Task: Organize and update the Employee Onboarding project tasks, ensuring all descriptions are complete and tasks are sorted by creation date.
Action: Mouse moved to (1095, 520)
Screenshot: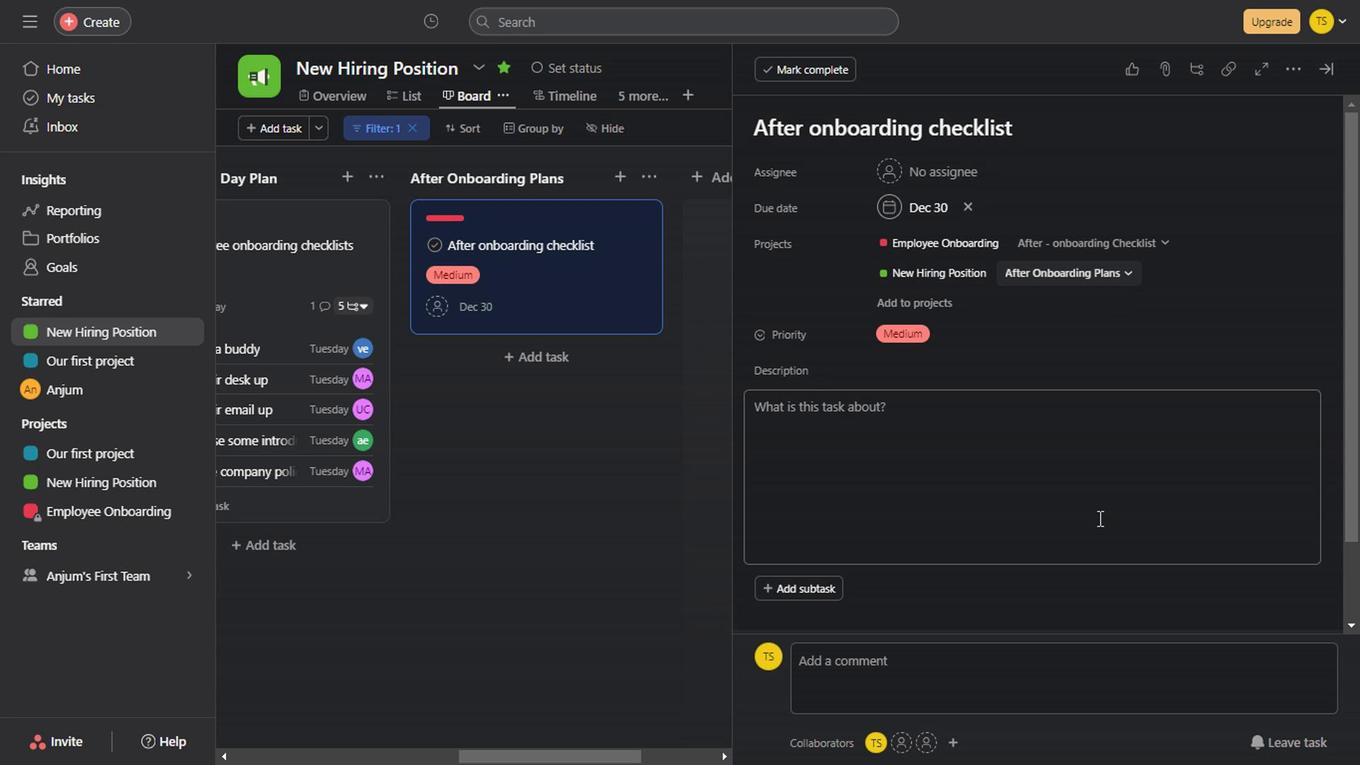 
Action: Mouse scrolled (1095, 520) with delta (0, 0)
Screenshot: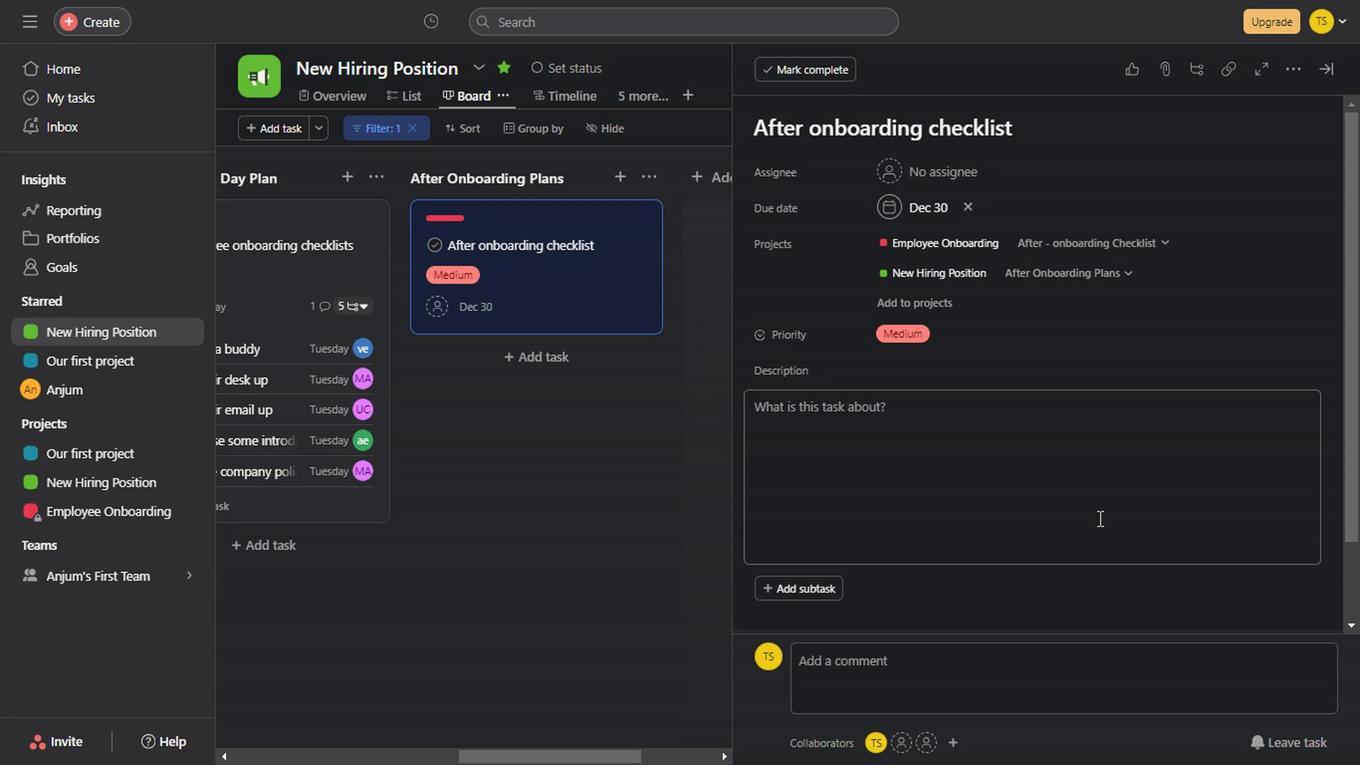 
Action: Mouse scrolled (1095, 520) with delta (0, 0)
Screenshot: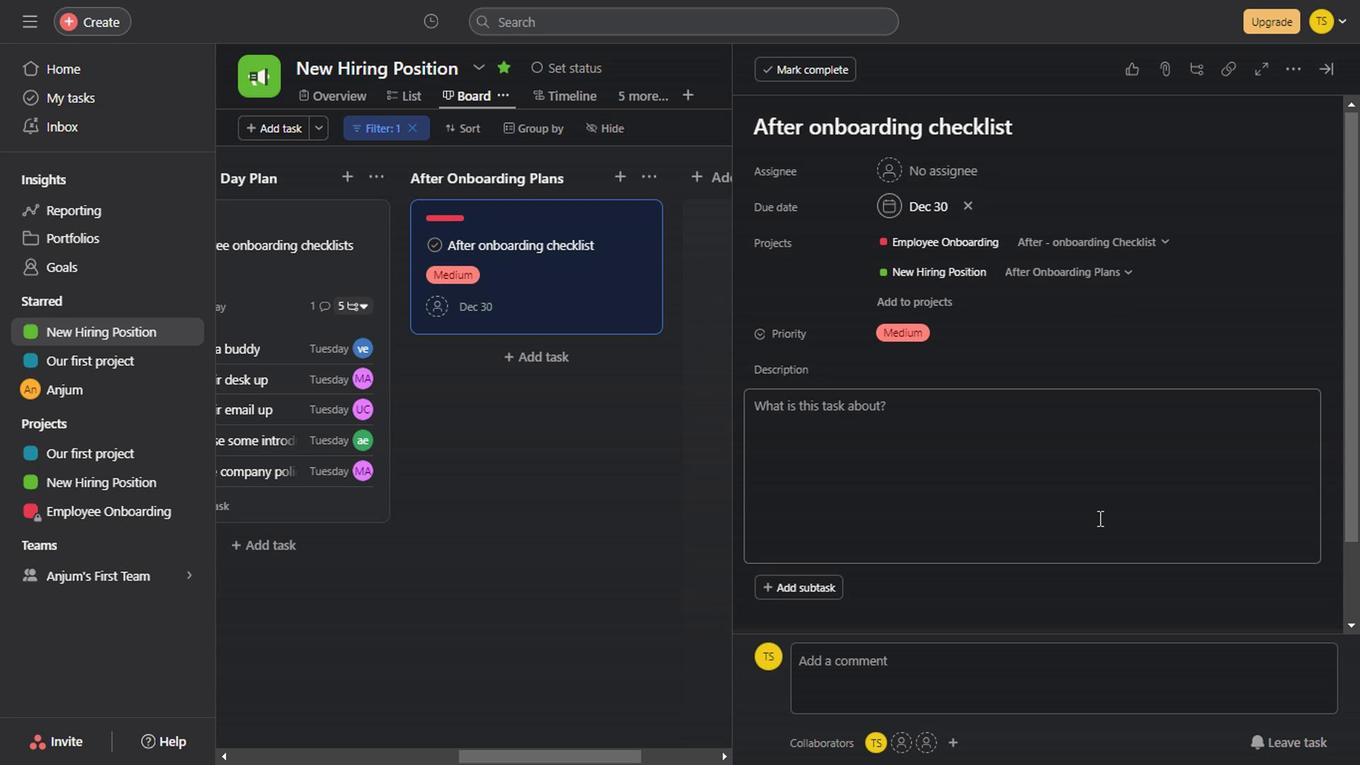
Action: Mouse scrolled (1095, 520) with delta (0, 0)
Screenshot: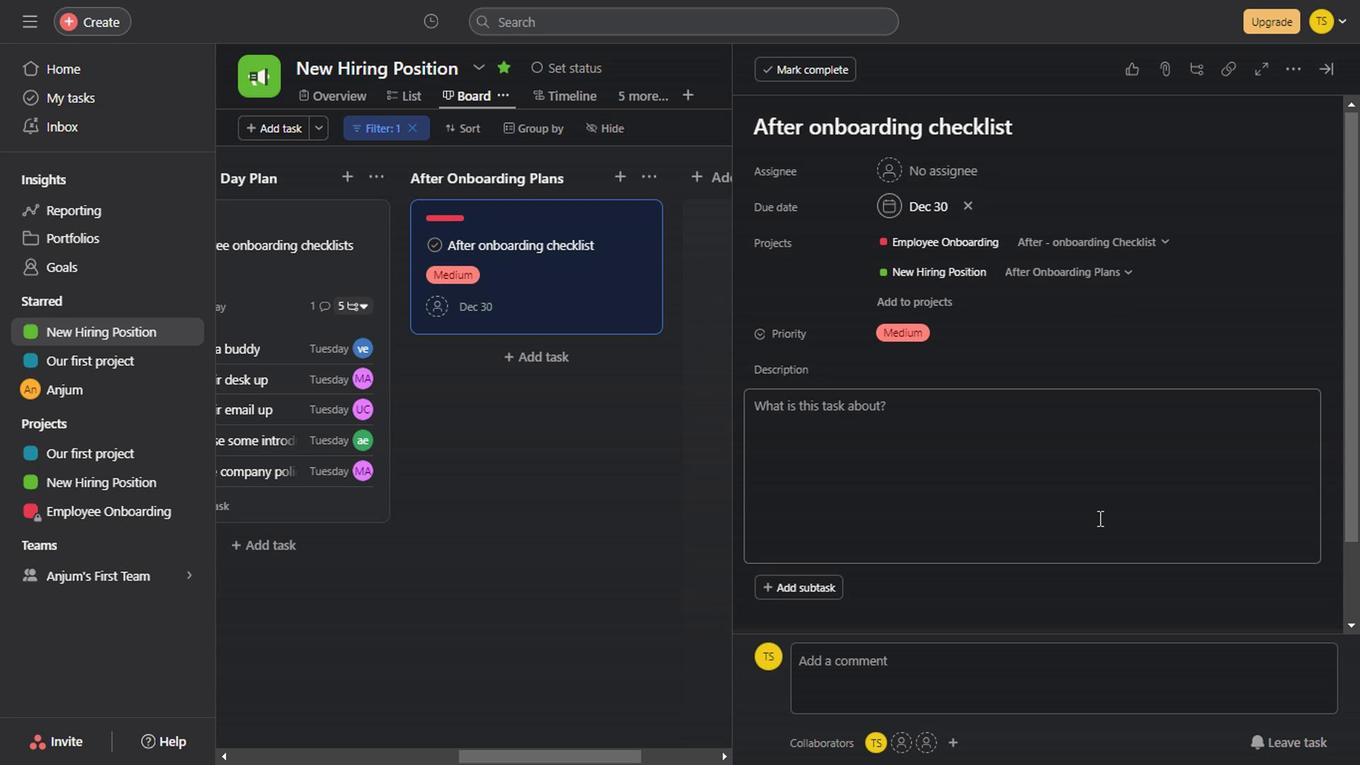 
Action: Mouse scrolled (1095, 520) with delta (0, 0)
Screenshot: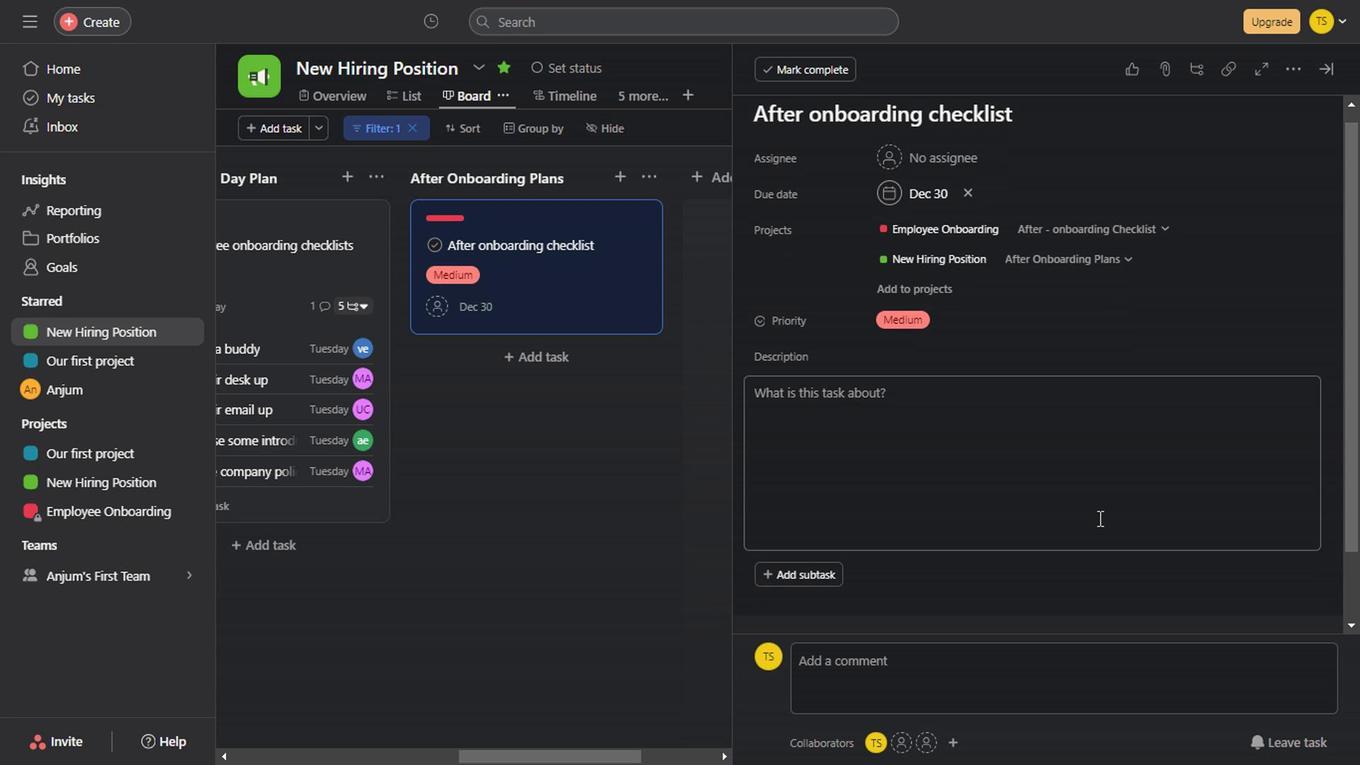 
Action: Mouse scrolled (1095, 520) with delta (0, 0)
Screenshot: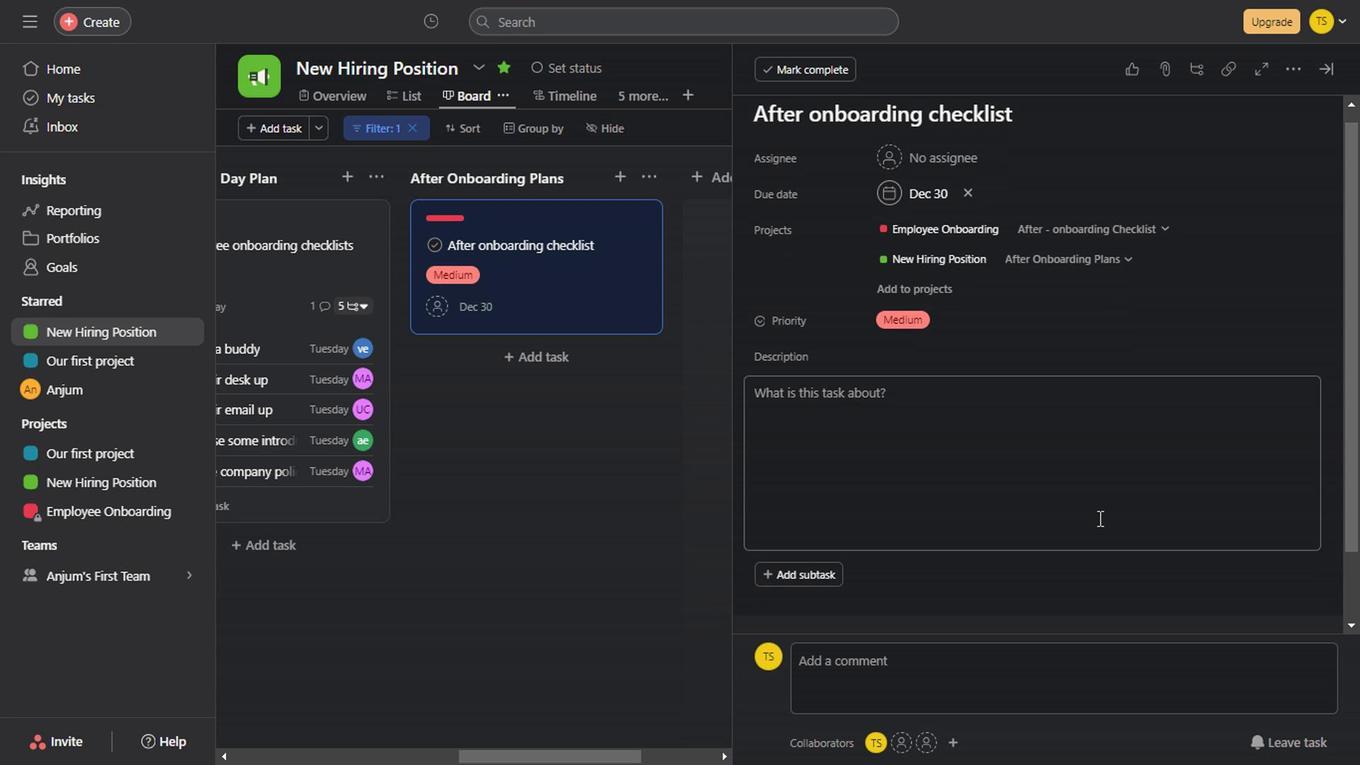 
Action: Mouse scrolled (1095, 520) with delta (0, 0)
Screenshot: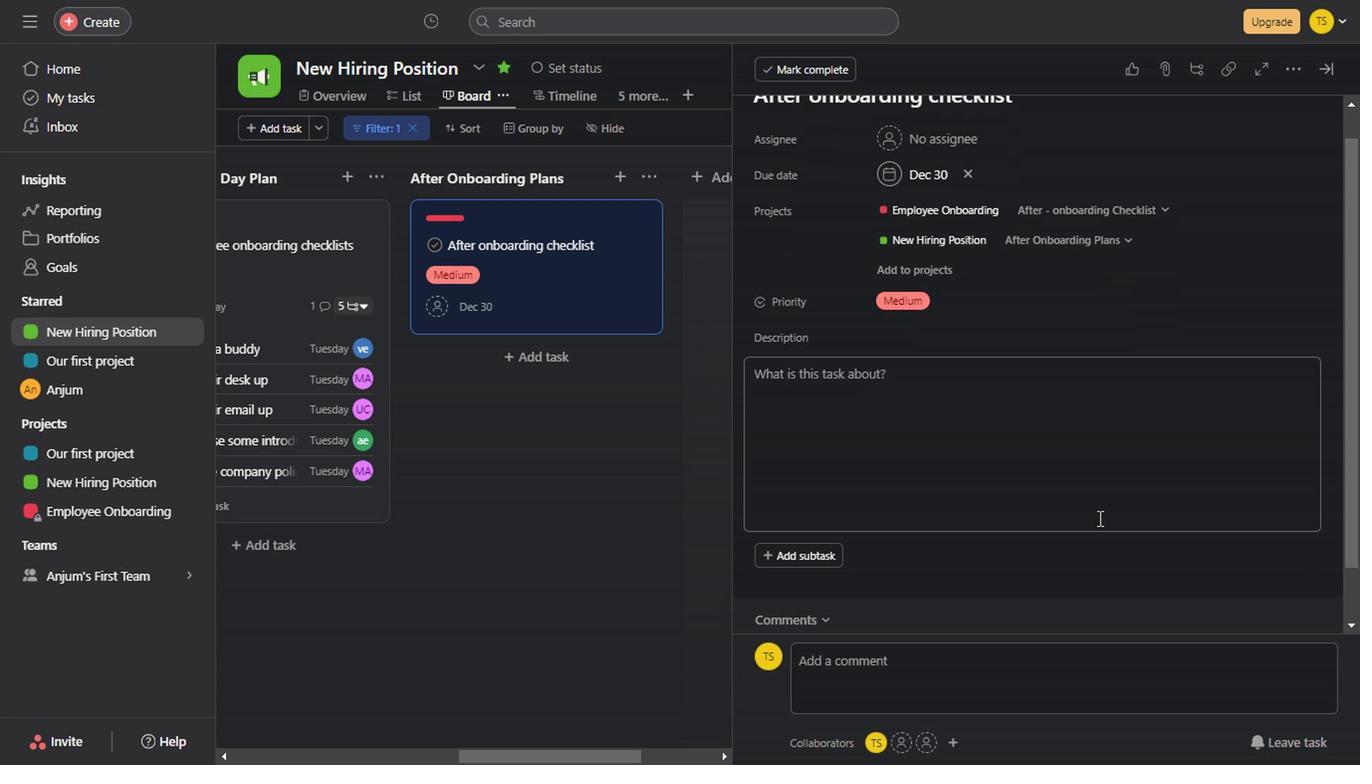 
Action: Mouse scrolled (1095, 520) with delta (0, 0)
Screenshot: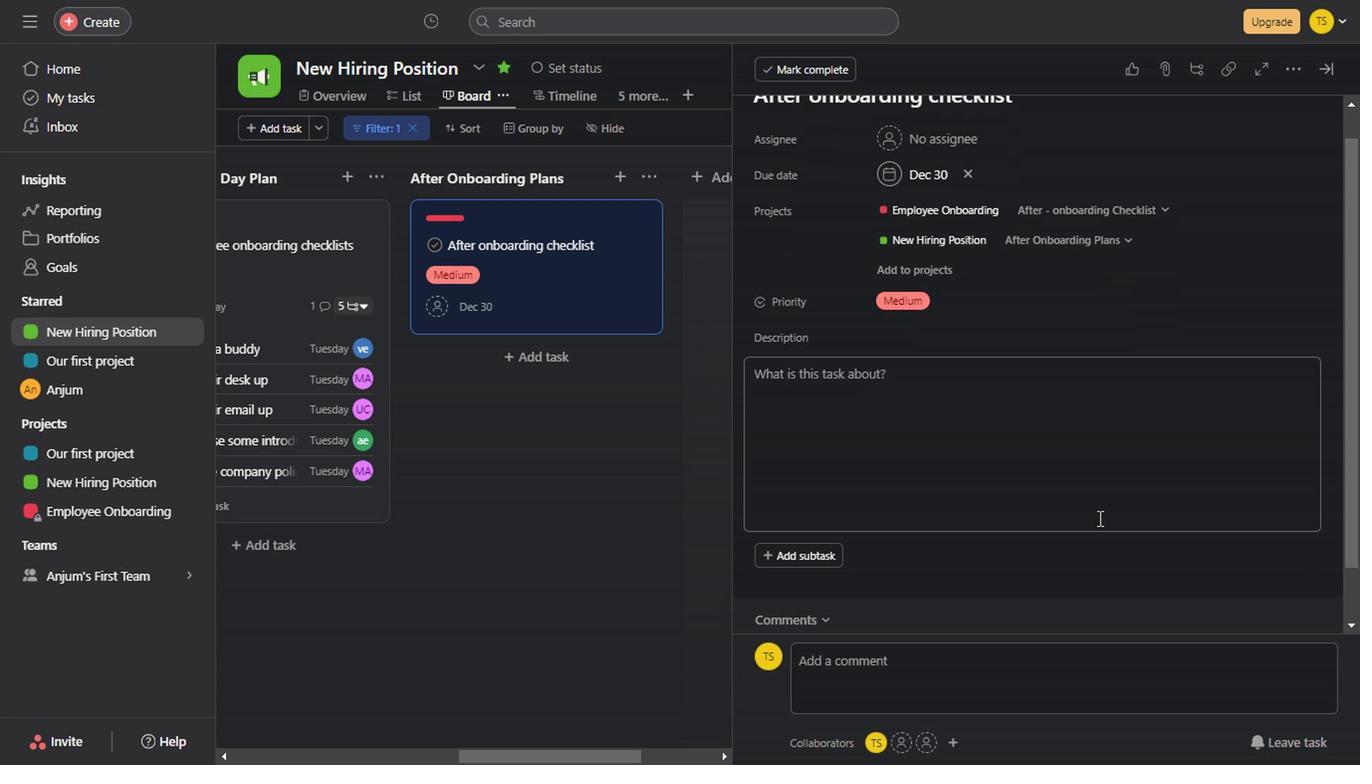 
Action: Mouse scrolled (1095, 520) with delta (0, 0)
Screenshot: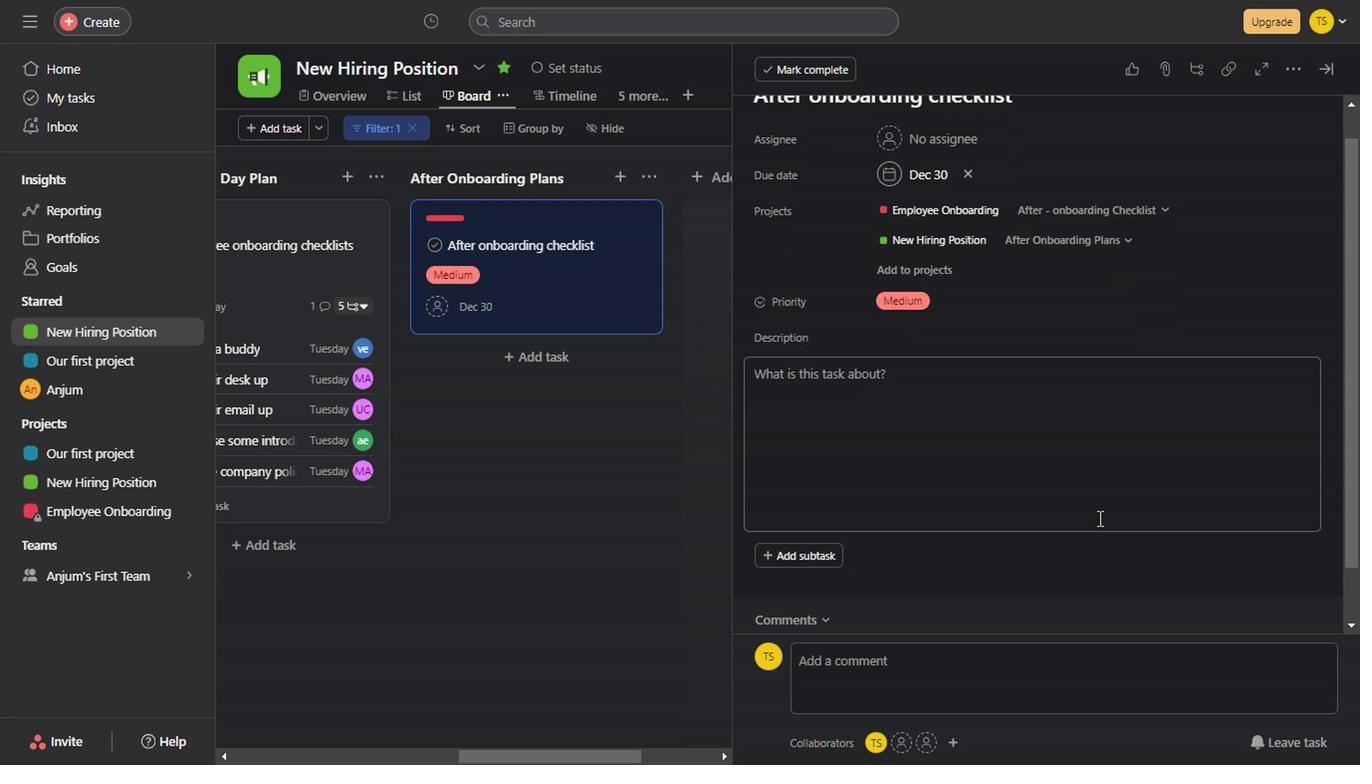 
Action: Mouse scrolled (1095, 520) with delta (0, 0)
Screenshot: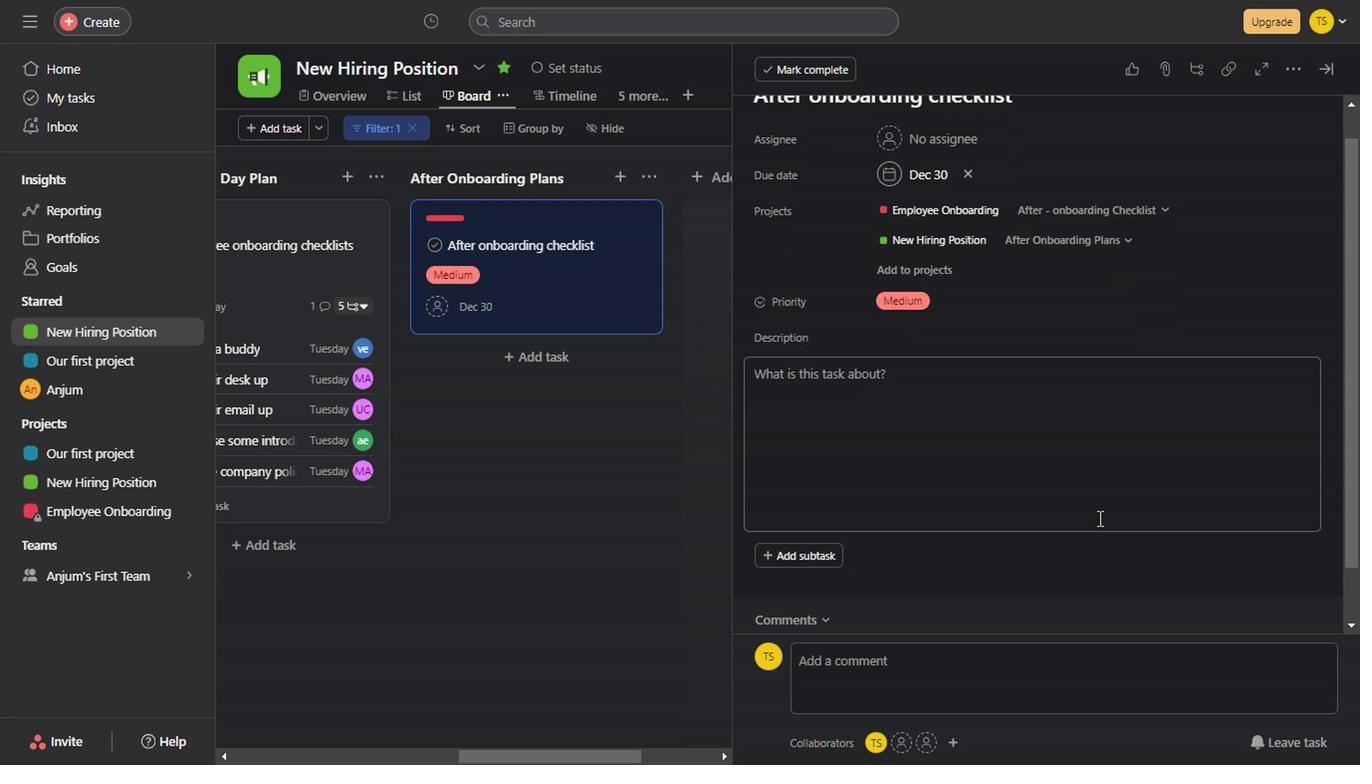 
Action: Mouse moved to (1256, 77)
Screenshot: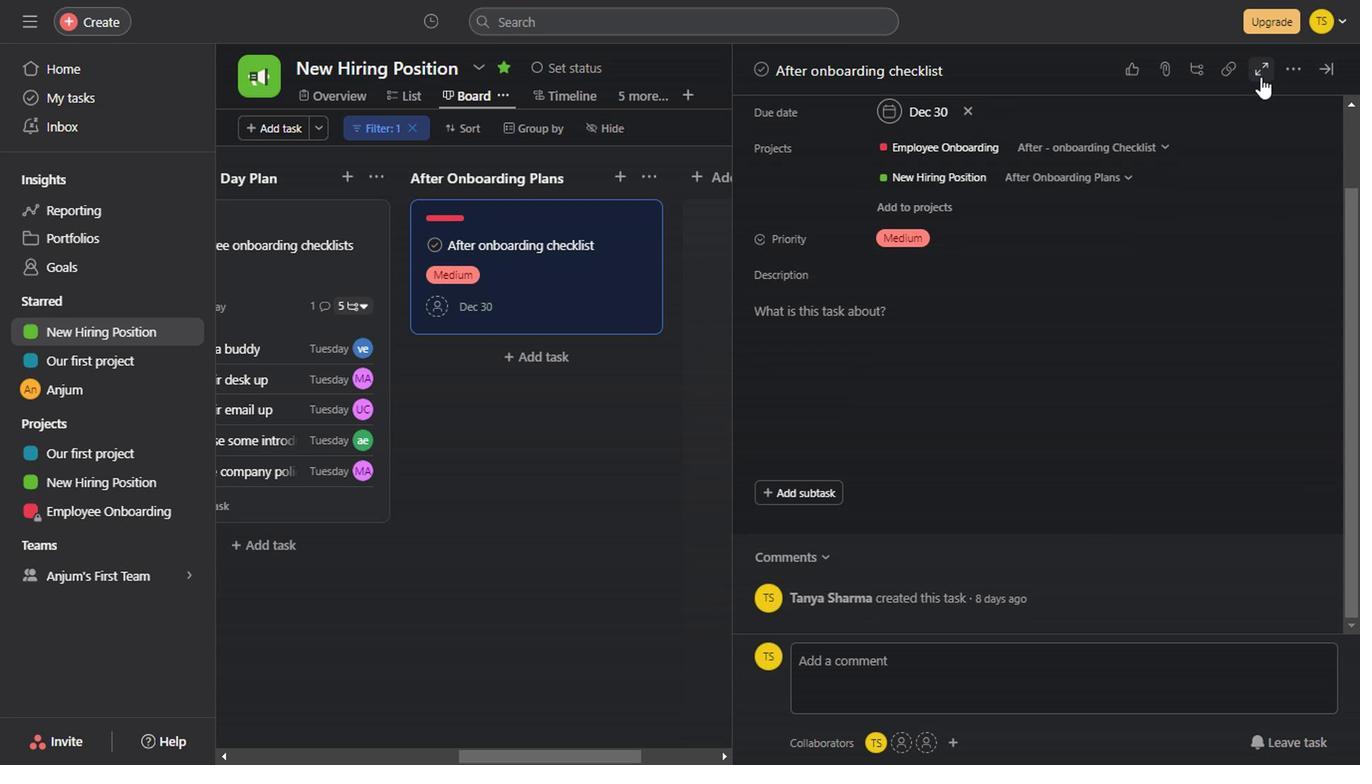 
Action: Mouse pressed left at (1256, 77)
Screenshot: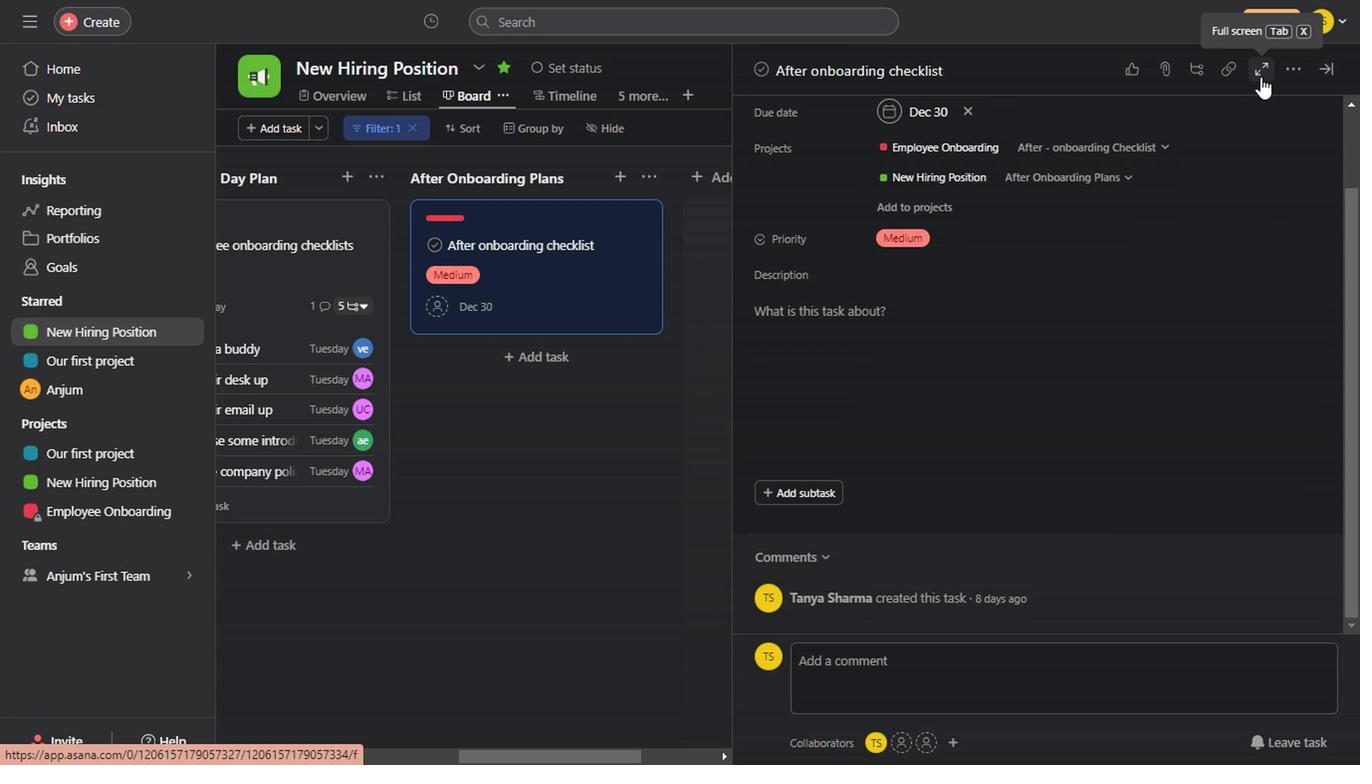 
Action: Mouse moved to (484, 438)
Screenshot: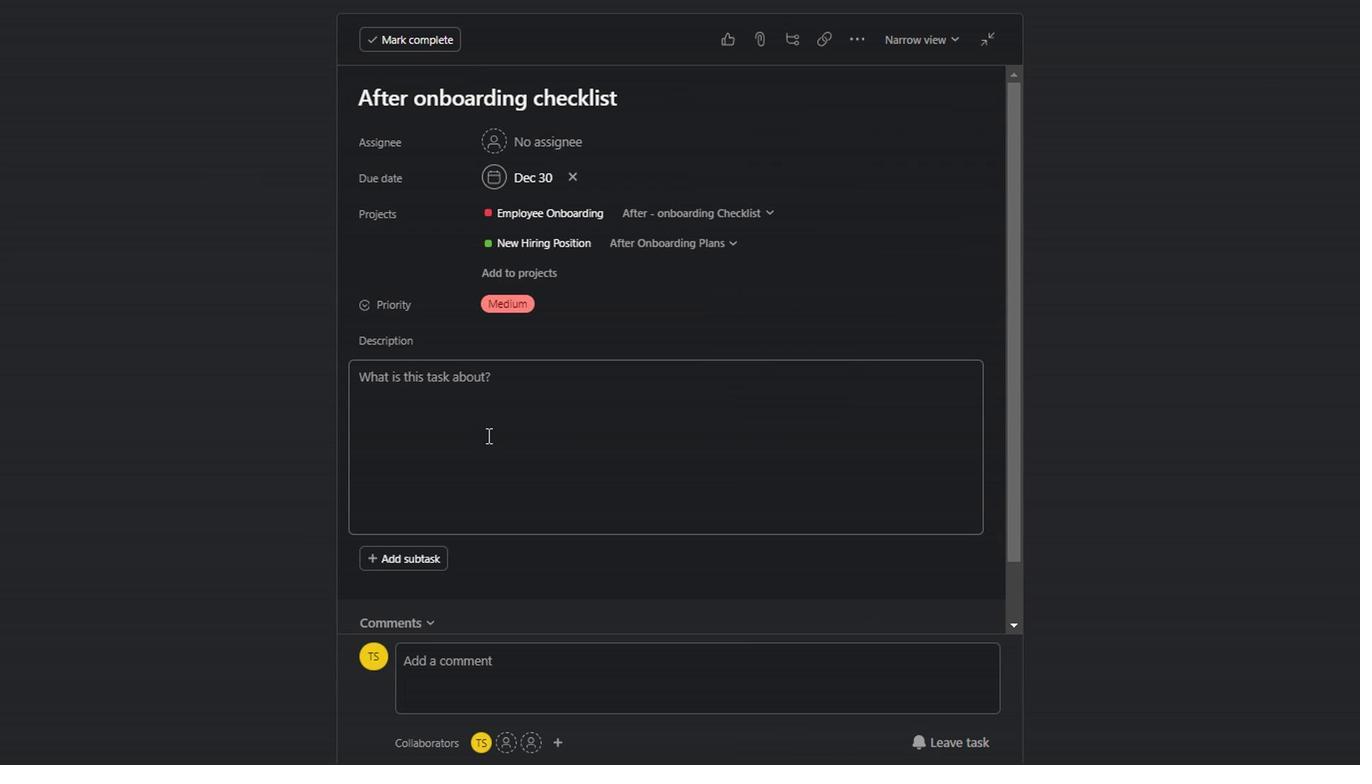 
Action: Mouse pressed left at (484, 438)
Screenshot: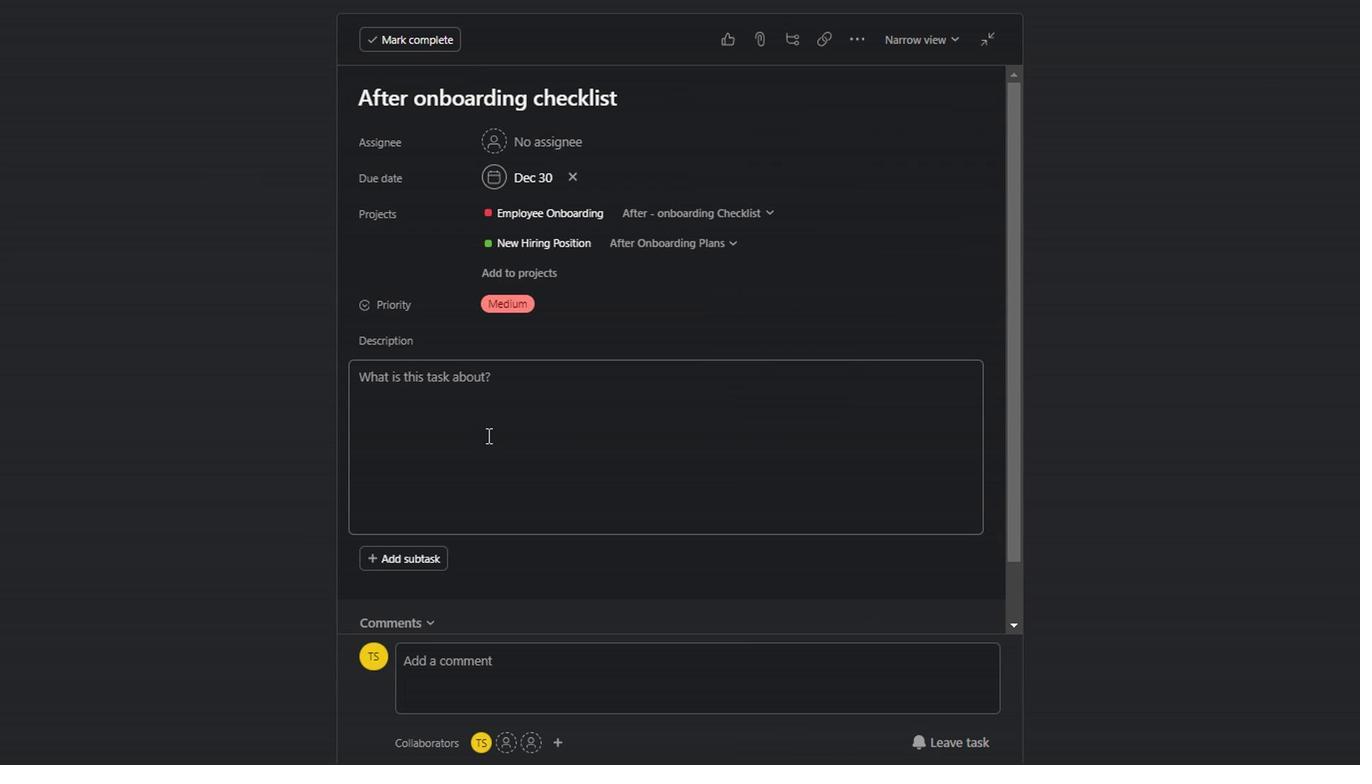 
Action: Mouse moved to (591, 94)
Screenshot: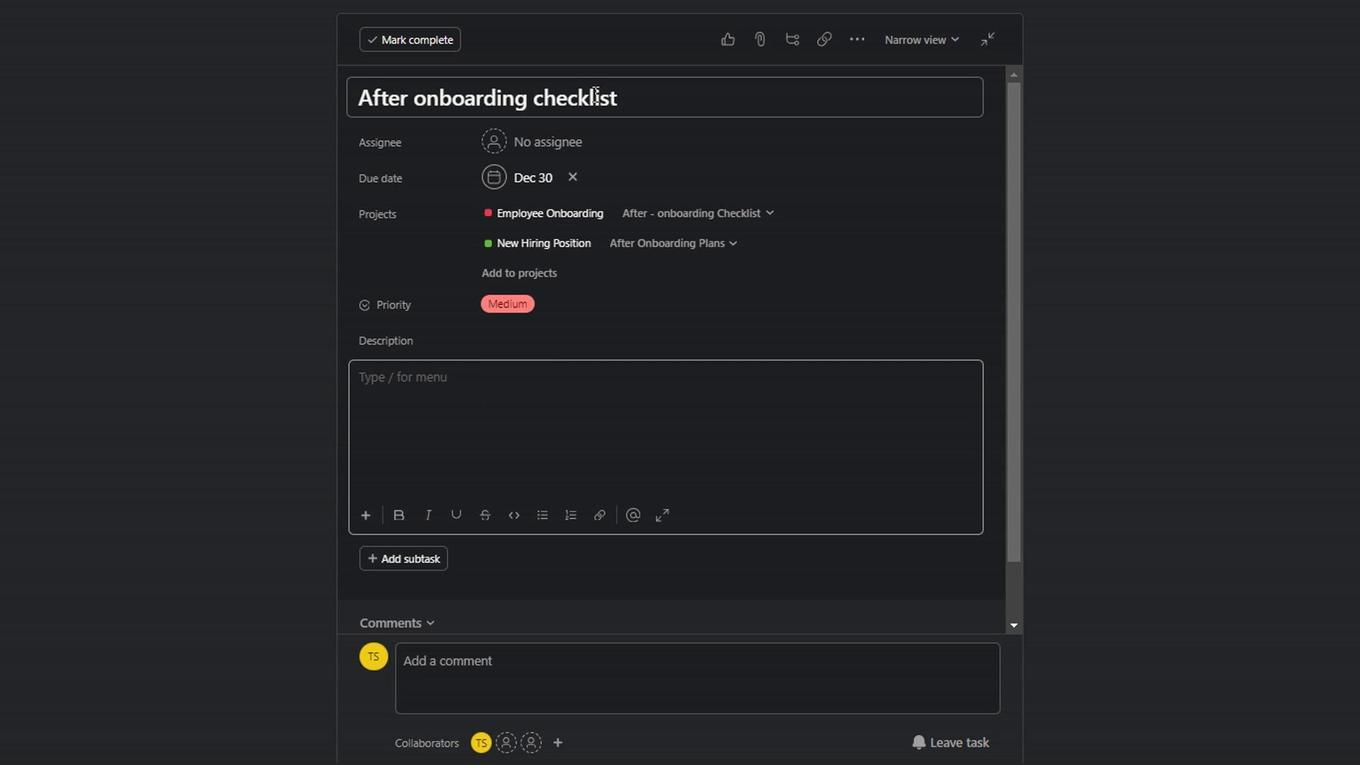 
Action: Mouse pressed left at (591, 94)
Screenshot: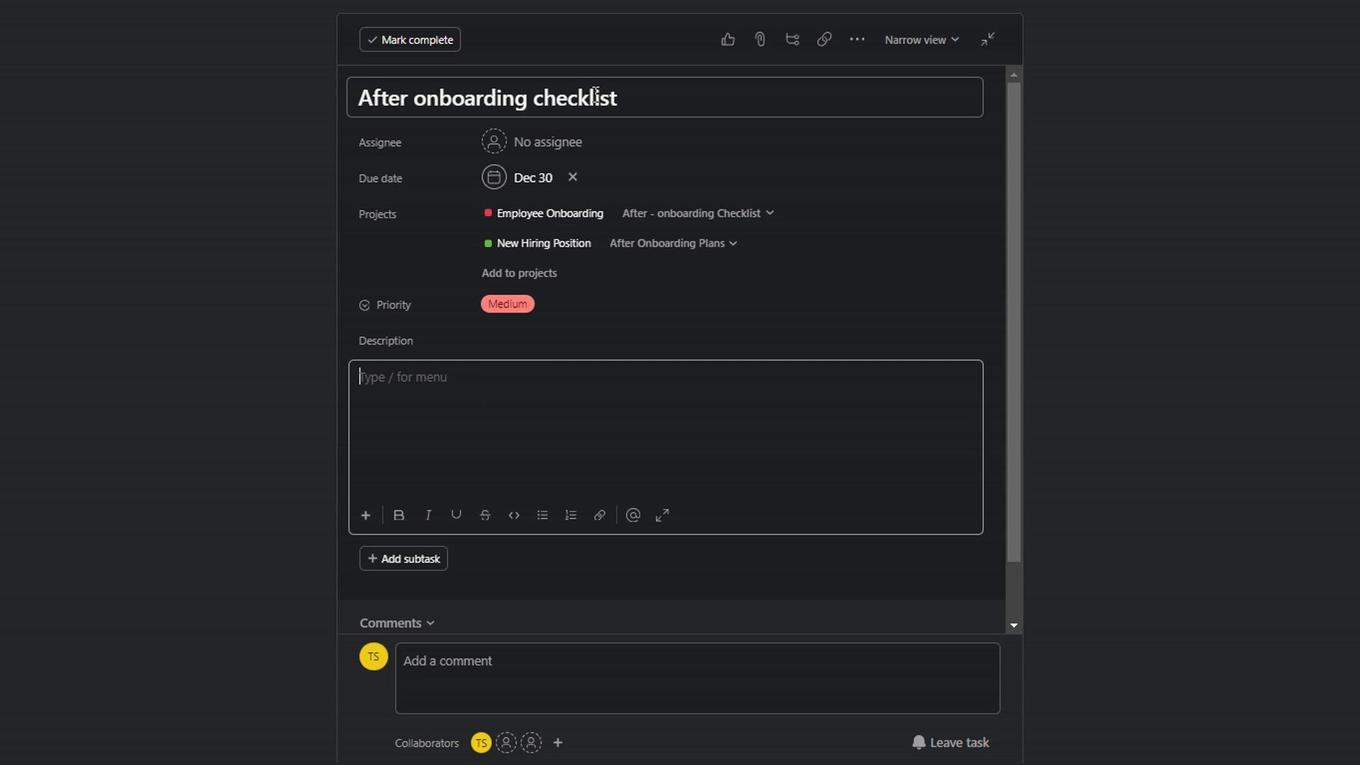 
Action: Mouse moved to (424, 99)
Screenshot: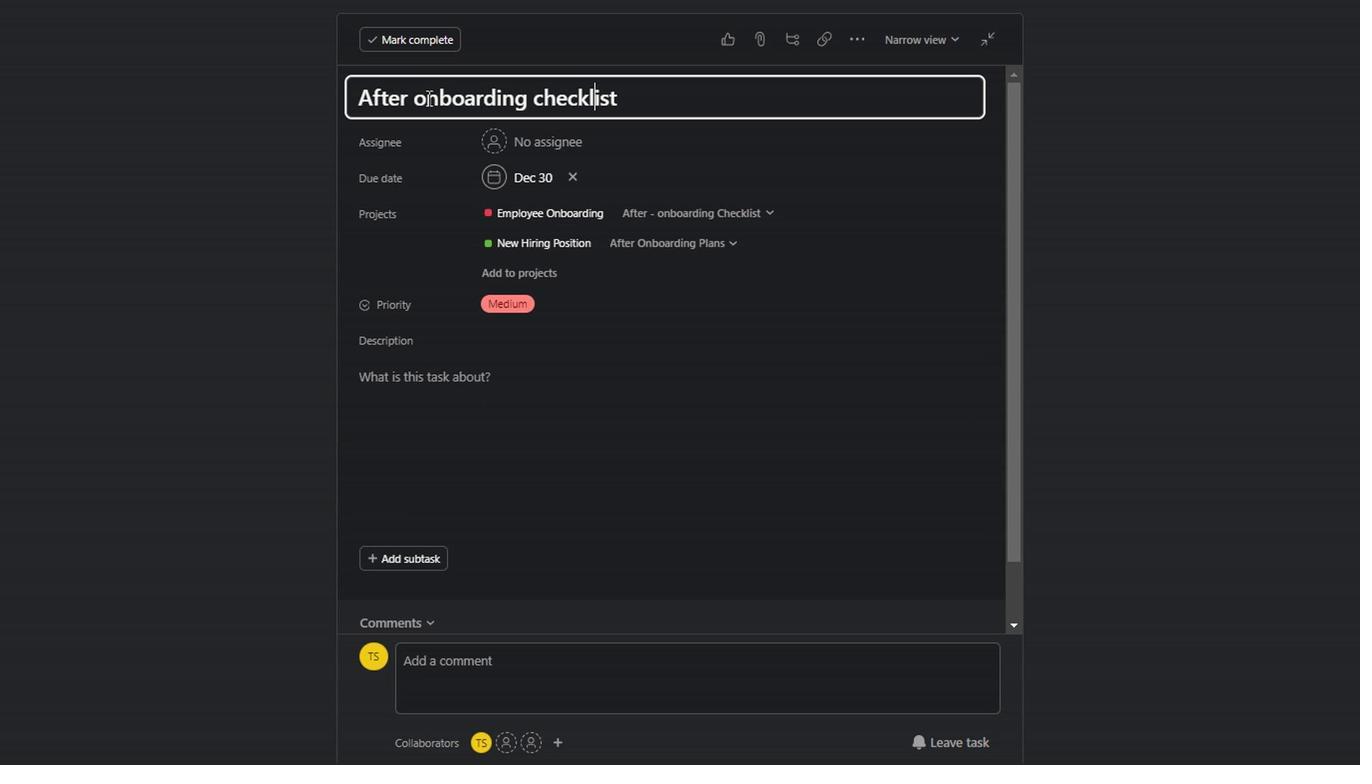 
Action: Mouse pressed left at (424, 99)
Screenshot: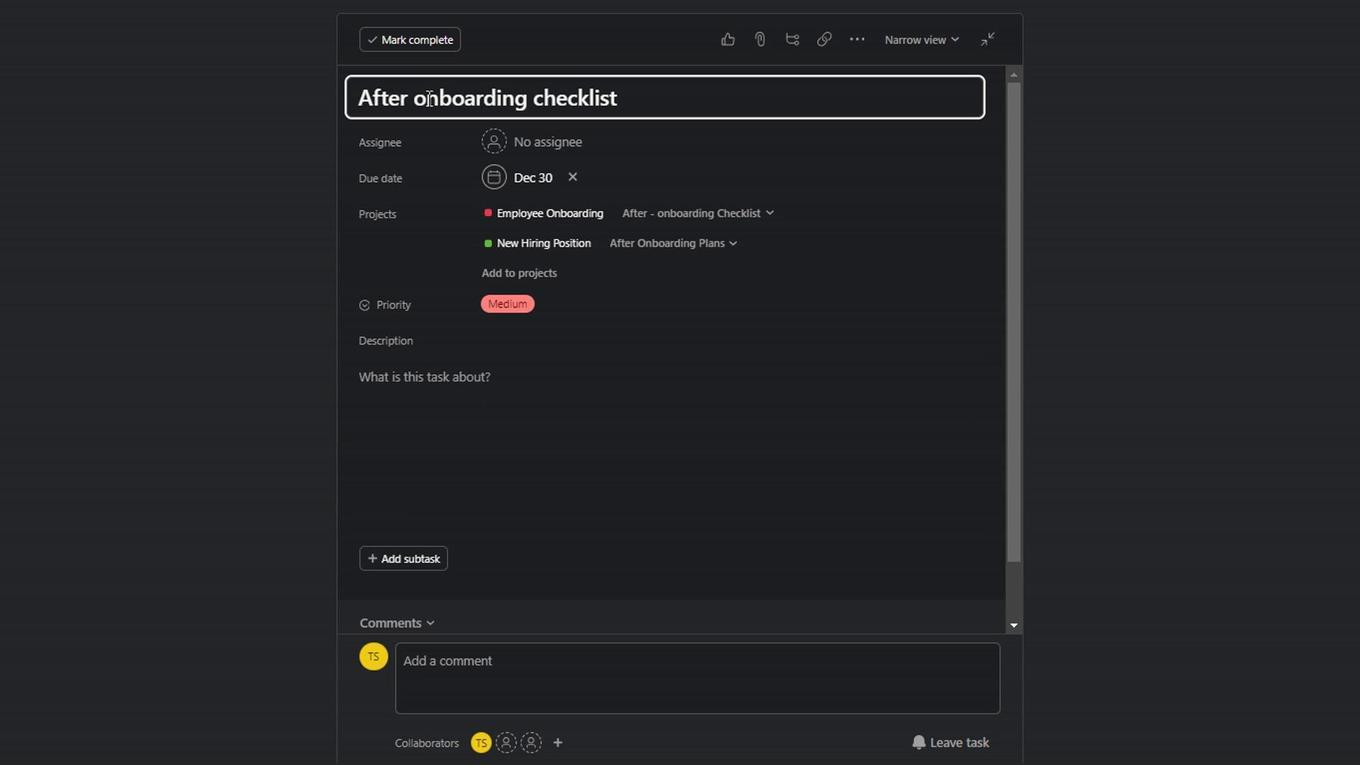 
Action: Key pressed <Key.backspace><Key.shift_r><Key.shift_r>O<Key.right><Key.right><Key.right><Key.right><Key.right><Key.right><Key.right><Key.right><Key.right><Key.right><Key.right>
Screenshot: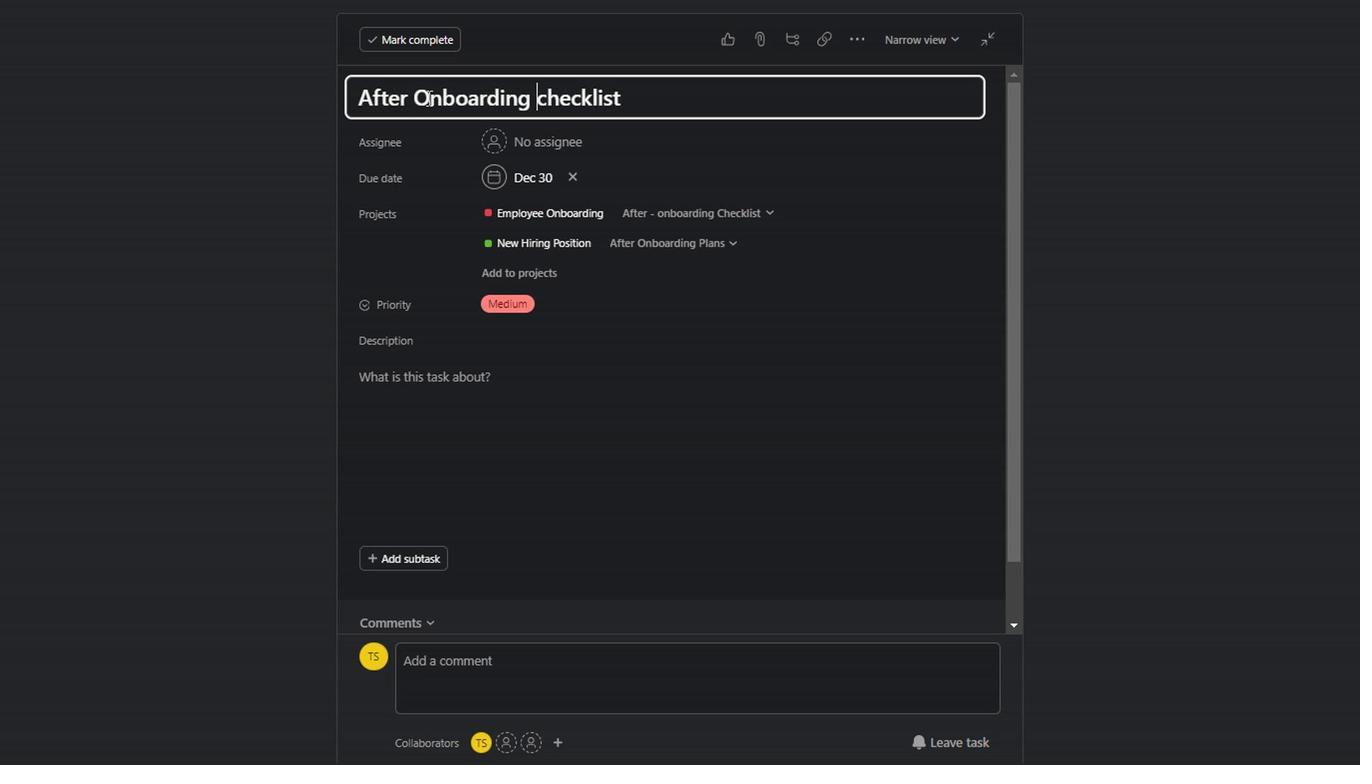
Action: Mouse moved to (477, 430)
Screenshot: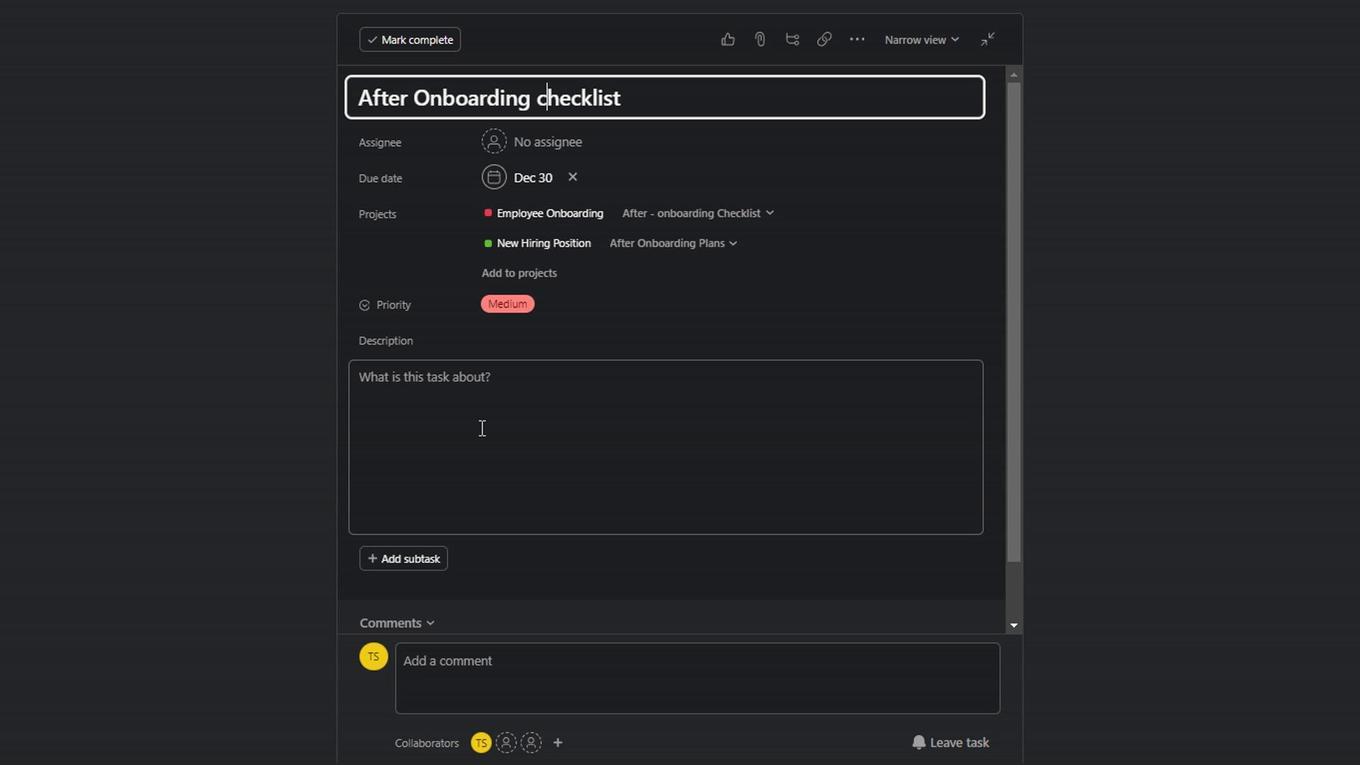 
Action: Mouse pressed left at (477, 430)
Screenshot: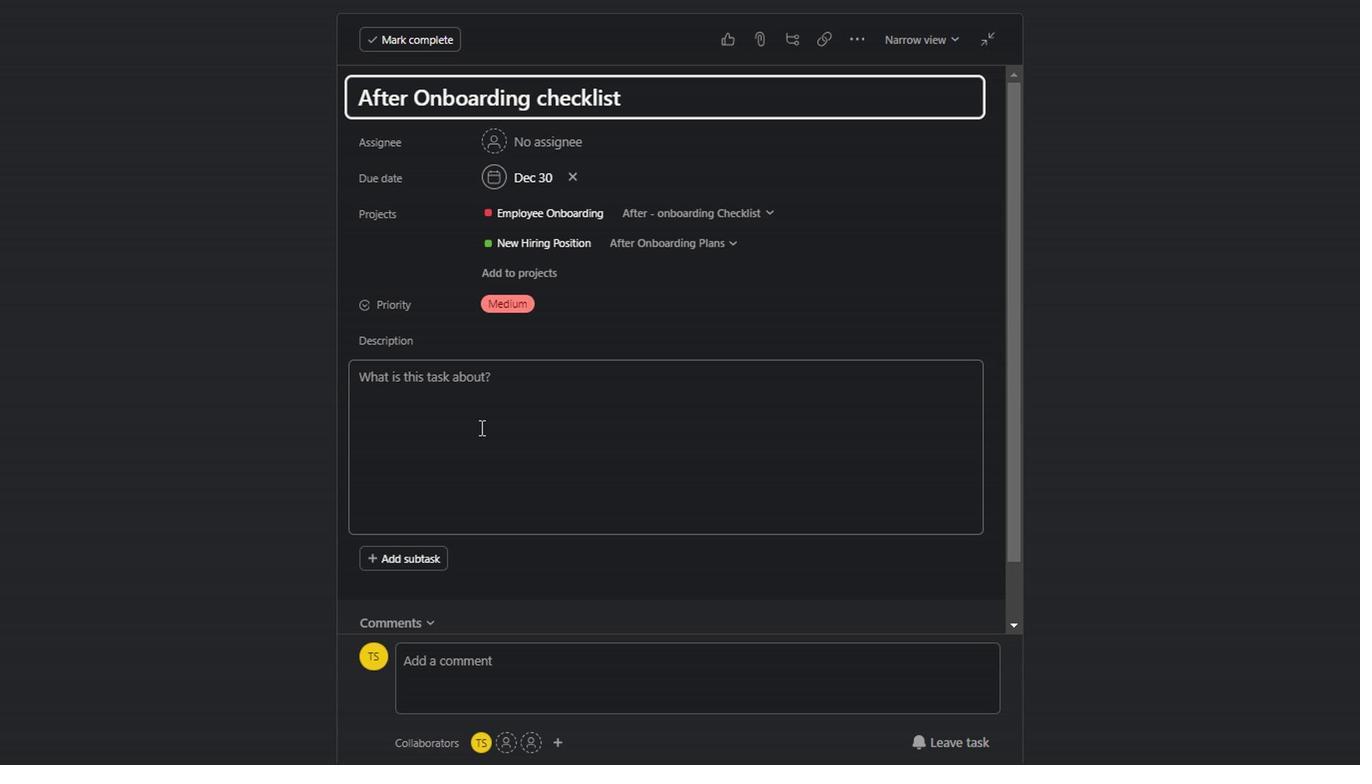 
Action: Mouse moved to (520, 306)
Screenshot: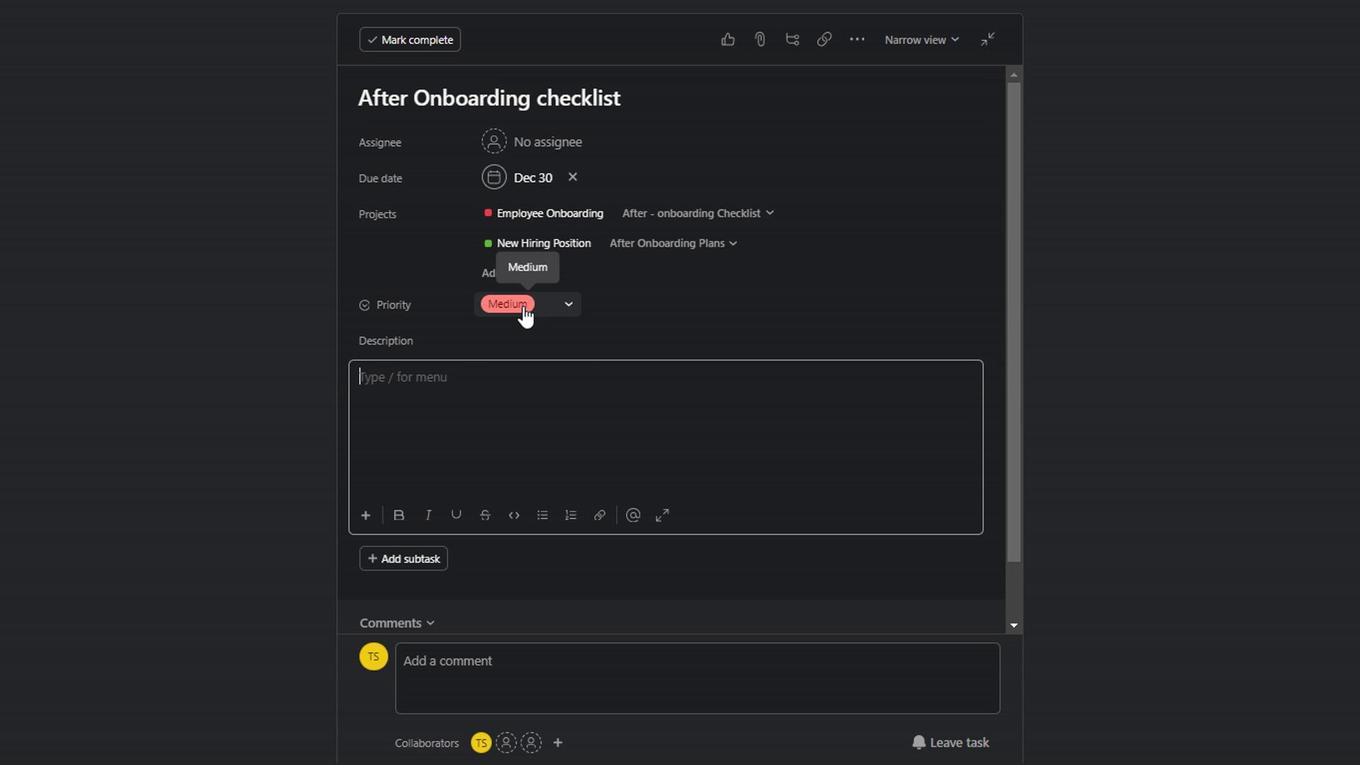 
Action: Mouse pressed left at (520, 306)
Screenshot: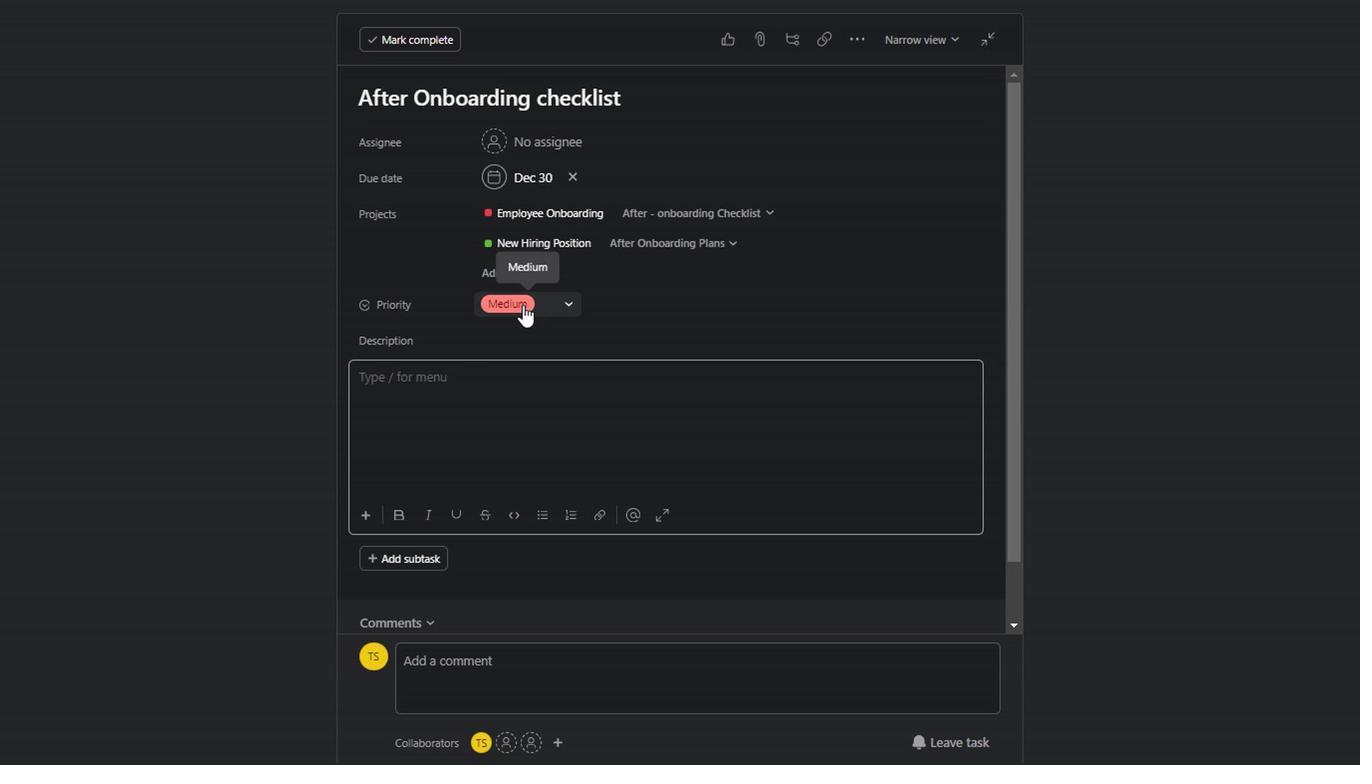 
Action: Mouse moved to (525, 428)
Screenshot: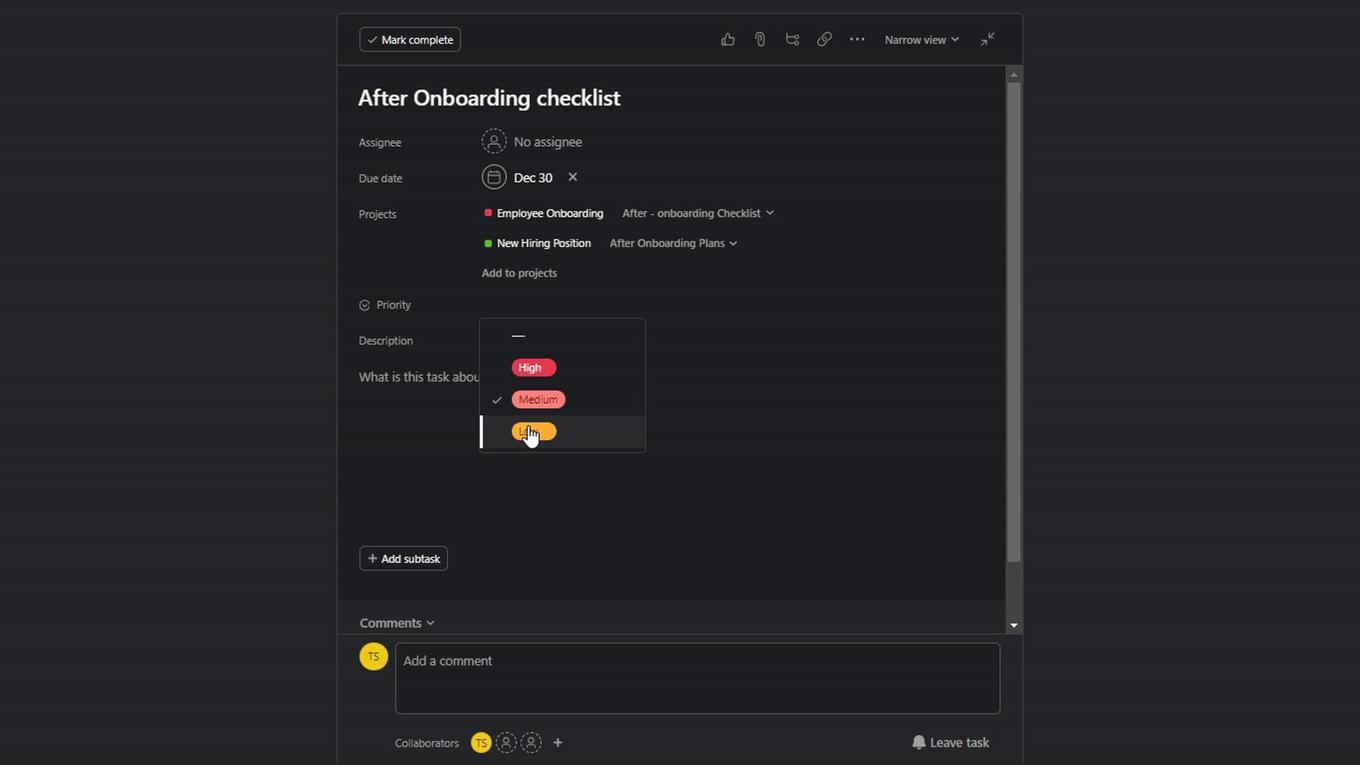 
Action: Mouse pressed left at (525, 428)
Screenshot: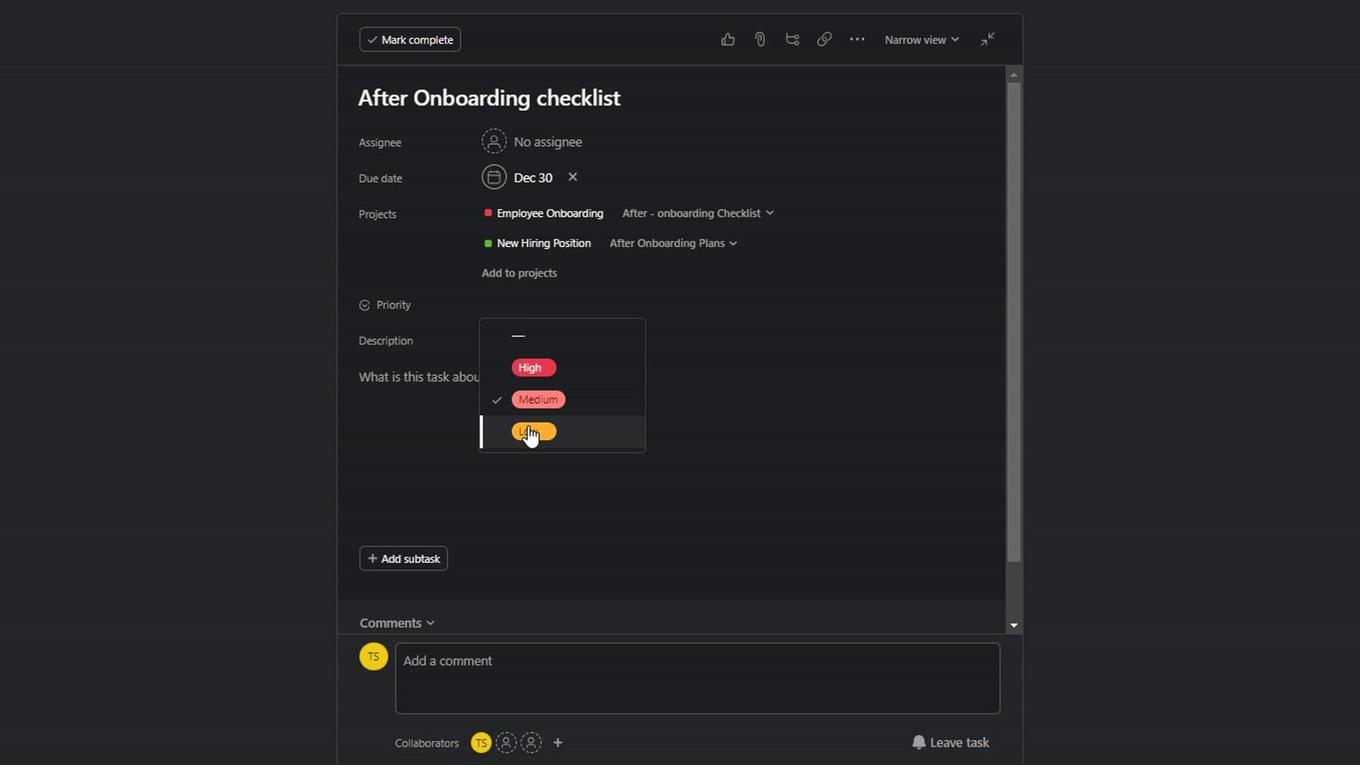
Action: Mouse moved to (444, 401)
Screenshot: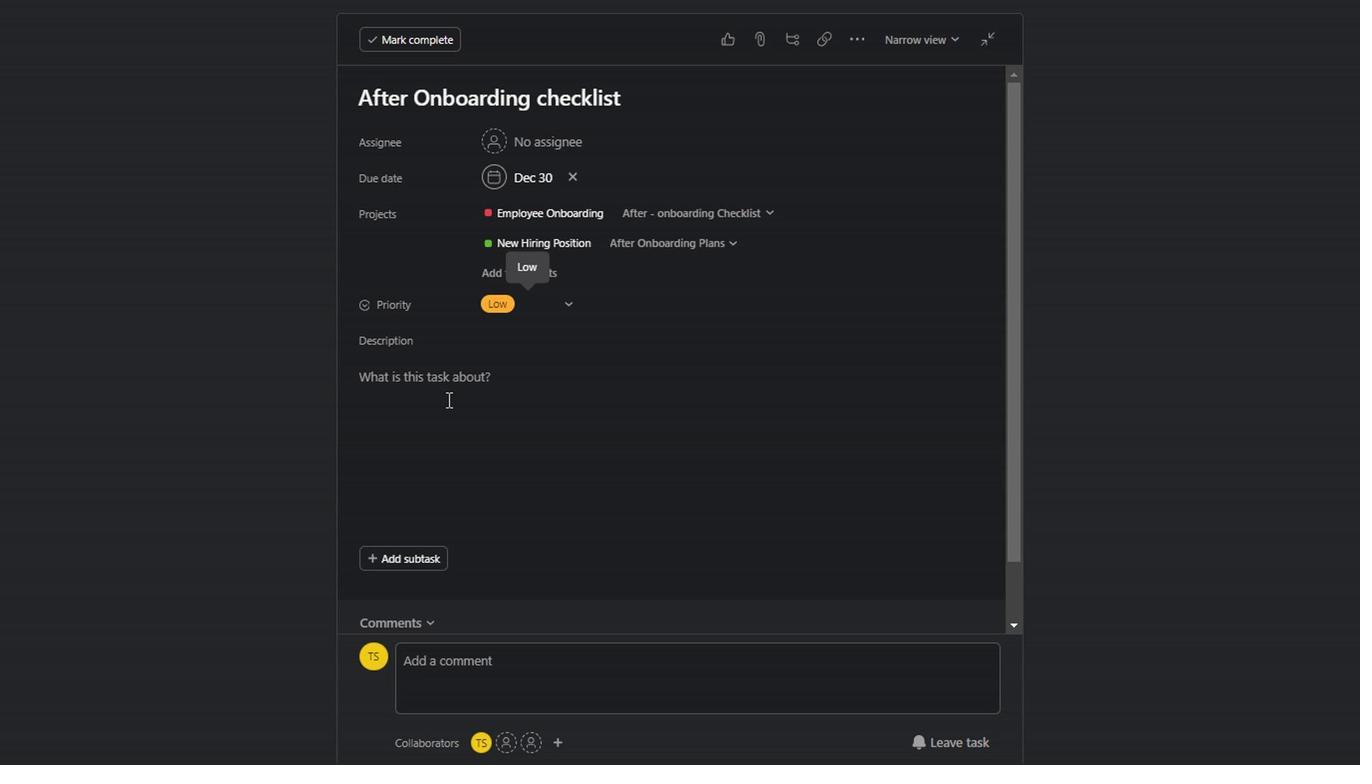 
Action: Mouse pressed left at (444, 401)
Screenshot: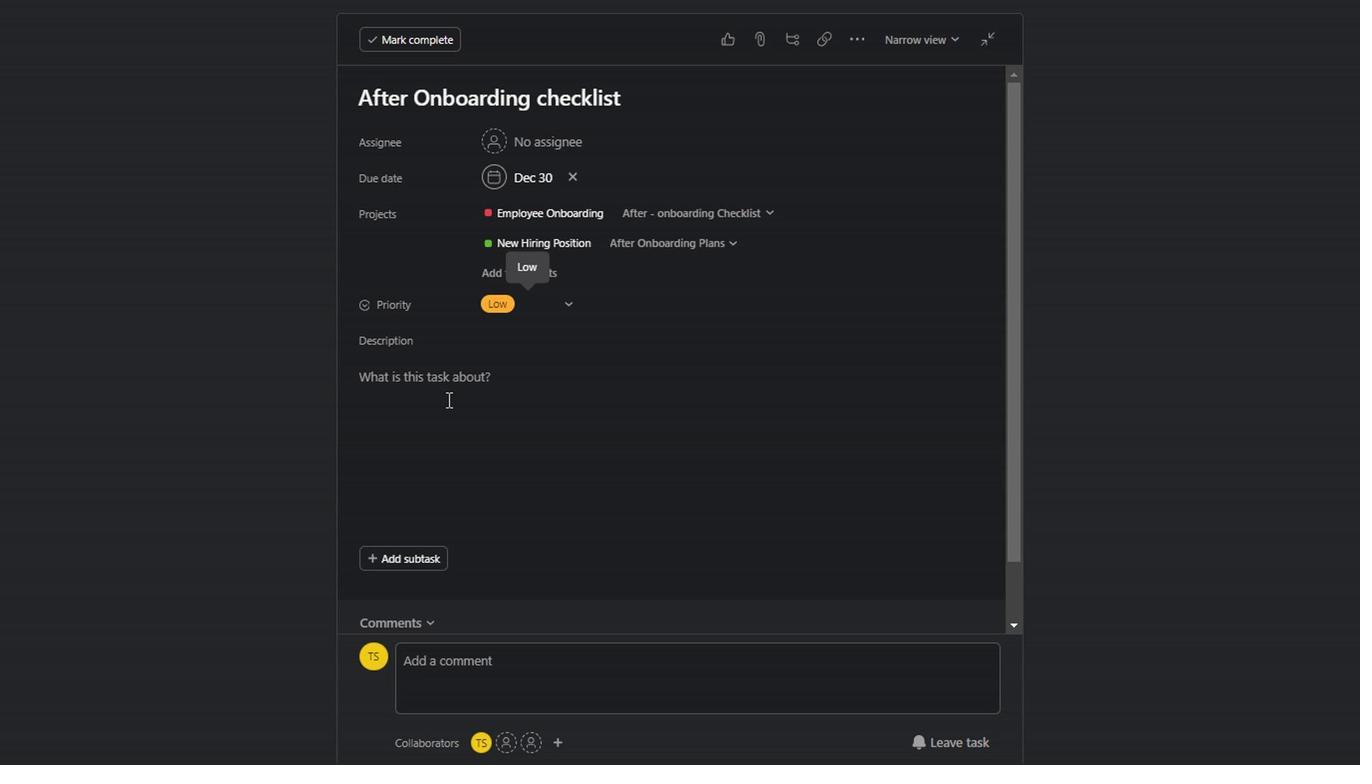 
Action: Mouse moved to (417, 569)
Screenshot: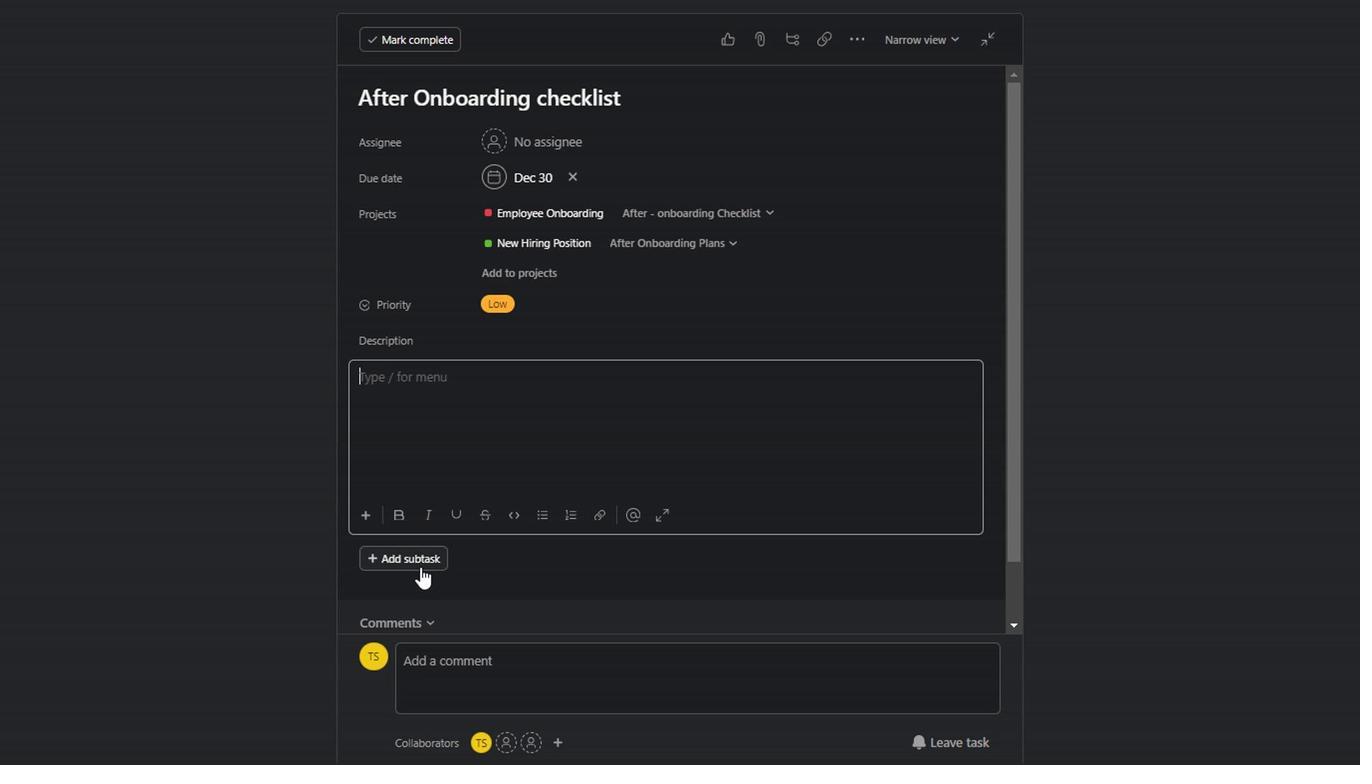 
Action: Mouse pressed left at (417, 569)
Screenshot: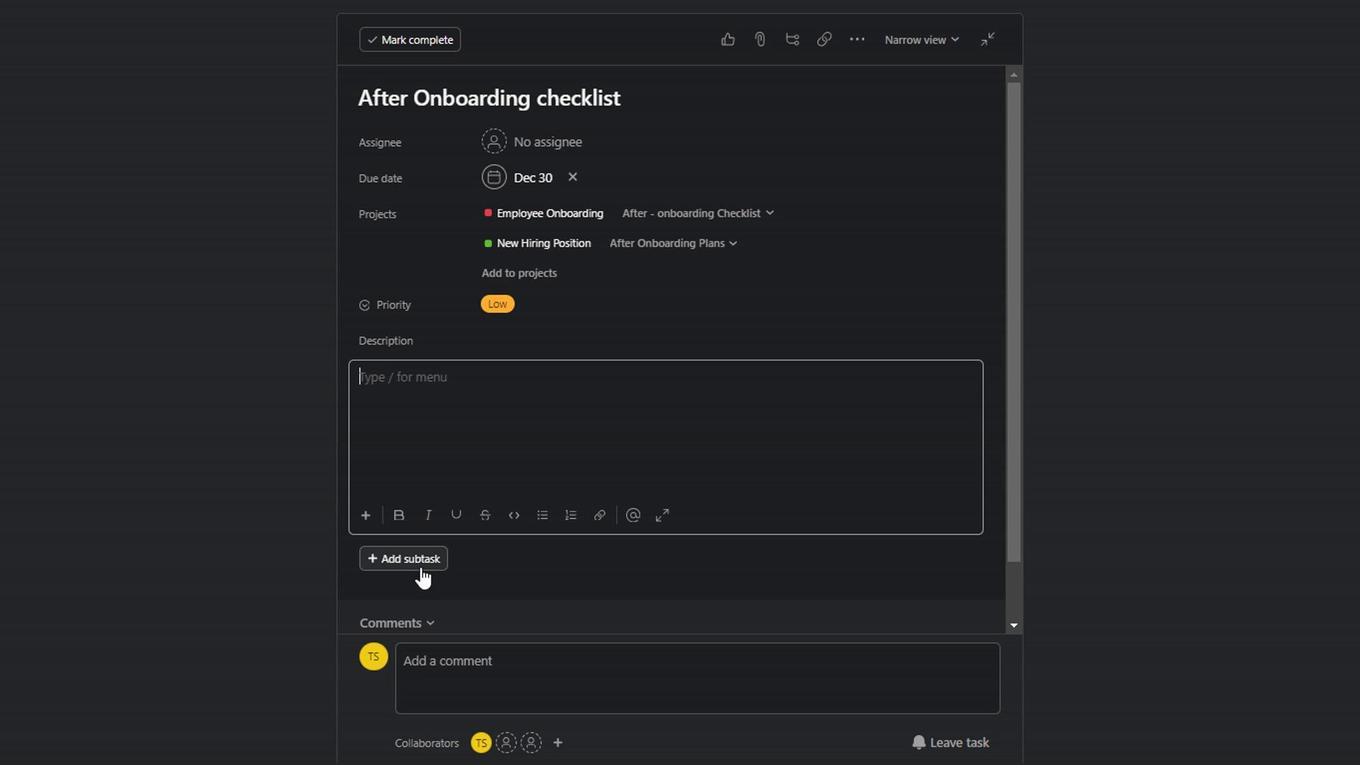 
Action: Mouse moved to (571, 427)
Screenshot: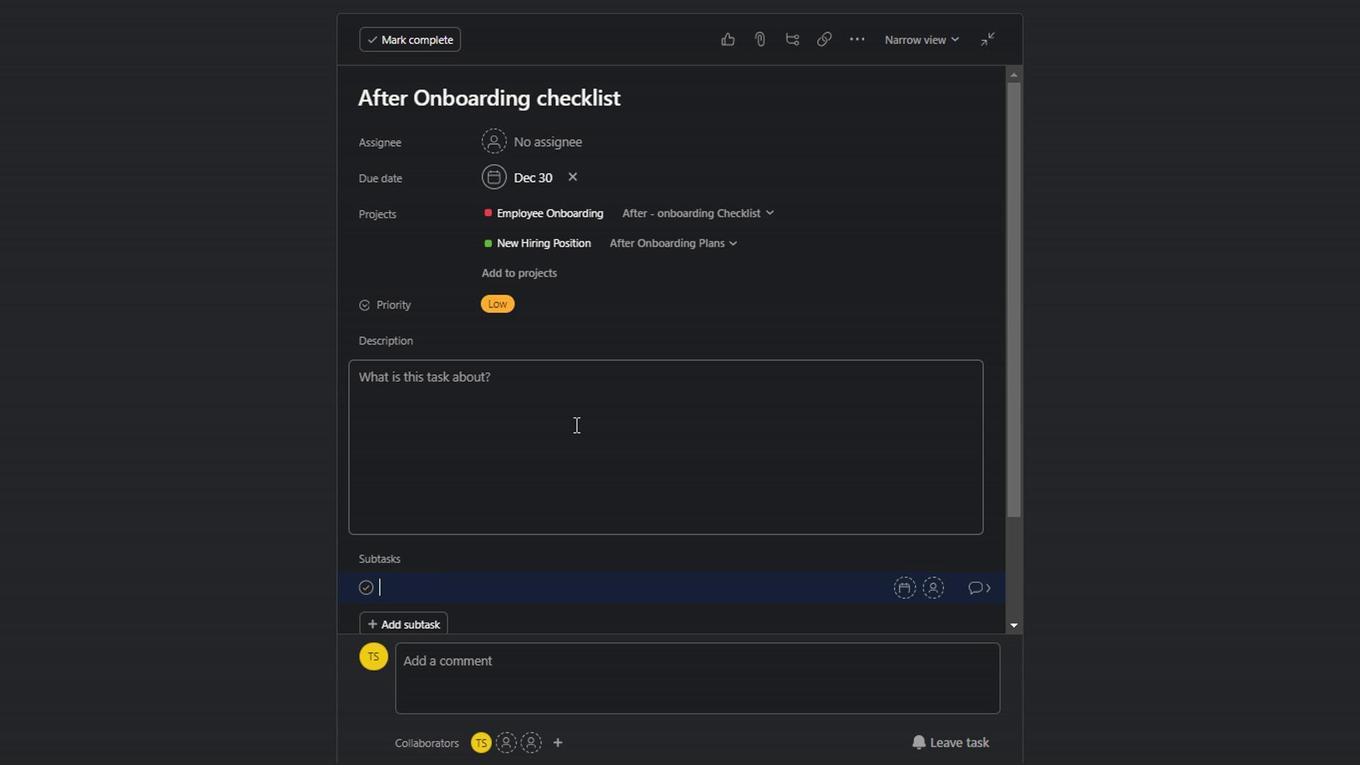 
Action: Mouse scrolled (571, 425) with delta (0, -2)
Screenshot: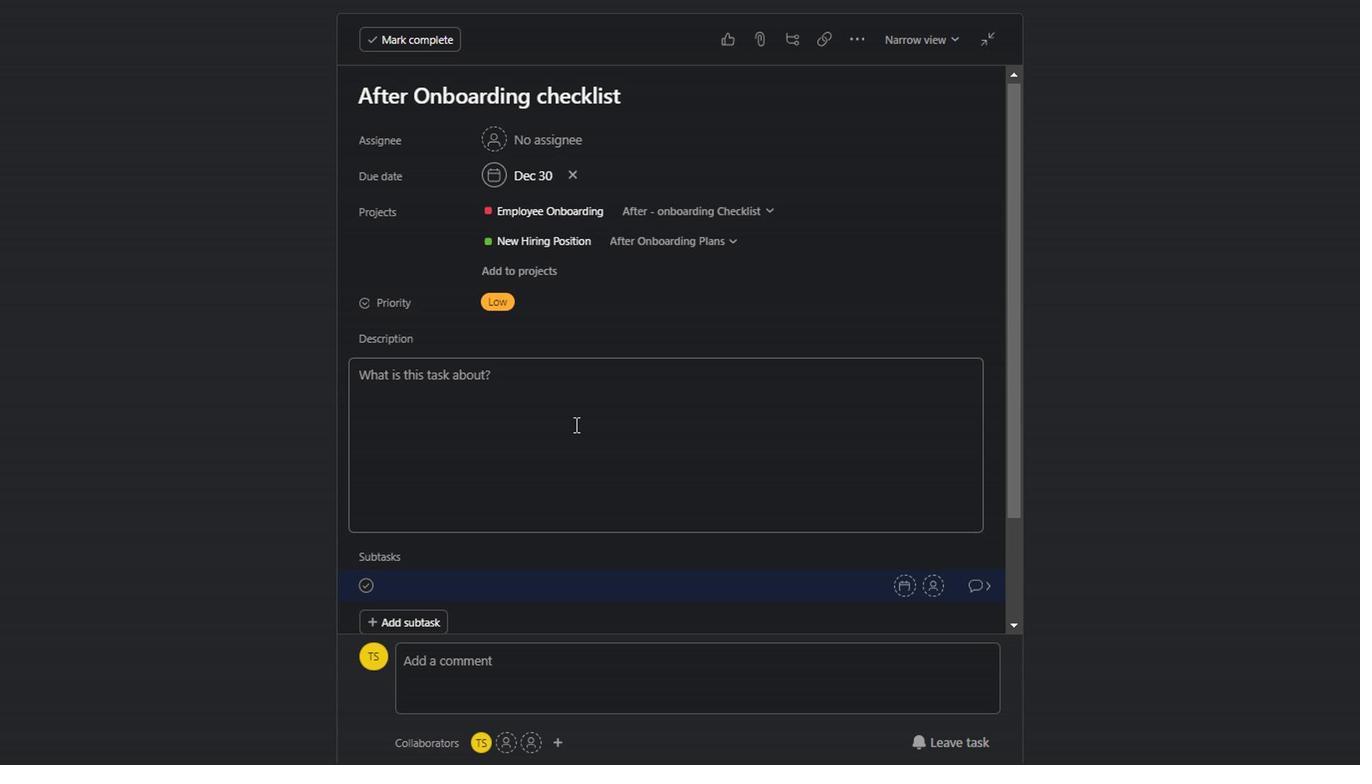 
Action: Mouse scrolled (571, 425) with delta (0, -1)
Screenshot: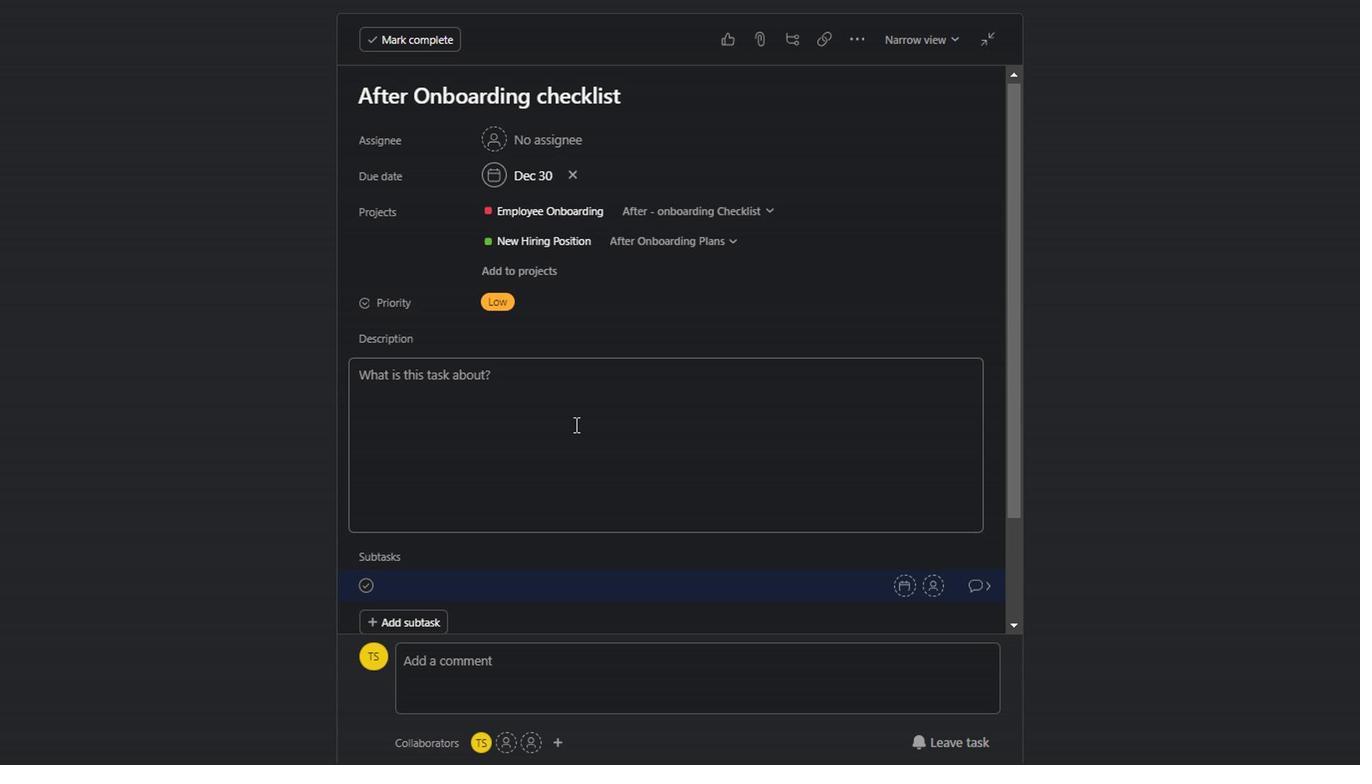 
Action: Mouse scrolled (571, 425) with delta (0, -1)
Screenshot: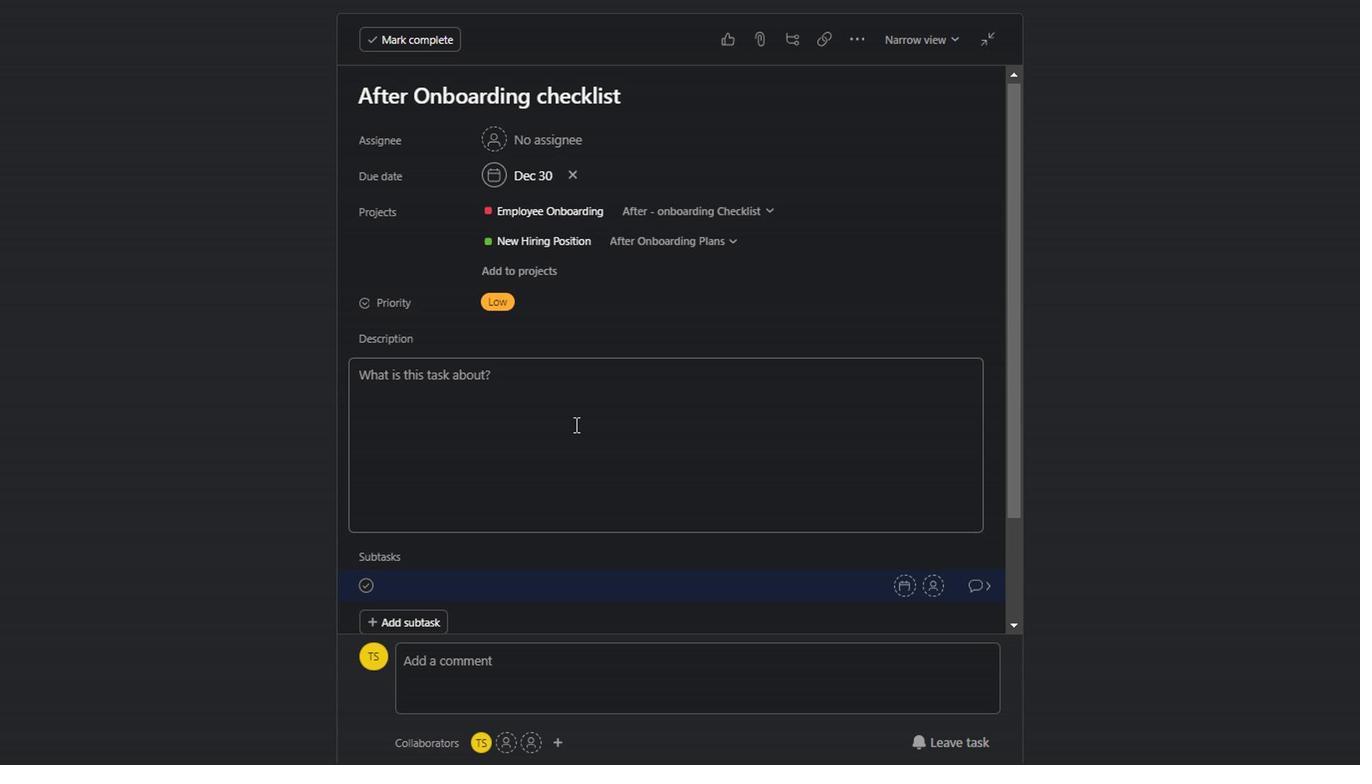 
Action: Mouse scrolled (571, 425) with delta (0, -1)
Screenshot: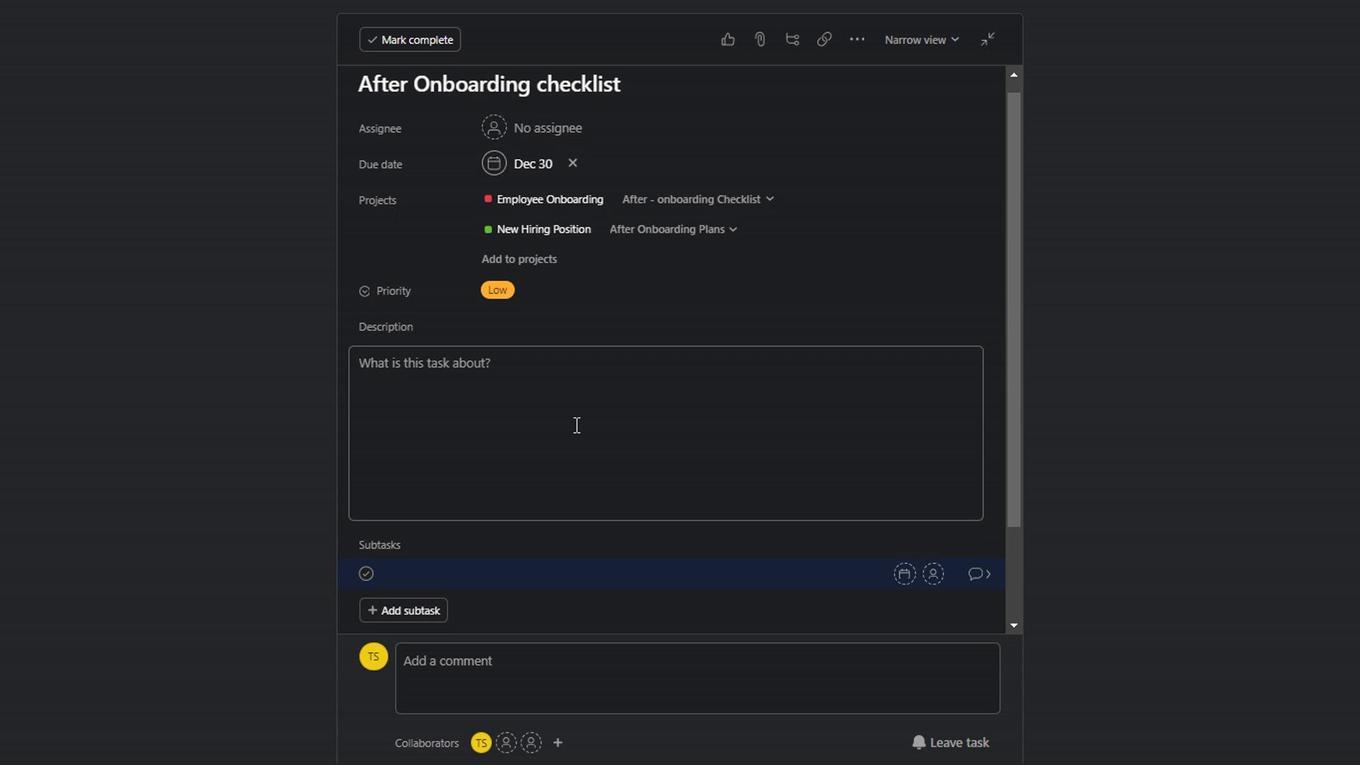 
Action: Mouse scrolled (571, 425) with delta (0, -1)
Screenshot: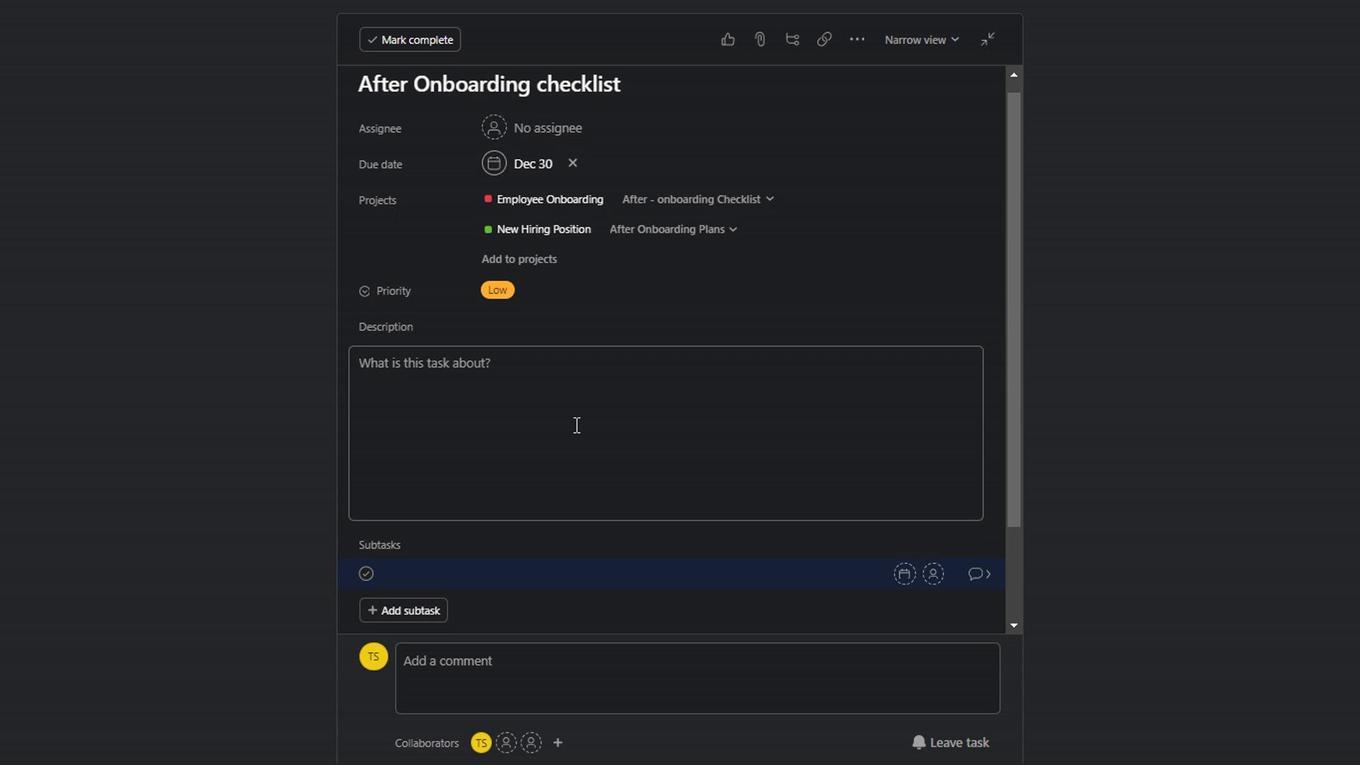 
Action: Mouse scrolled (571, 425) with delta (0, -1)
Screenshot: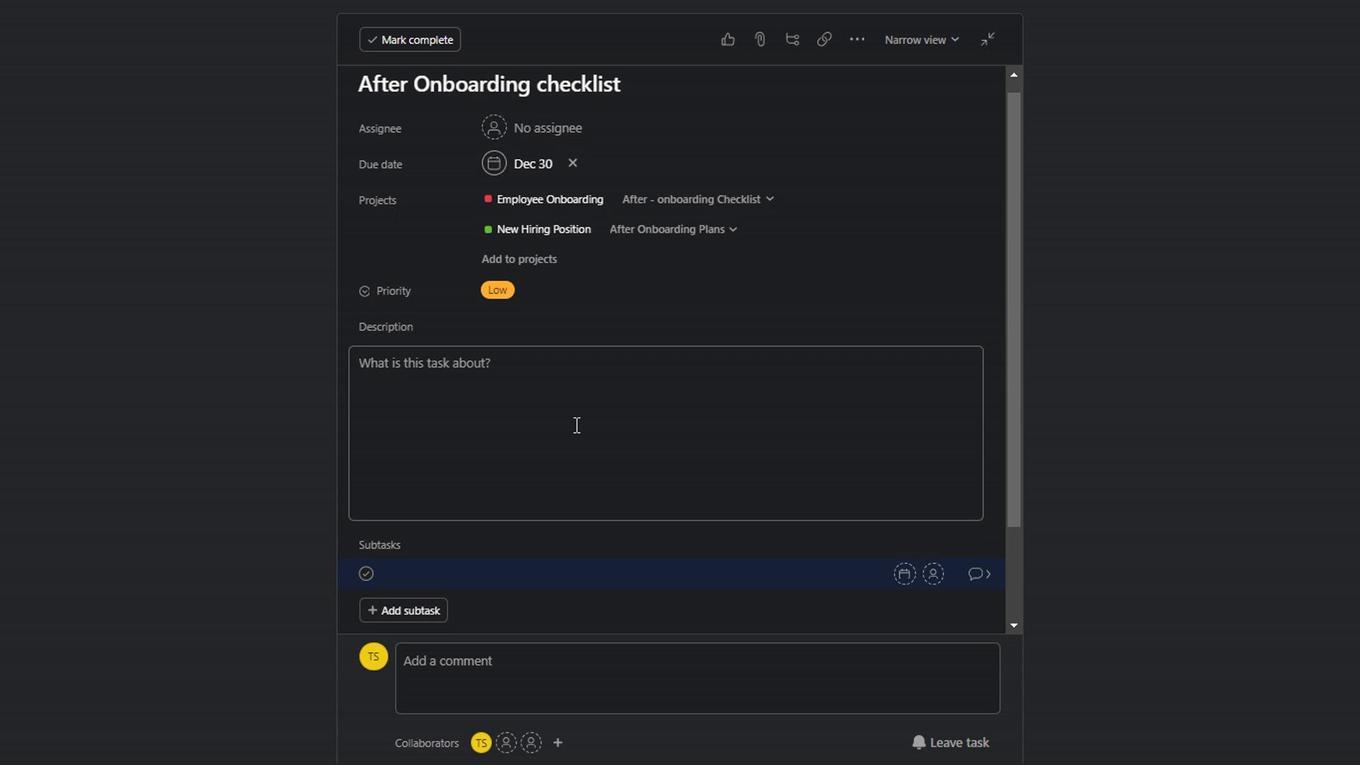 
Action: Mouse scrolled (571, 425) with delta (0, -1)
Screenshot: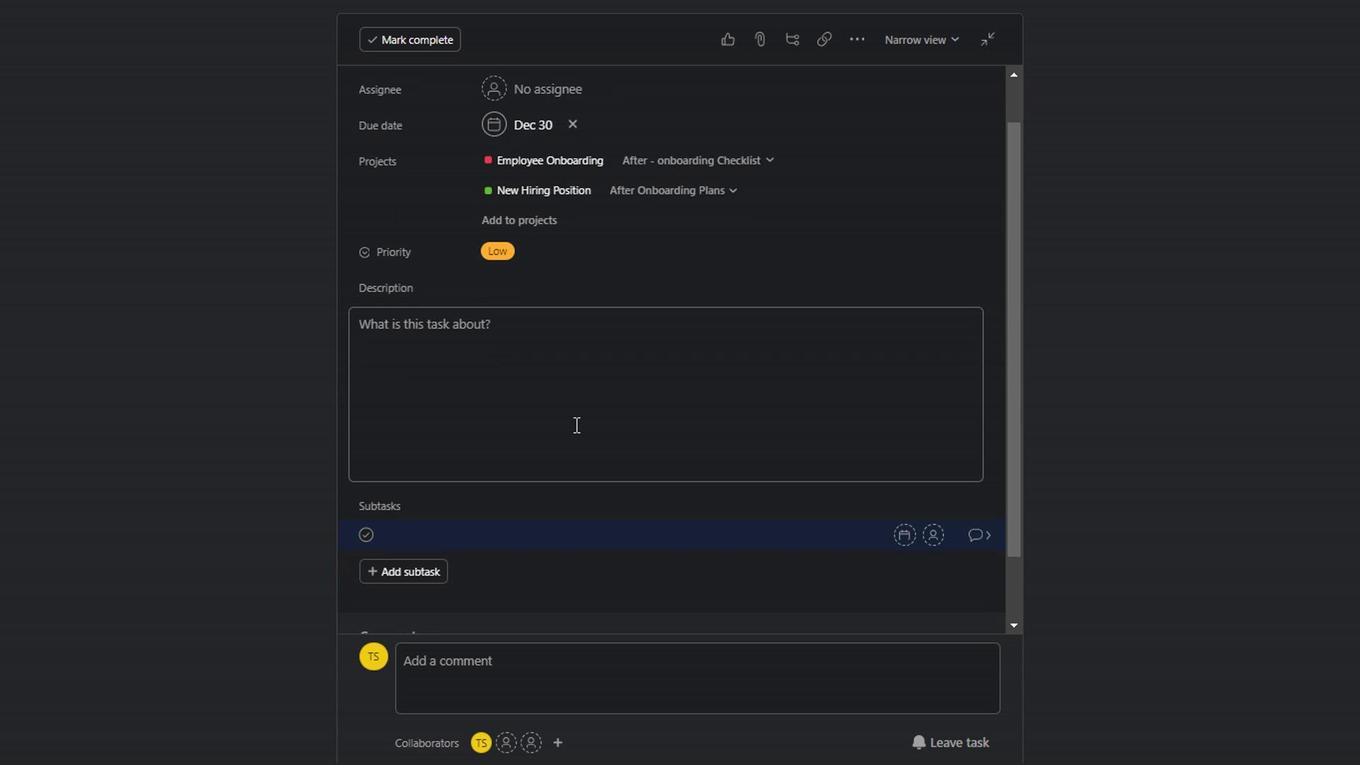 
Action: Mouse scrolled (571, 425) with delta (0, -1)
Screenshot: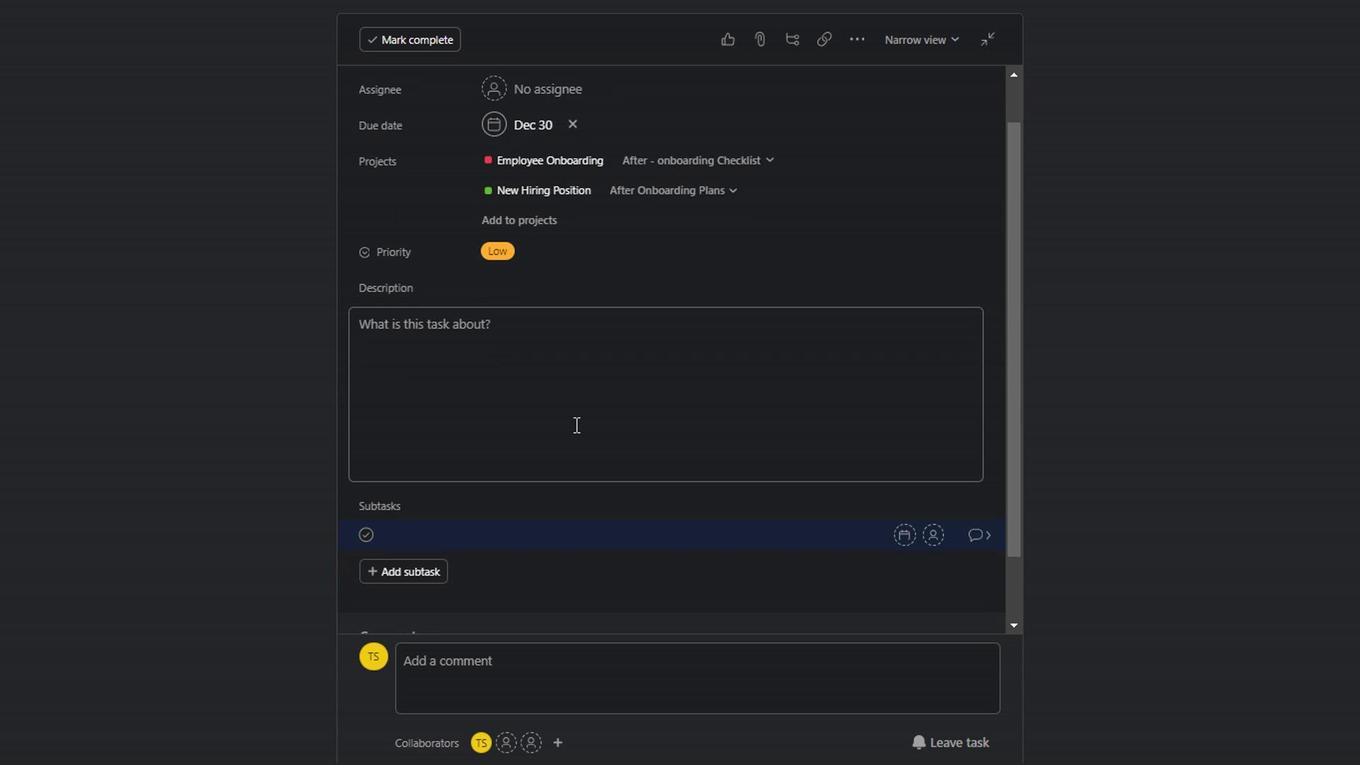 
Action: Mouse scrolled (571, 425) with delta (0, -1)
Screenshot: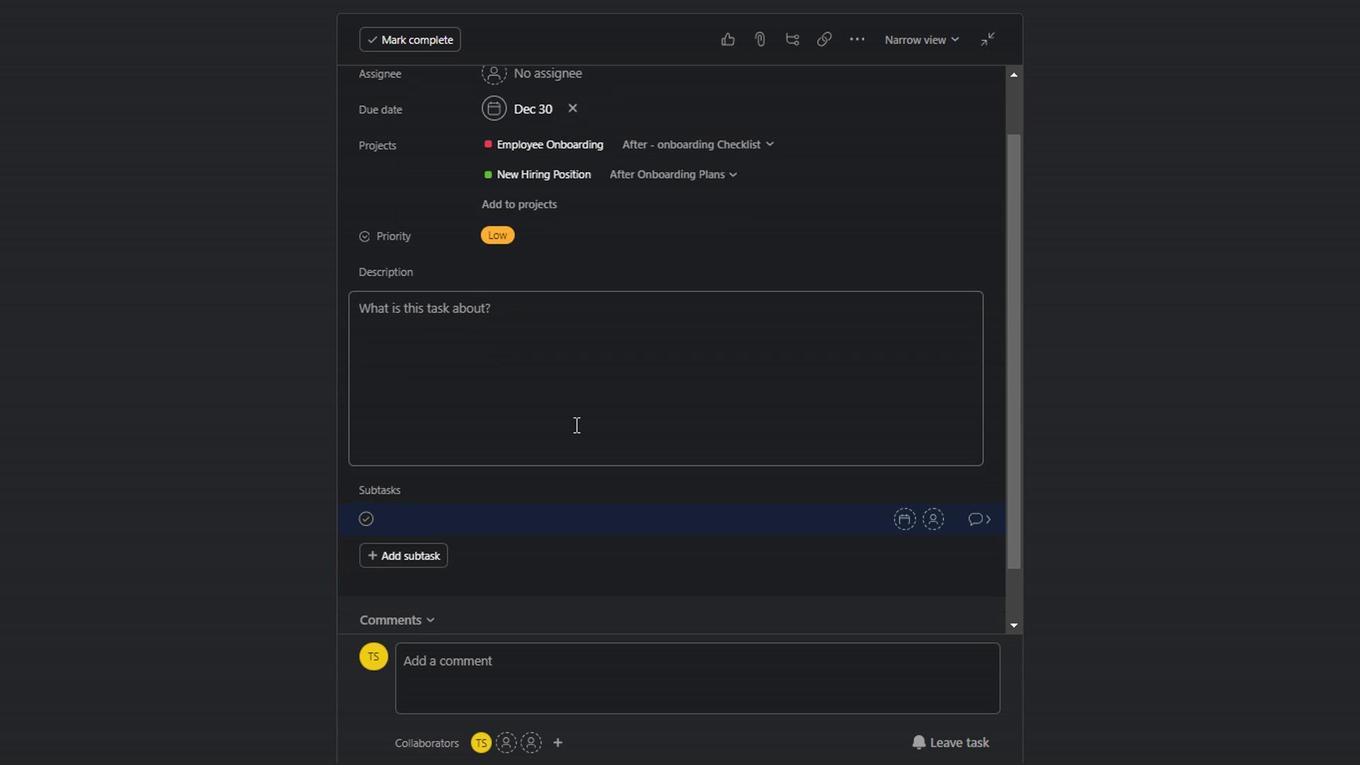 
Action: Mouse scrolled (571, 425) with delta (0, -1)
Screenshot: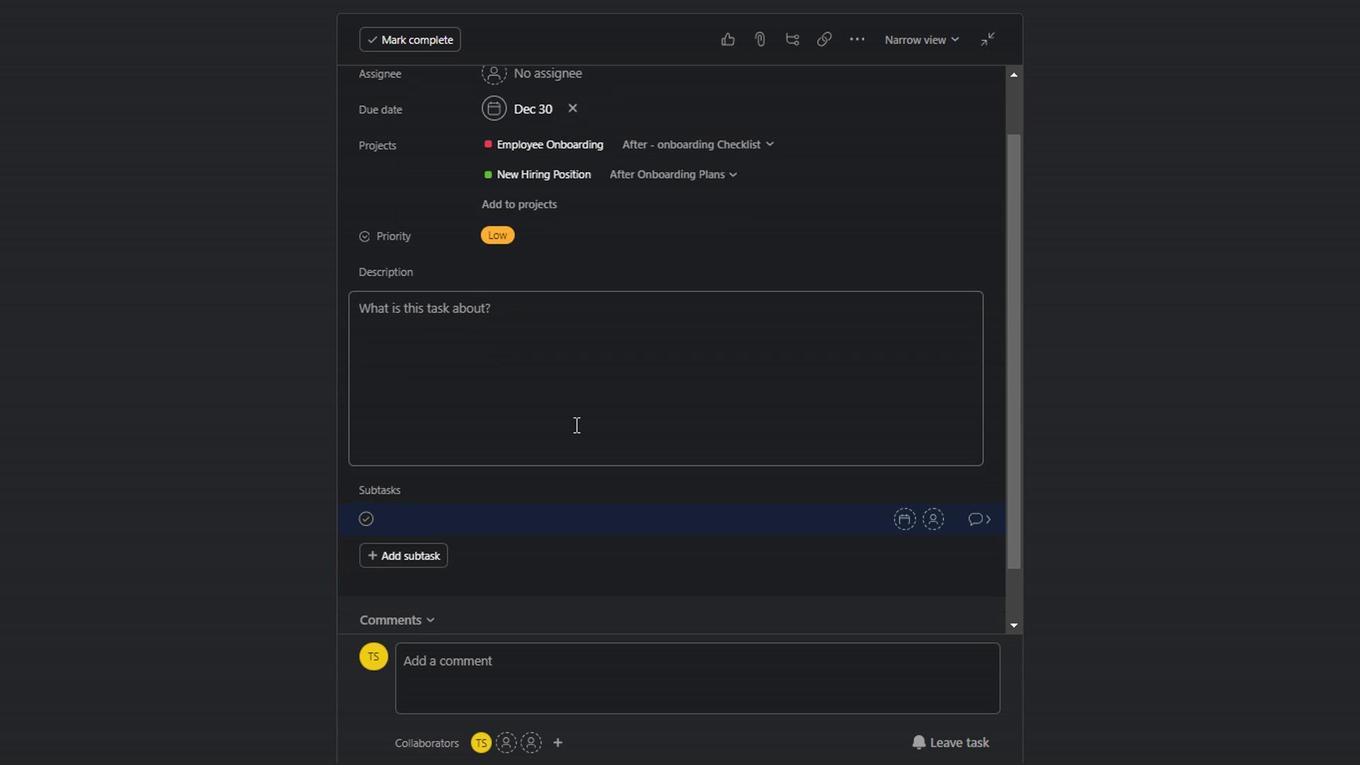 
Action: Mouse moved to (467, 457)
Screenshot: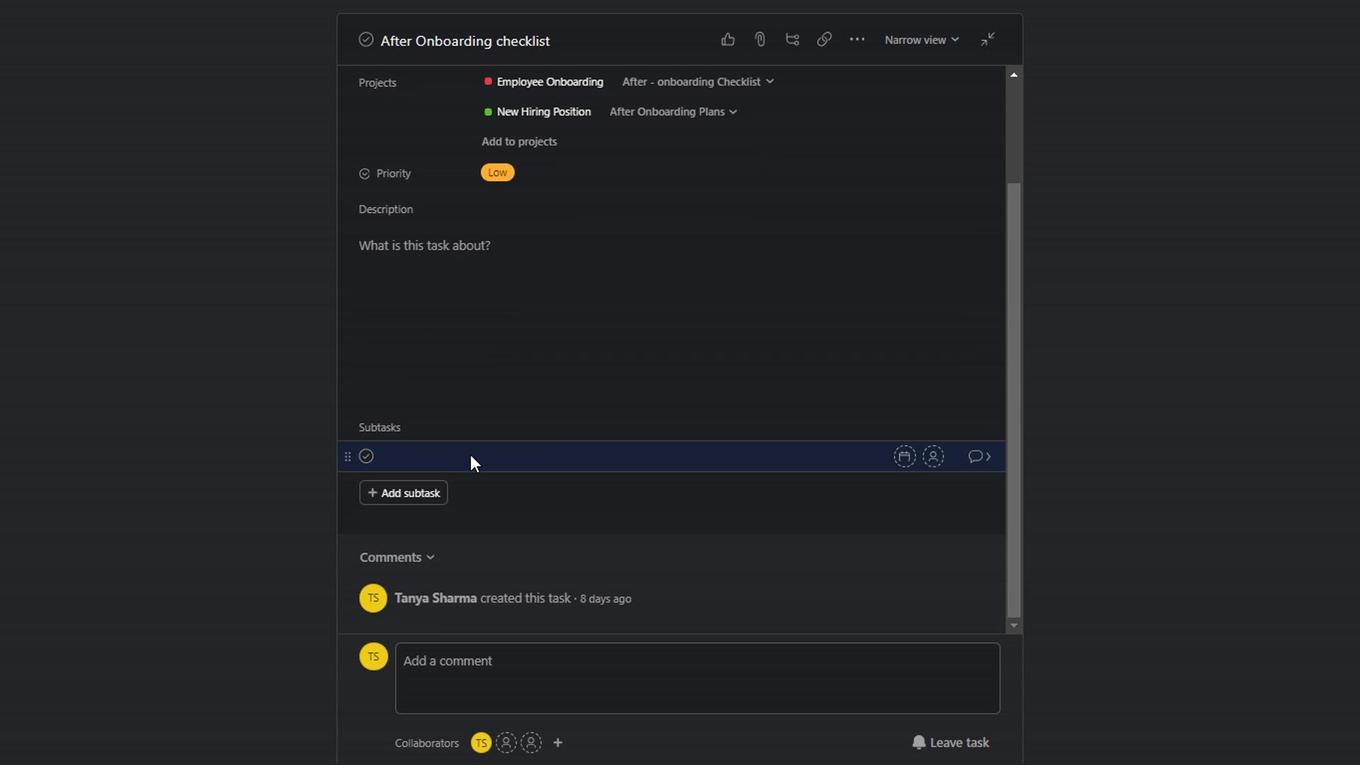 
Action: Key pressed <Key.shift>The<Key.space><Key.shift>First<Key.space>quarter
Screenshot: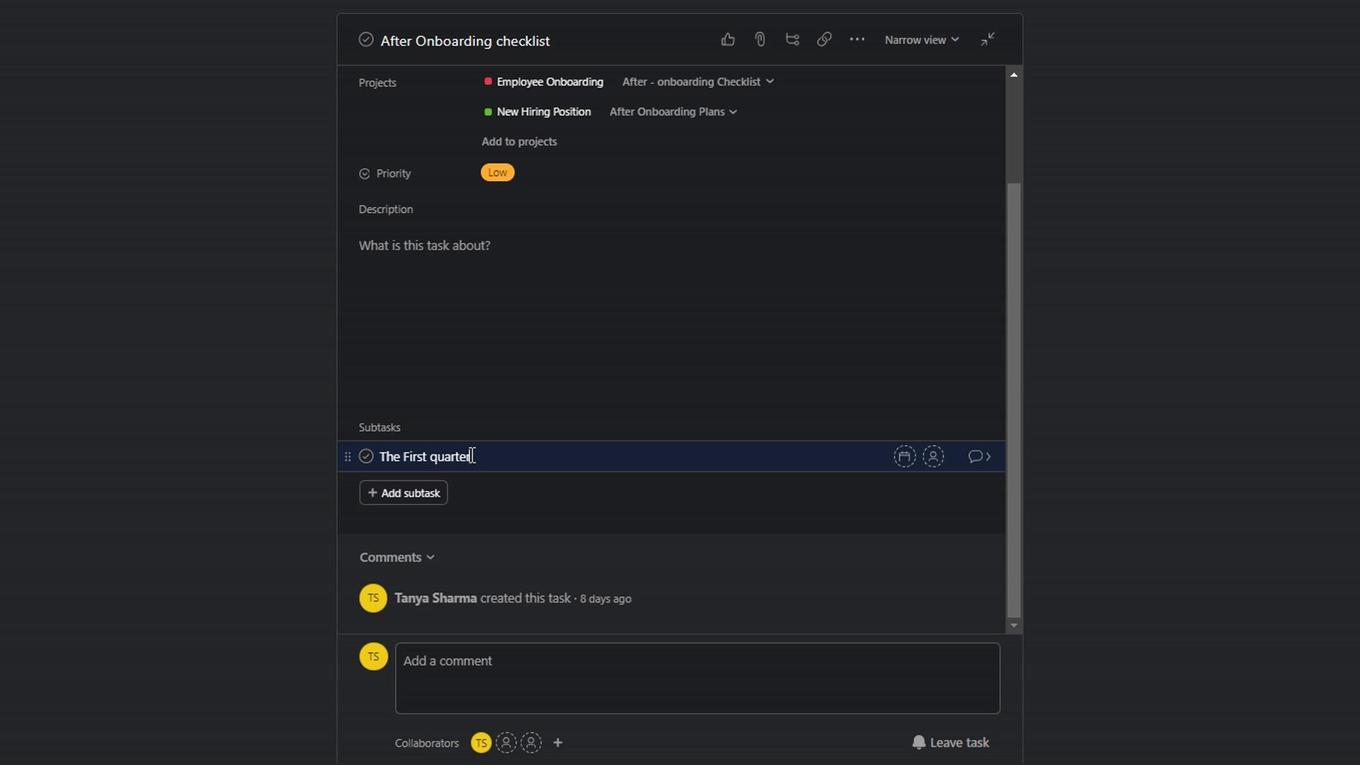 
Action: Mouse moved to (422, 491)
Screenshot: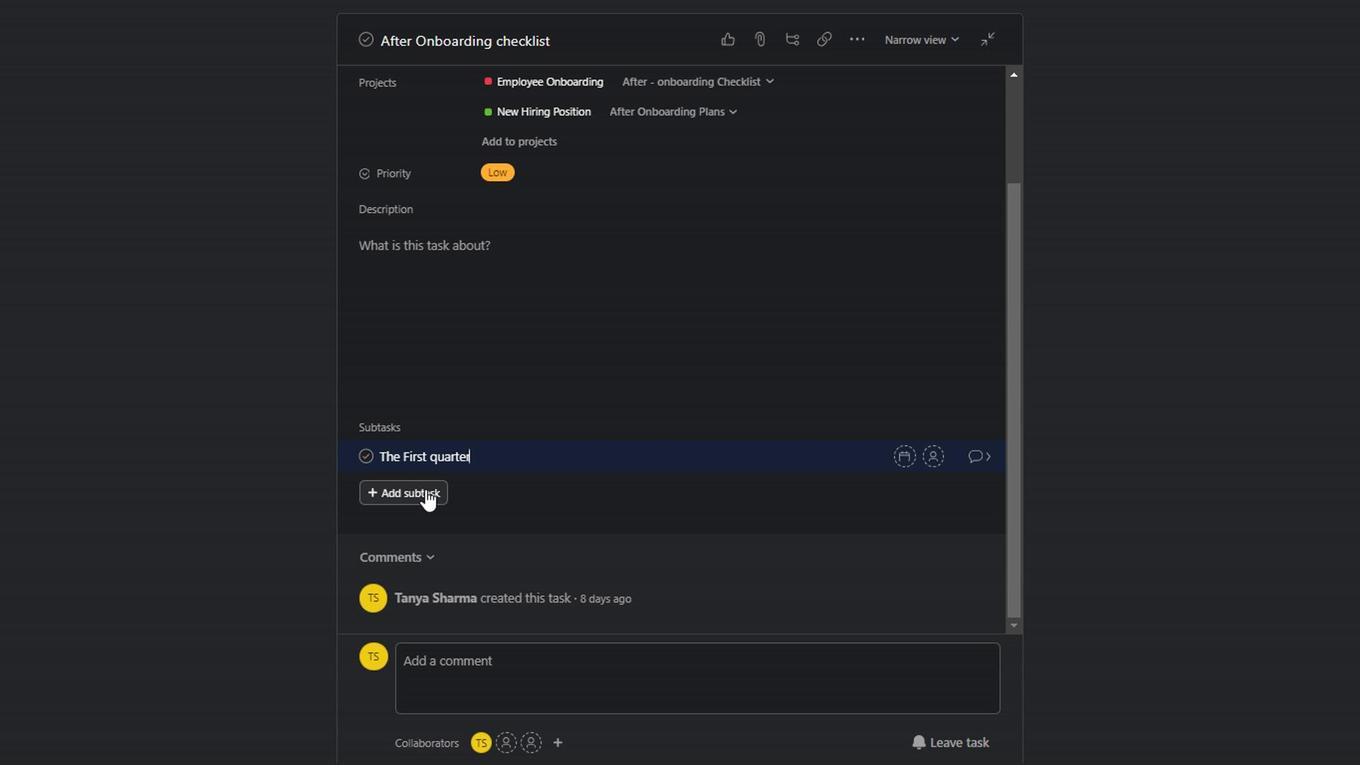 
Action: Mouse pressed left at (422, 491)
Screenshot: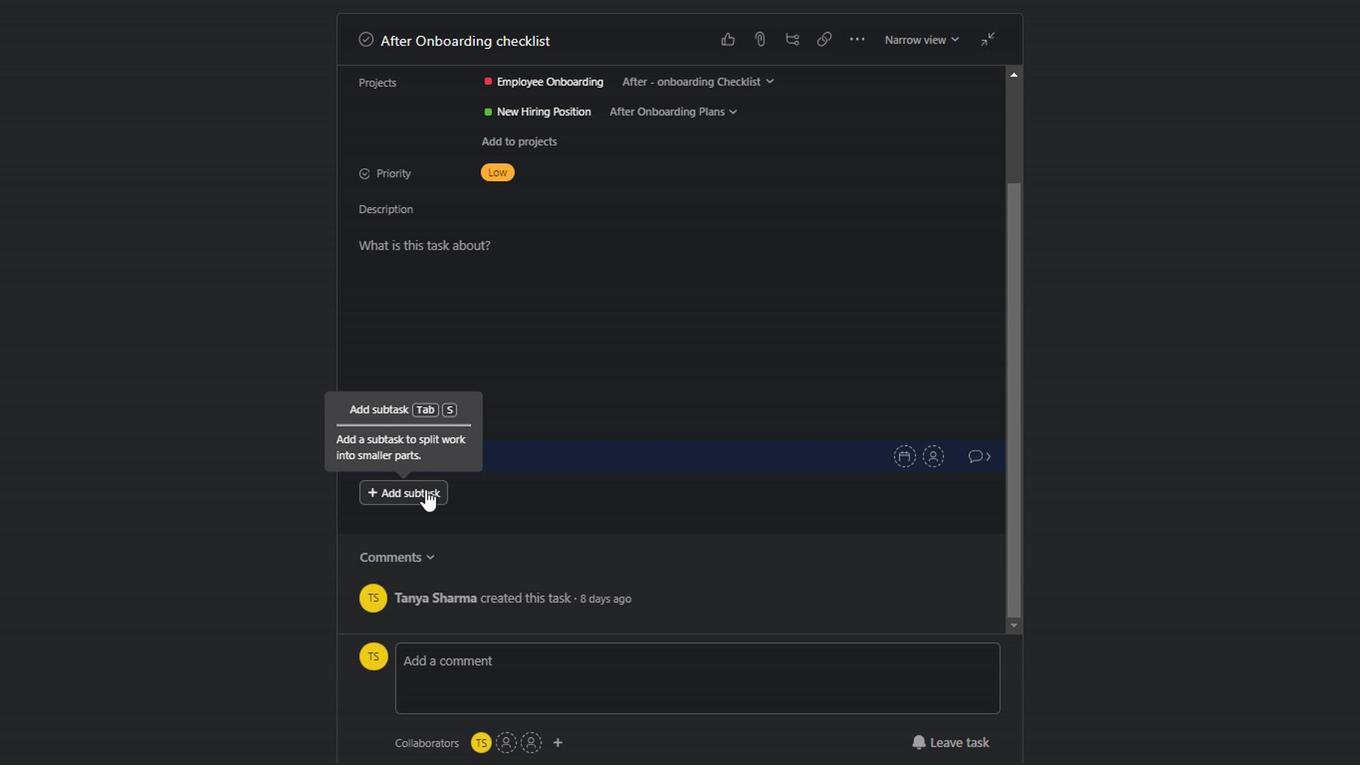 
Action: Mouse moved to (586, 552)
Screenshot: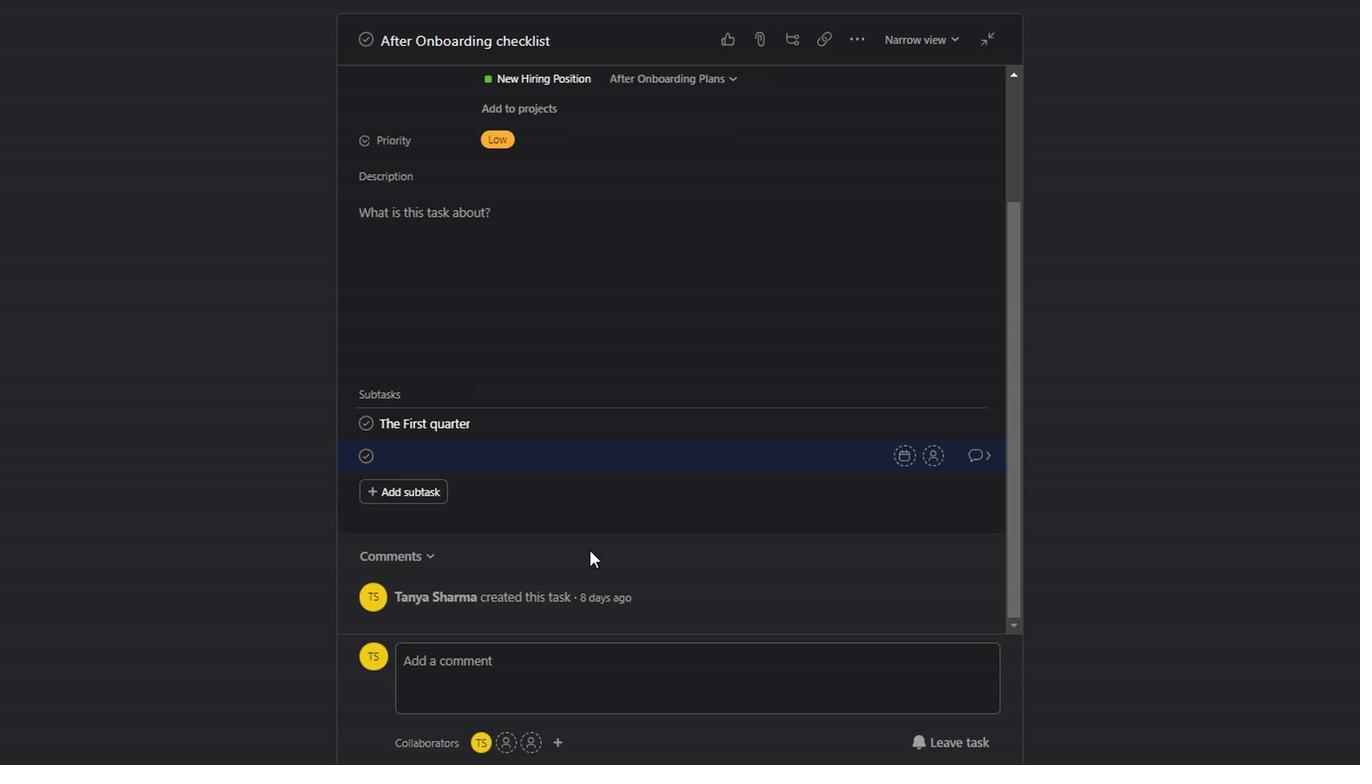 
Action: Key pressed <Key.shift>The<Key.space><Key.shift>First<Key.space><Key.shift>year
Screenshot: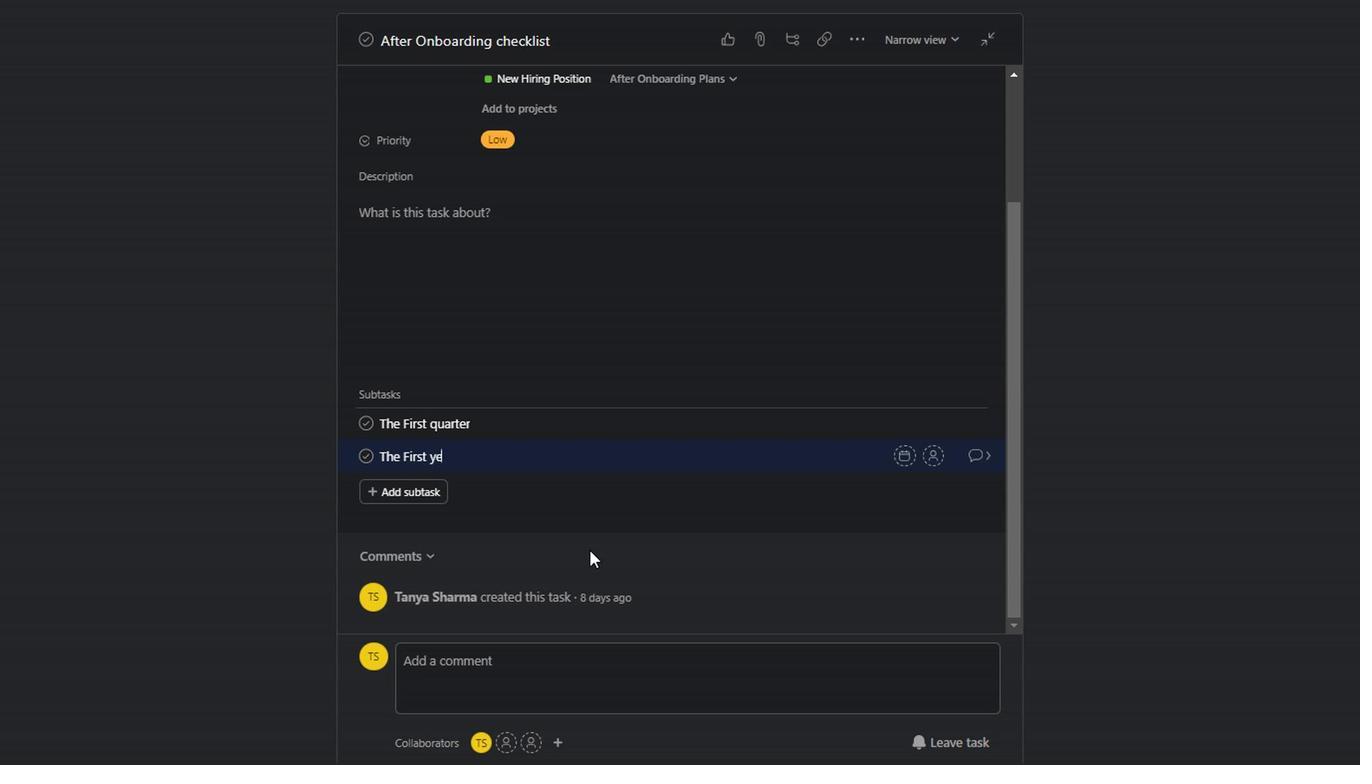 
Action: Mouse moved to (422, 494)
Screenshot: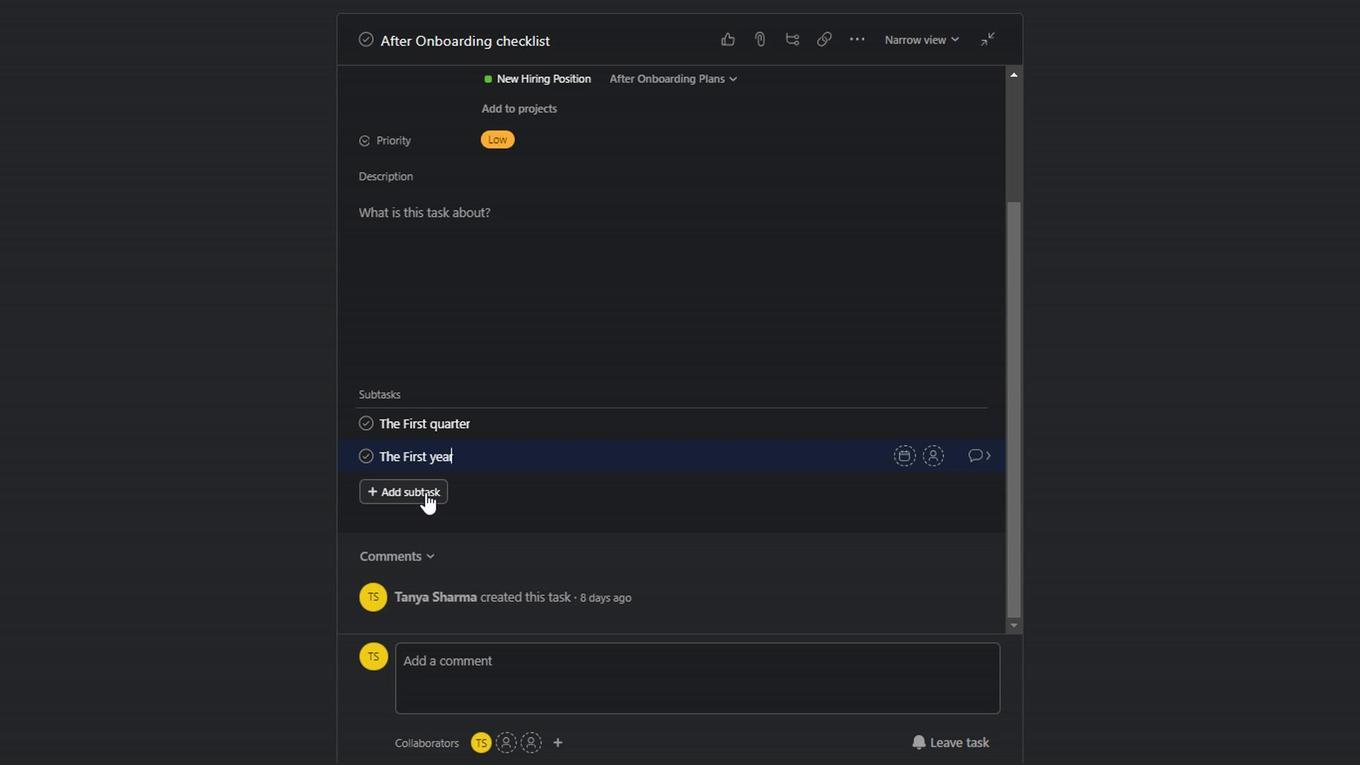 
Action: Mouse pressed left at (422, 494)
Screenshot: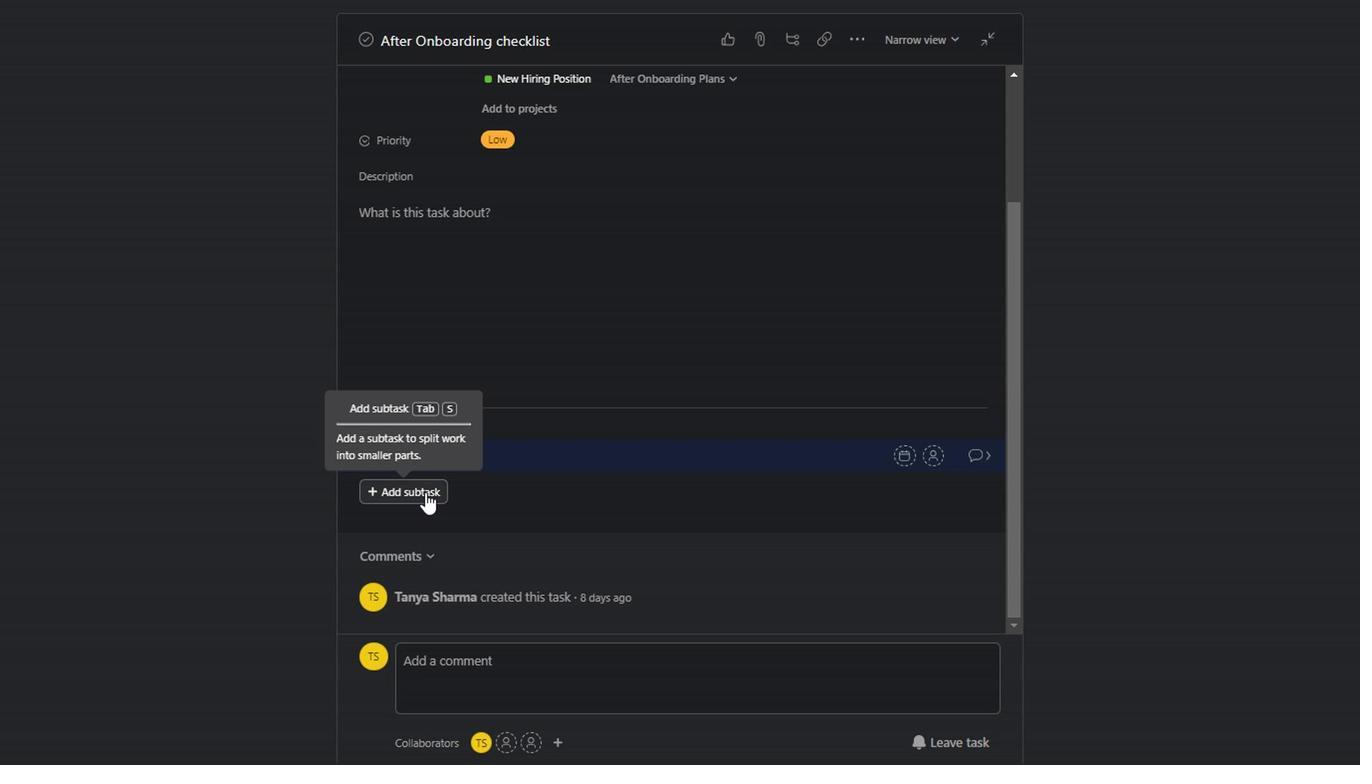 
Action: Mouse moved to (717, 571)
Screenshot: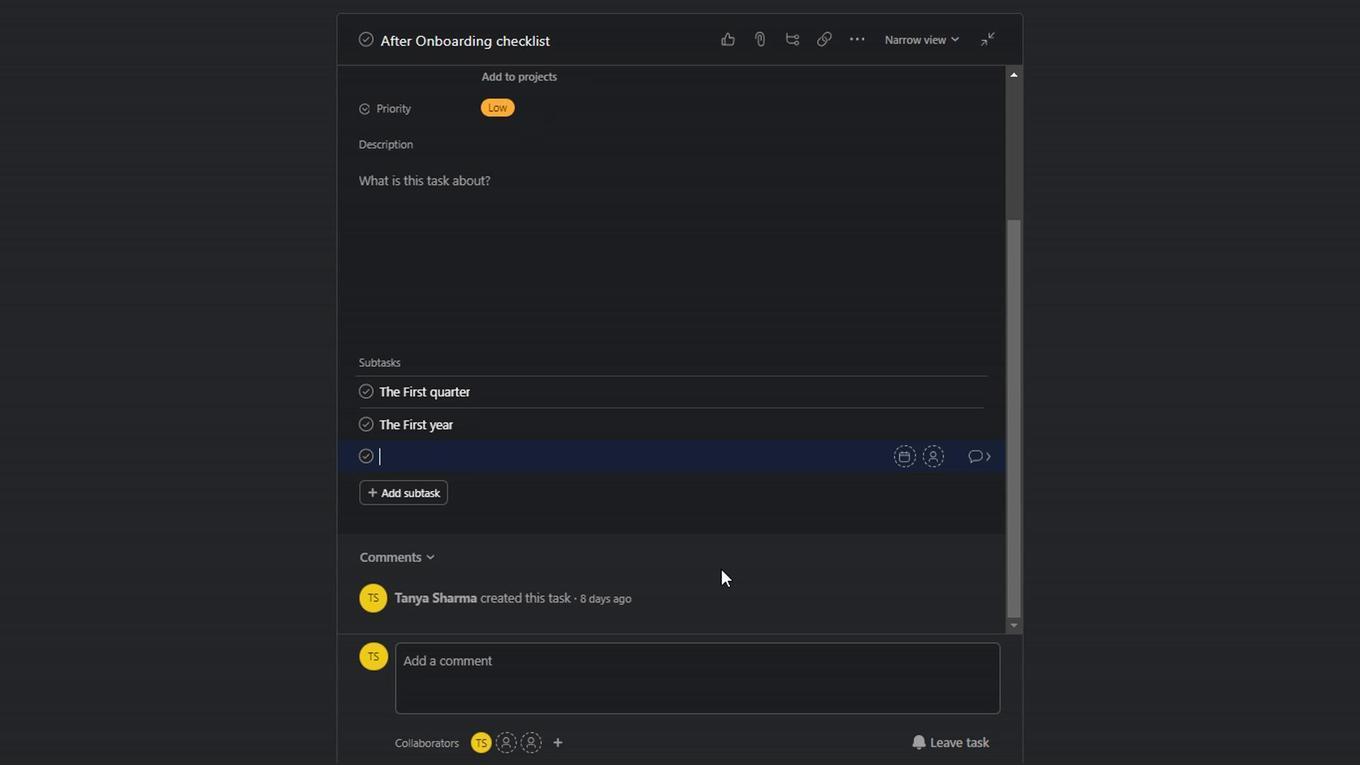 
Action: Key pressed <Key.shift>ZW<Key.backspace><Key.backspace><Key.shift>Wrapping<Key.space><Key.shift_r><Key.shift_r>Up
Screenshot: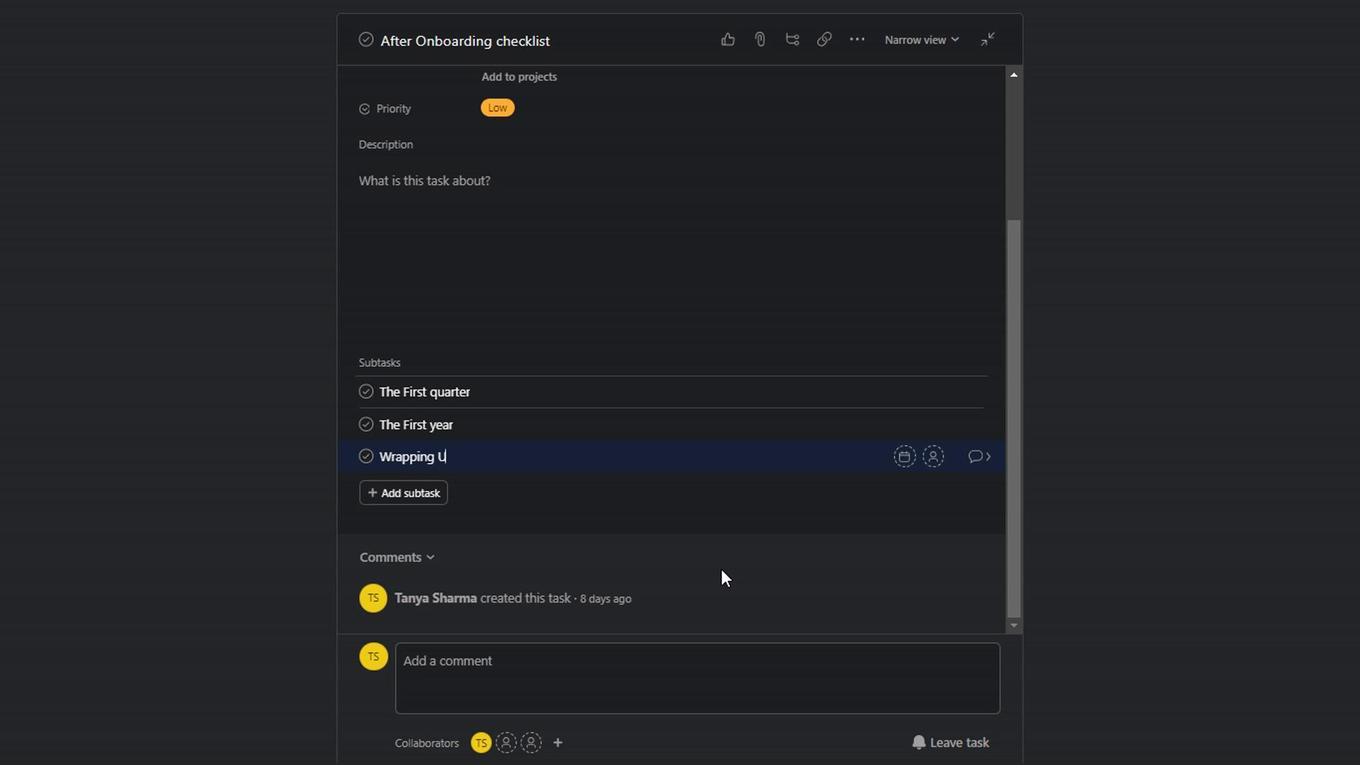 
Action: Mouse moved to (565, 394)
Screenshot: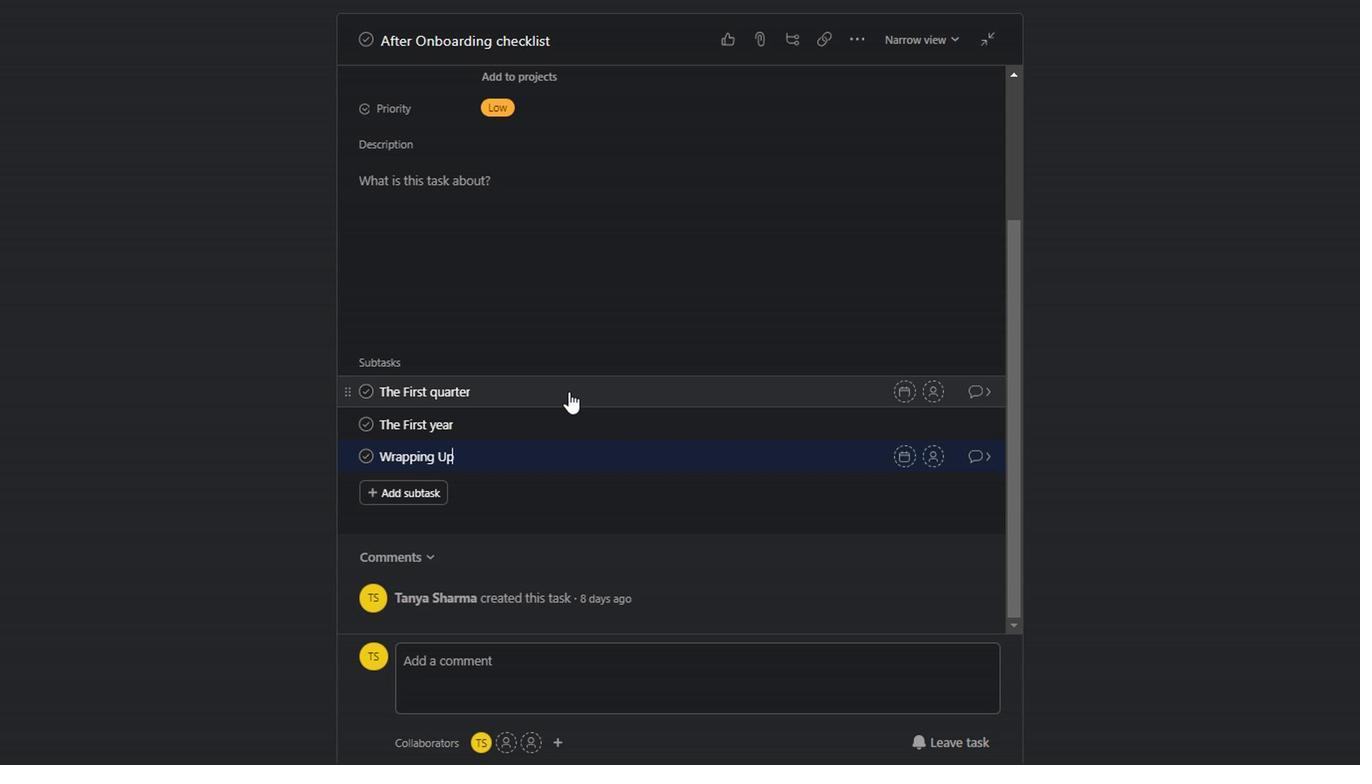 
Action: Mouse pressed left at (565, 394)
Screenshot: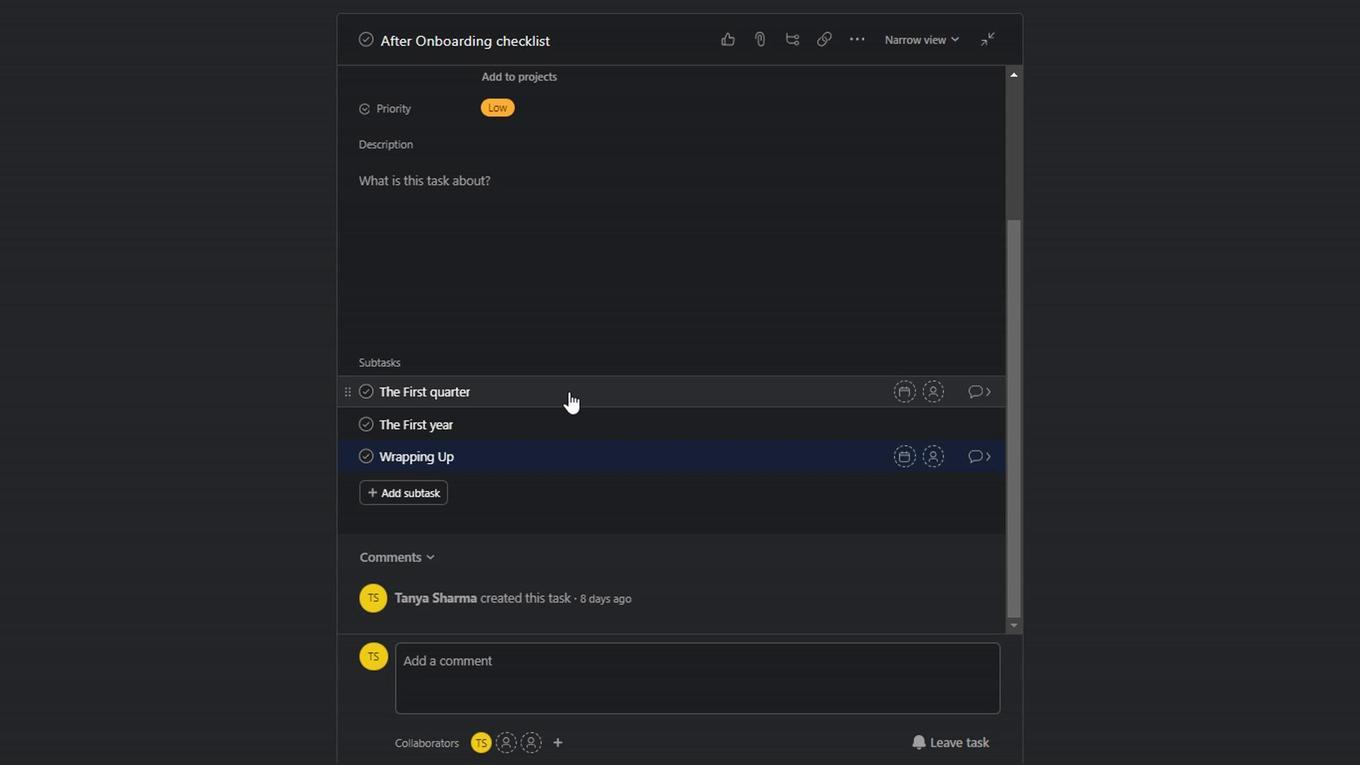 
Action: Mouse moved to (976, 394)
Screenshot: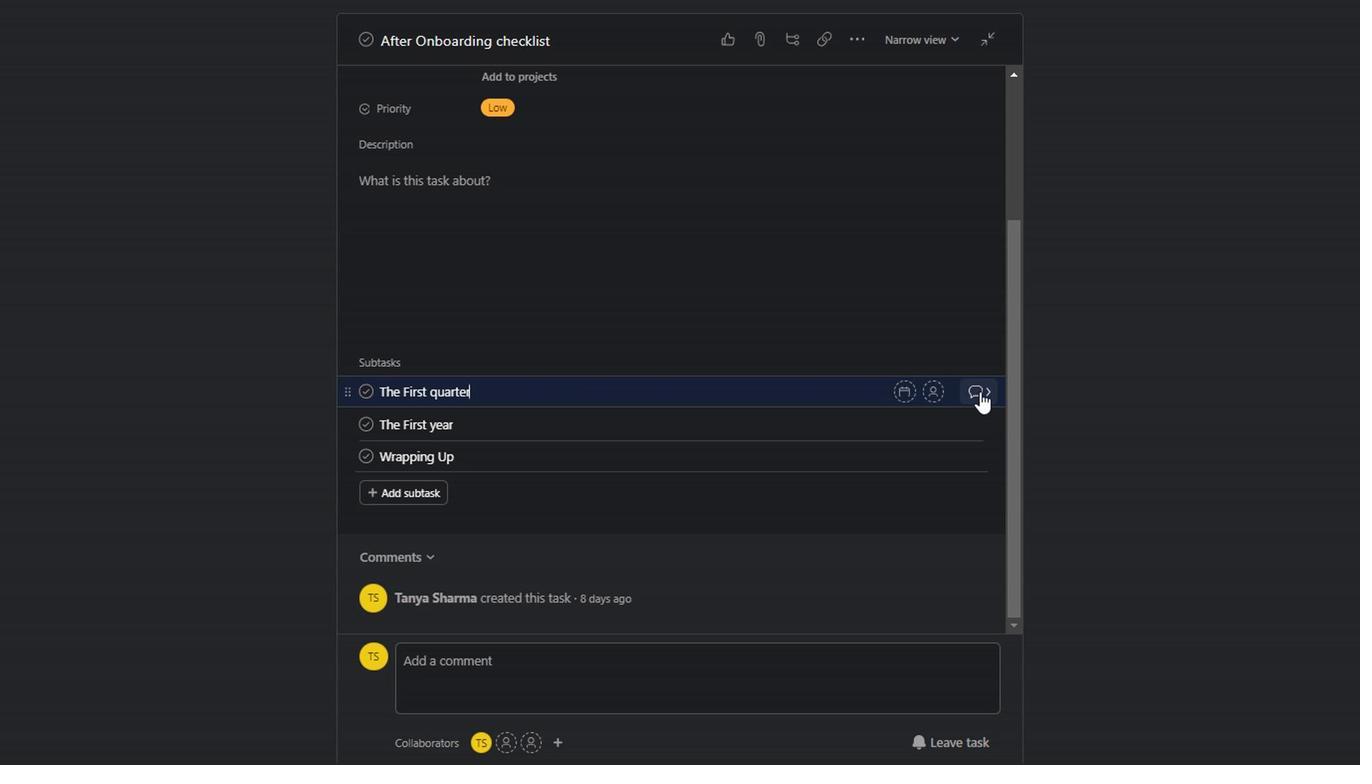 
Action: Mouse pressed left at (976, 394)
Screenshot: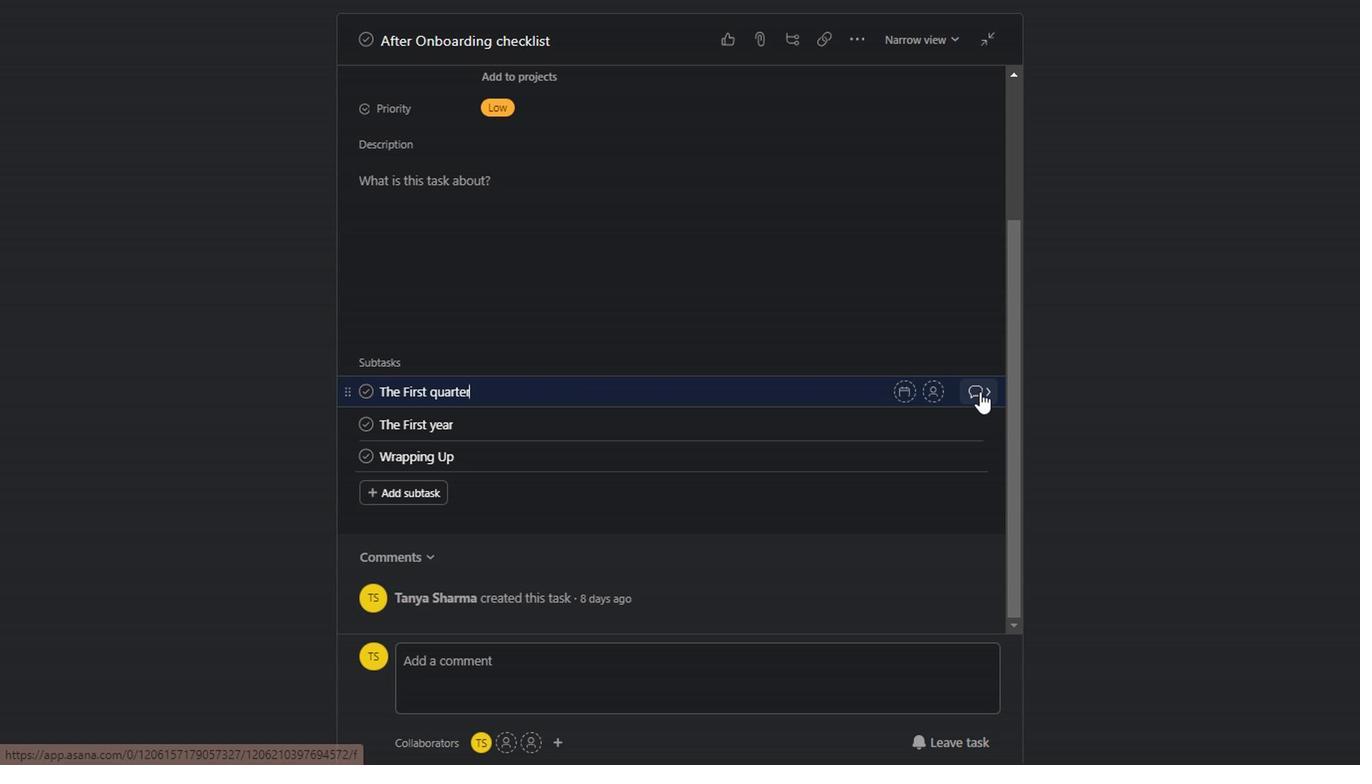 
Action: Mouse moved to (459, 357)
Screenshot: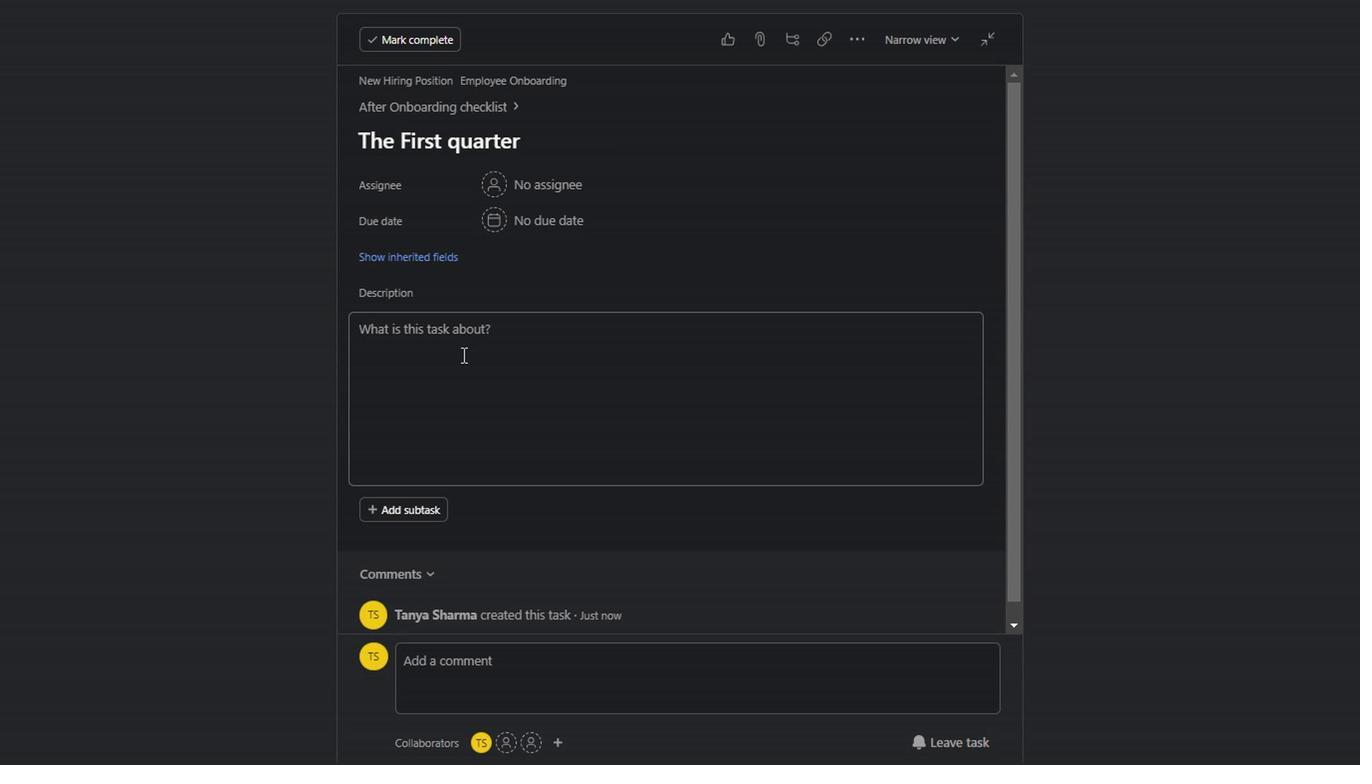 
Action: Mouse pressed left at (459, 357)
Screenshot: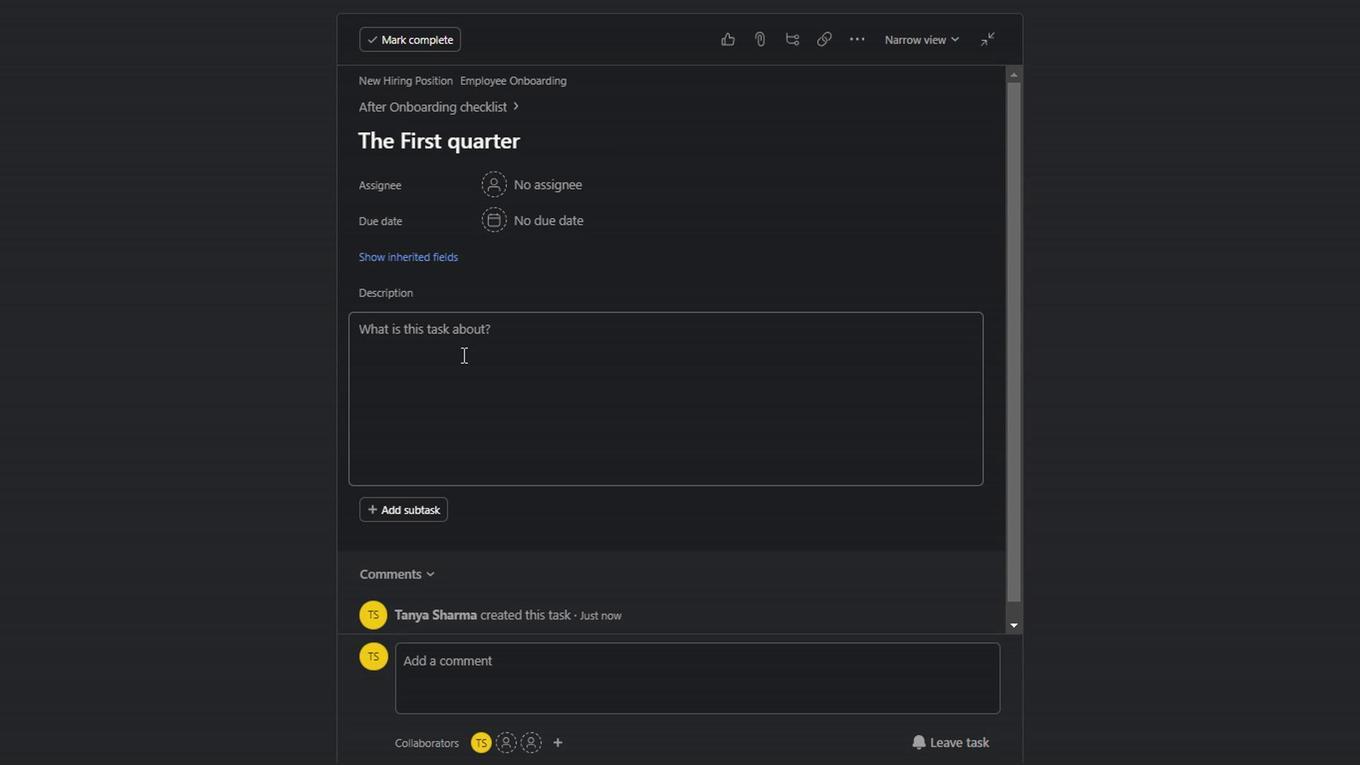 
Action: Mouse moved to (564, 221)
Screenshot: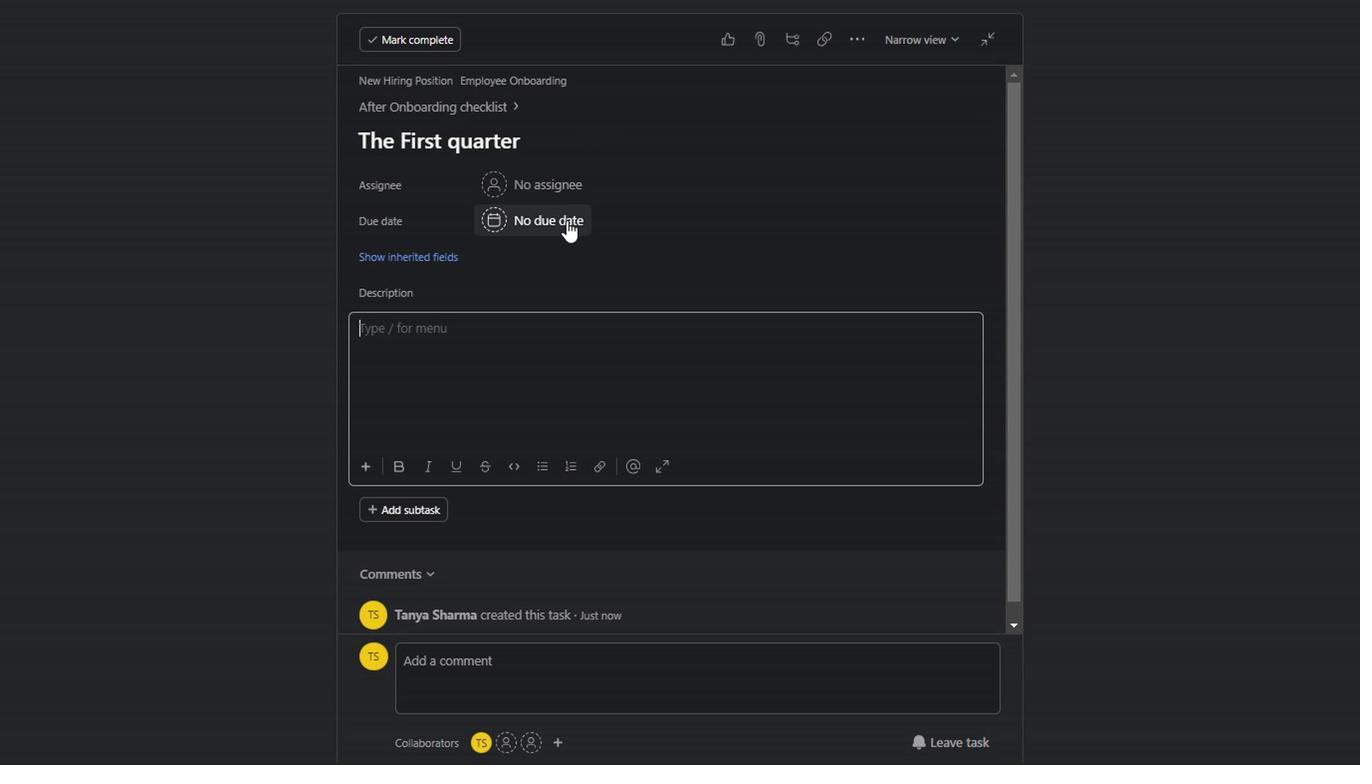 
Action: Mouse pressed left at (564, 221)
Screenshot: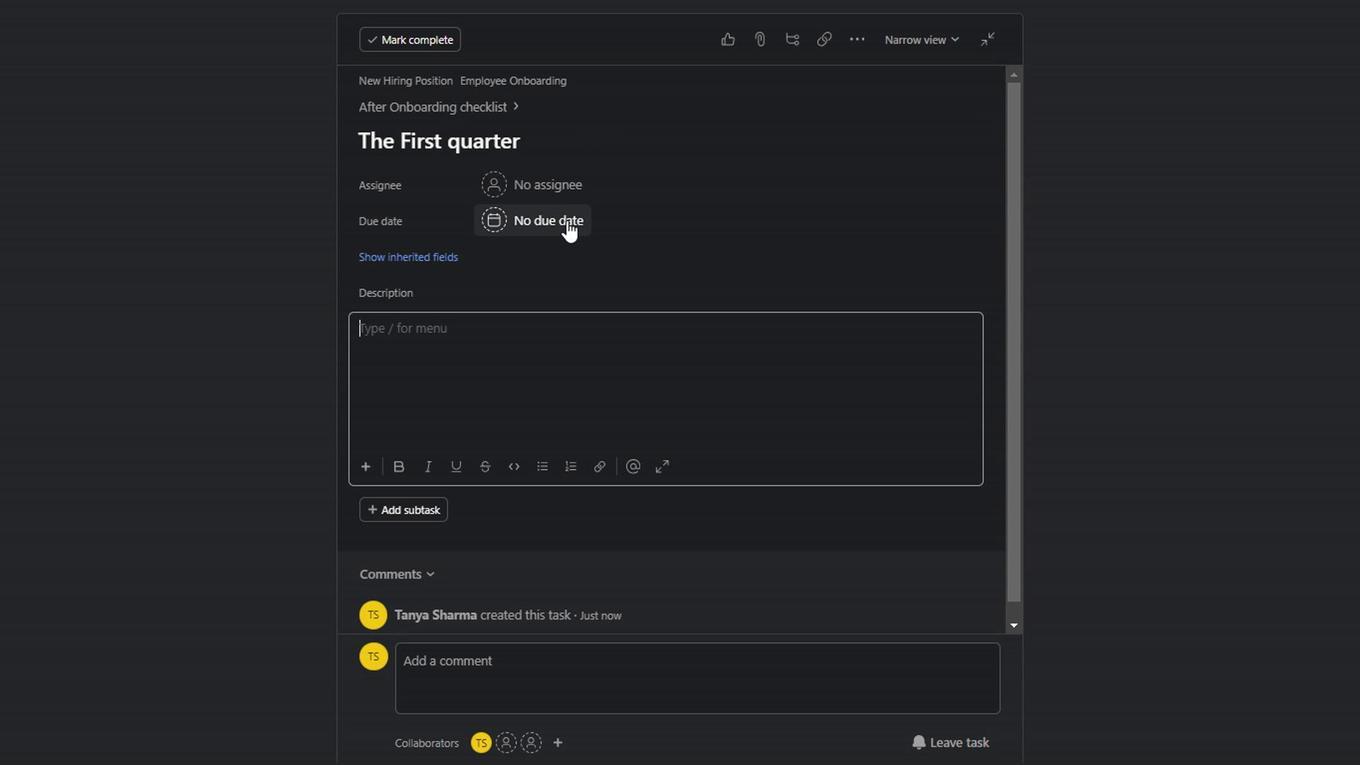 
Action: Mouse moved to (662, 499)
Screenshot: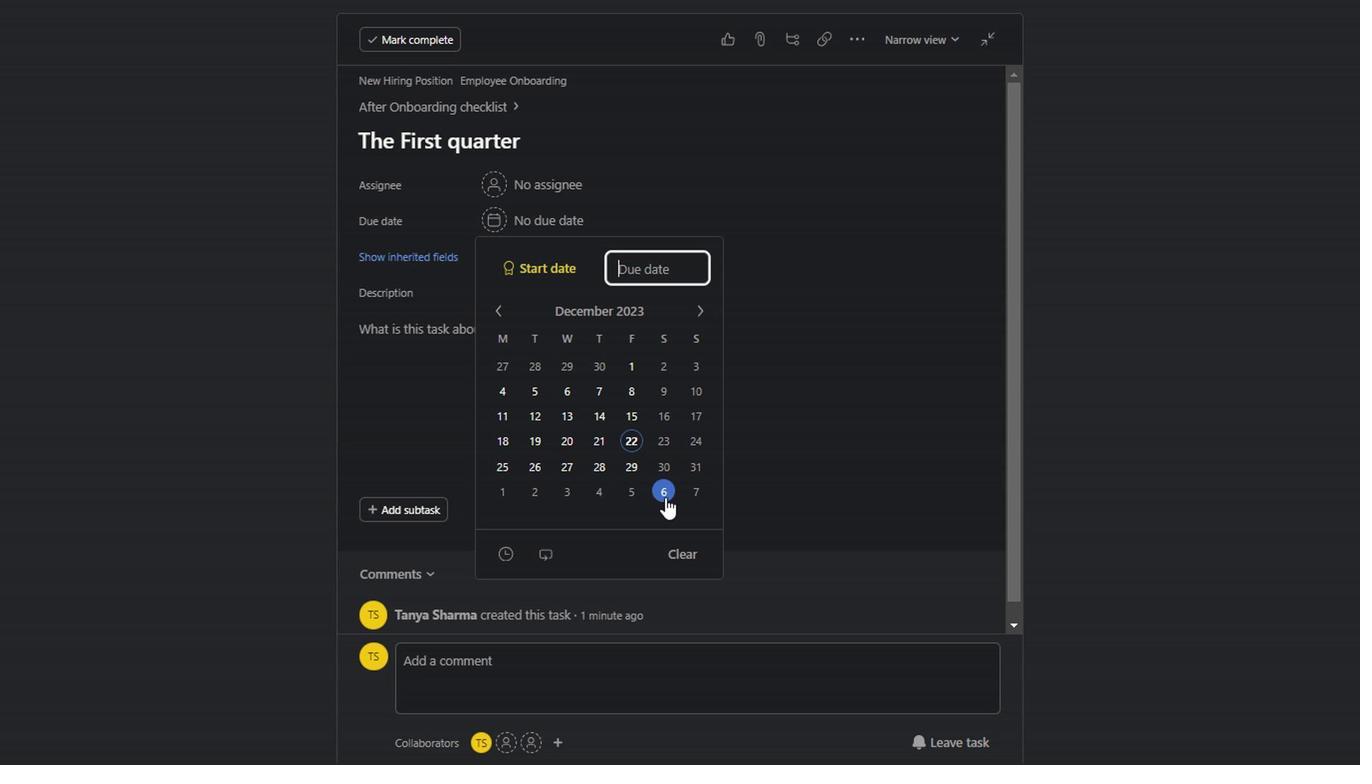 
Action: Mouse pressed left at (662, 499)
Screenshot: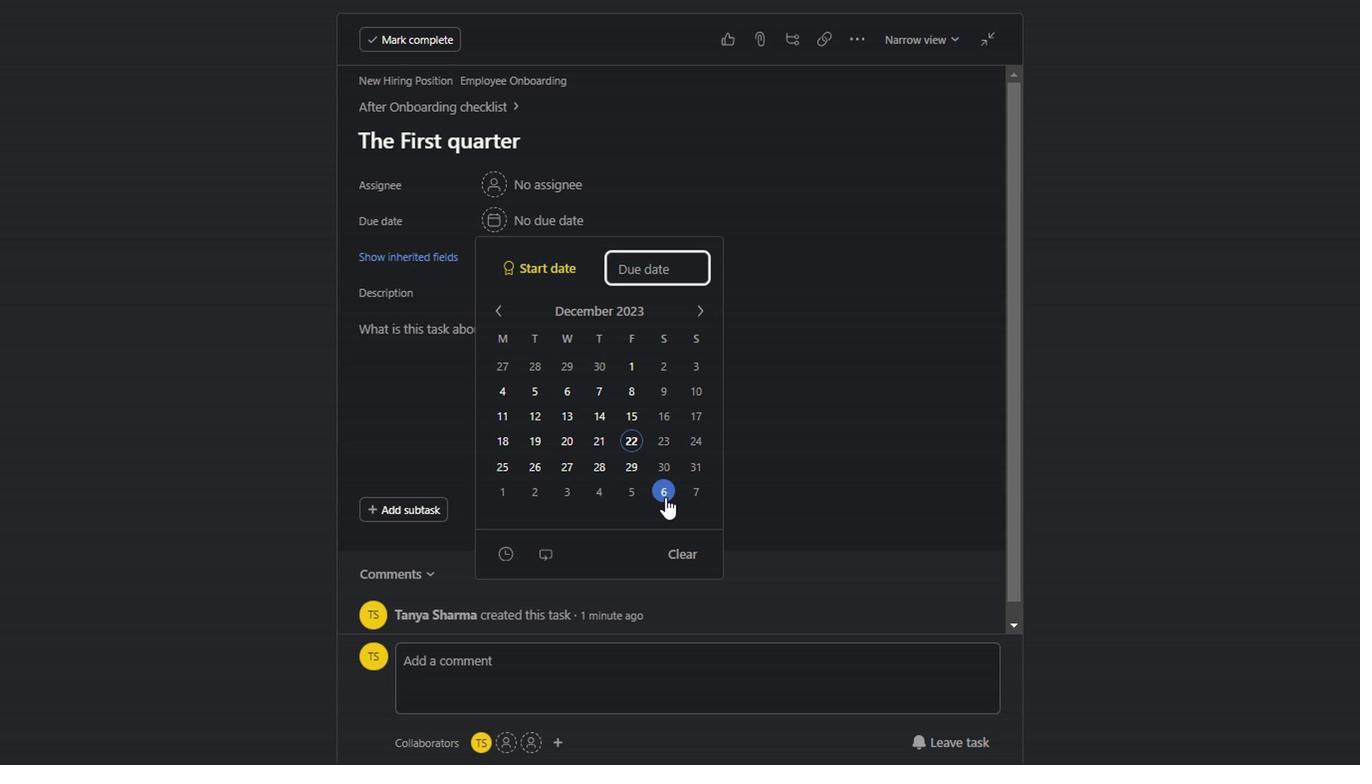
Action: Mouse moved to (391, 335)
Screenshot: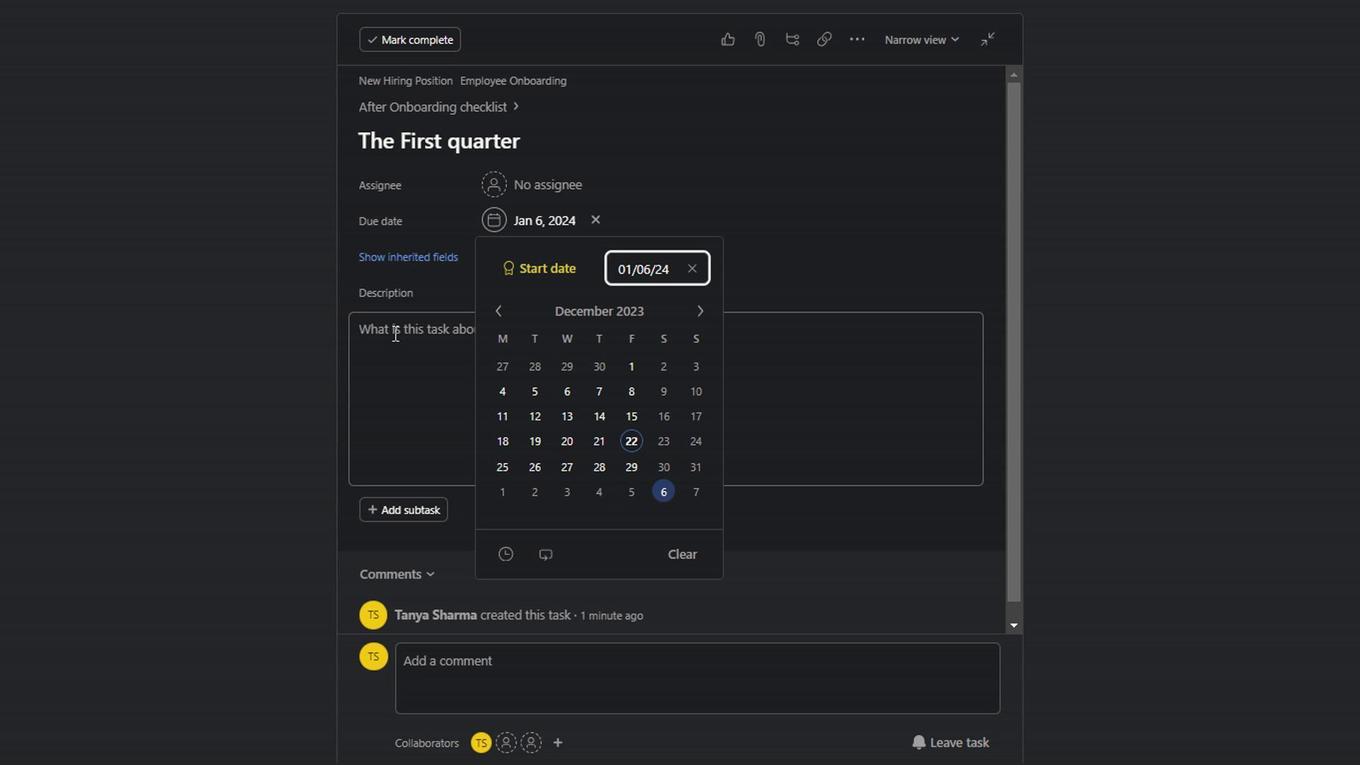 
Action: Mouse pressed left at (391, 335)
Screenshot: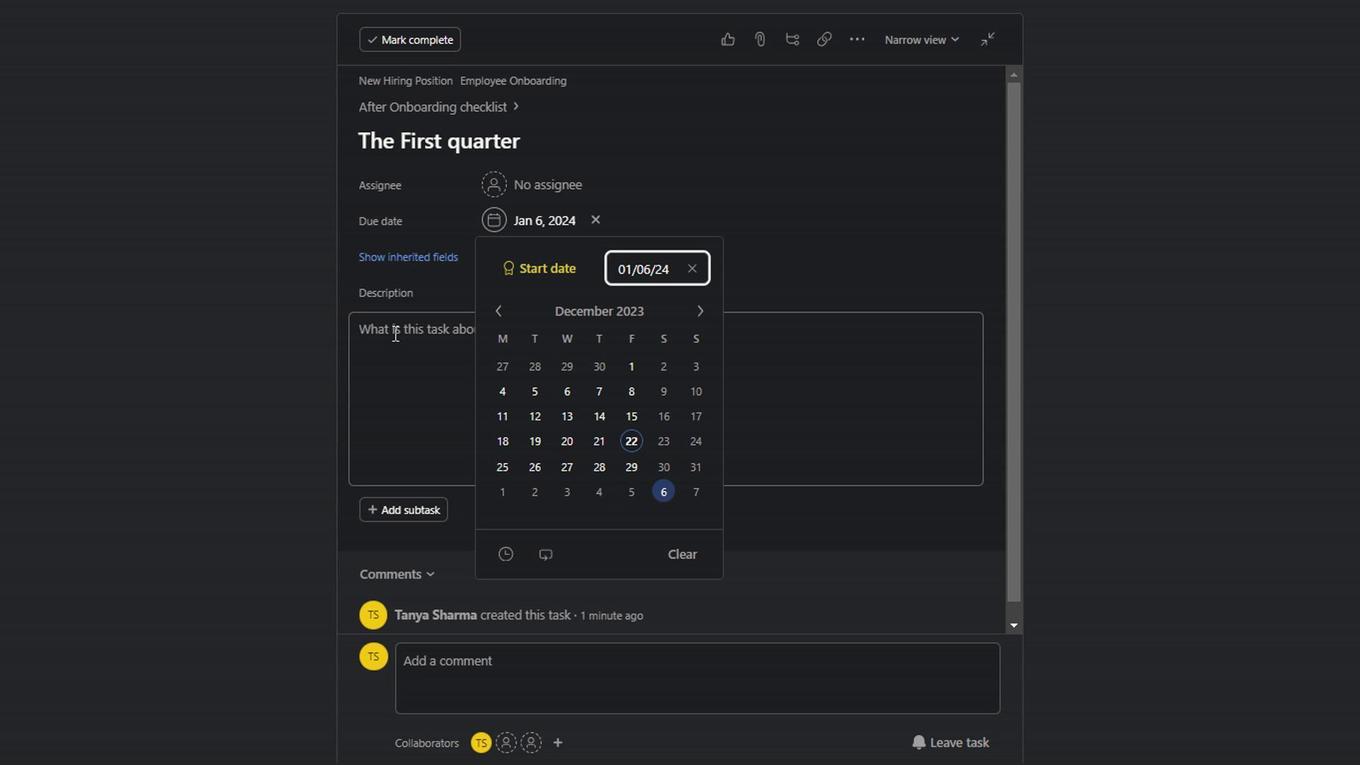 
Action: Key pressed <Key.shift>The<Key.space>first<Key.space>quarter<Key.space>is<Key.space>crucial<Key.space>for<Key.space>evaluating<Key.space>the<Key.space>expectations<Key.space>of<Key.space>the<Key.space>company<Key.space>and<Key.space>the<Key.space>company<Key.space><Key.backspace><Key.space>
Screenshot: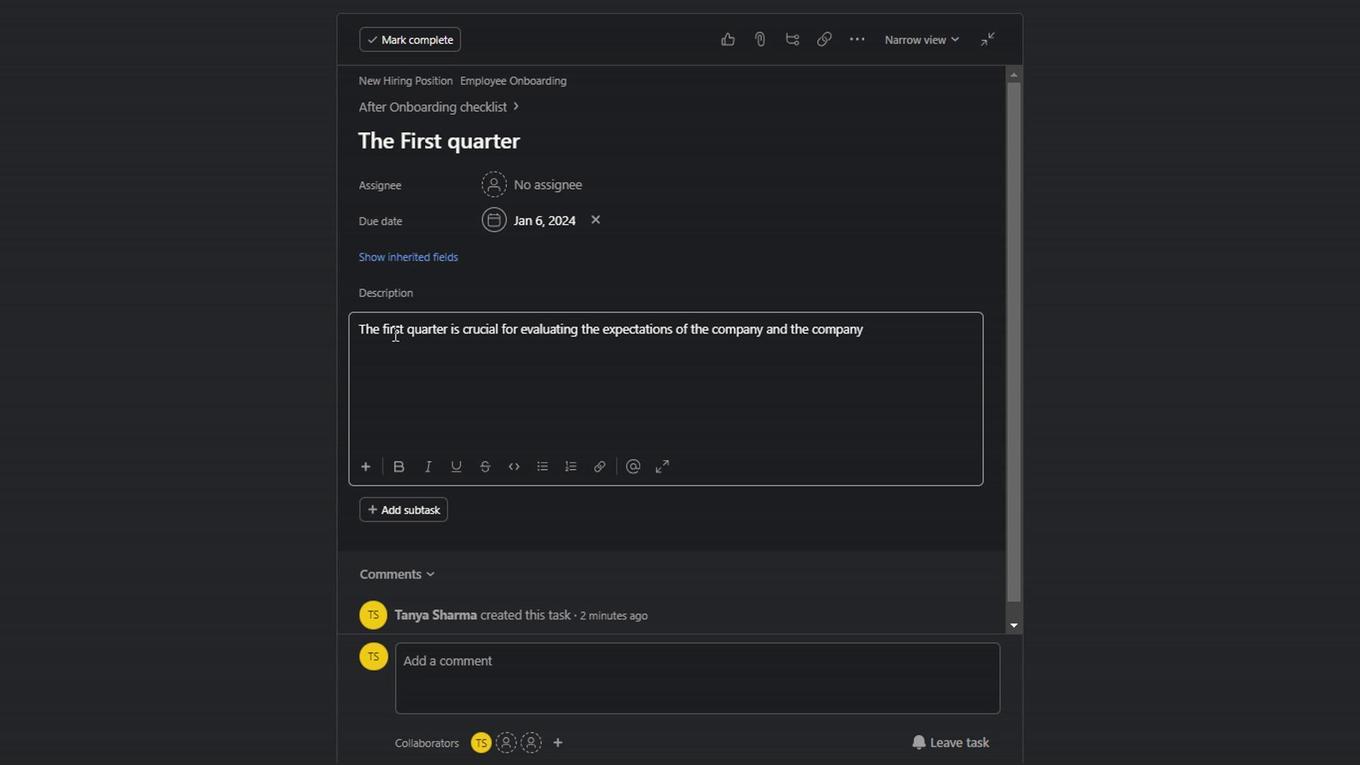 
Action: Mouse moved to (394, 333)
Screenshot: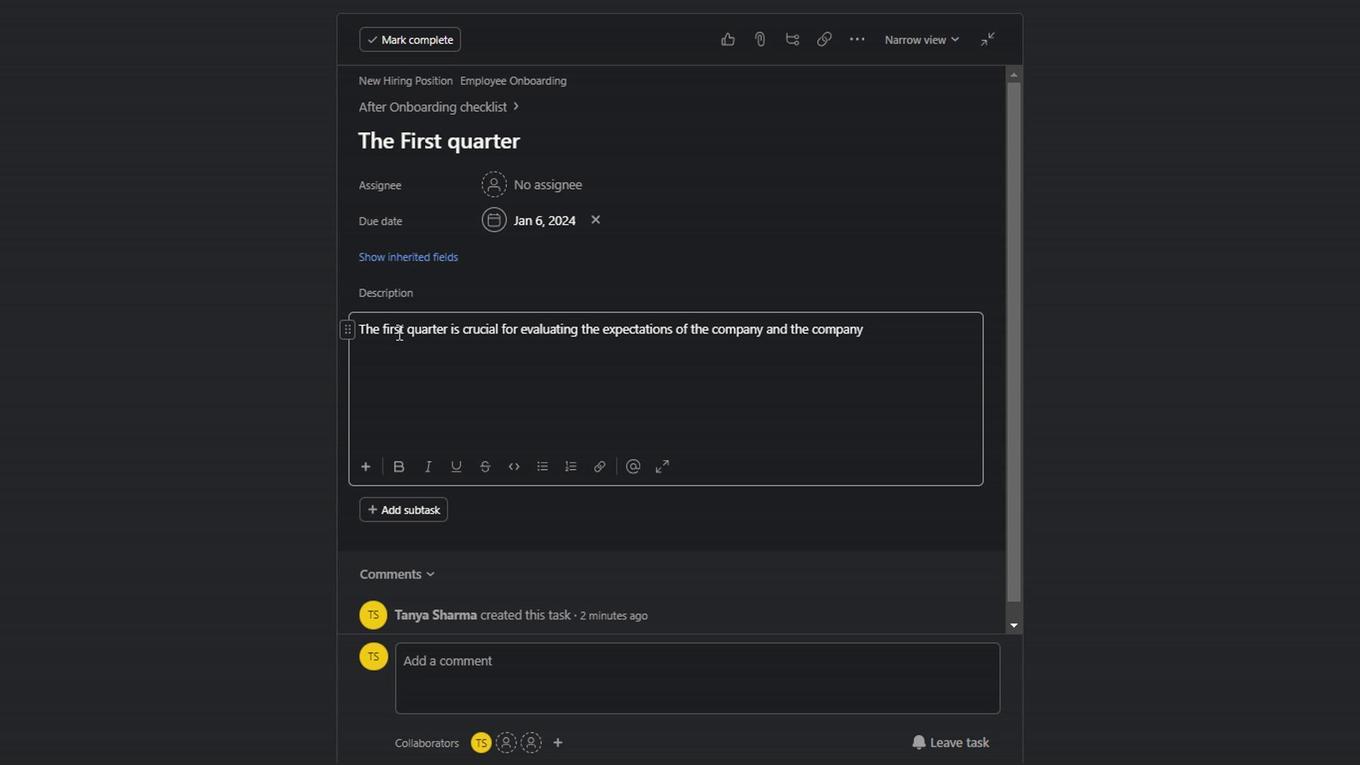 
Action: Mouse pressed left at (394, 333)
Screenshot: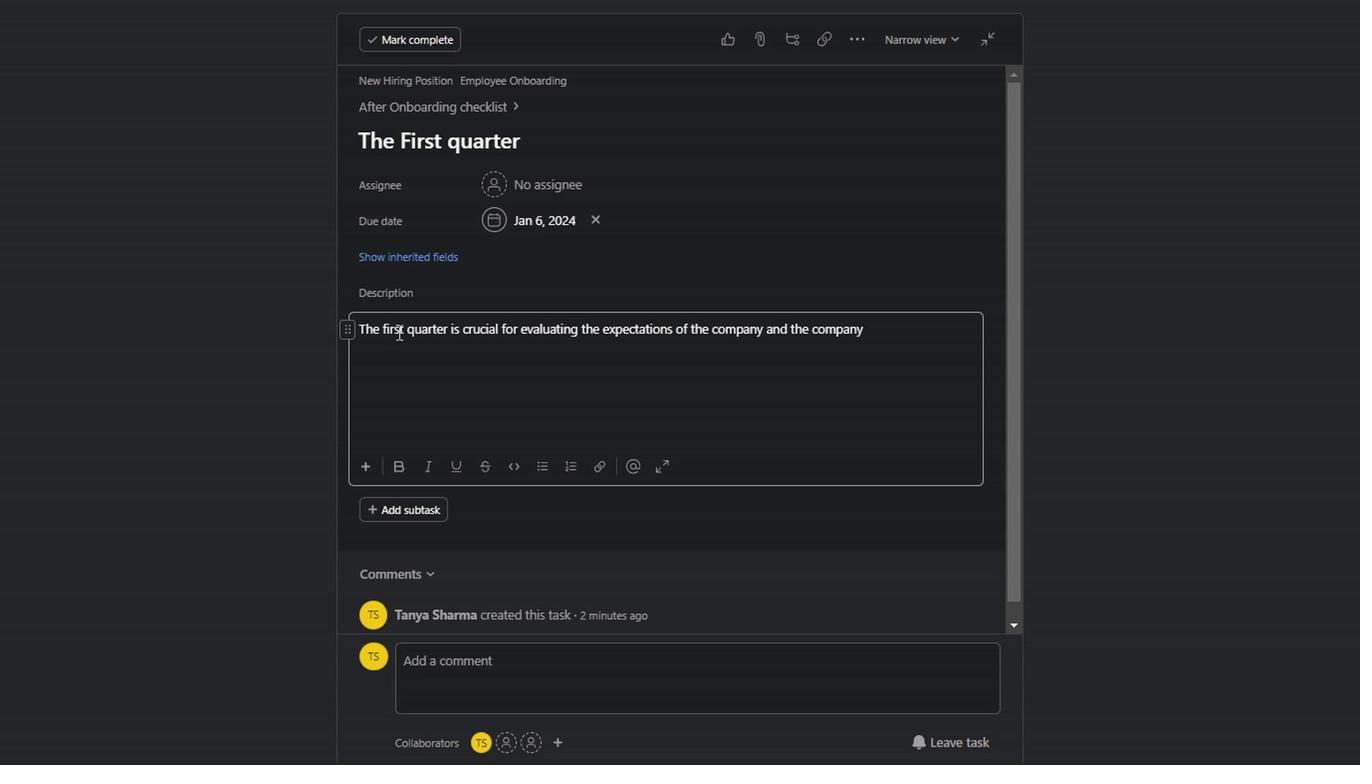 
Action: Mouse moved to (878, 330)
Screenshot: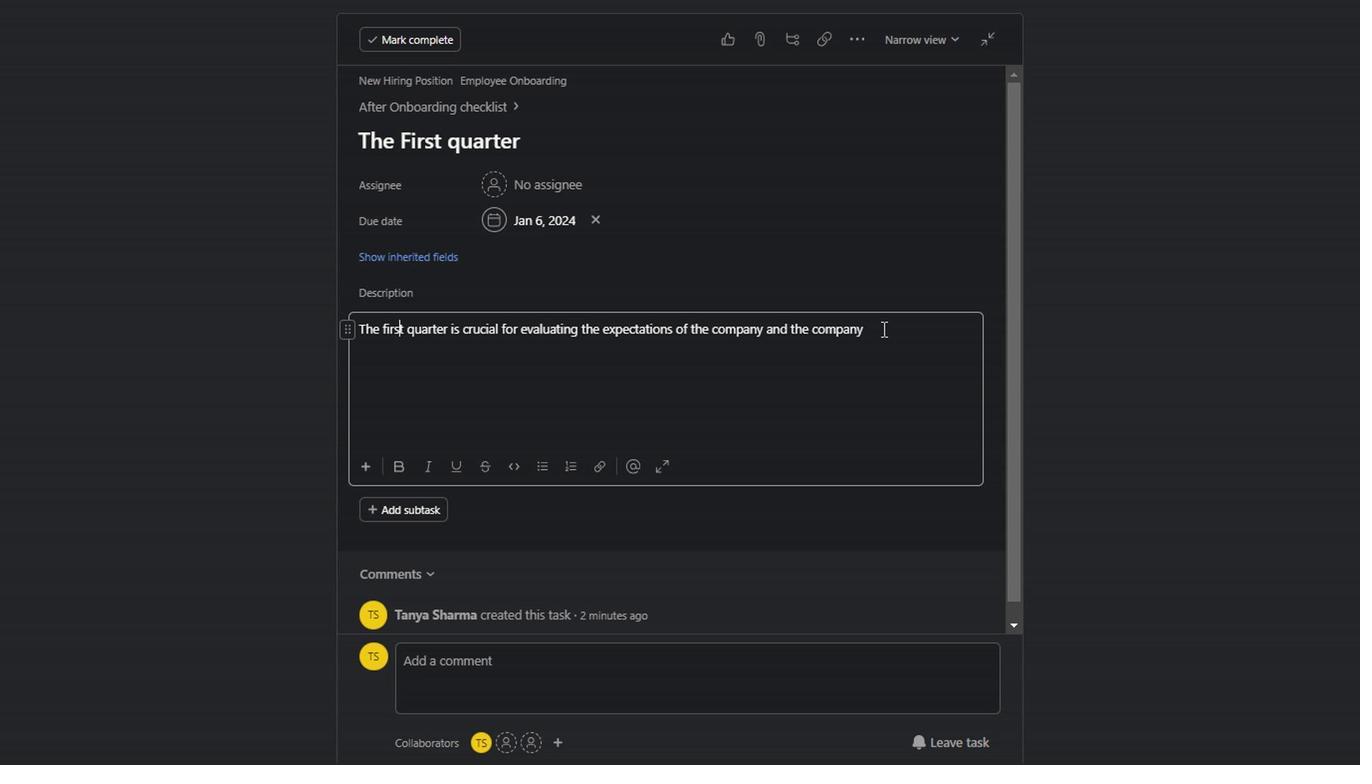 
Action: Mouse pressed left at (878, 330)
Screenshot: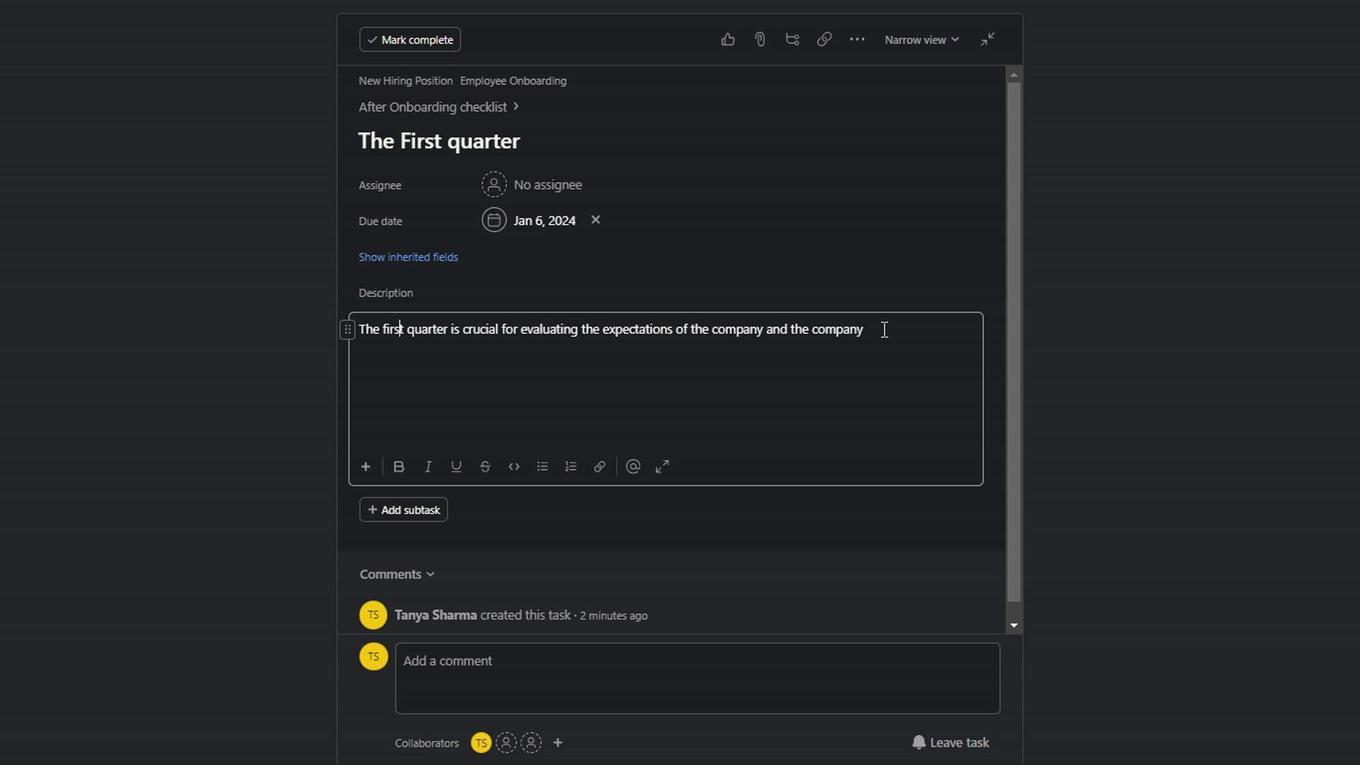 
Action: Mouse moved to (866, 330)
Screenshot: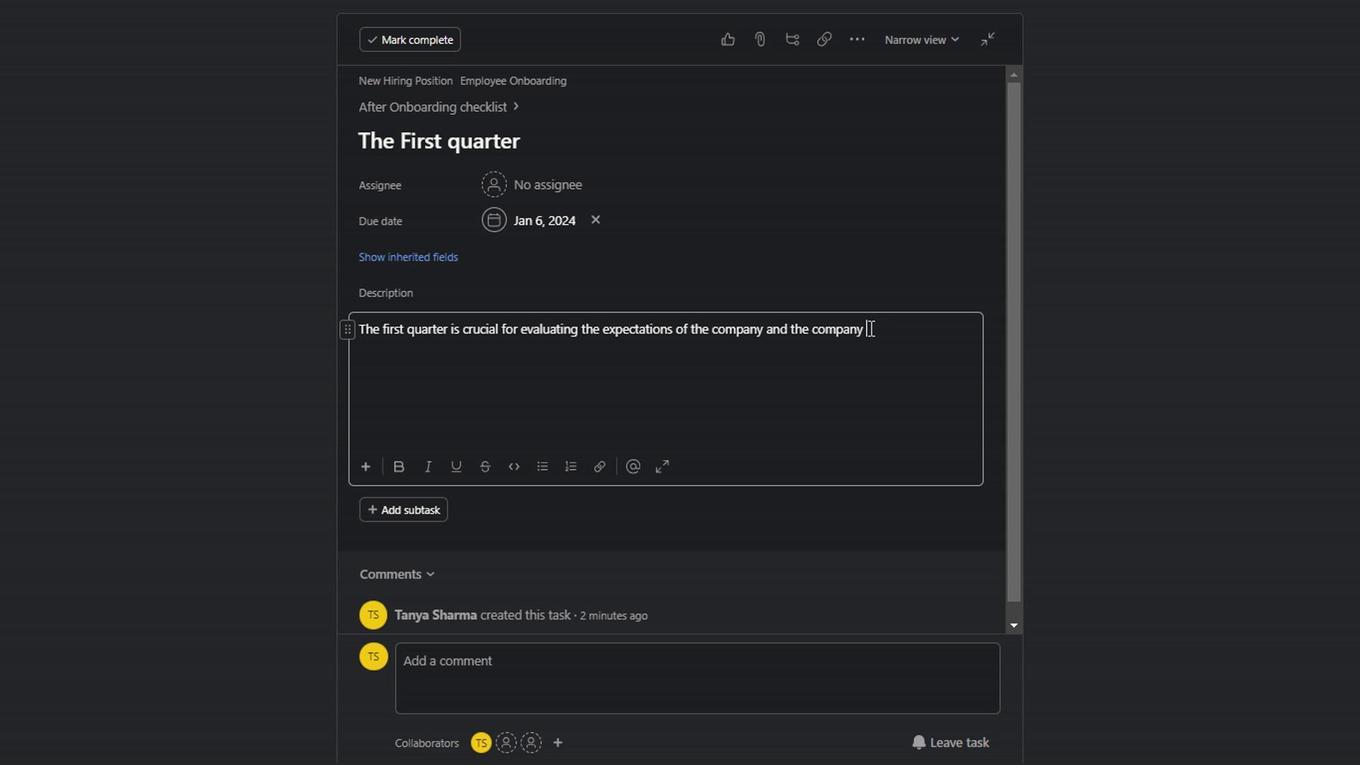 
Action: Key pressed <Key.backspace><Key.space>
Screenshot: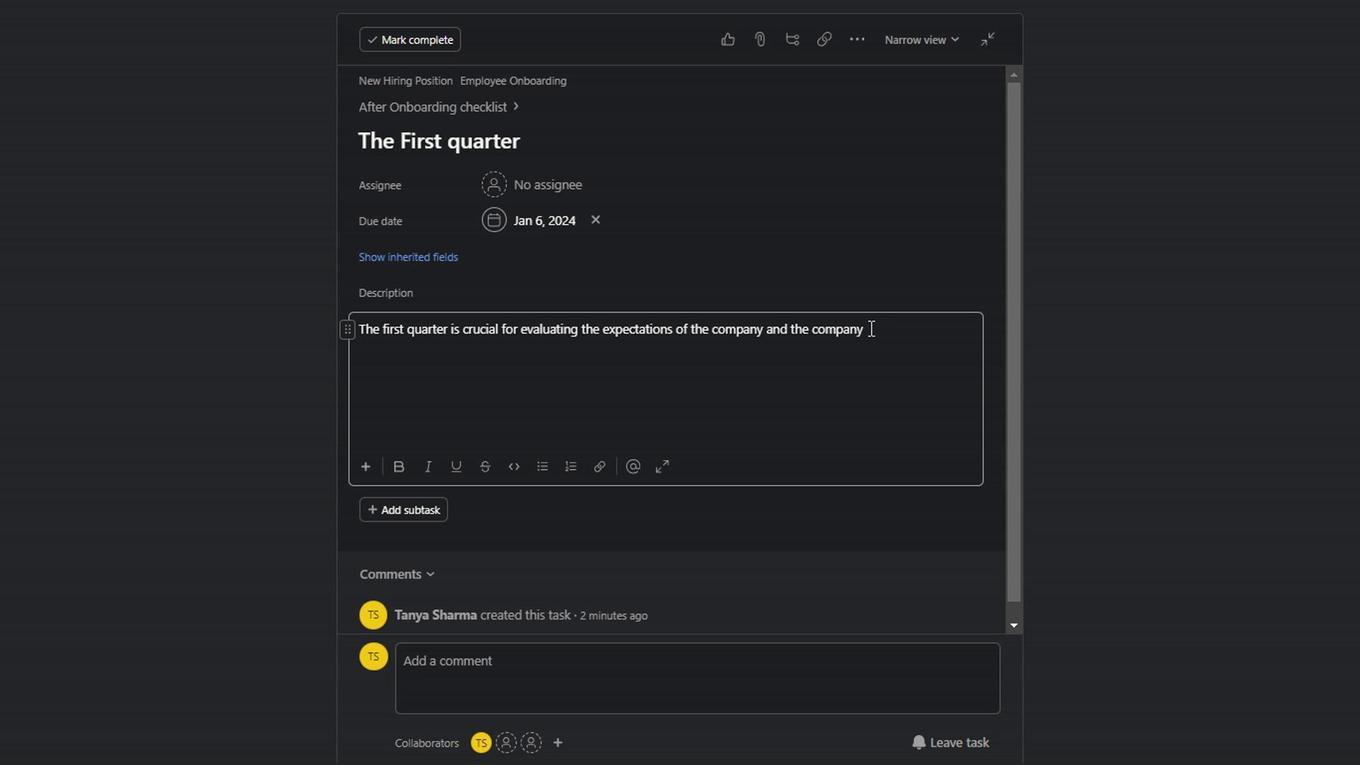
Action: Mouse moved to (812, 330)
Screenshot: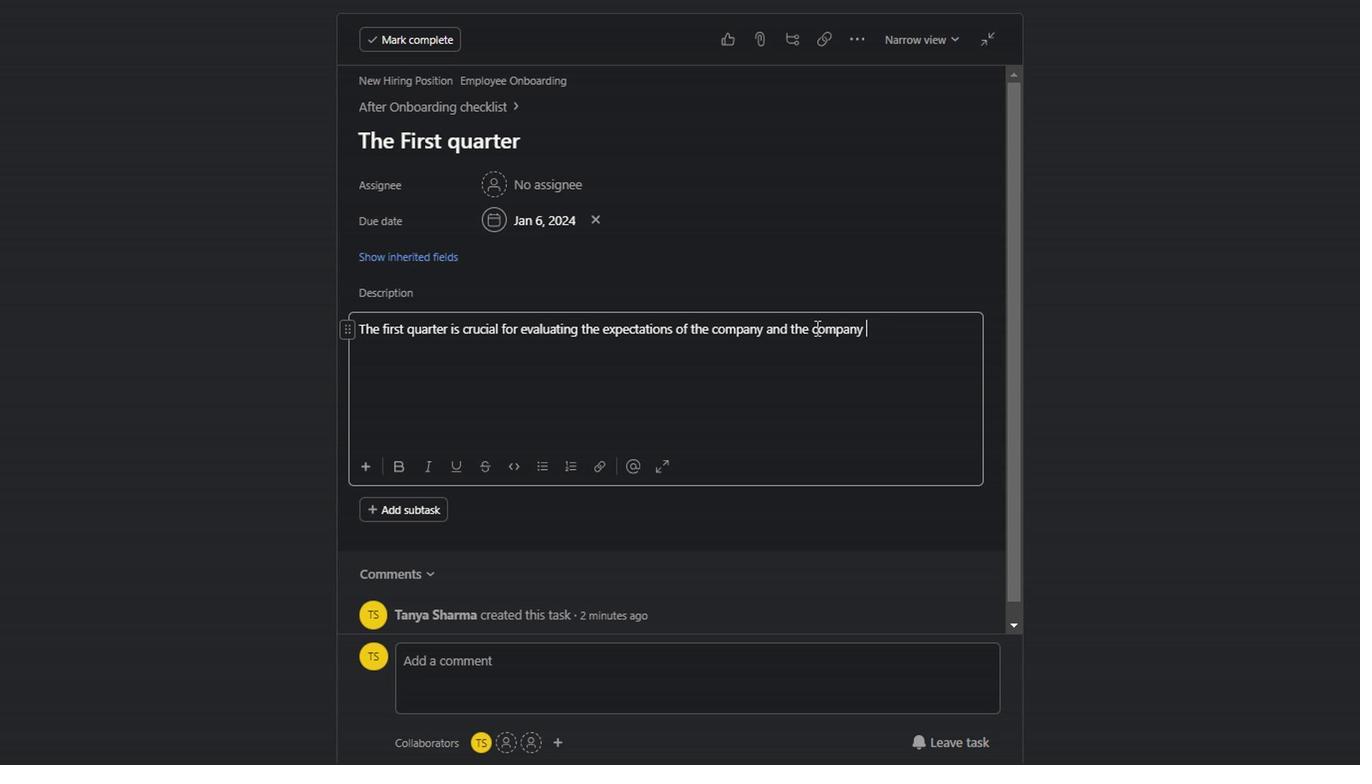 
Action: Mouse pressed left at (812, 330)
Screenshot: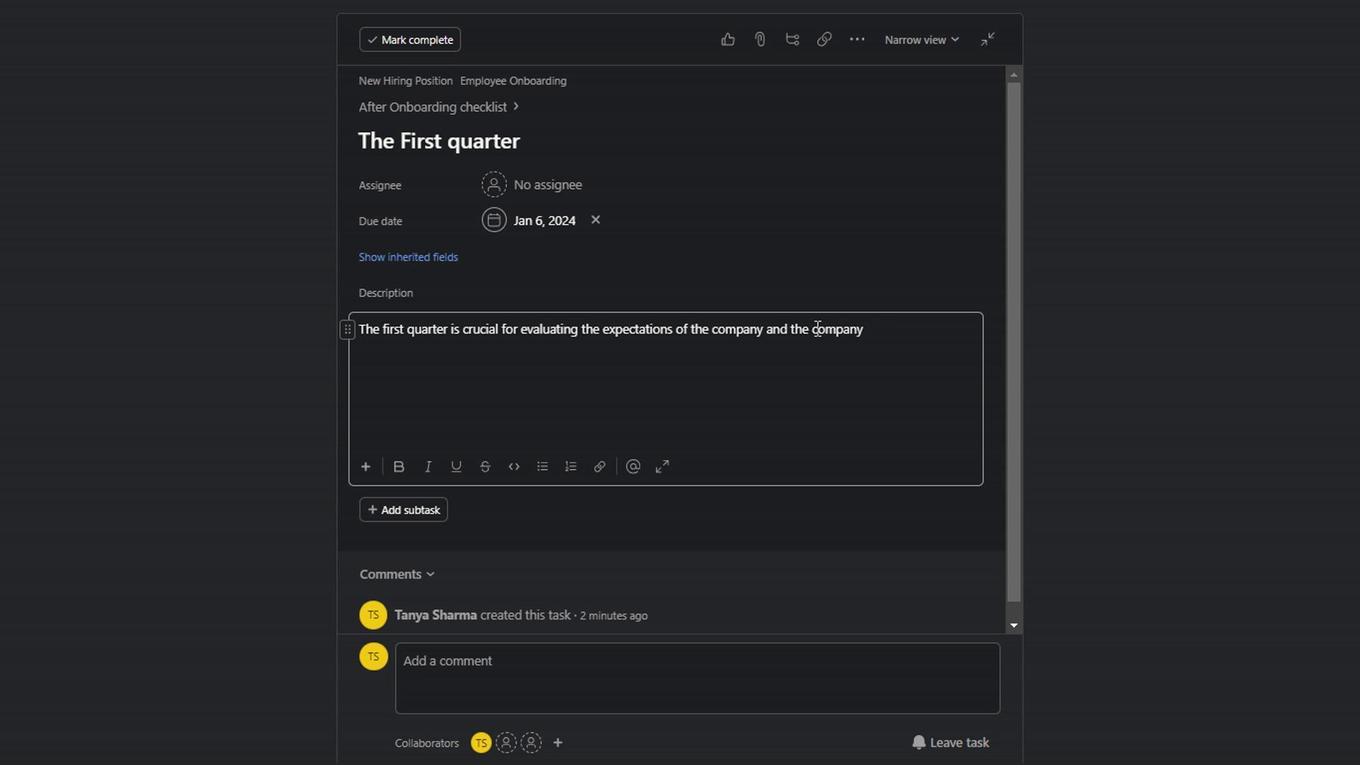 
Action: Mouse moved to (863, 333)
Screenshot: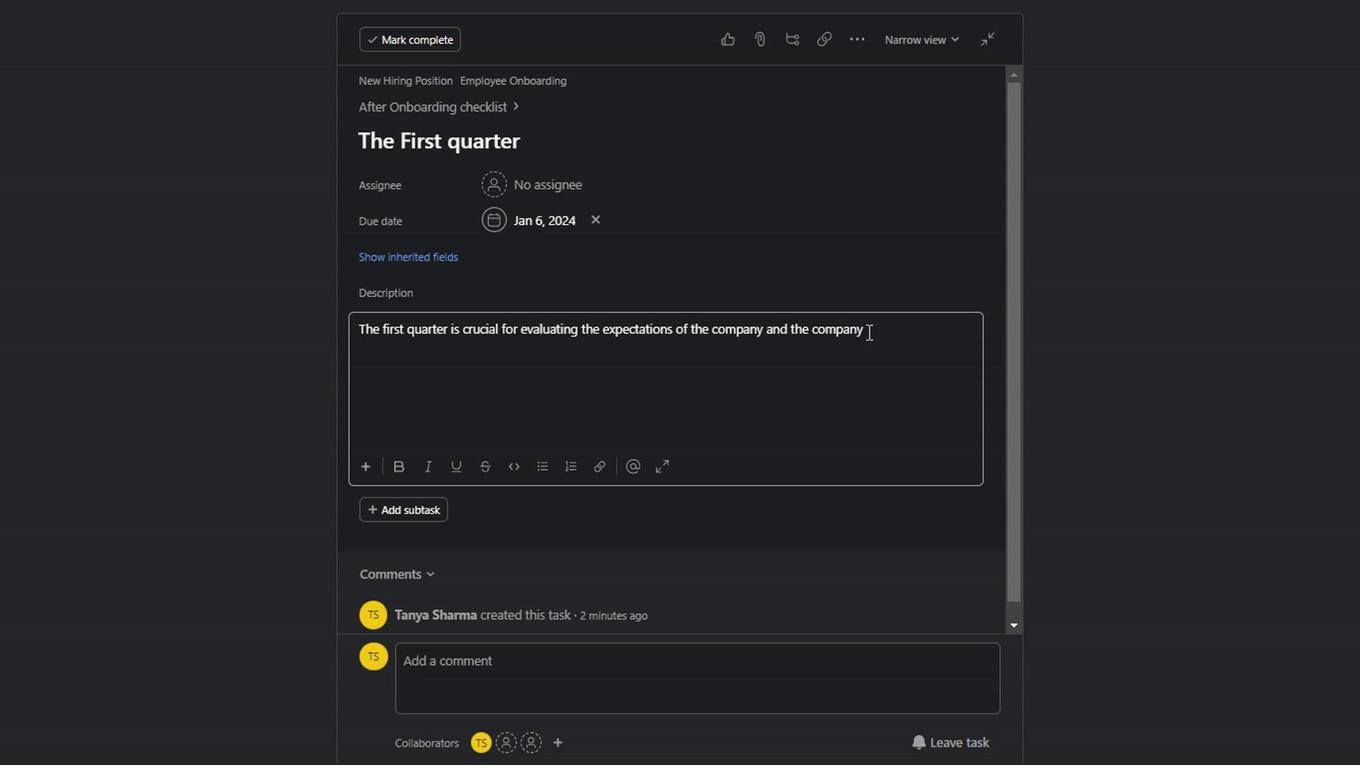 
Action: Mouse pressed left at (863, 333)
Screenshot: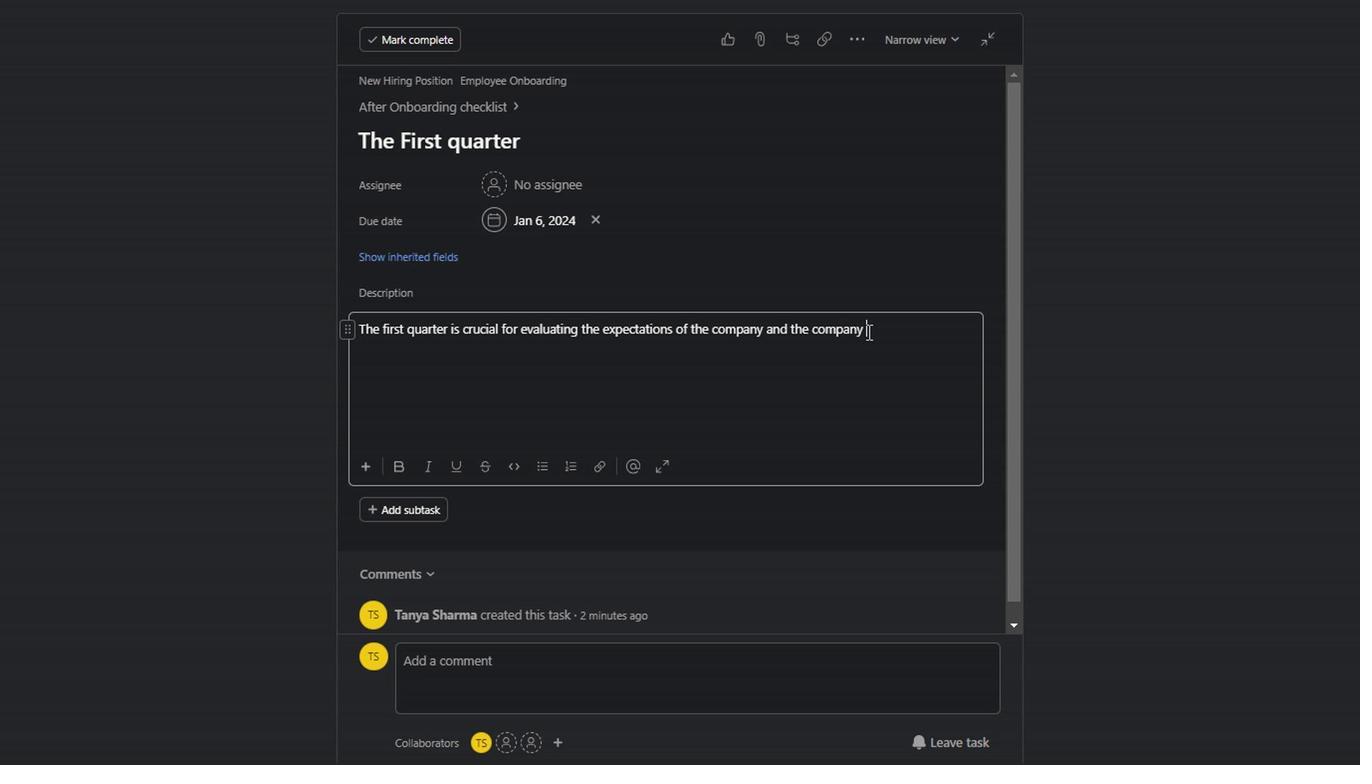 
Action: Mouse moved to (990, 37)
Screenshot: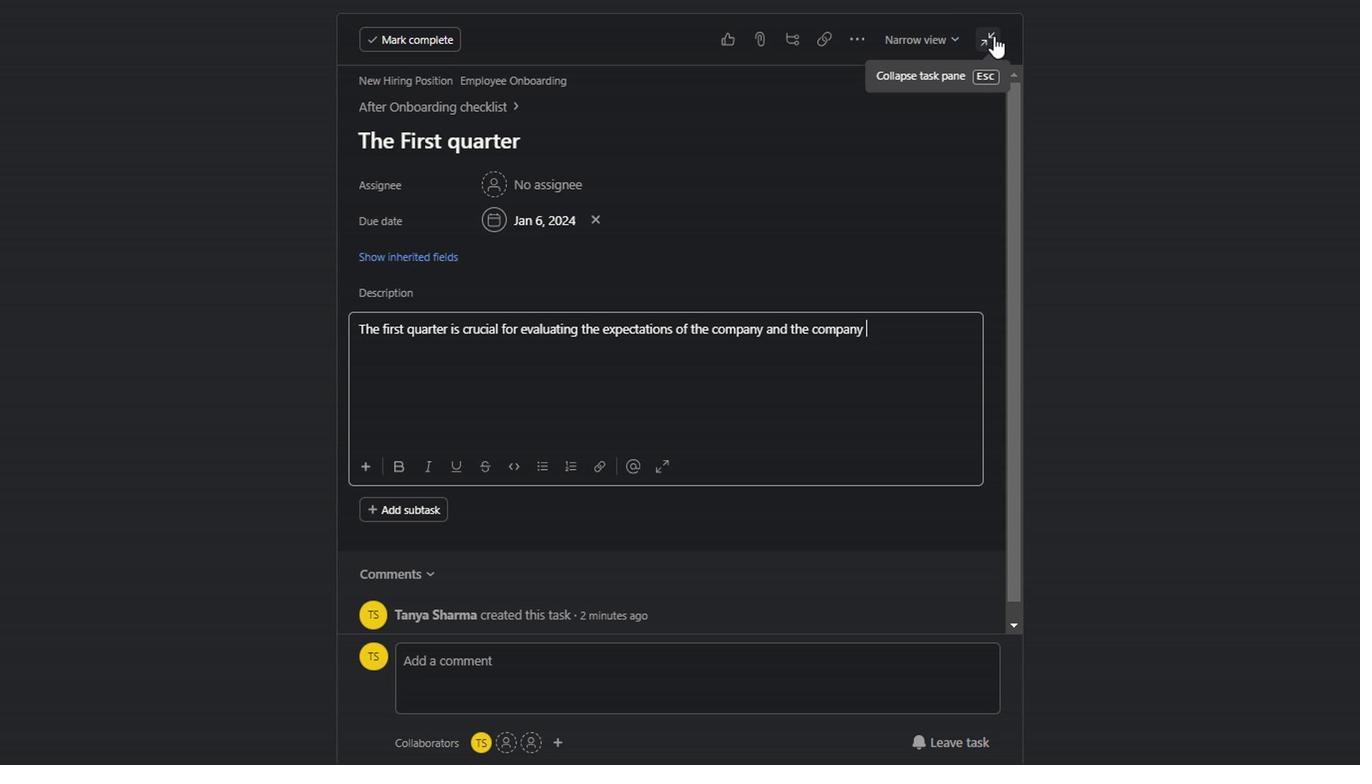 
Action: Mouse pressed left at (990, 37)
Screenshot: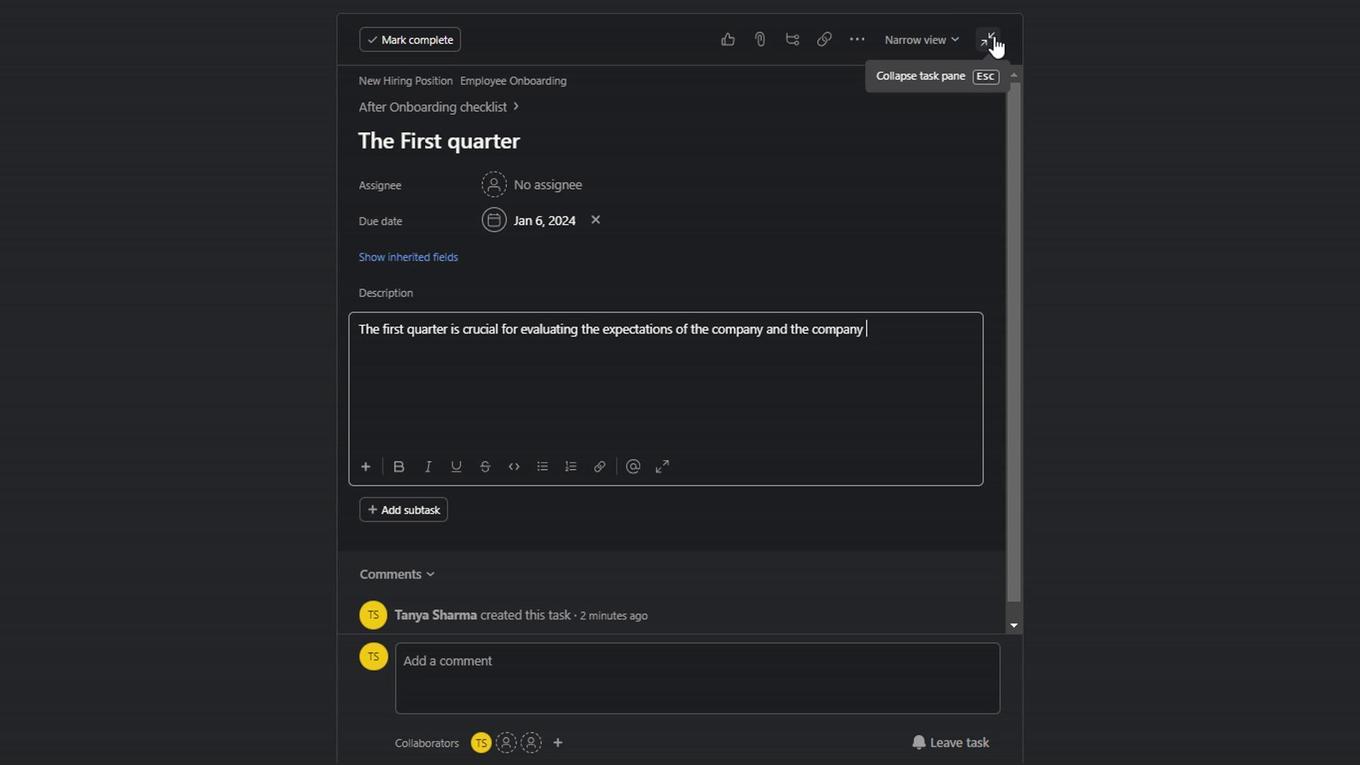 
Action: Mouse moved to (1256, 71)
Screenshot: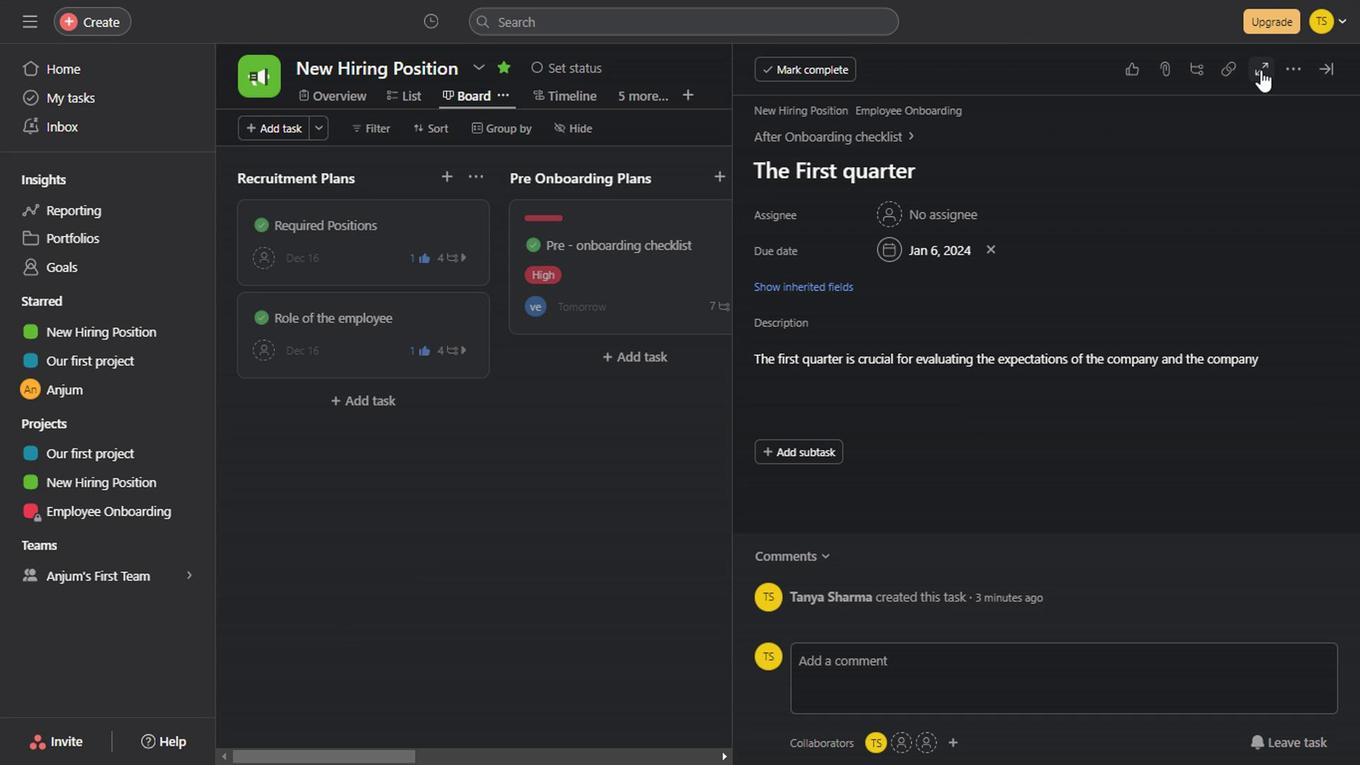 
Action: Mouse pressed left at (1256, 71)
Screenshot: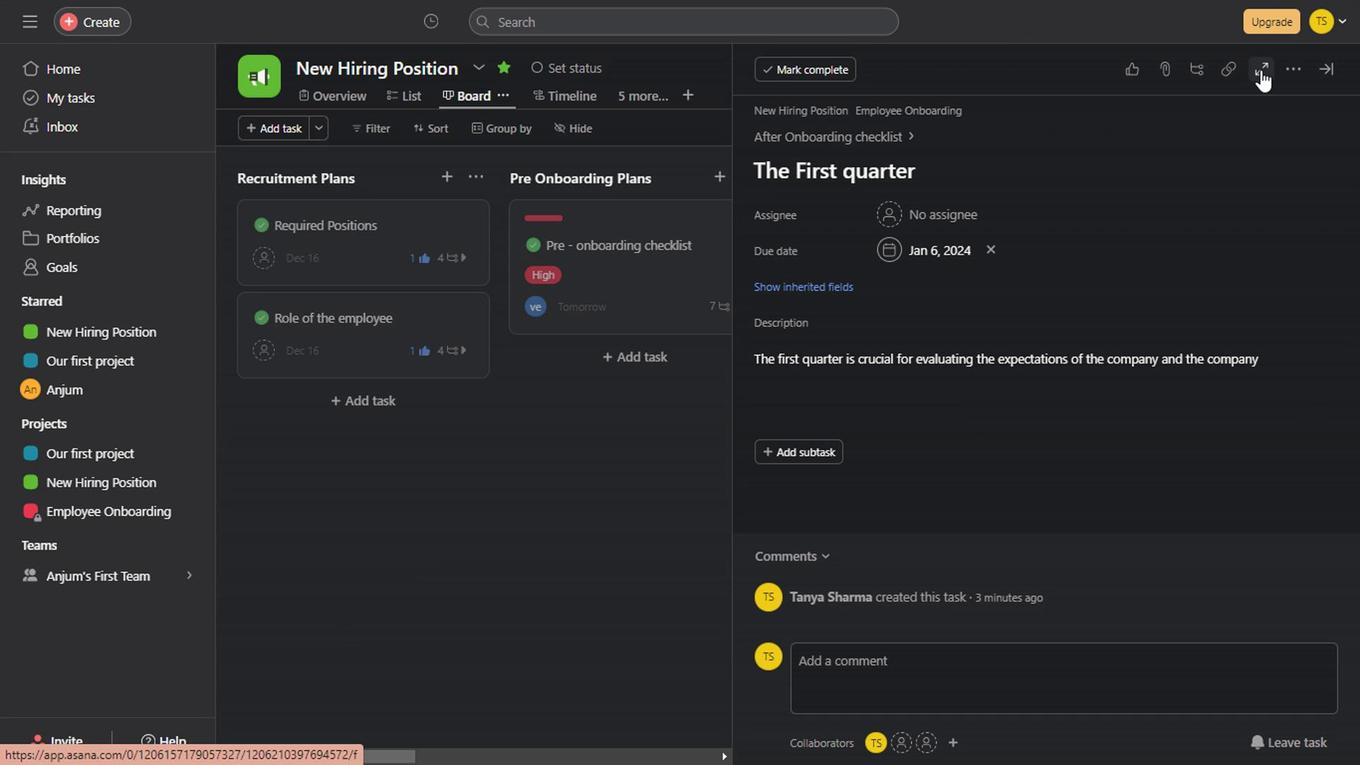 
Action: Mouse moved to (938, 38)
Screenshot: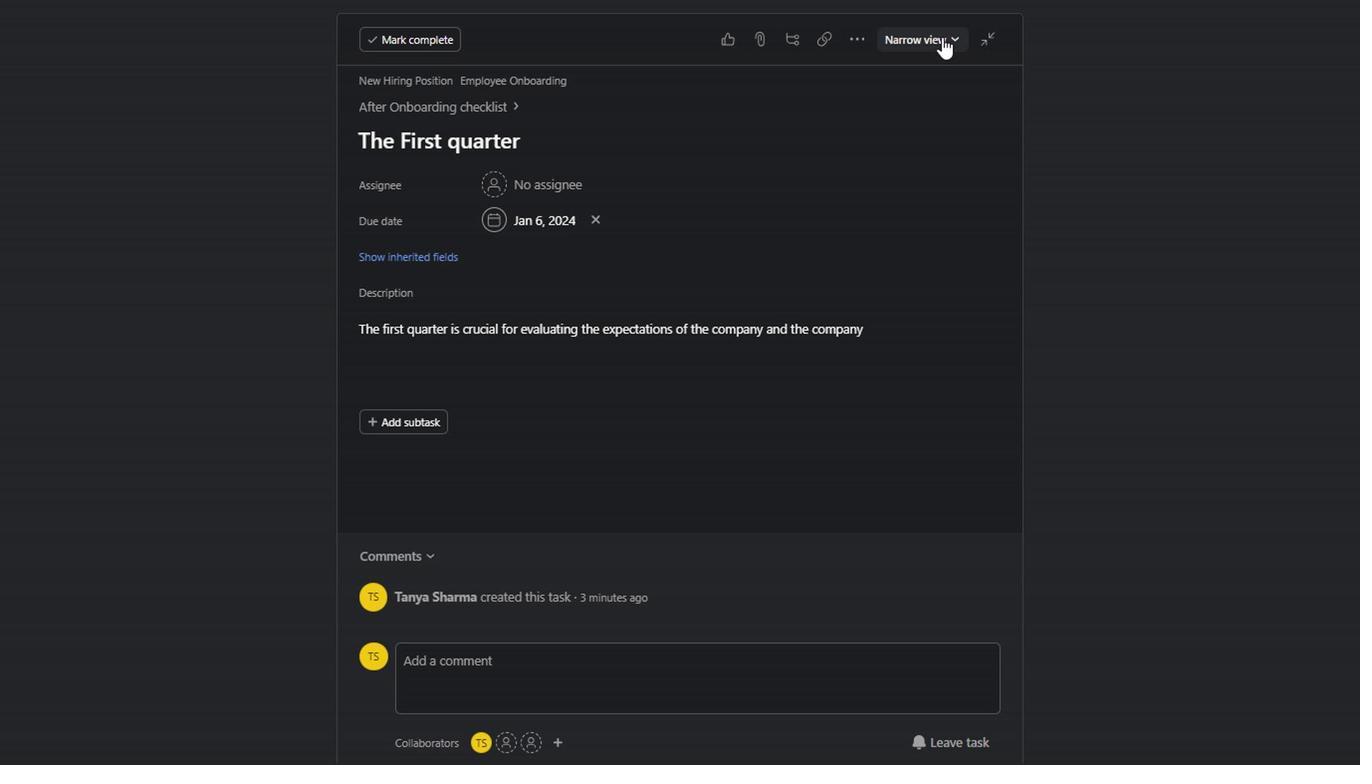 
Action: Mouse pressed left at (938, 38)
Screenshot: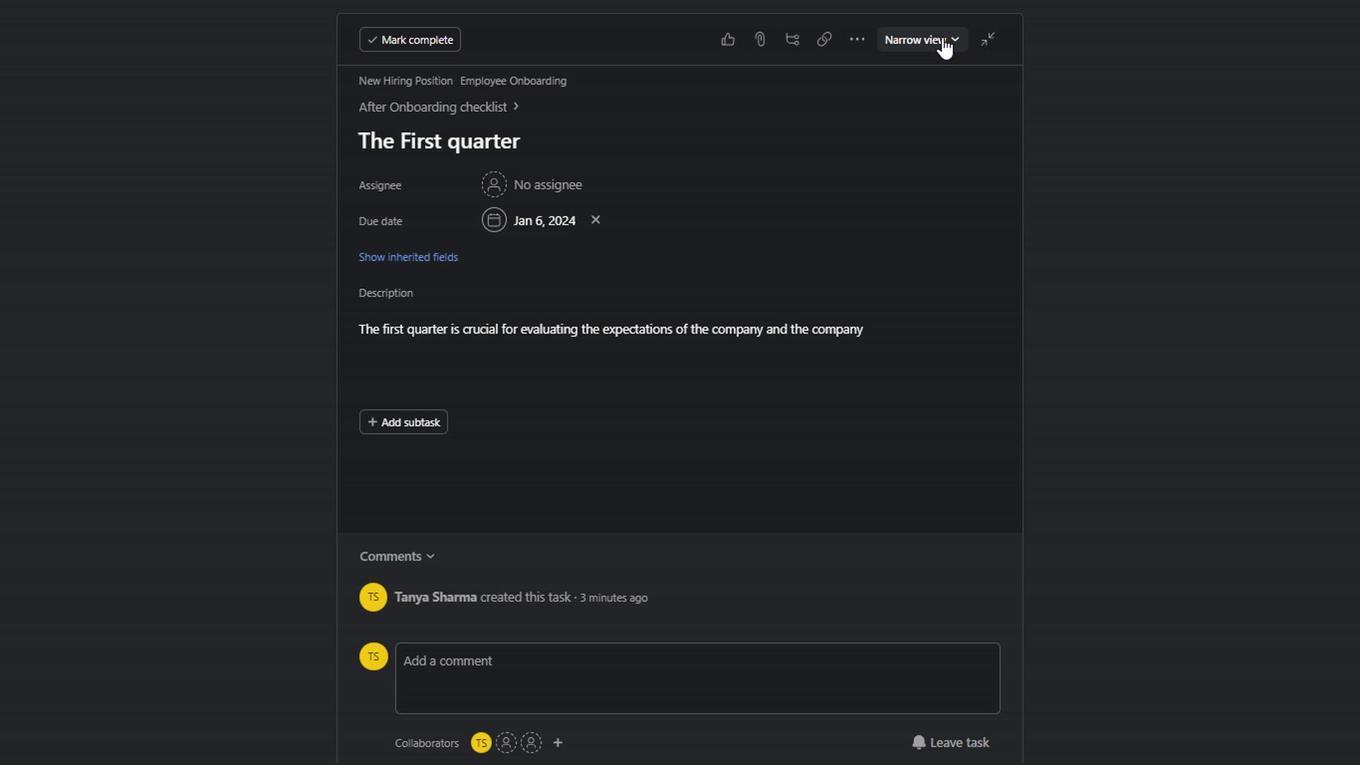 
Action: Mouse moved to (943, 70)
Screenshot: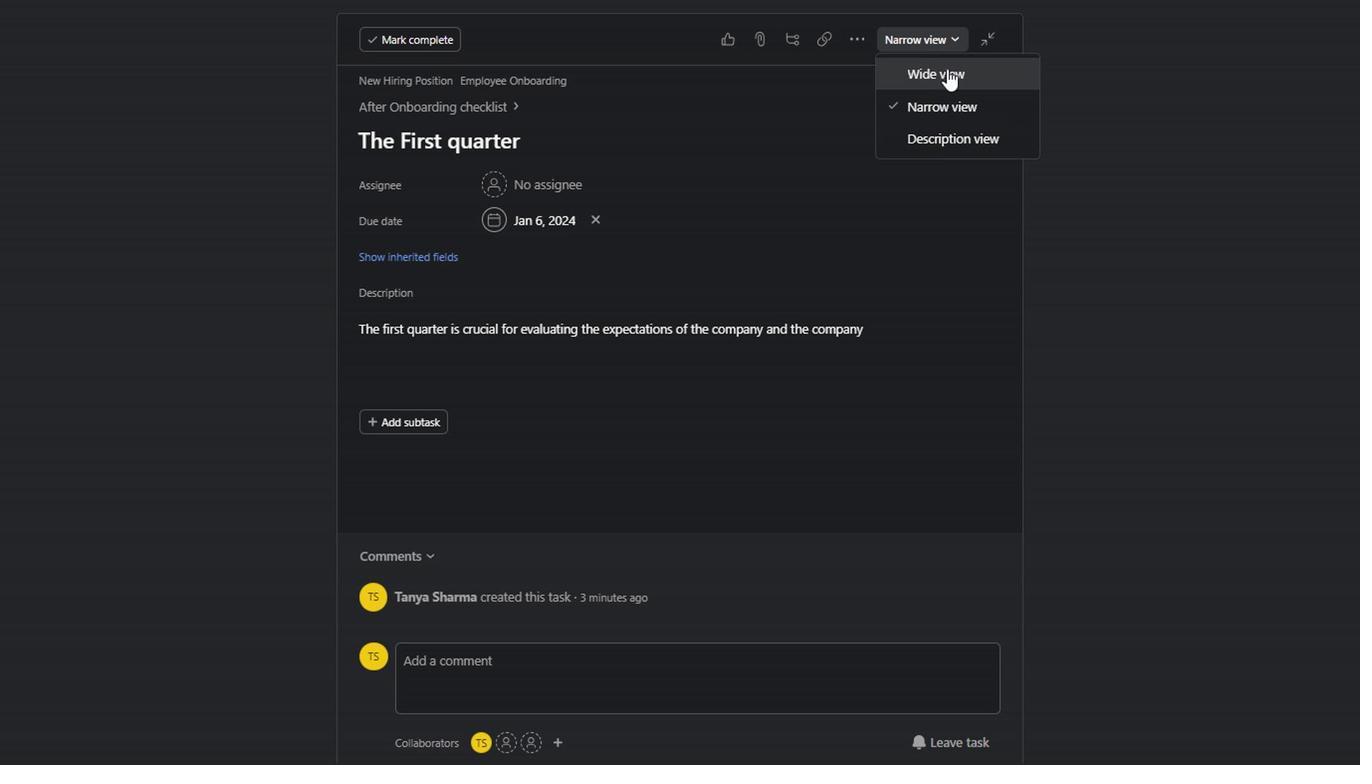 
Action: Mouse pressed left at (943, 70)
Screenshot: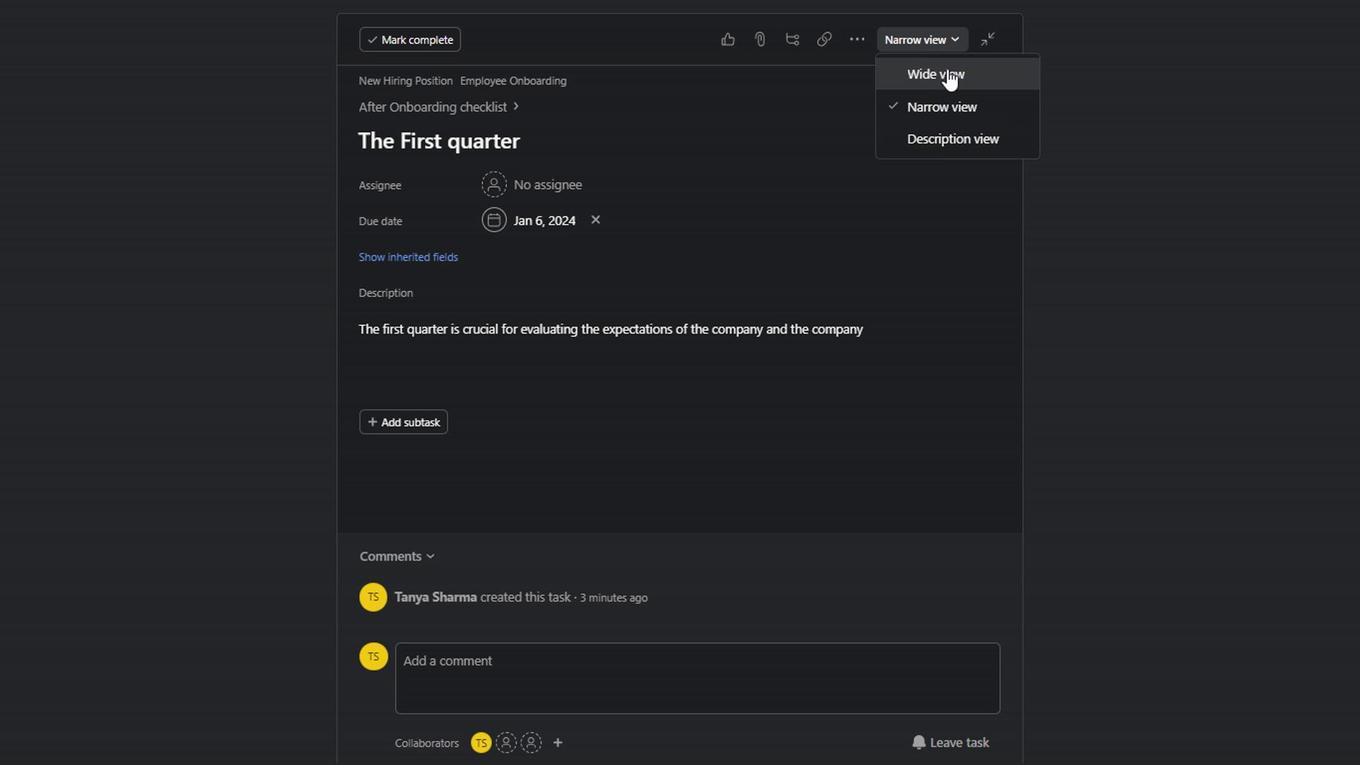 
Action: Mouse moved to (574, 333)
Screenshot: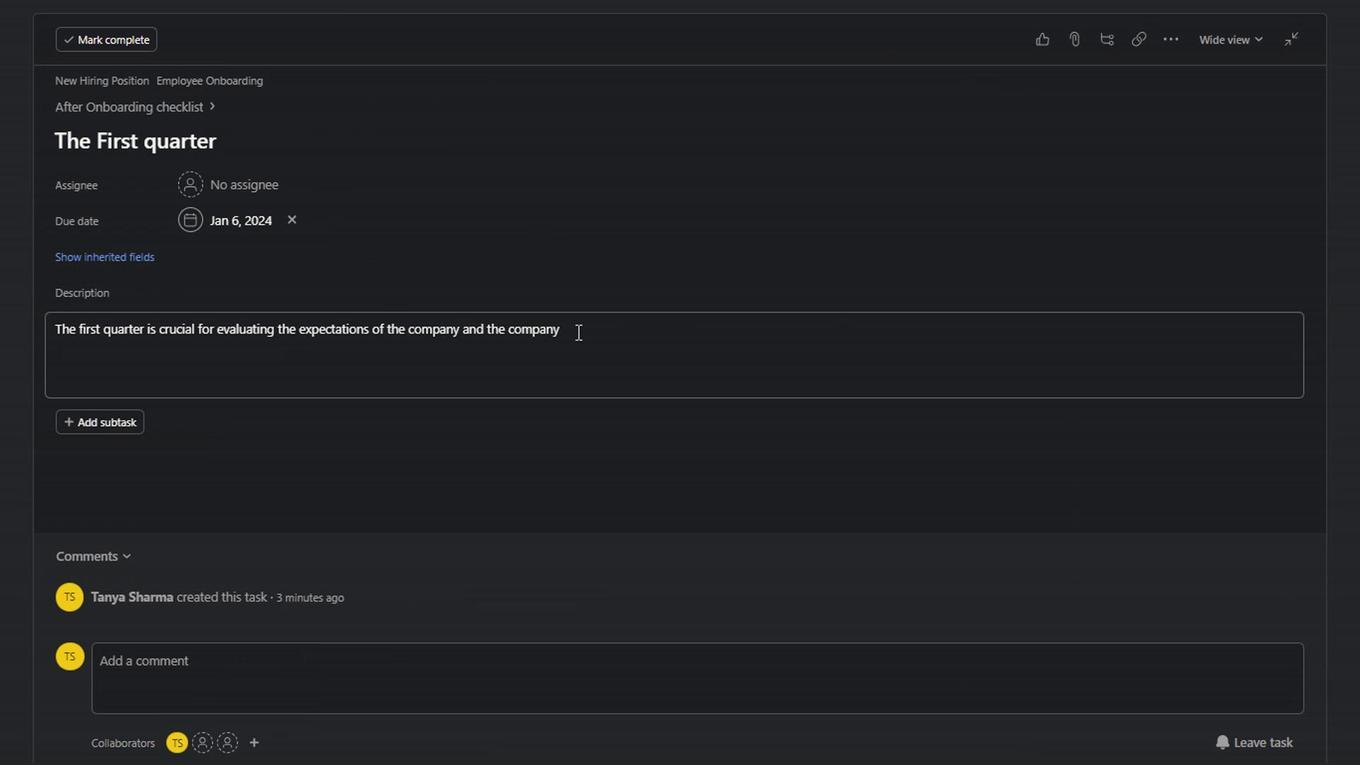 
Action: Mouse pressed left at (574, 333)
Screenshot: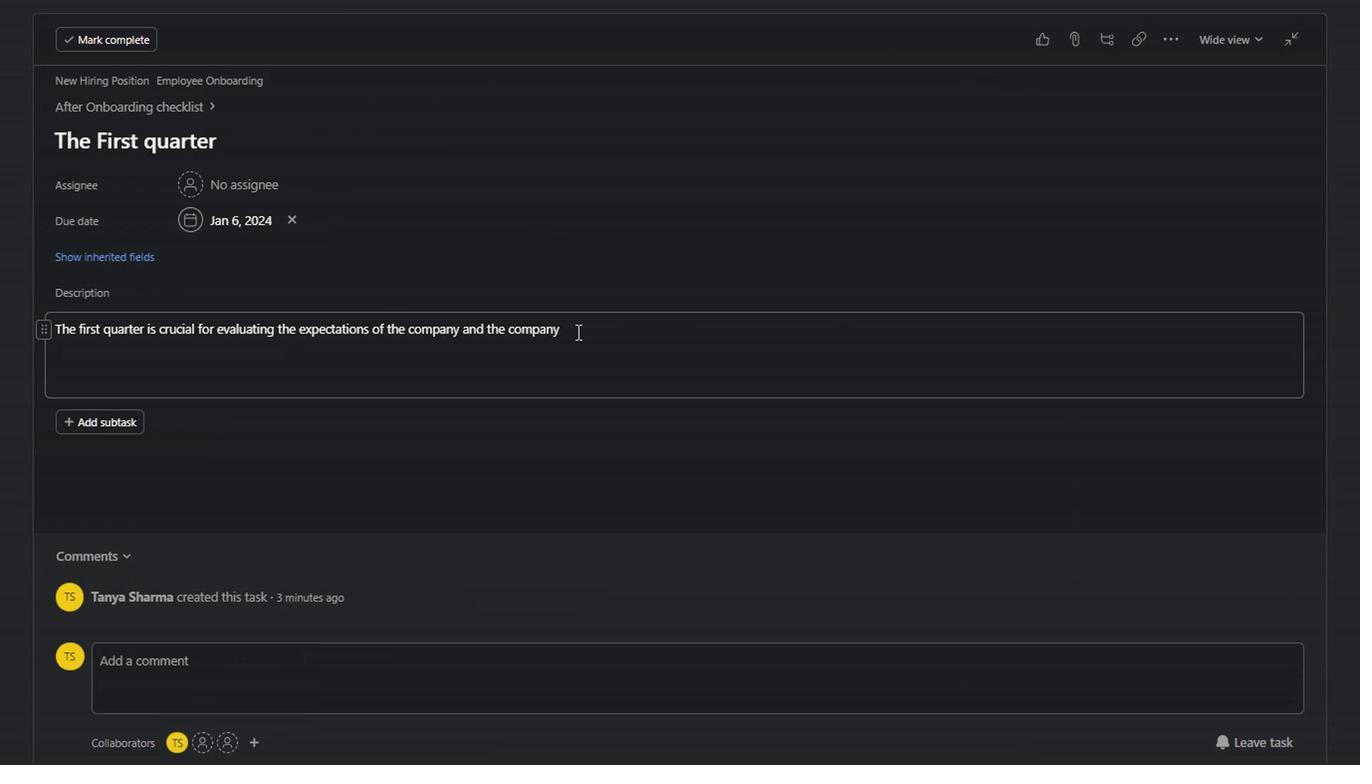 
Action: Key pressed and<Key.space>theb<Key.backspace>
Screenshot: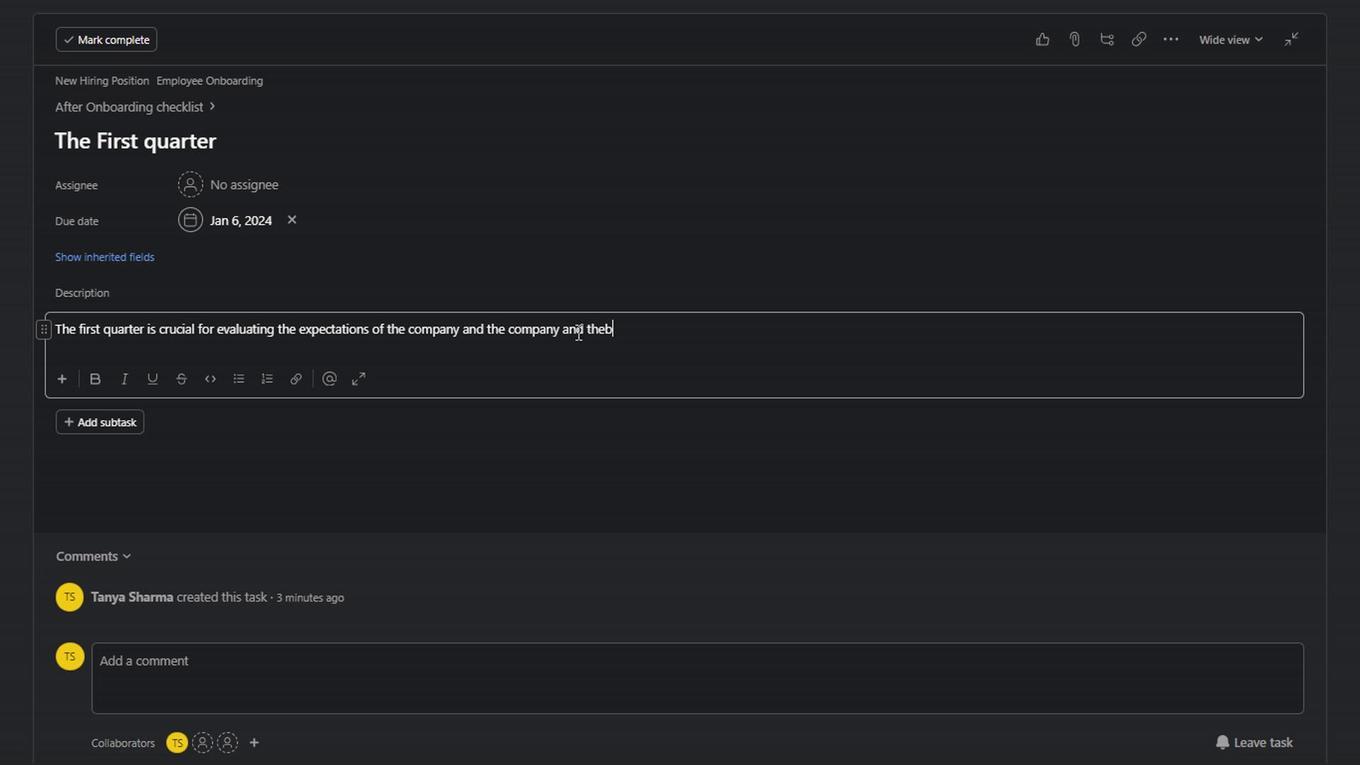 
Action: Mouse moved to (700, 253)
Screenshot: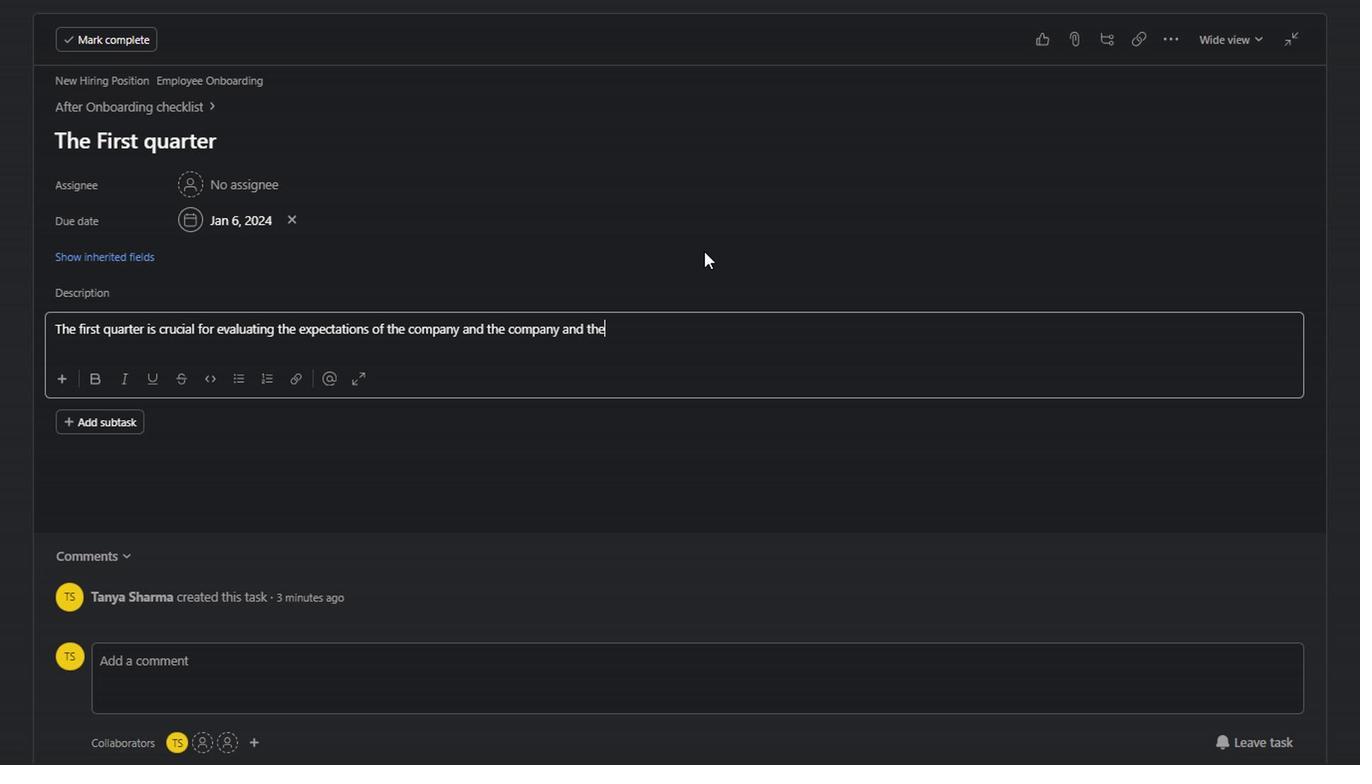 
Action: Key pressed ex<Key.backspace><Key.backspace><Key.space>expectations<Key.space>of<Key.space>the<Key.space>company<Key.space>and<Key.space>the<Key.space>employee<Key.space>and<Key.space>ensuring<Key.space>they<Key.space>are<Key.space>compatible<Key.space>wo<Key.backspace>ith<Key.space>each<Key.space>other.<Key.space><Key.shift>This<Key.space>period<Key.space>must<Key.space>involve<Key.space>transparent<Key.space>communication.<Key.space><Key.shift_r><Key.shift_r><Key.shift_r><Key.shift_r><Key.shift_r>It<Key.space>should<Key.space>contain<Key.space>active<Key.space>dialogues<Key.space>about<Key.space>the<Key.space>progress<Key.space>and<Key.space>efforts<Key.space>of<Key.space>the<Key.space>new<Key.space>employee.
Screenshot: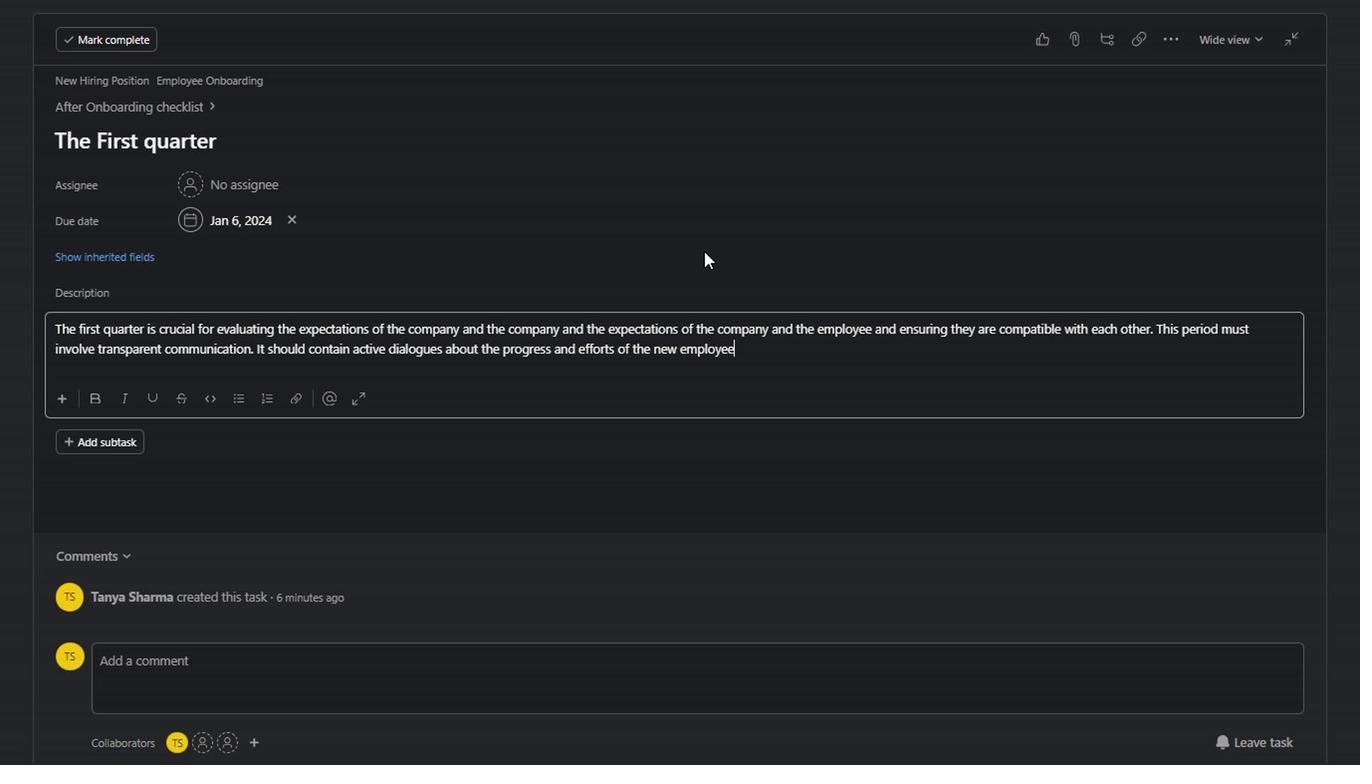
Action: Mouse moved to (1290, 34)
Screenshot: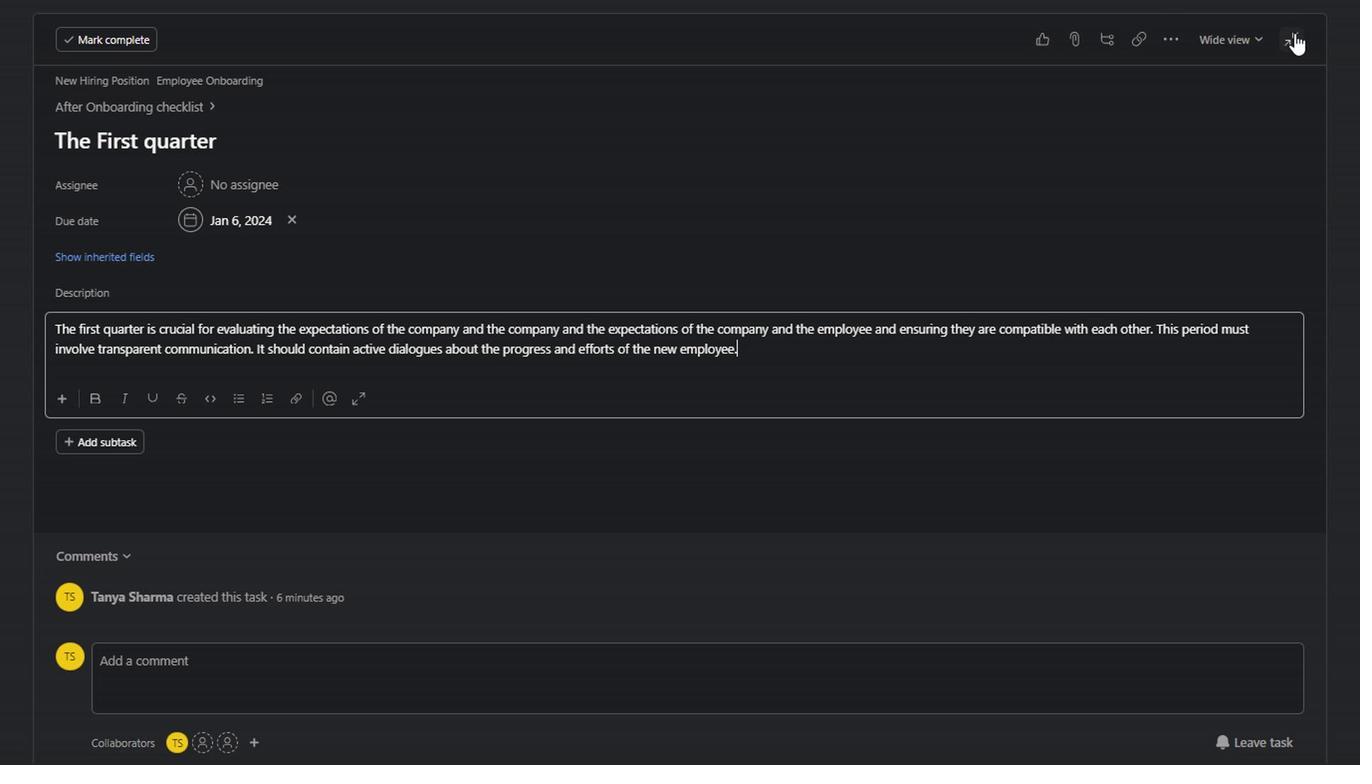 
Action: Mouse pressed left at (1290, 34)
Screenshot: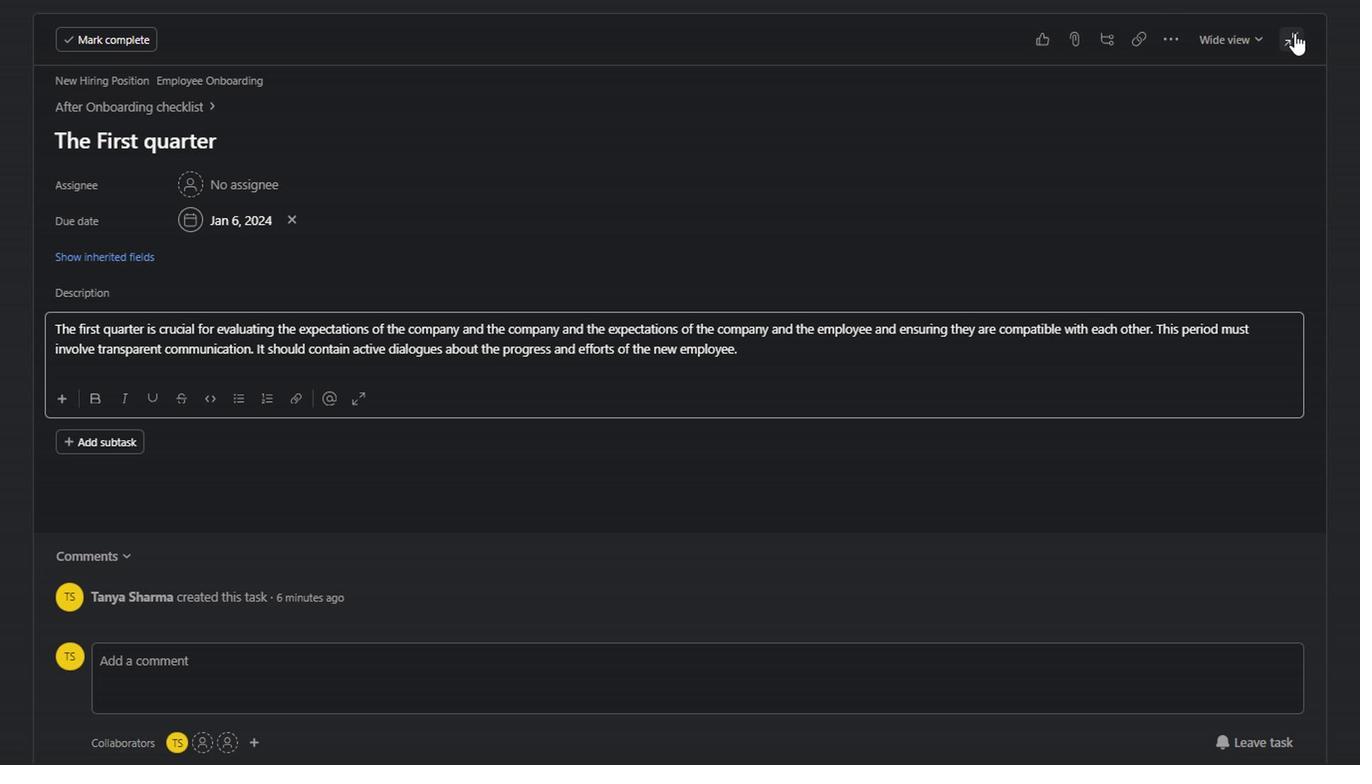 
Action: Mouse moved to (962, 215)
Screenshot: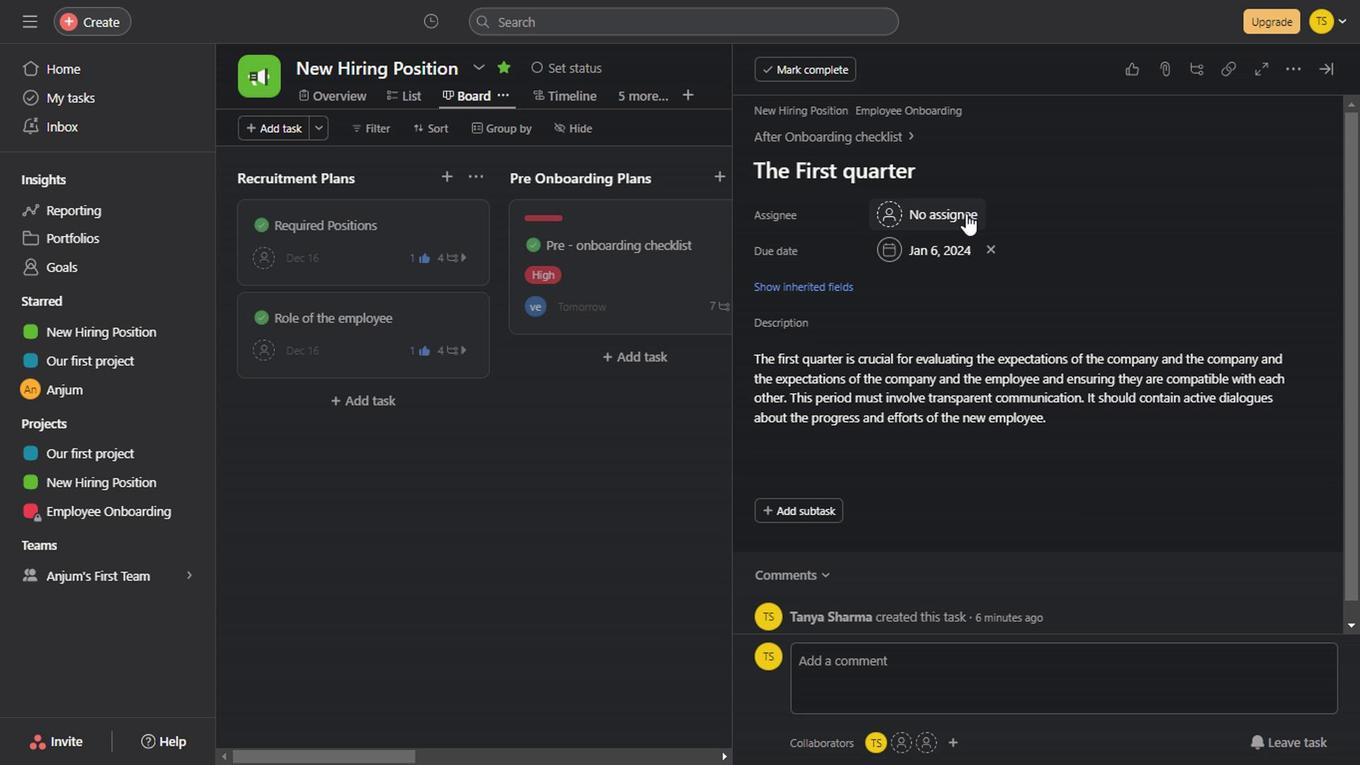 
Action: Mouse pressed left at (962, 215)
Screenshot: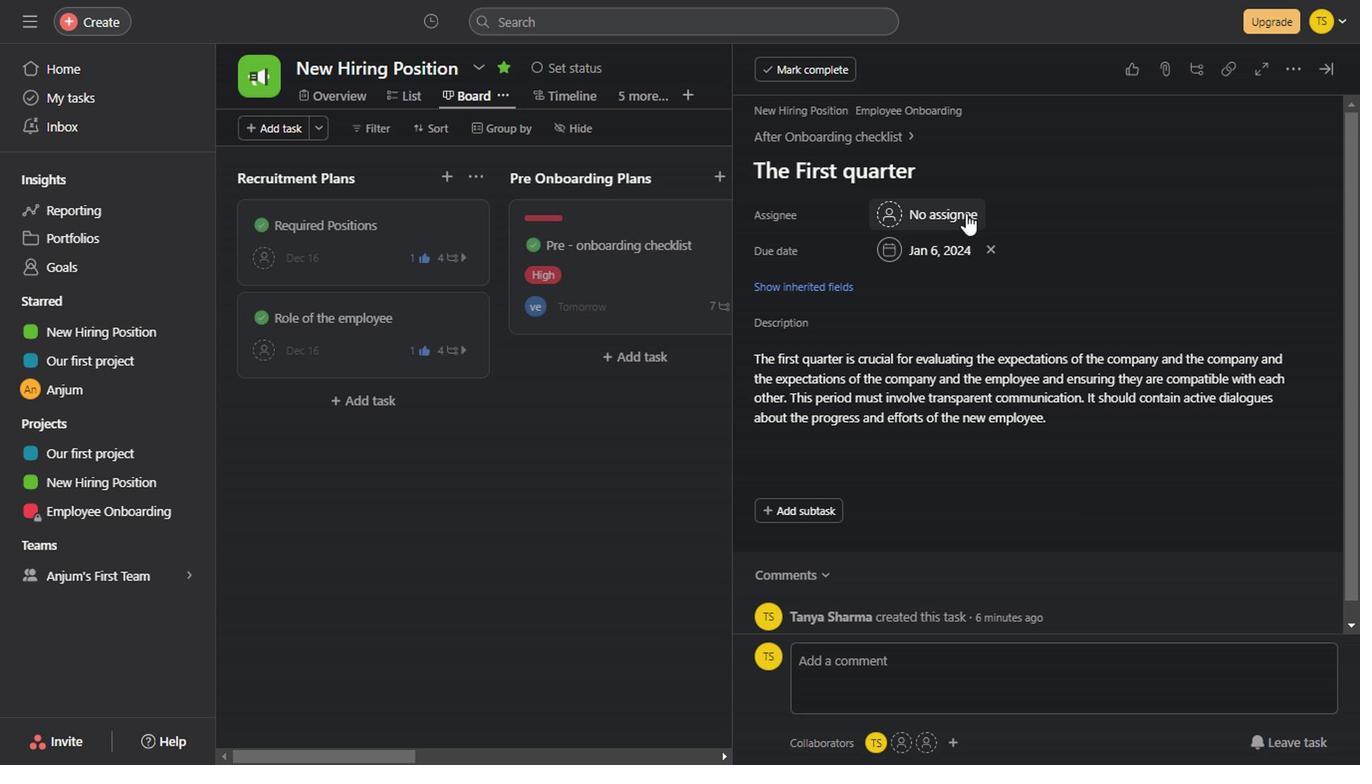 
Action: Mouse moved to (968, 265)
Screenshot: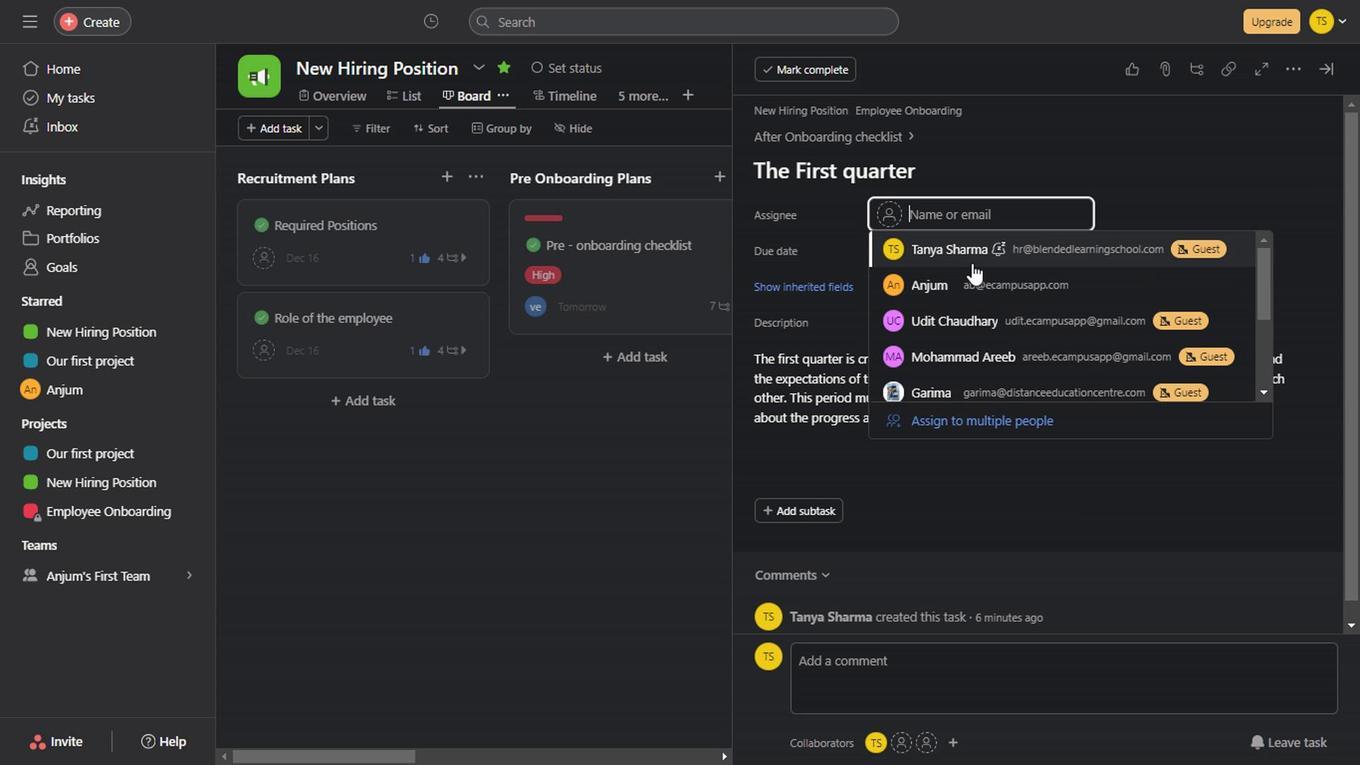 
Action: Key pressed u
Screenshot: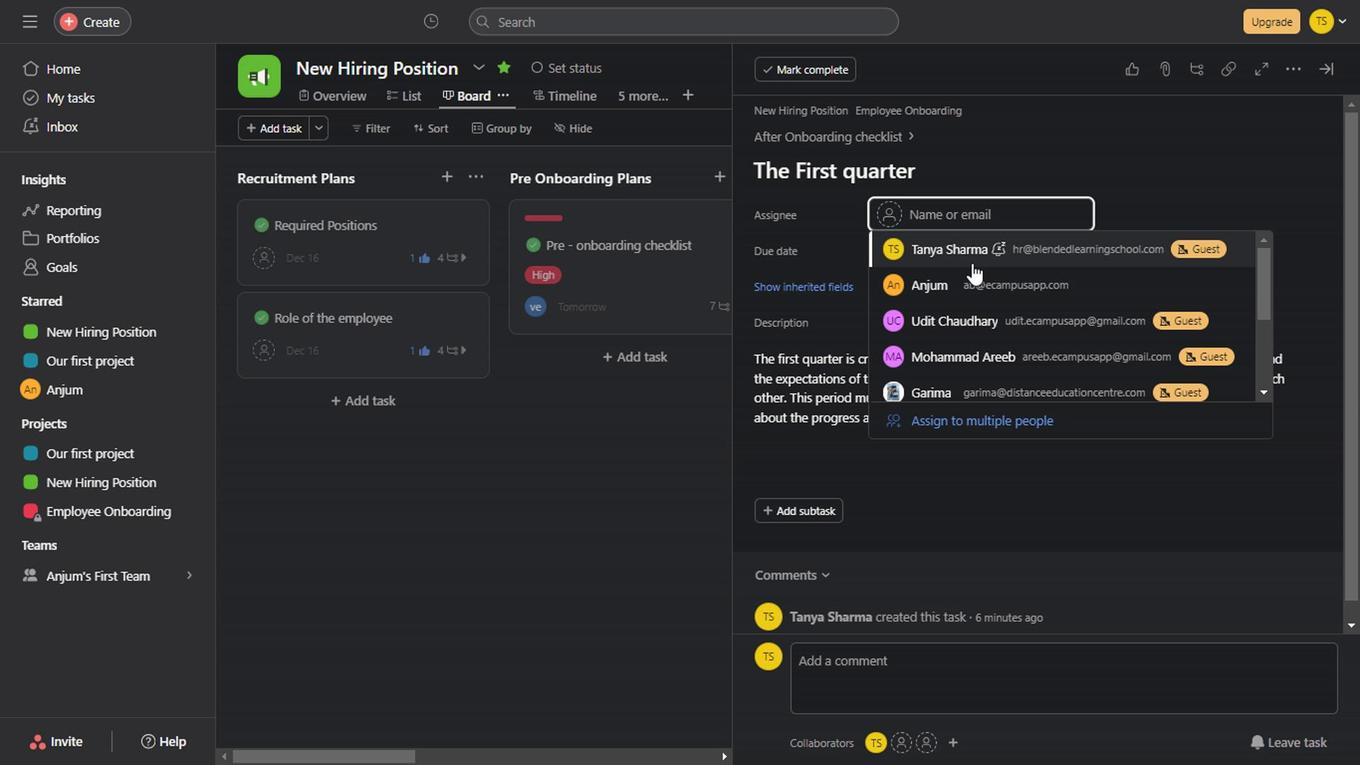 
Action: Mouse moved to (991, 250)
Screenshot: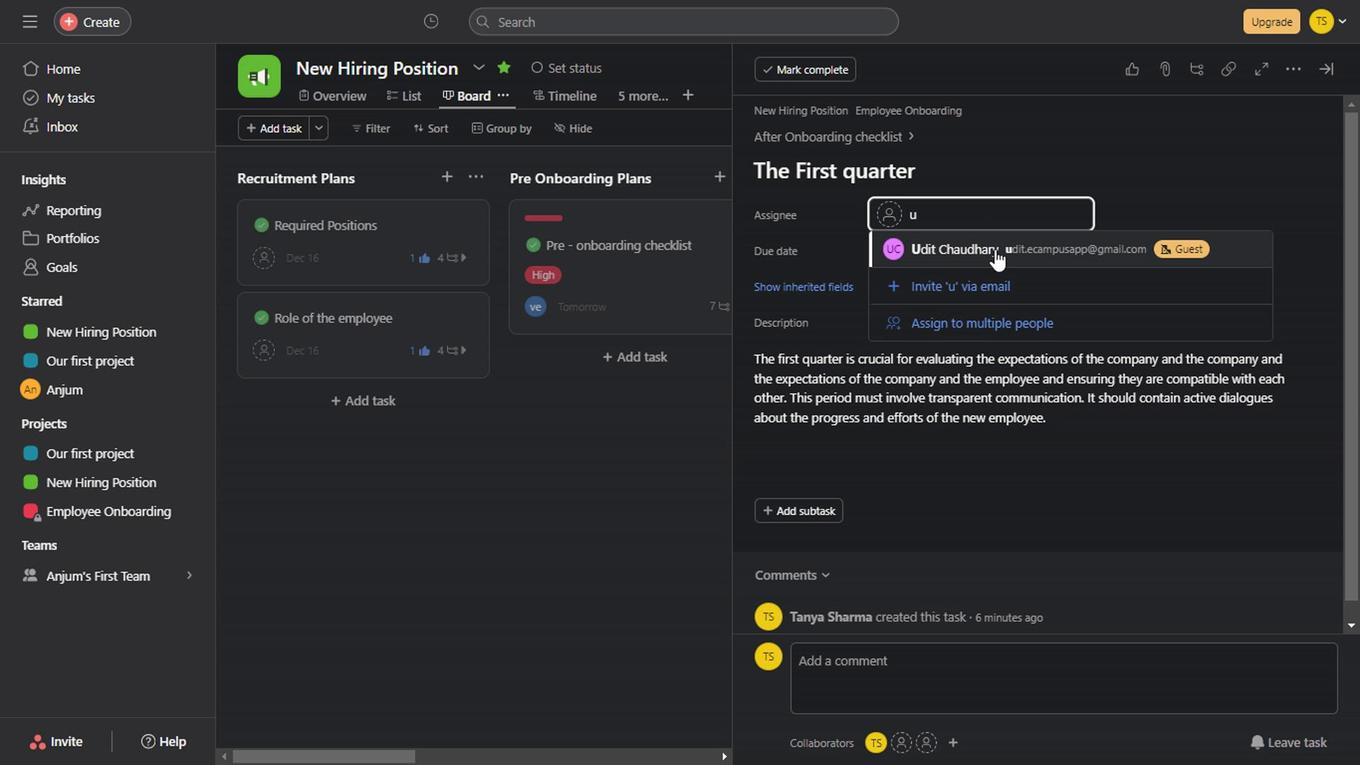 
Action: Mouse pressed left at (991, 250)
Screenshot: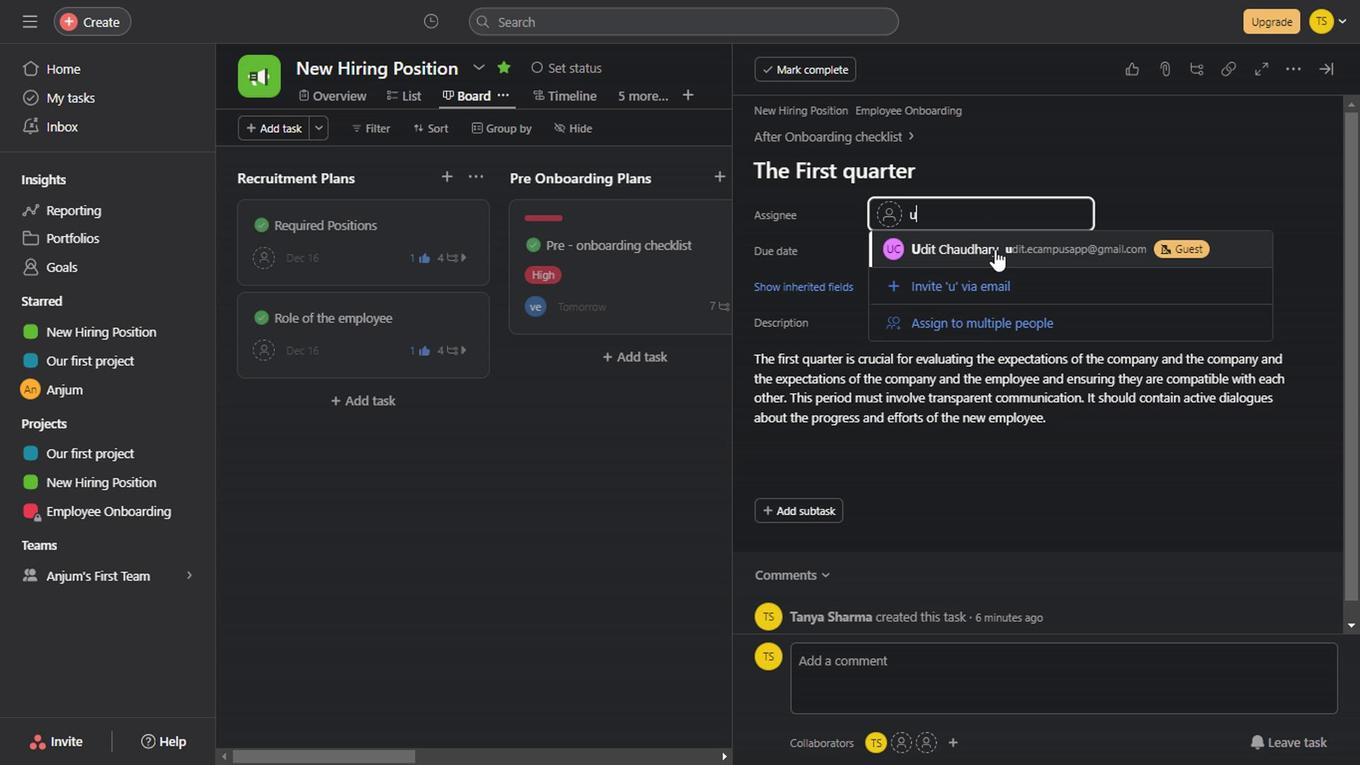 
Action: Mouse moved to (994, 469)
Screenshot: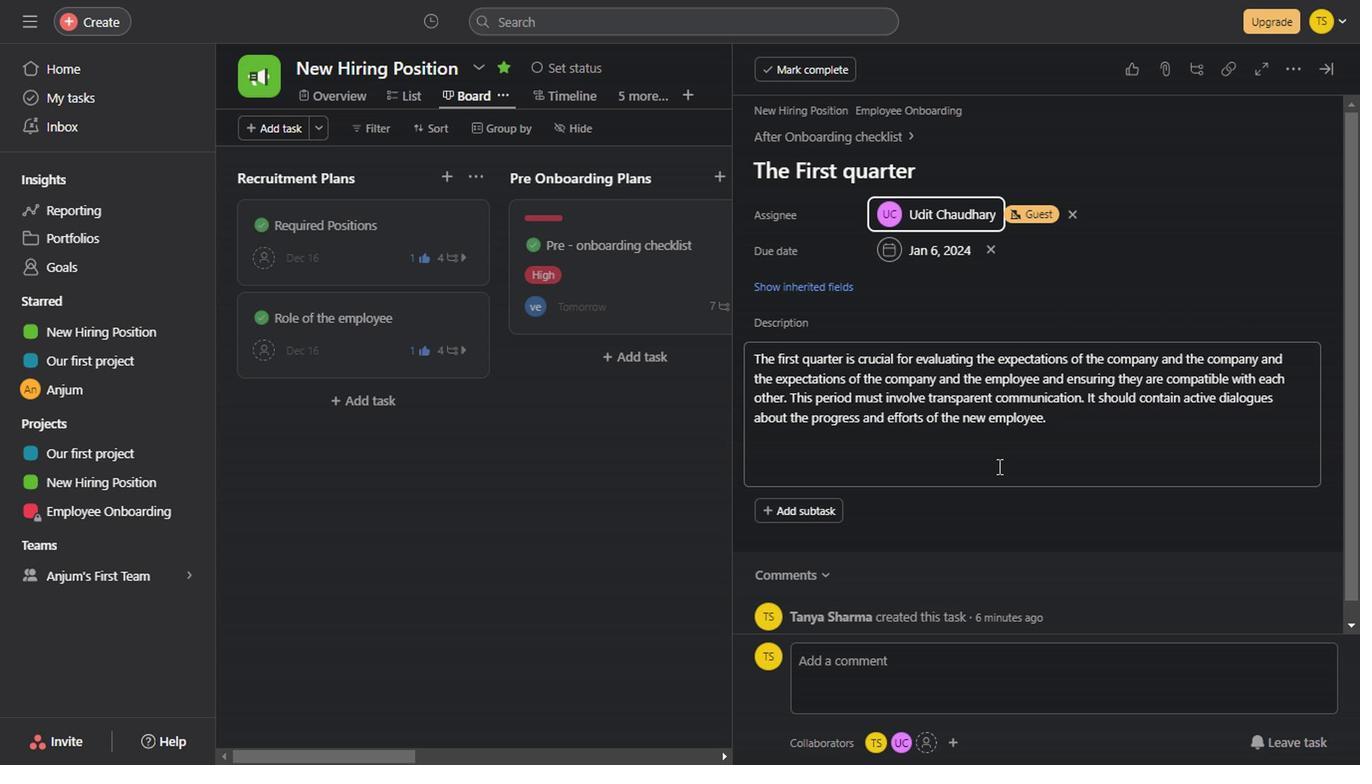 
Action: Mouse scrolled (994, 467) with delta (0, -1)
Screenshot: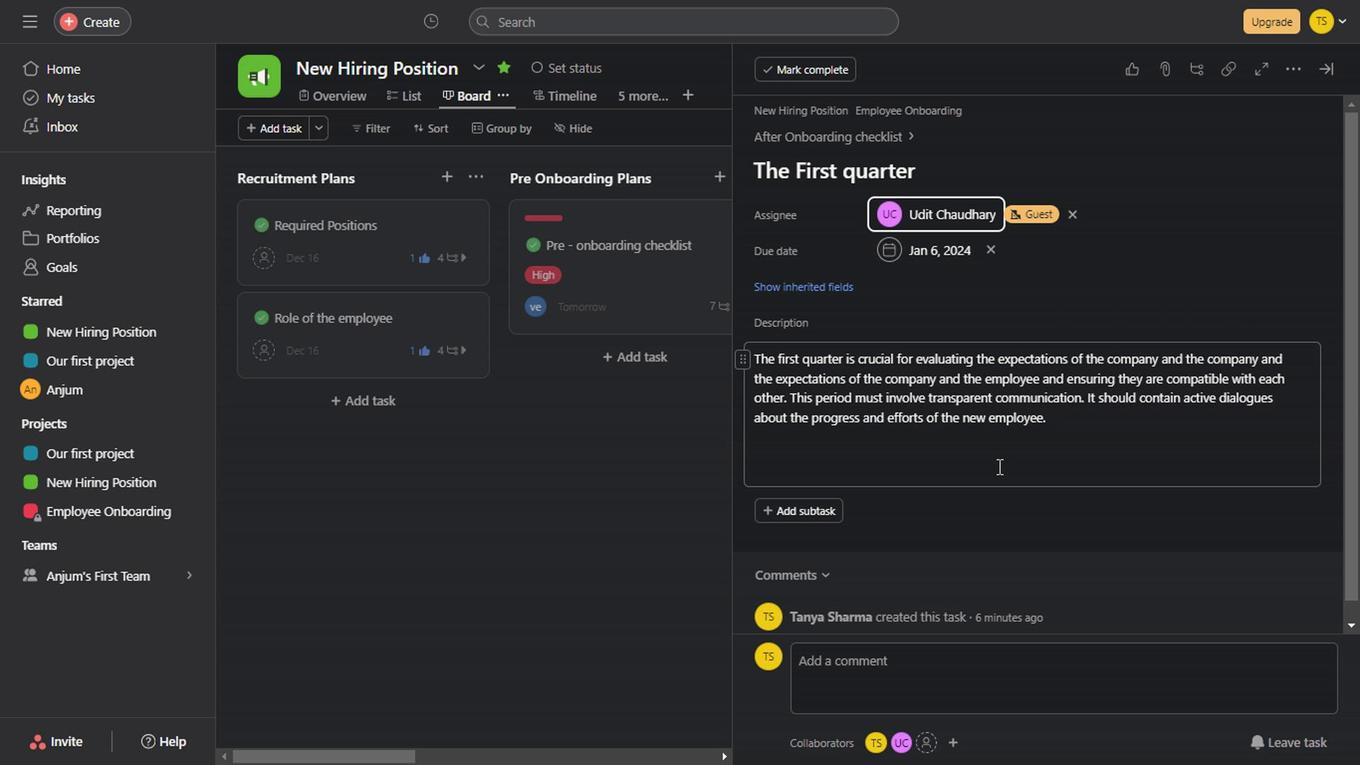 
Action: Mouse scrolled (994, 467) with delta (0, -1)
Screenshot: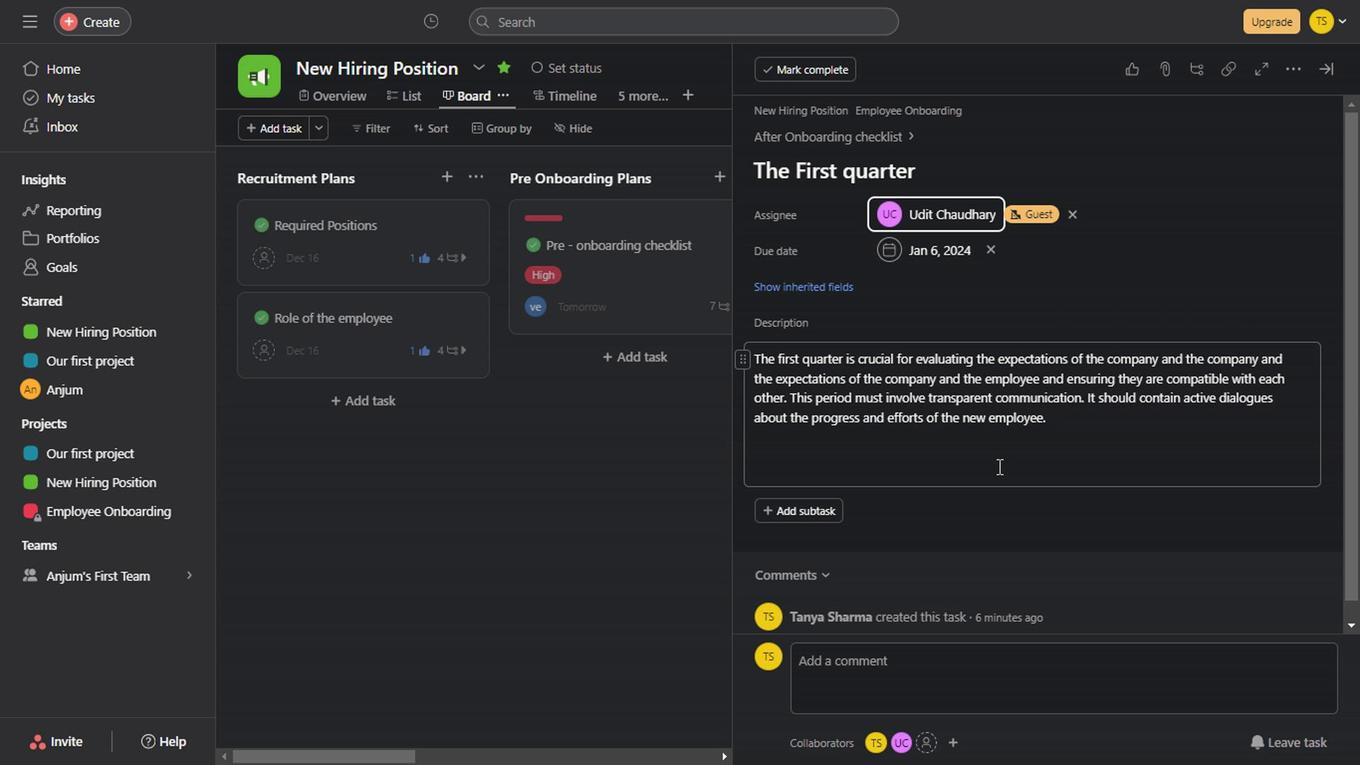 
Action: Mouse scrolled (994, 467) with delta (0, -1)
Screenshot: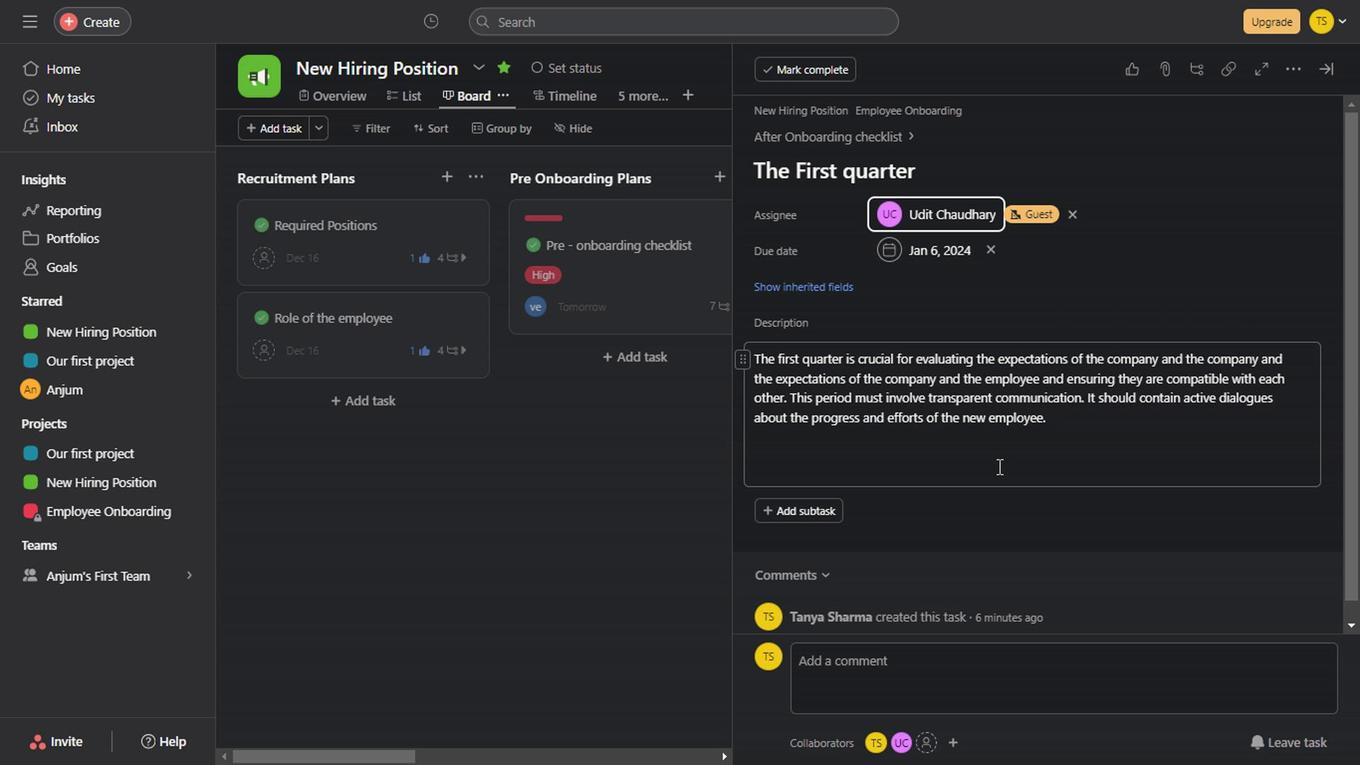 
Action: Mouse scrolled (994, 467) with delta (0, -1)
Screenshot: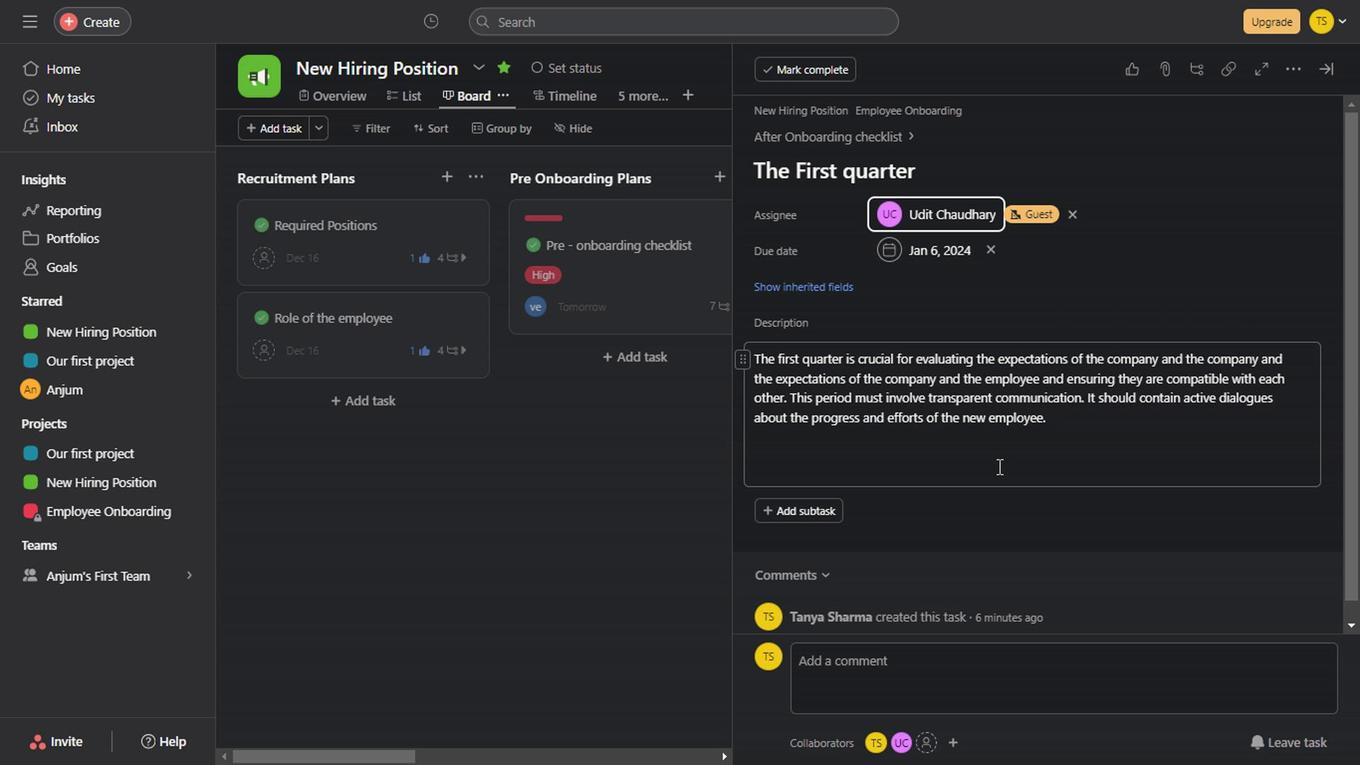 
Action: Mouse scrolled (994, 467) with delta (0, -1)
Screenshot: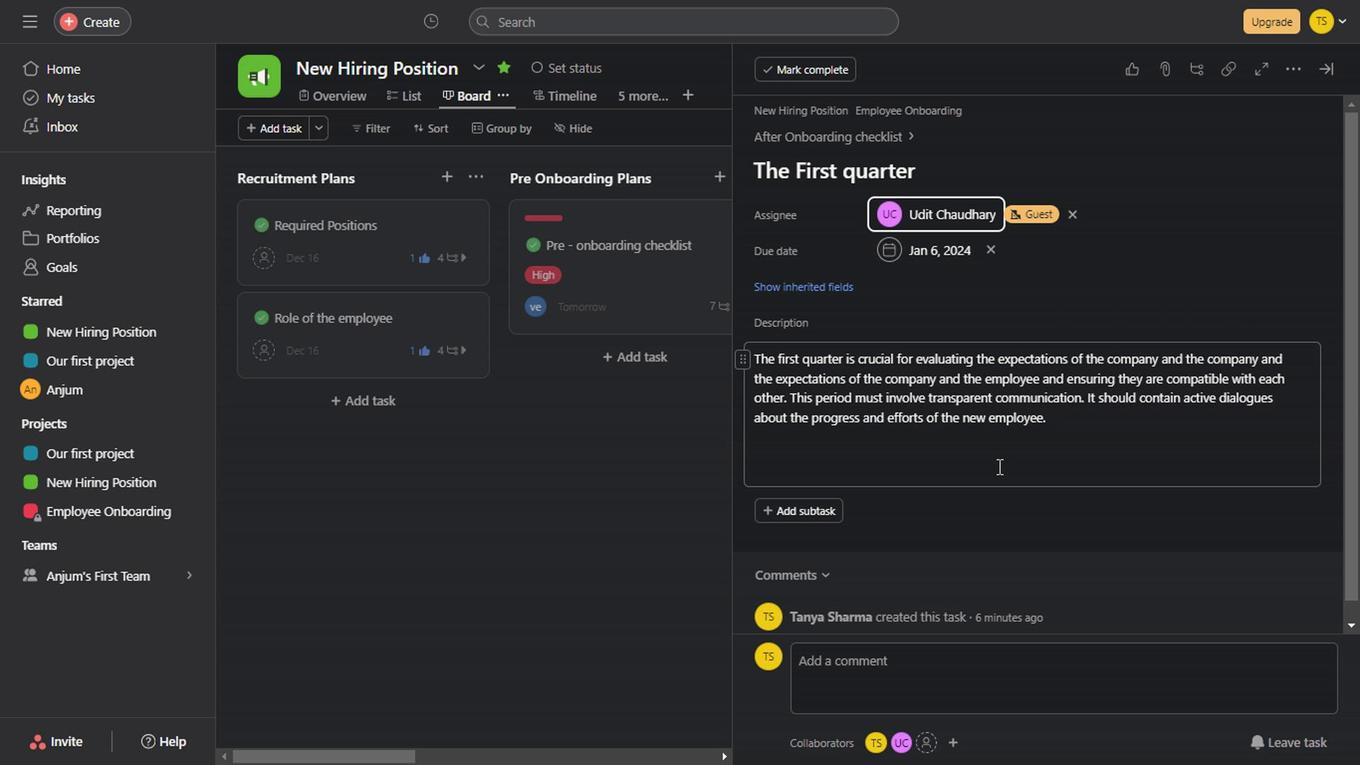 
Action: Mouse scrolled (994, 467) with delta (0, -1)
Screenshot: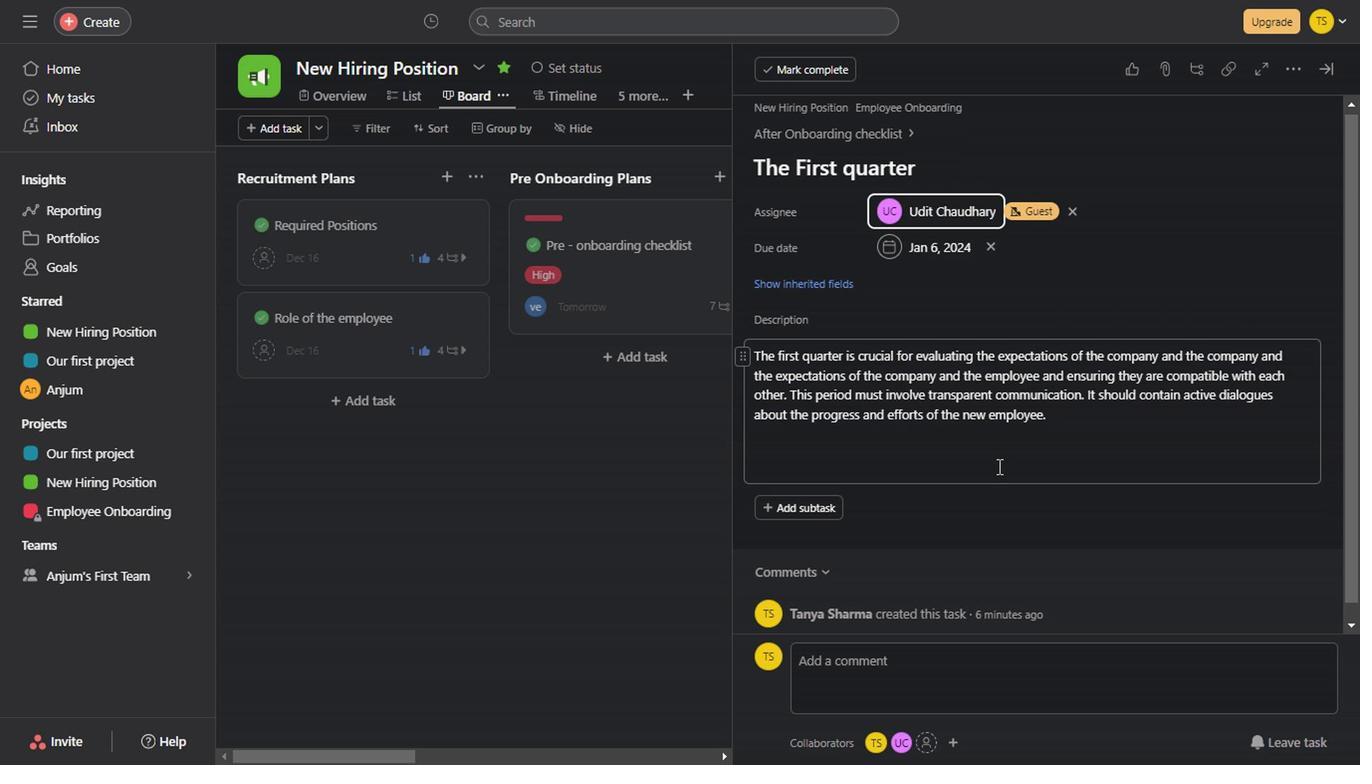 
Action: Mouse scrolled (994, 467) with delta (0, -1)
Screenshot: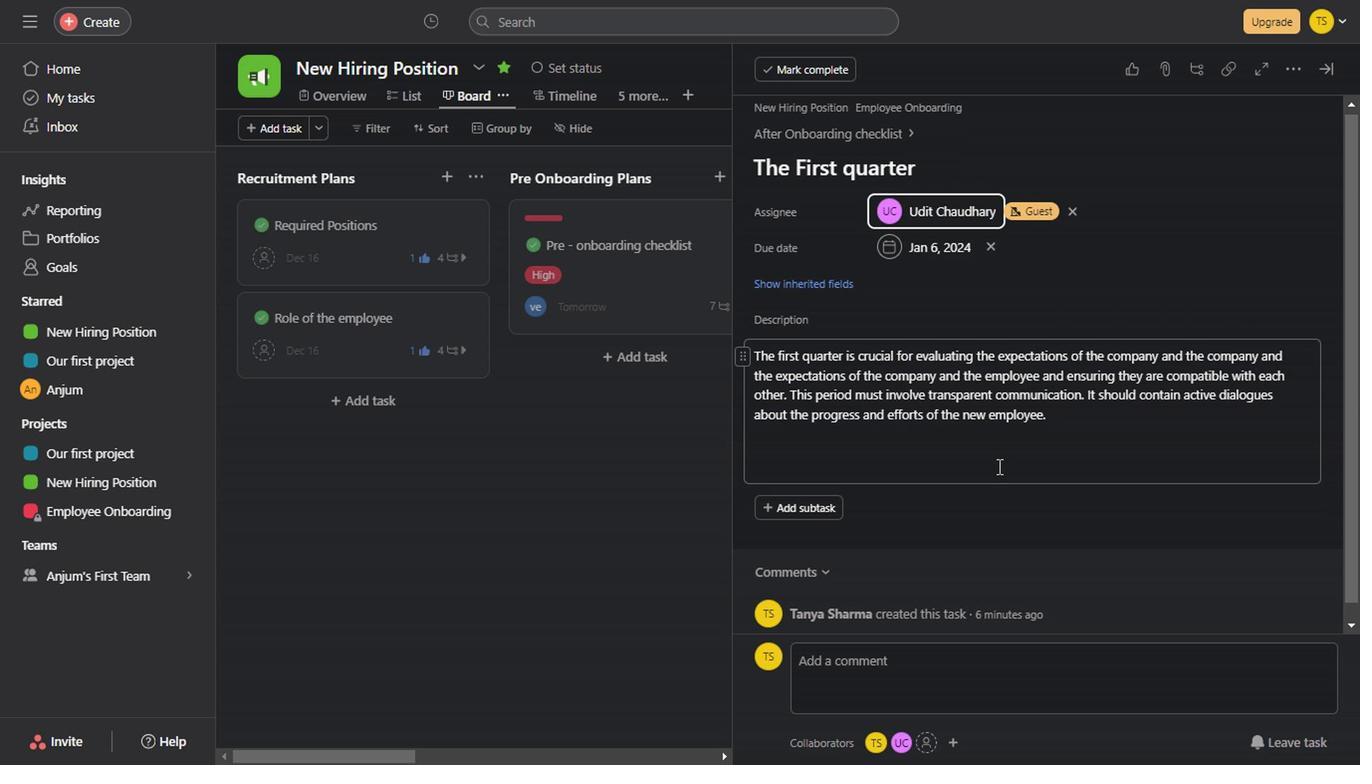 
Action: Mouse scrolled (994, 467) with delta (0, -1)
Screenshot: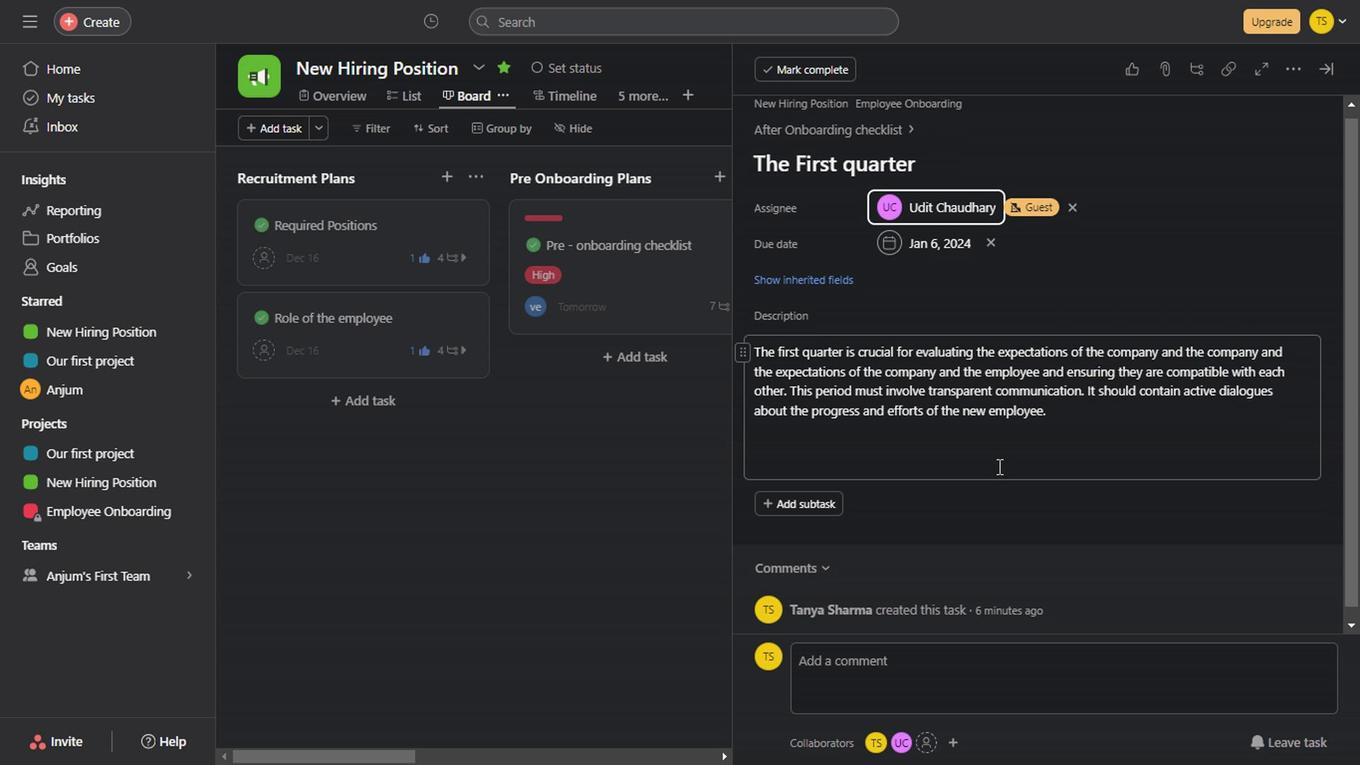 
Action: Mouse scrolled (994, 467) with delta (0, -1)
Screenshot: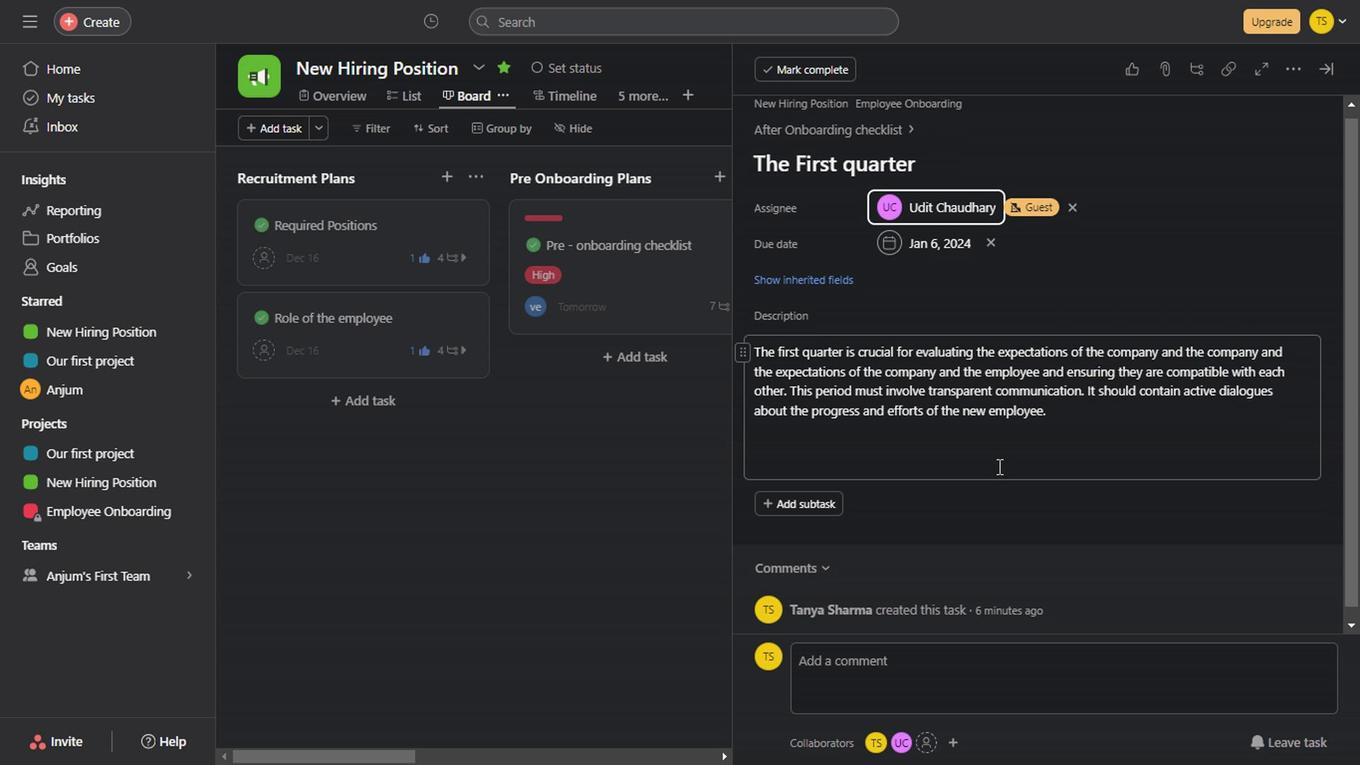 
Action: Mouse scrolled (994, 467) with delta (0, -1)
Screenshot: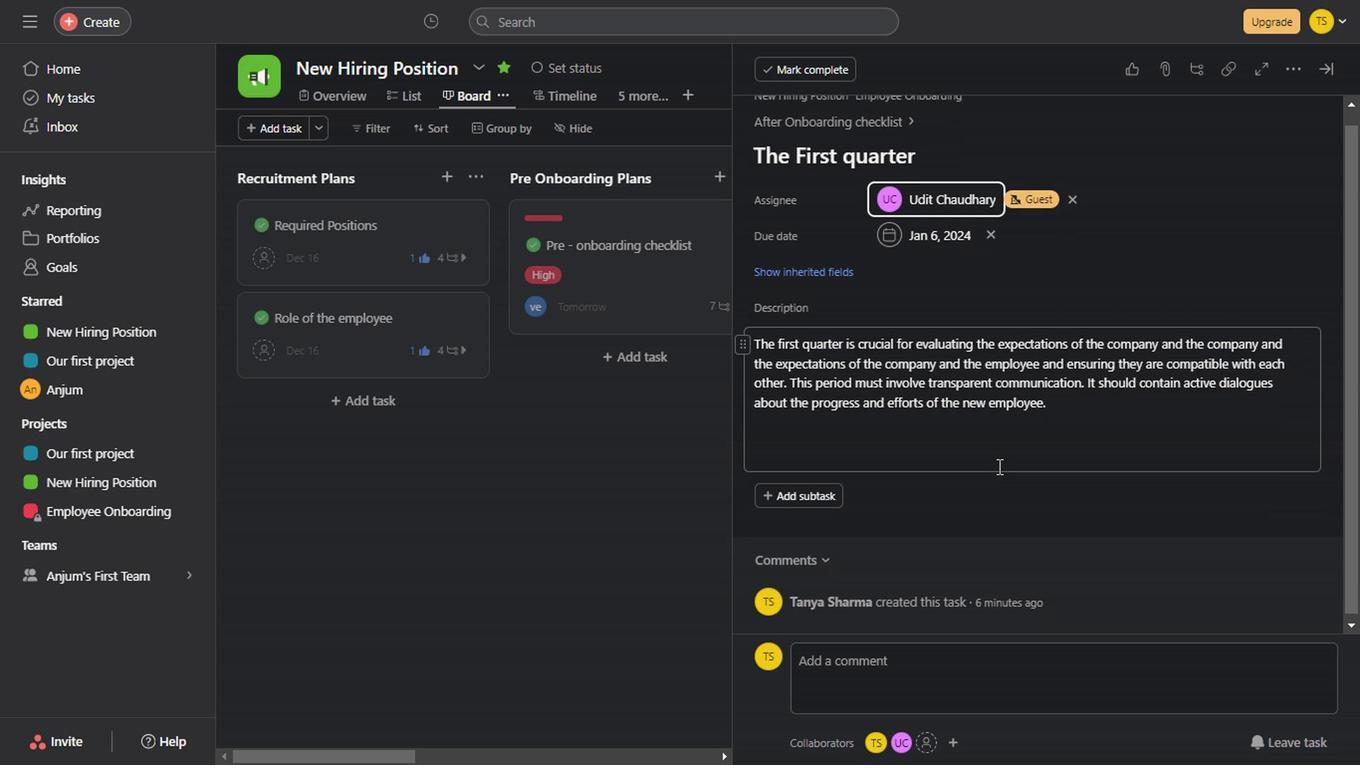 
Action: Mouse scrolled (994, 467) with delta (0, -1)
Screenshot: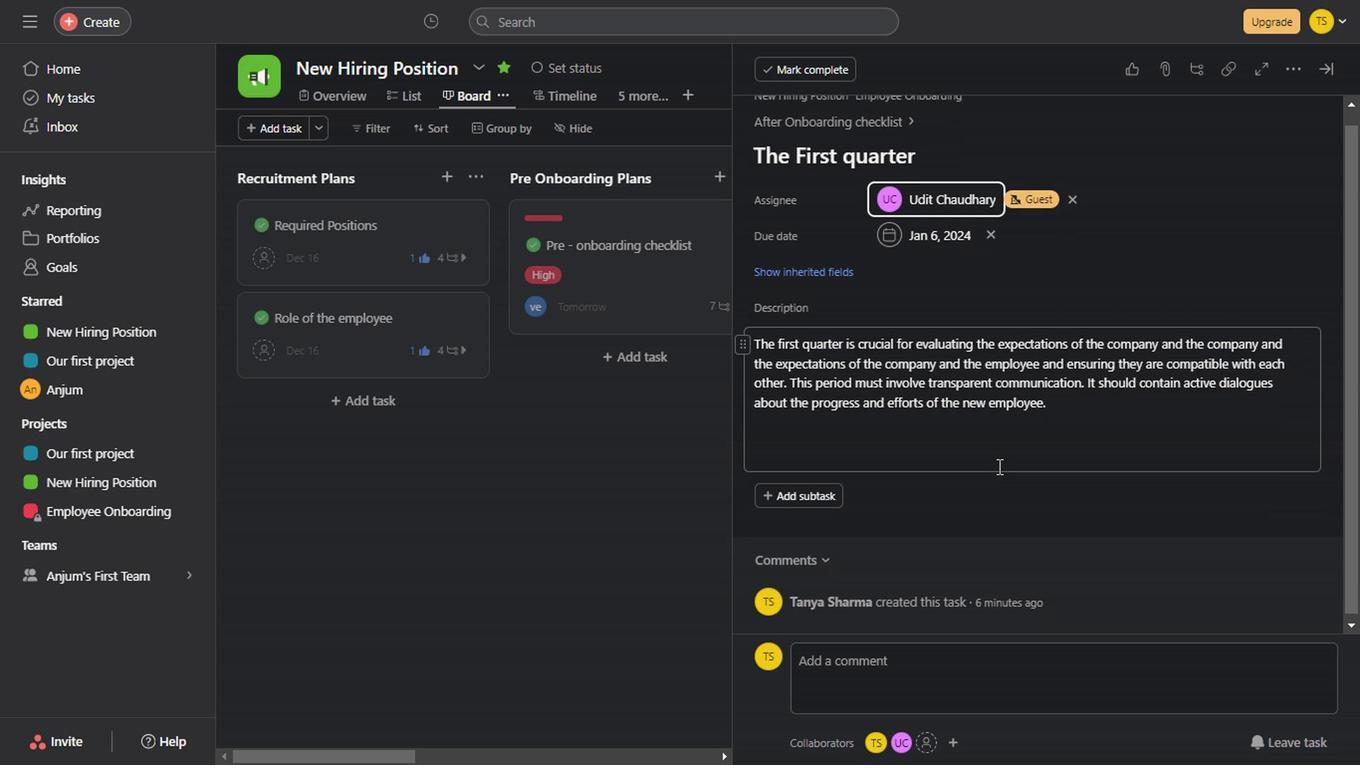 
Action: Mouse scrolled (994, 467) with delta (0, -1)
Screenshot: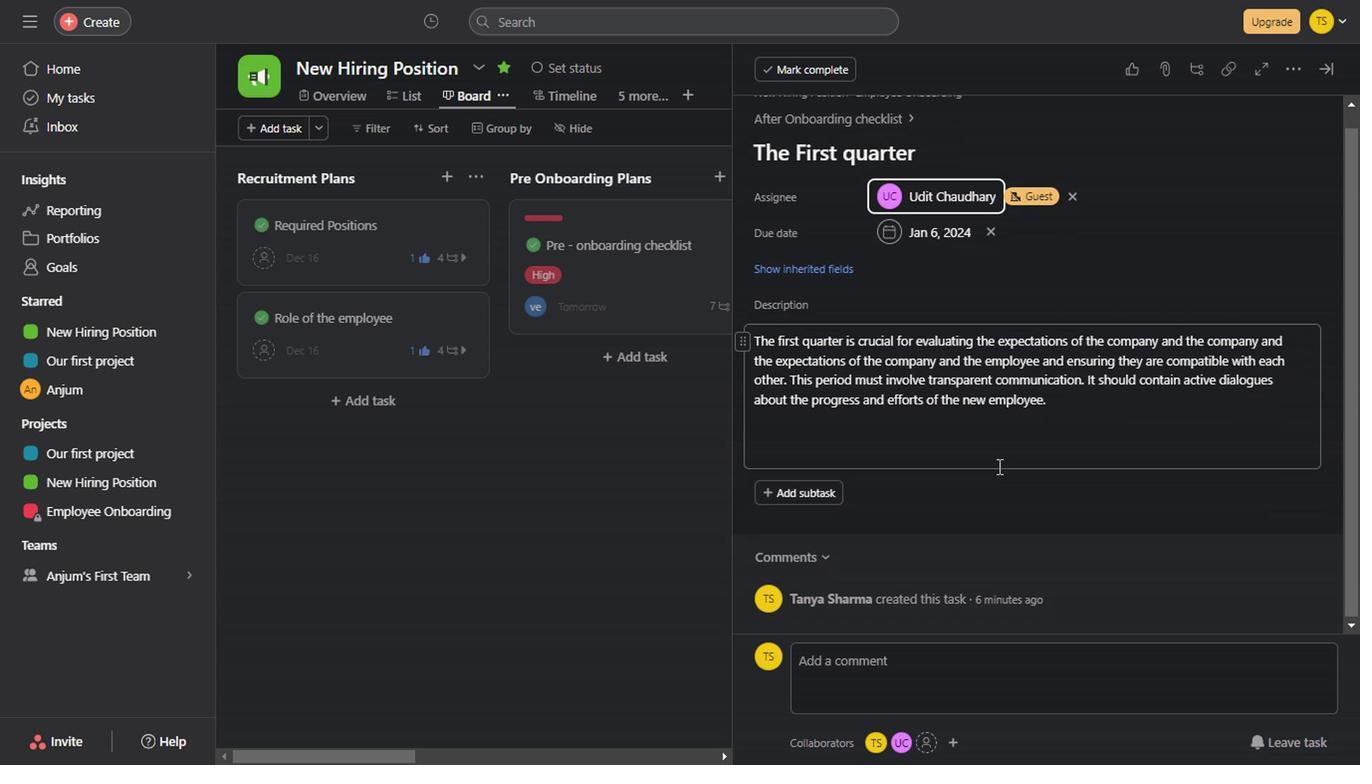 
Action: Mouse moved to (1184, 394)
Screenshot: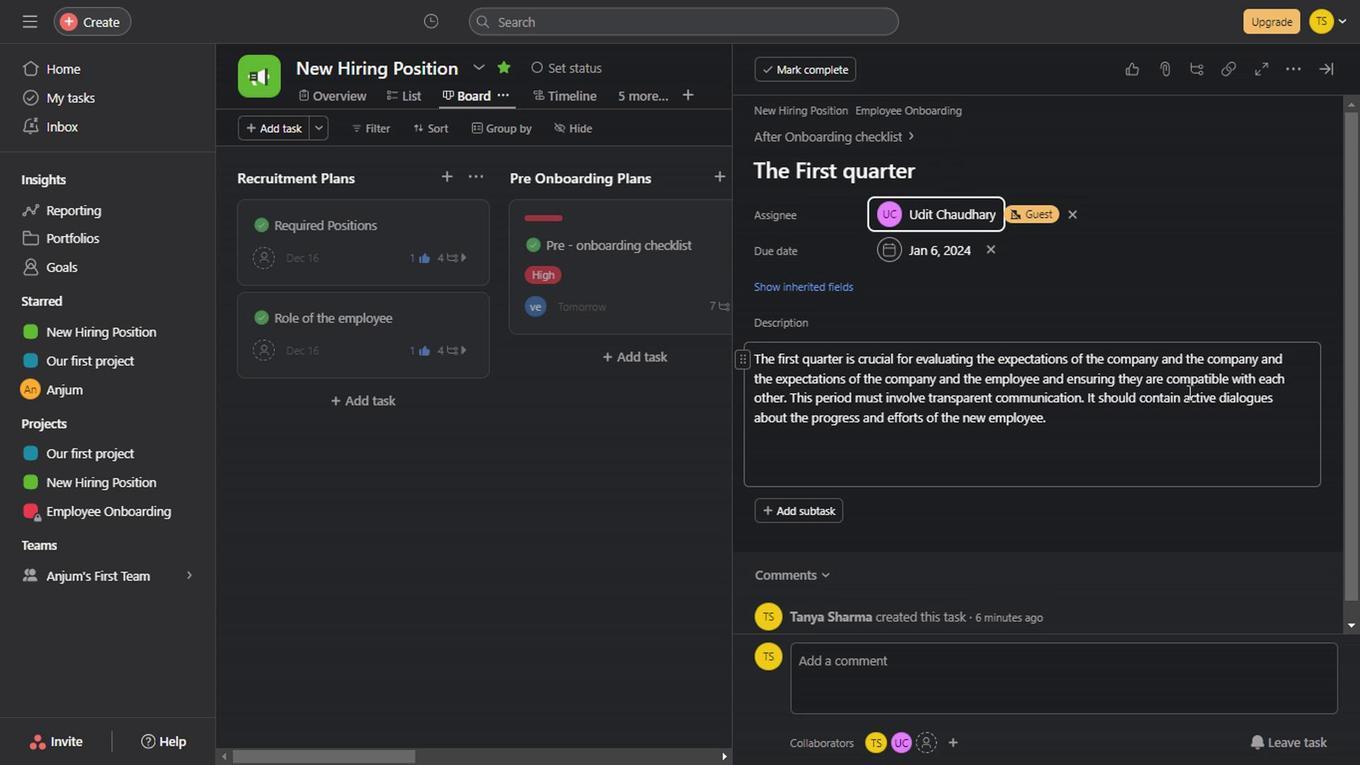 
Action: Mouse scrolled (1184, 394) with delta (0, 0)
Screenshot: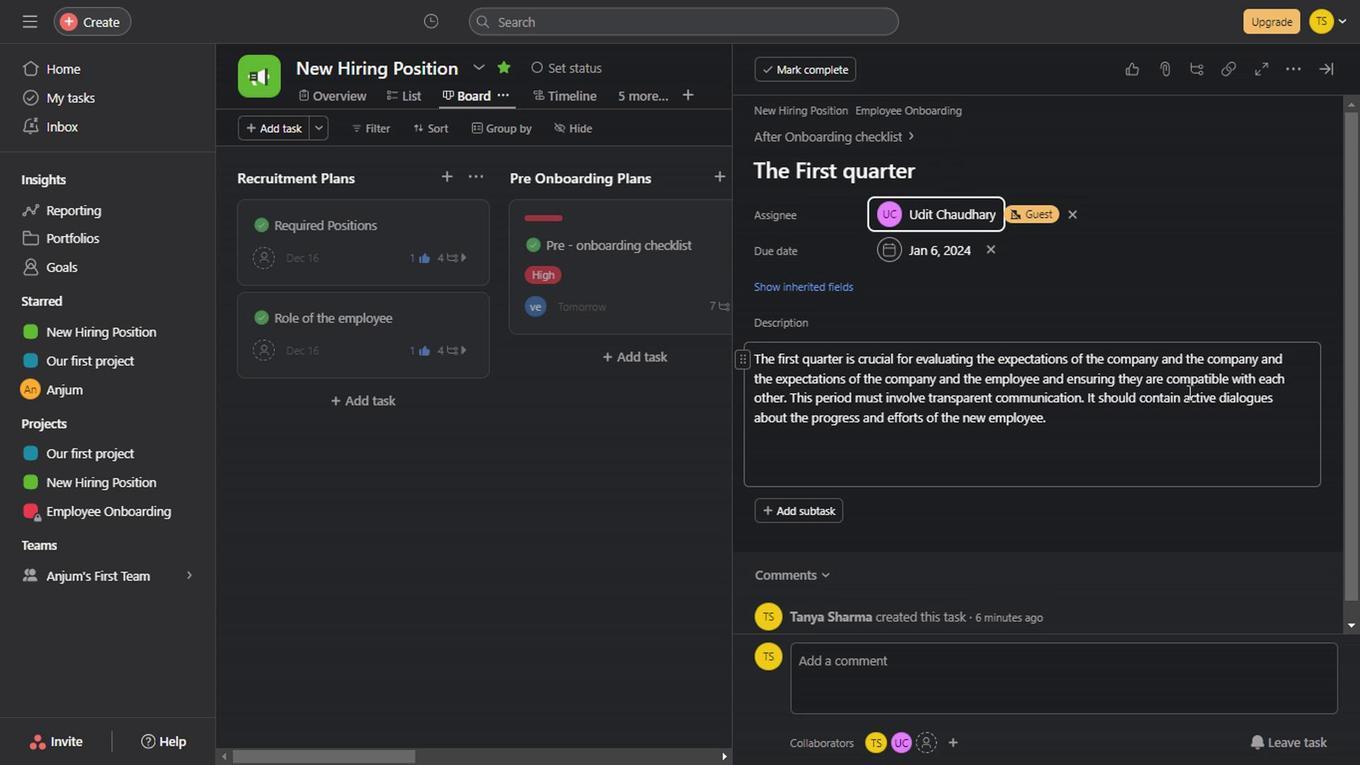
Action: Mouse scrolled (1184, 394) with delta (0, 0)
Screenshot: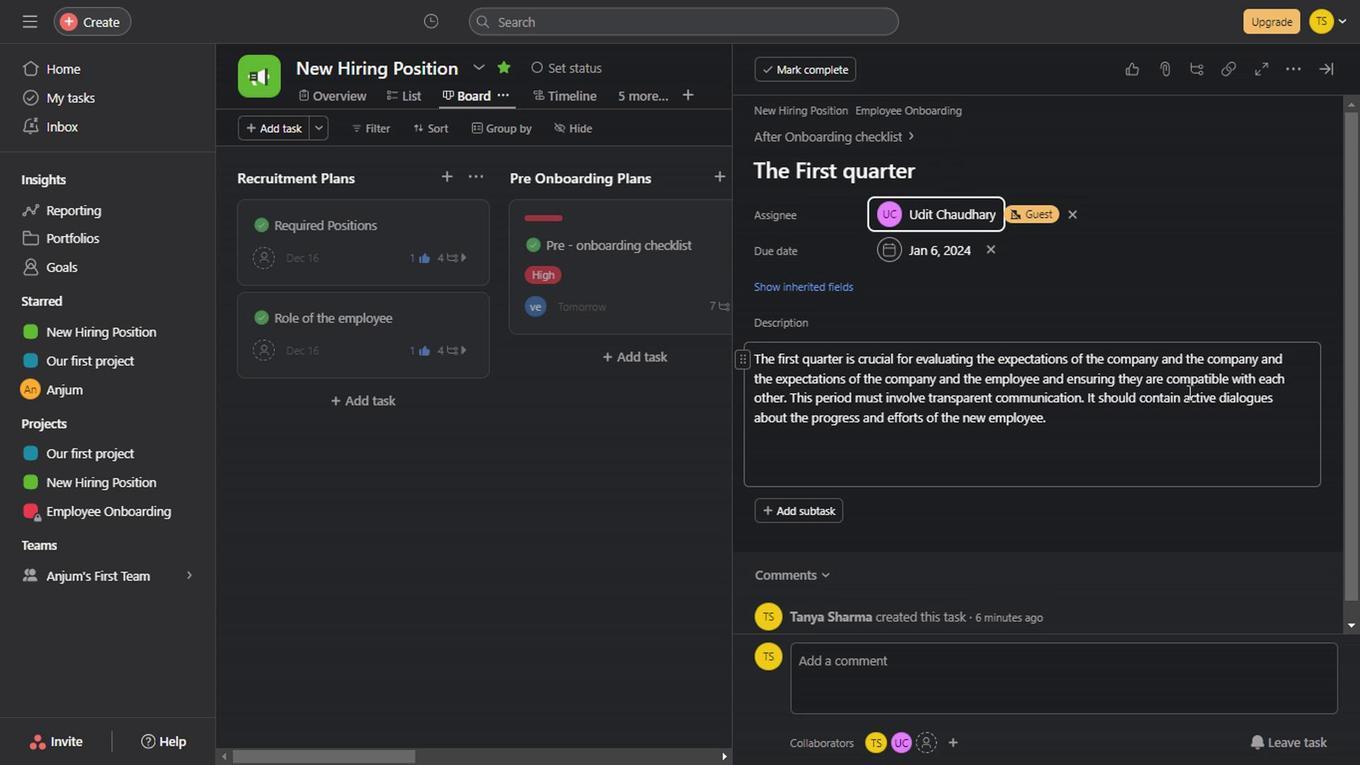 
Action: Mouse scrolled (1184, 394) with delta (0, 0)
Screenshot: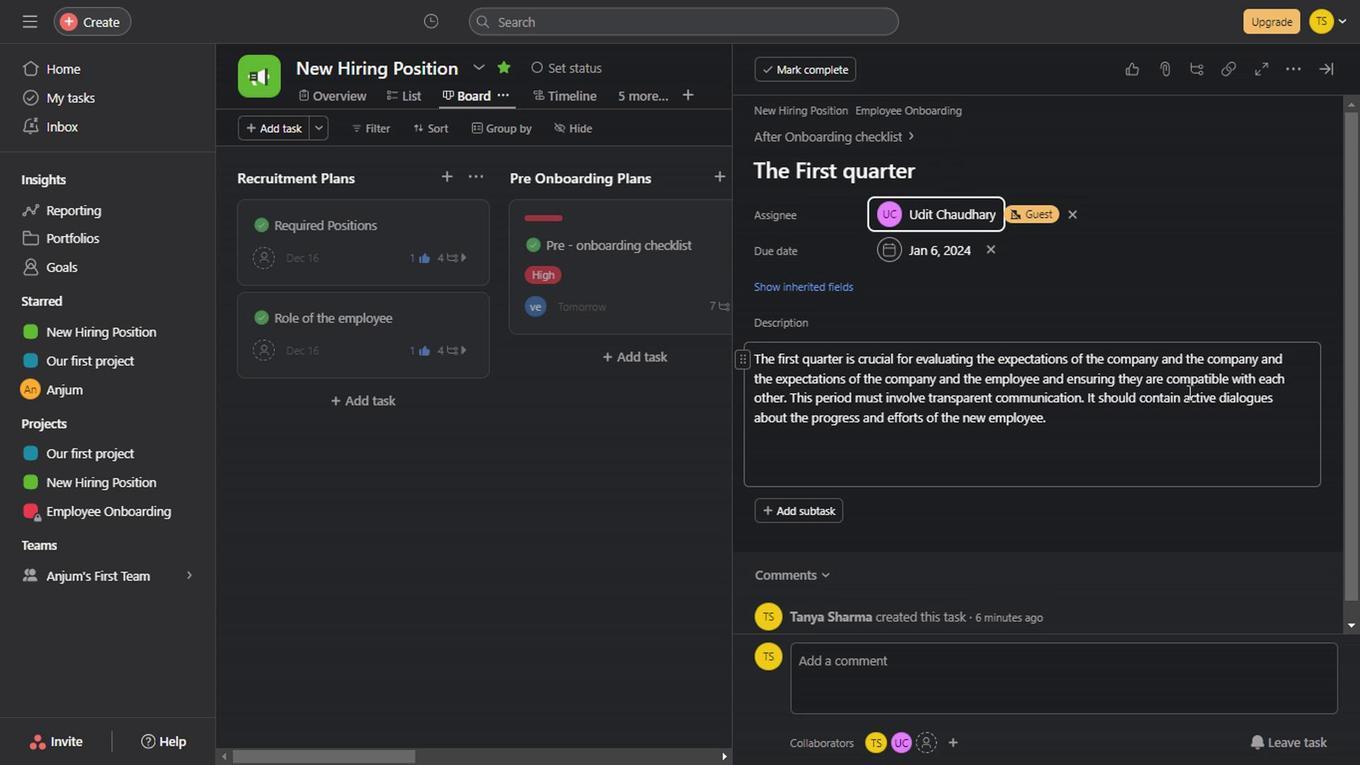 
Action: Mouse scrolled (1184, 394) with delta (0, 0)
Screenshot: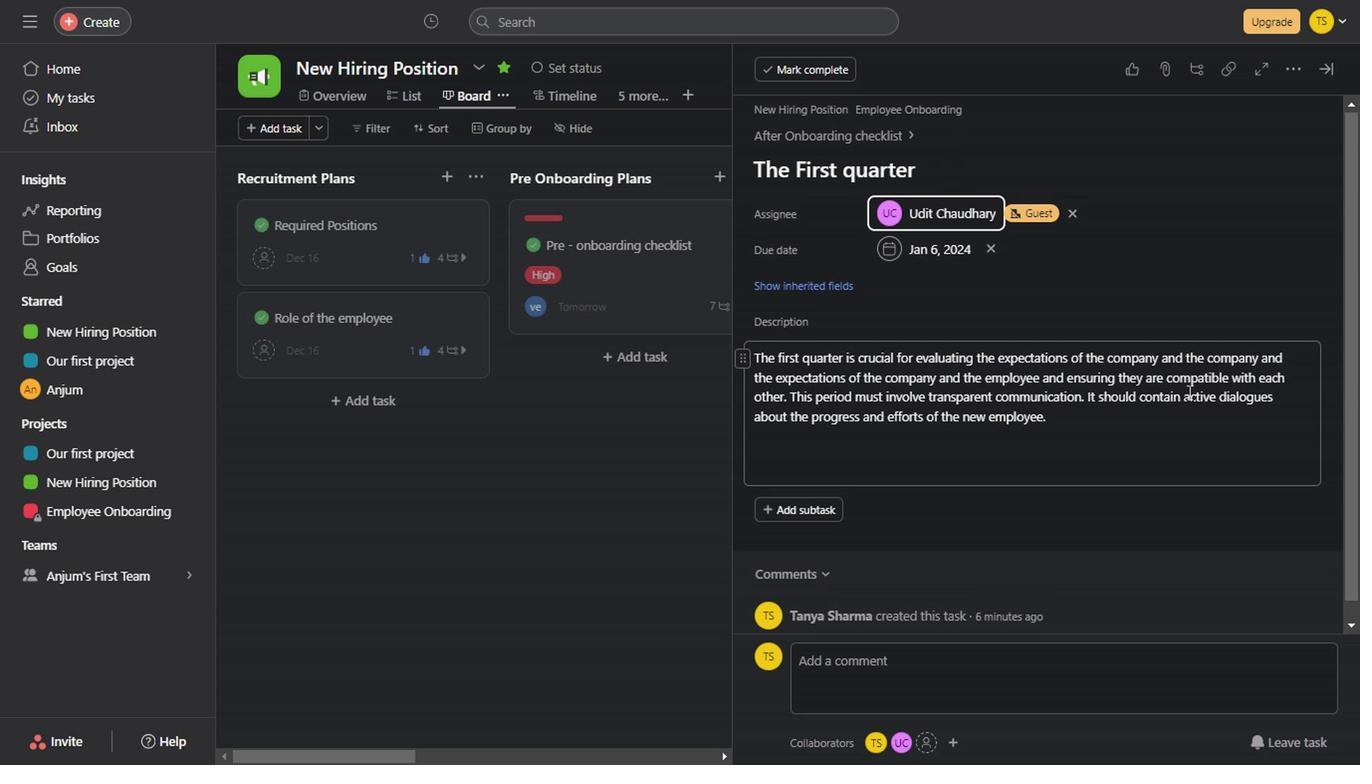 
Action: Mouse scrolled (1184, 394) with delta (0, 0)
Screenshot: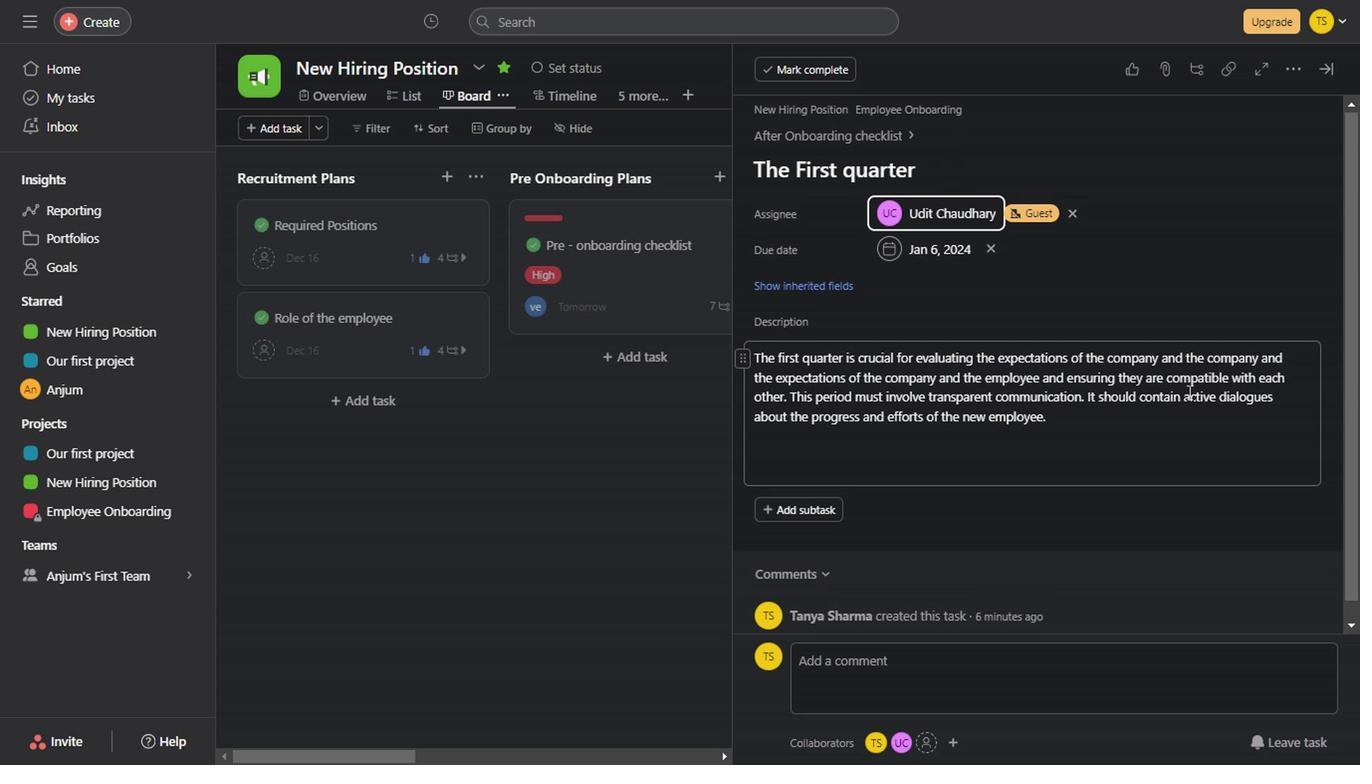 
Action: Mouse scrolled (1184, 394) with delta (0, 0)
Screenshot: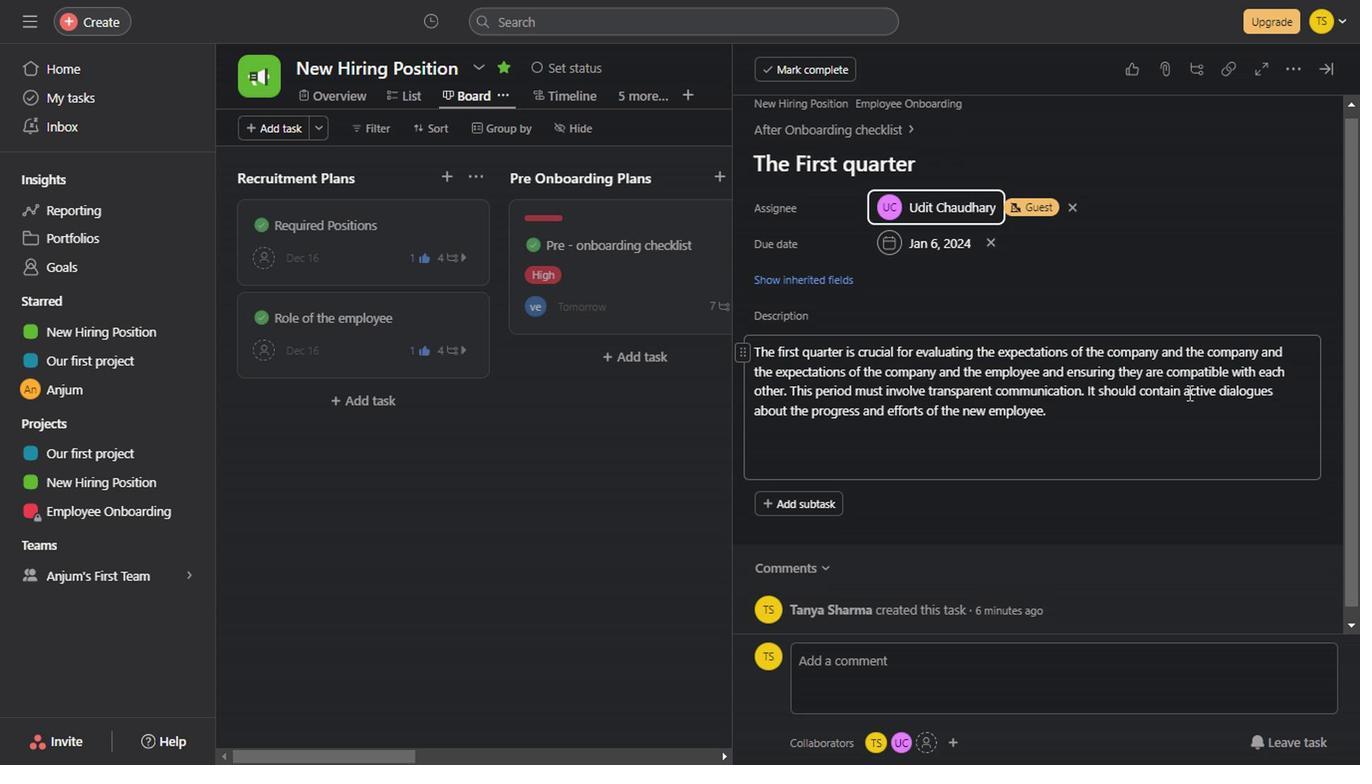 
Action: Mouse scrolled (1184, 394) with delta (0, 0)
Screenshot: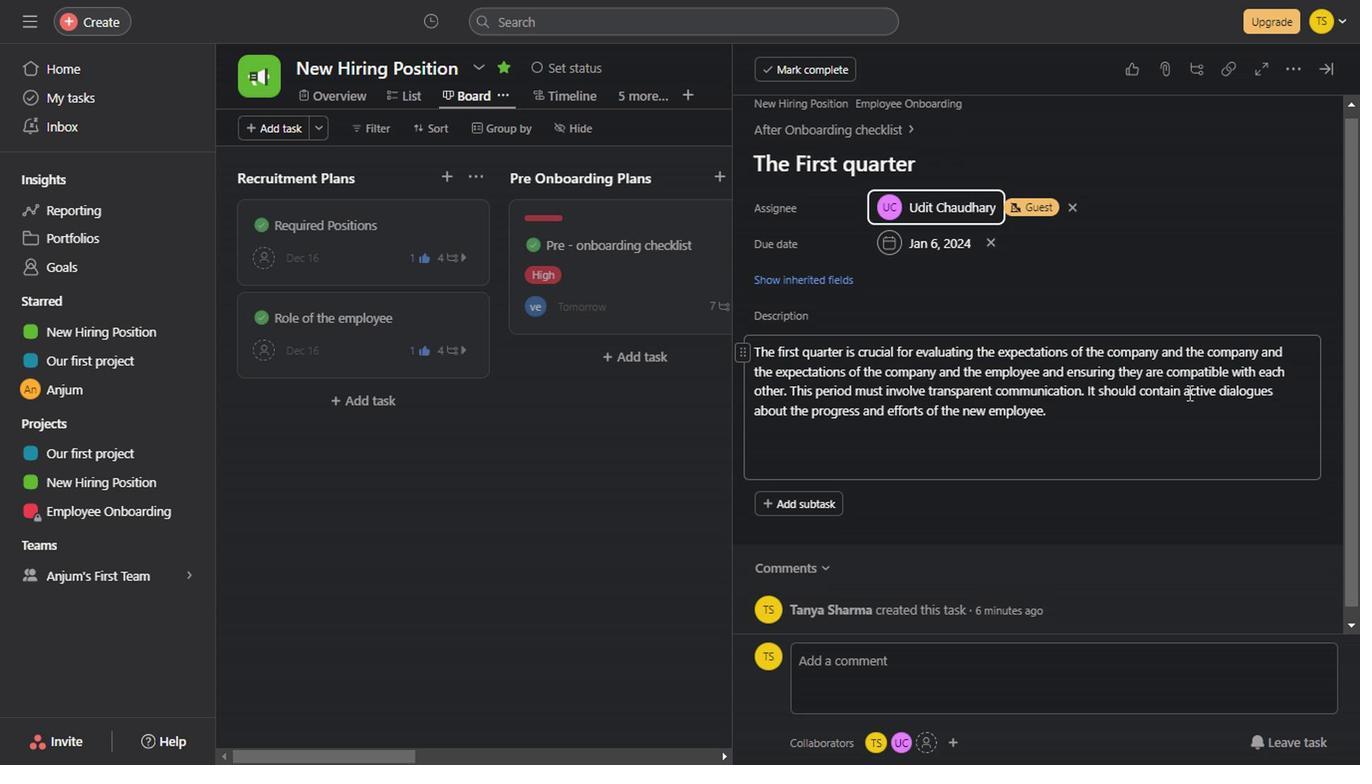 
Action: Mouse scrolled (1184, 394) with delta (0, 0)
Screenshot: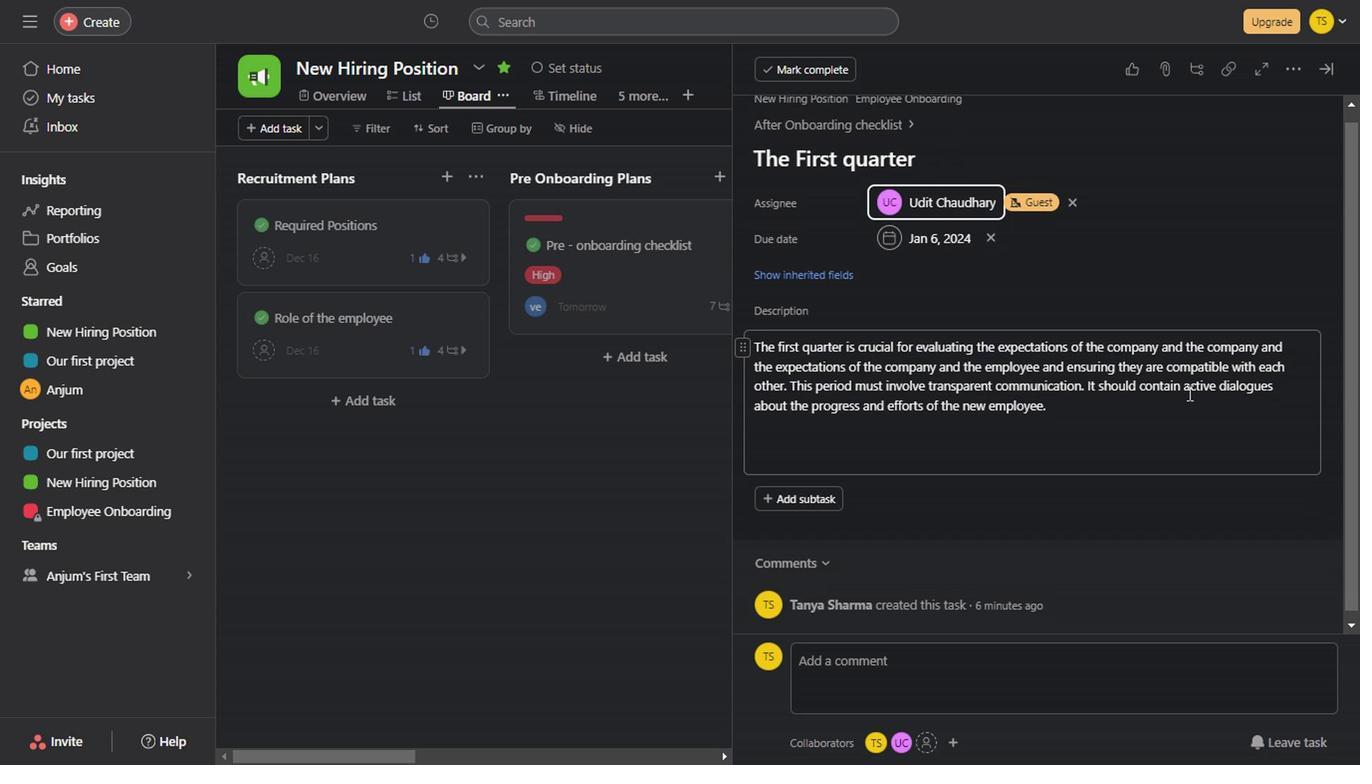 
Action: Mouse moved to (1226, 201)
Screenshot: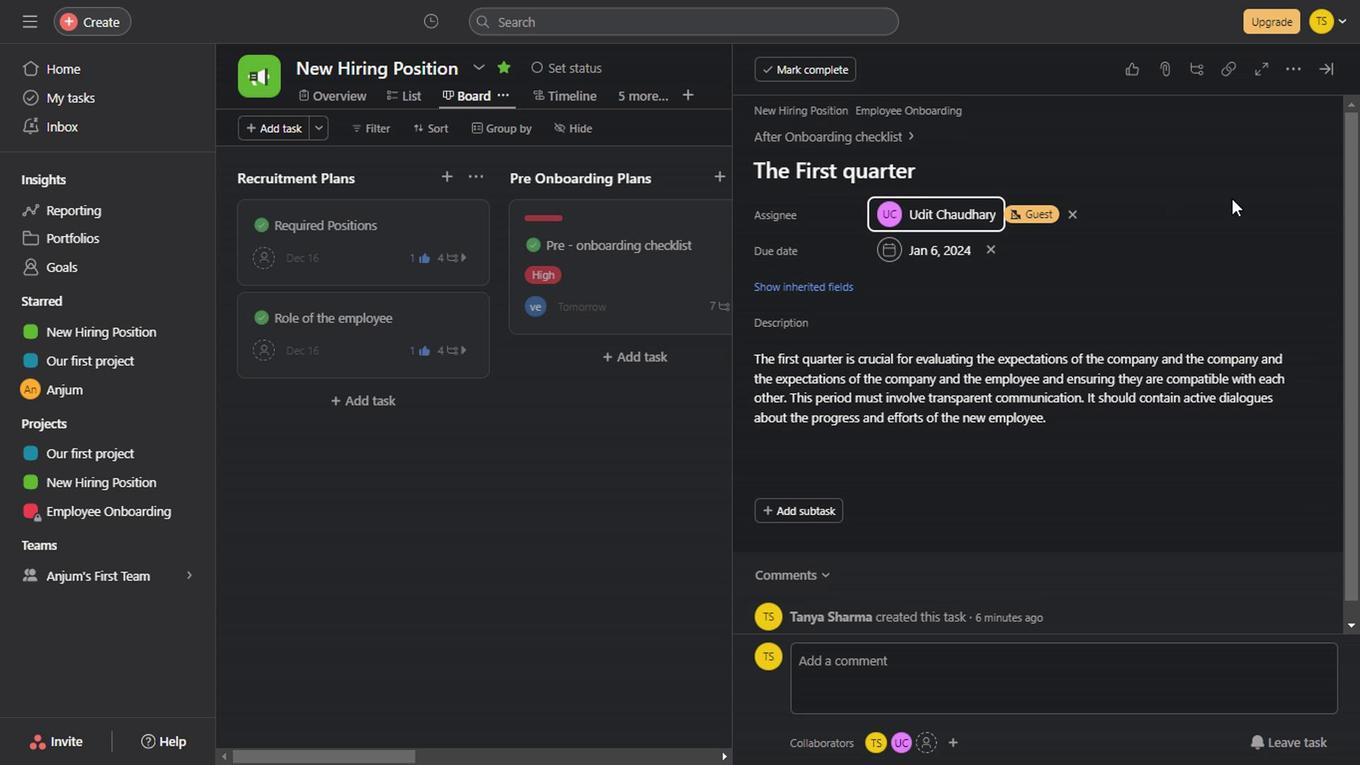 
Action: Mouse pressed left at (1226, 201)
Screenshot: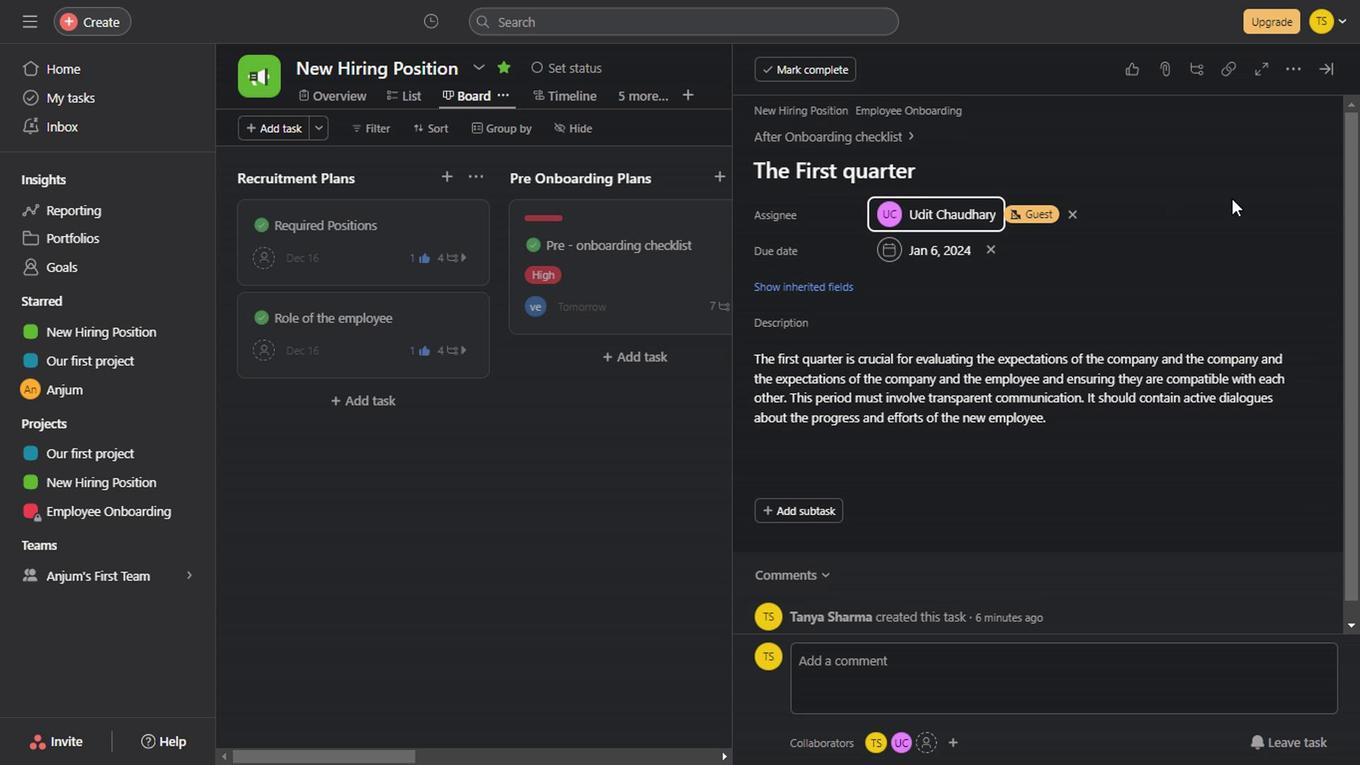 
Action: Mouse moved to (1143, 508)
Screenshot: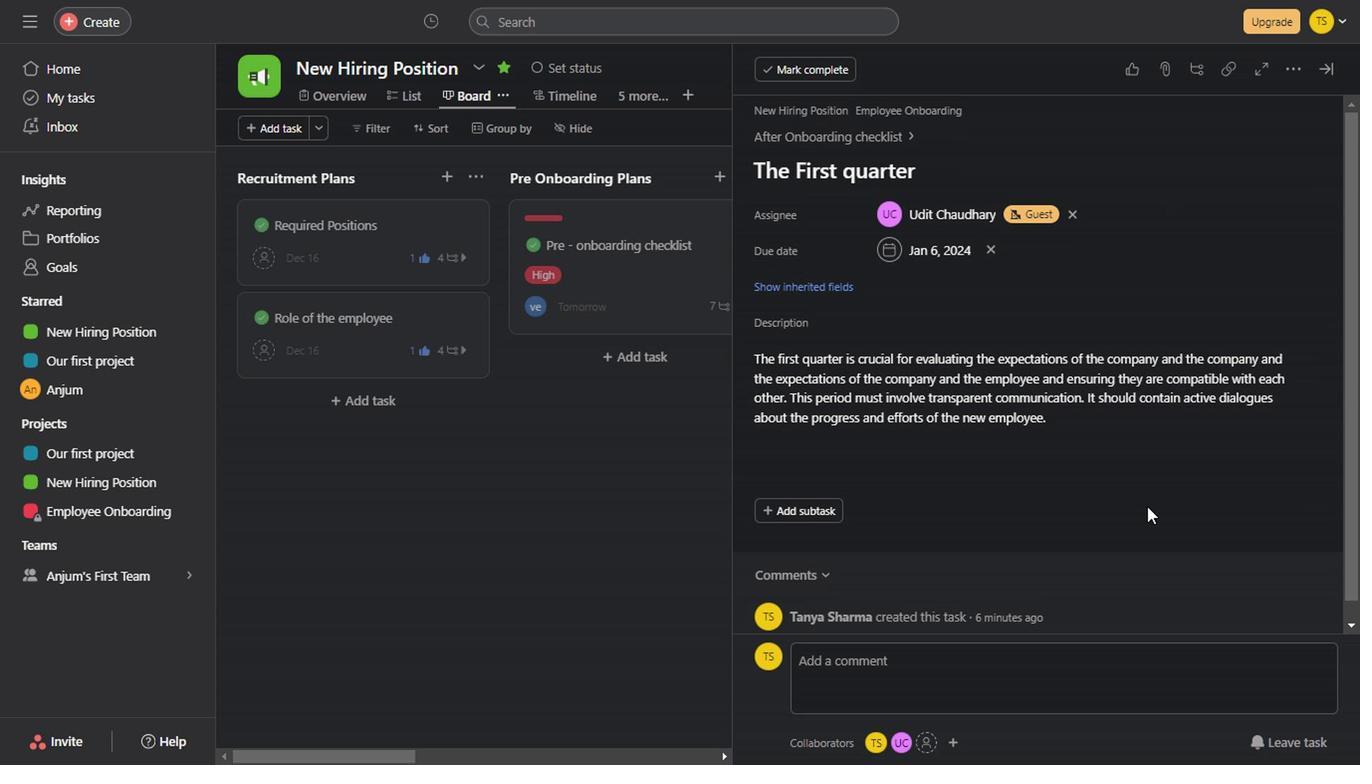 
Action: Mouse scrolled (1143, 508) with delta (0, 0)
Screenshot: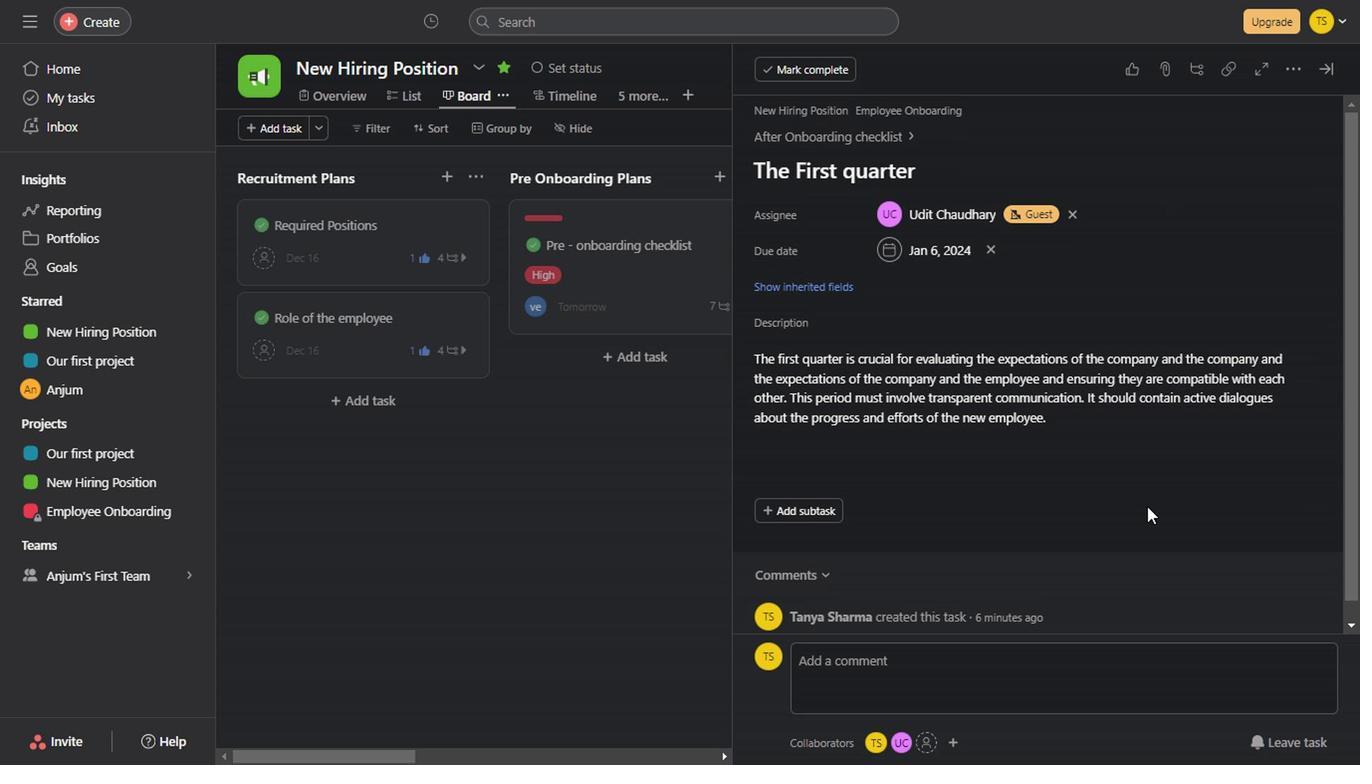 
Action: Mouse scrolled (1143, 508) with delta (0, 0)
Screenshot: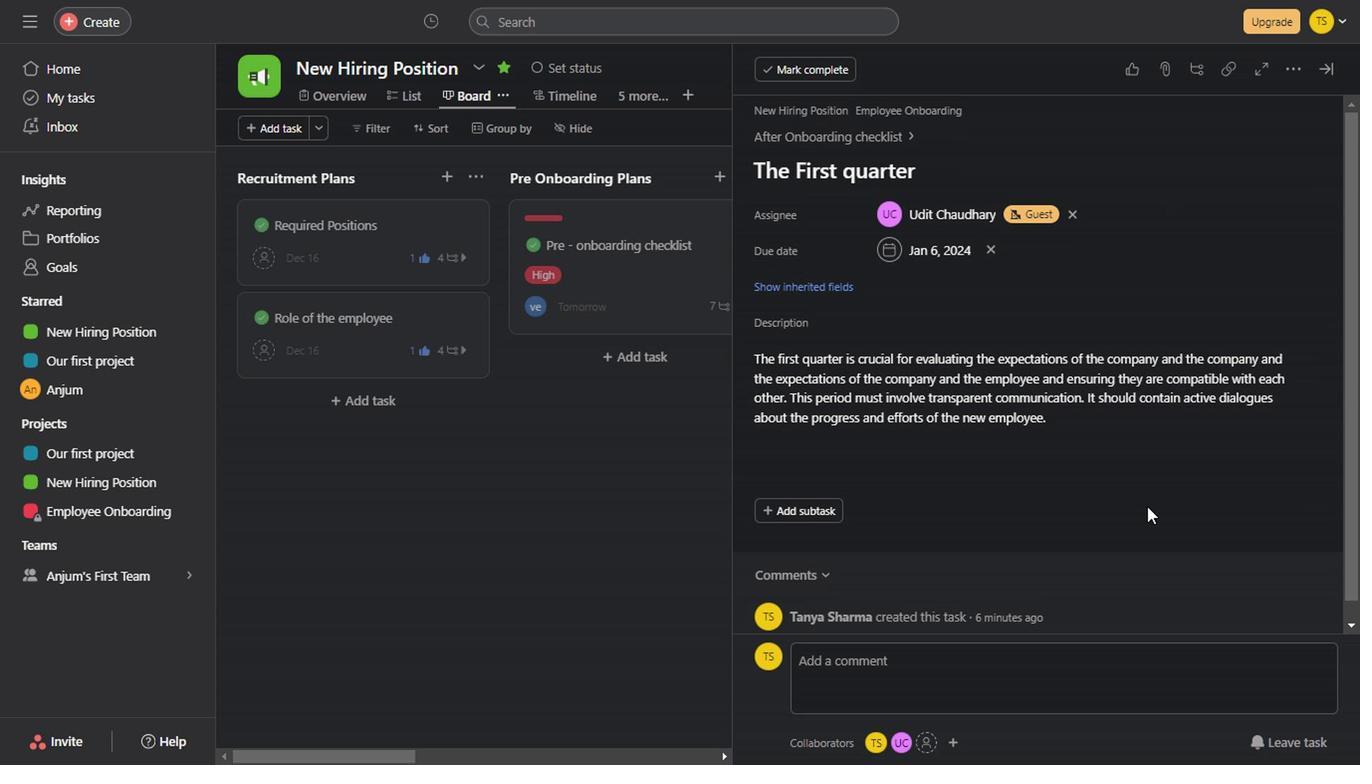 
Action: Mouse scrolled (1143, 508) with delta (0, 0)
Screenshot: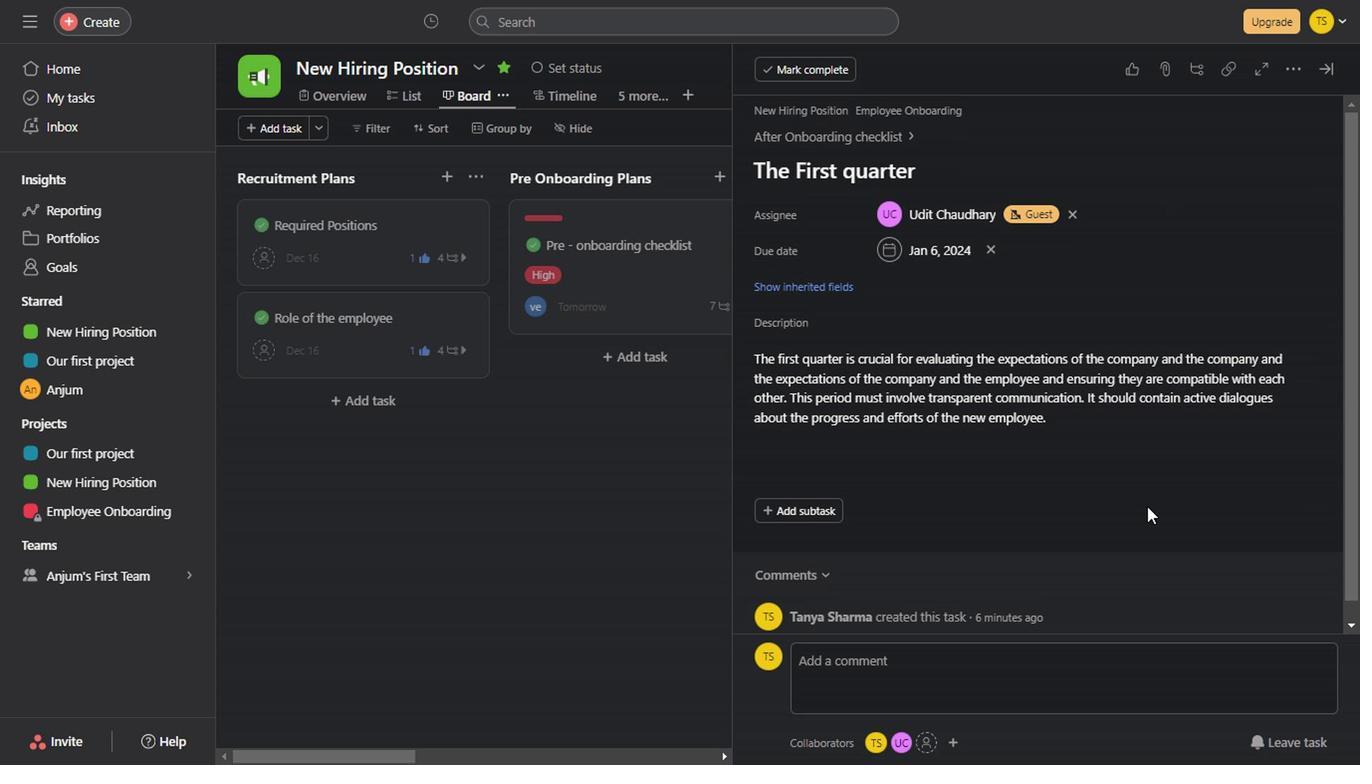 
Action: Mouse scrolled (1143, 508) with delta (0, 0)
Screenshot: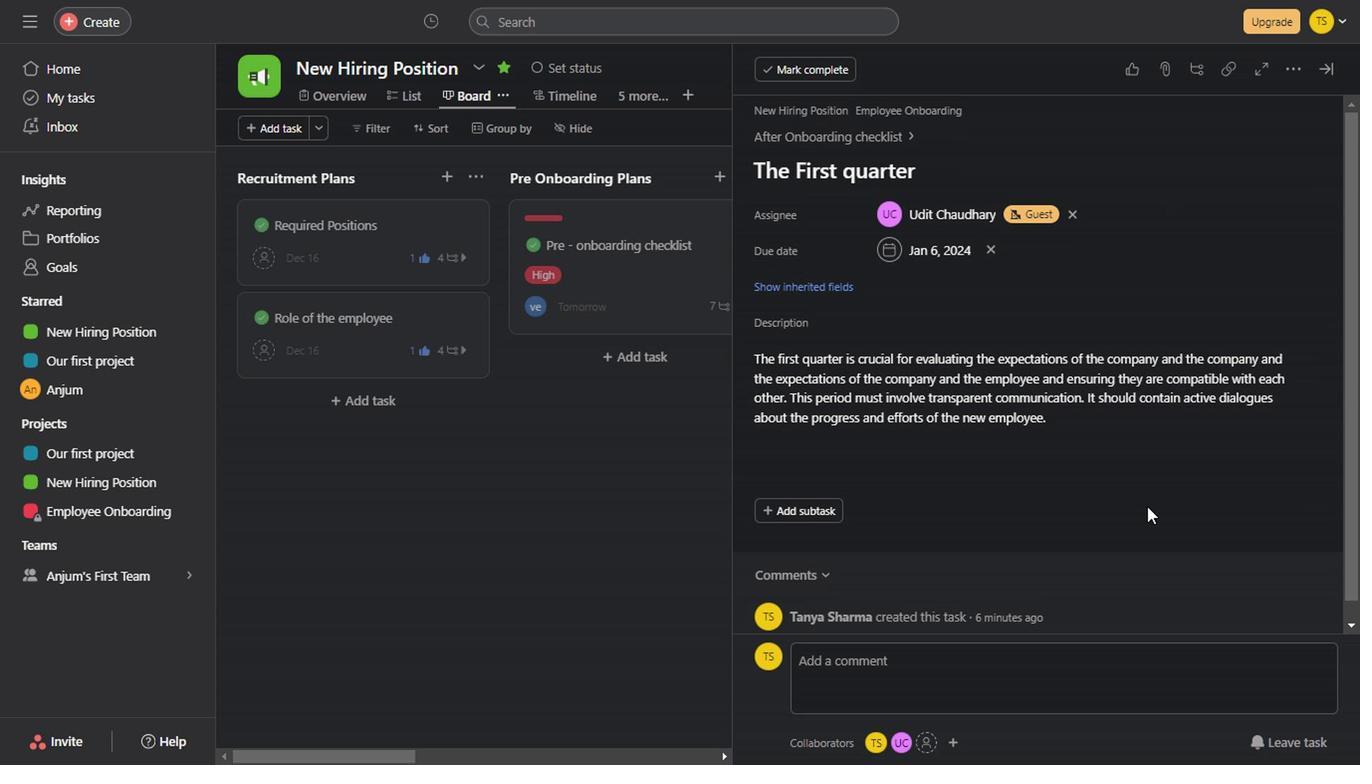 
Action: Mouse scrolled (1143, 508) with delta (0, 0)
Screenshot: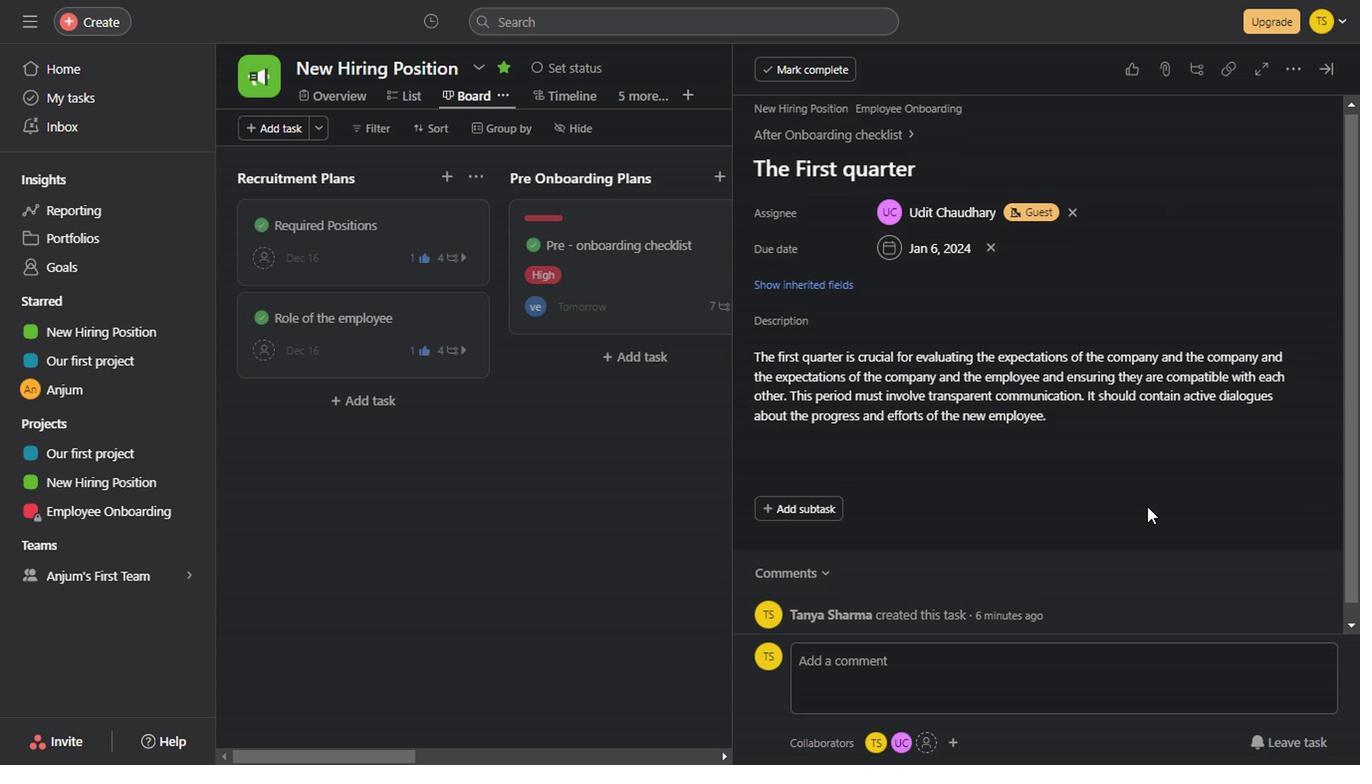 
Action: Mouse scrolled (1143, 508) with delta (0, 0)
Screenshot: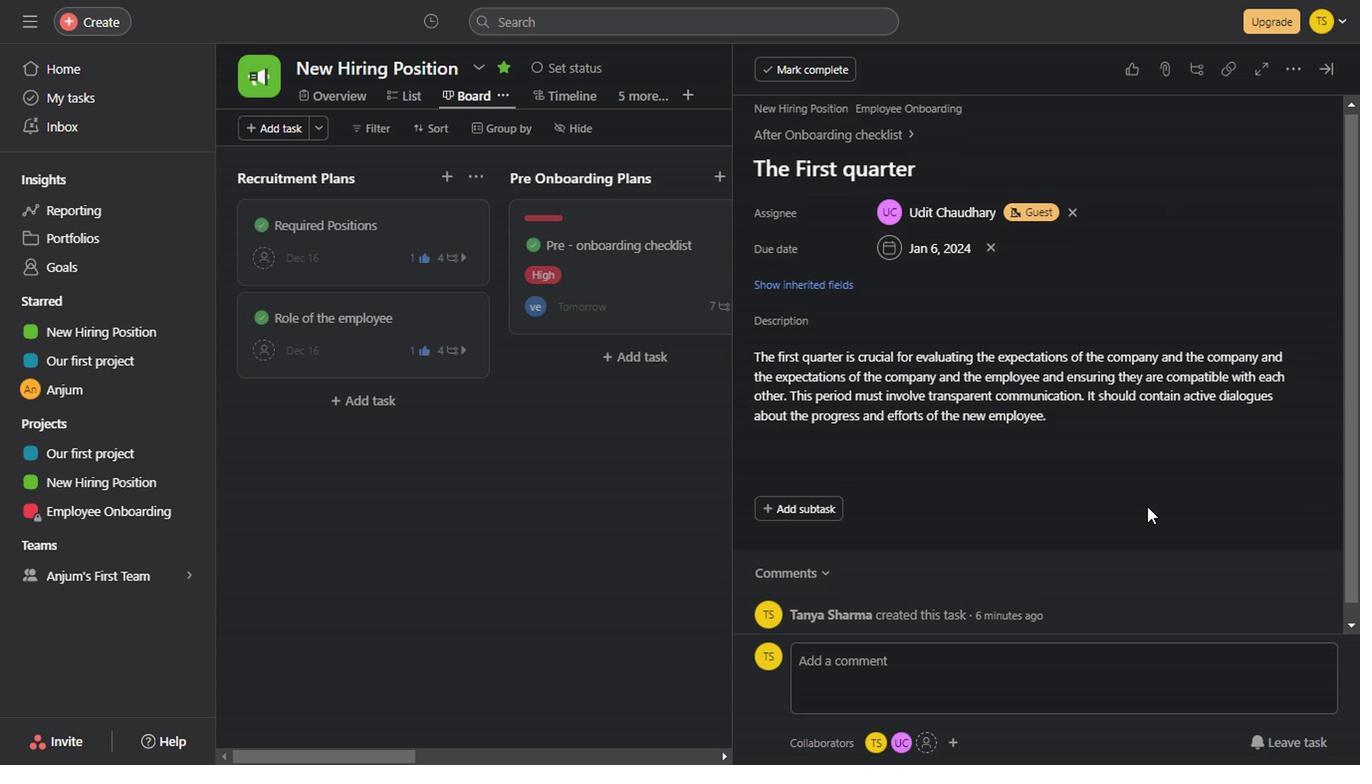 
Action: Mouse scrolled (1143, 508) with delta (0, 0)
Screenshot: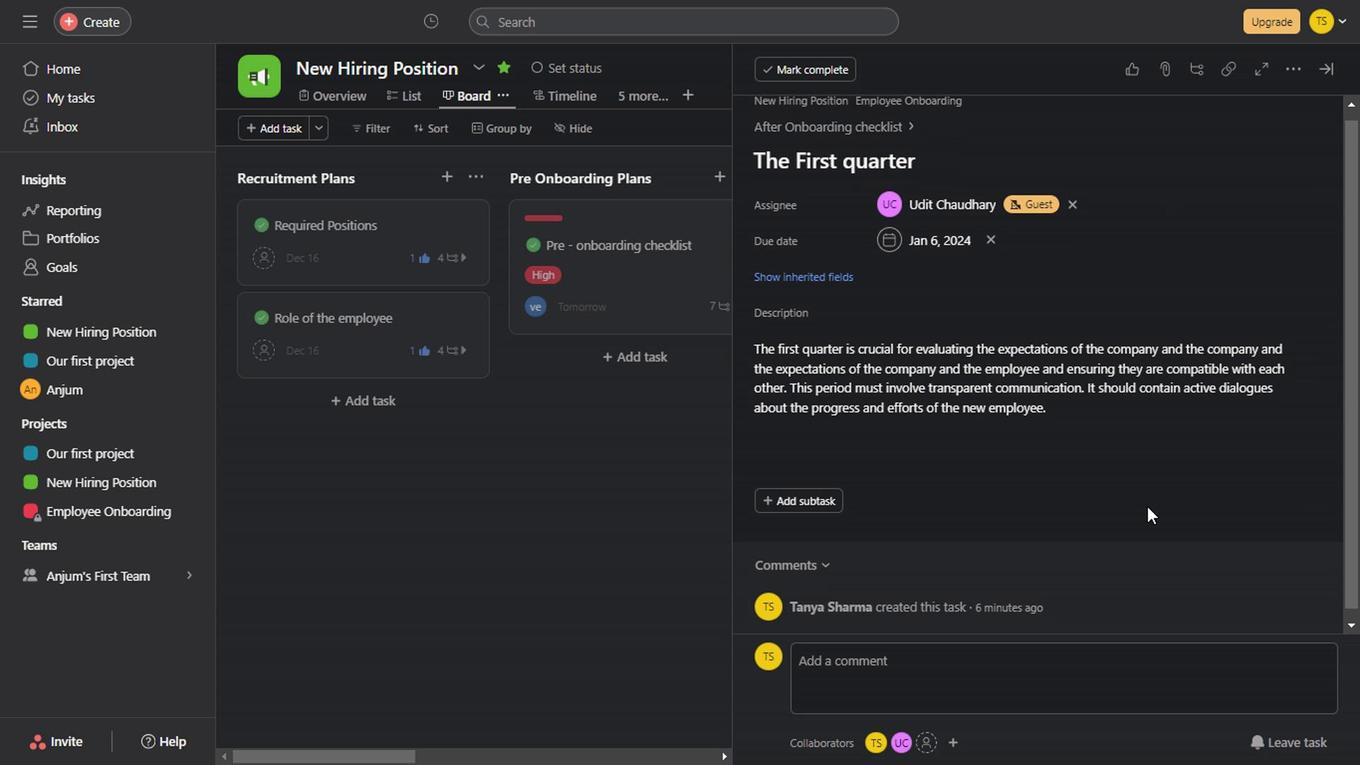 
Action: Mouse scrolled (1143, 508) with delta (0, 0)
Screenshot: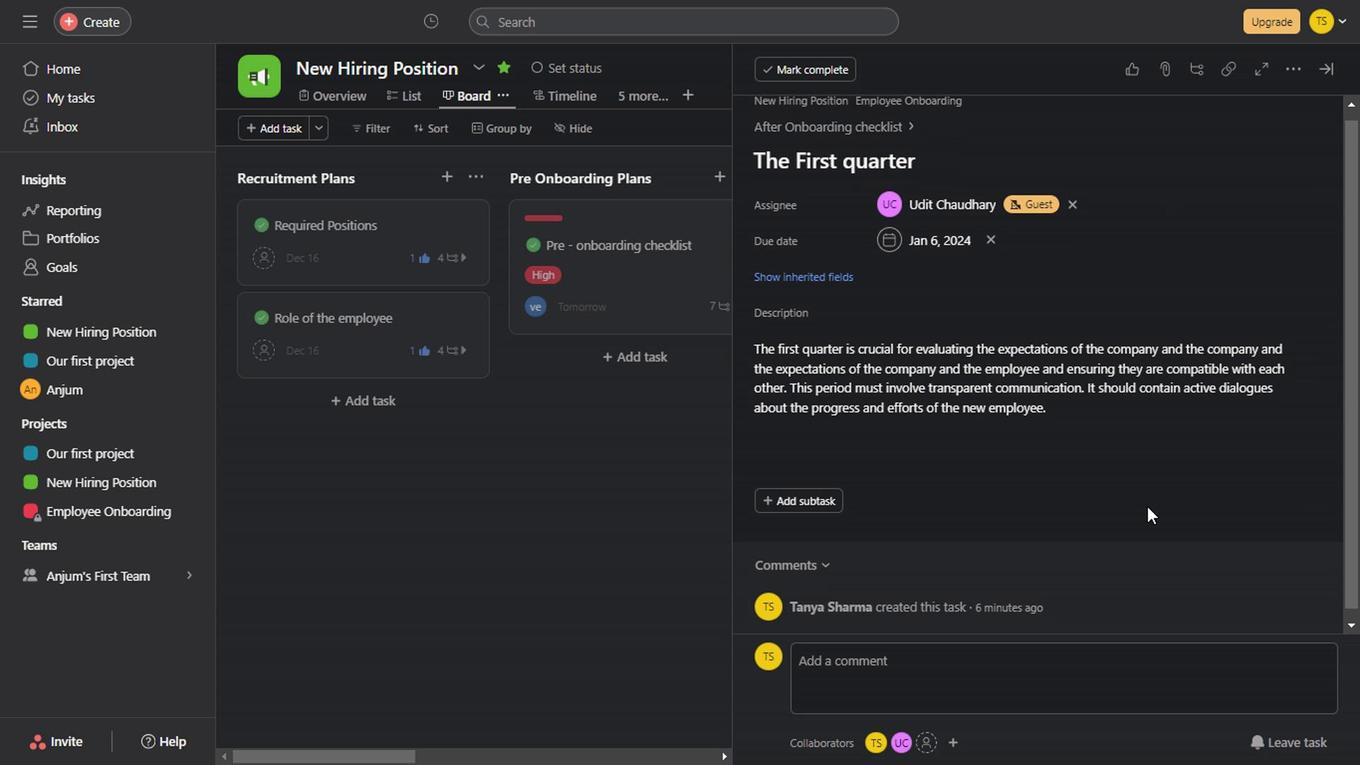 
Action: Mouse scrolled (1143, 508) with delta (0, 0)
Screenshot: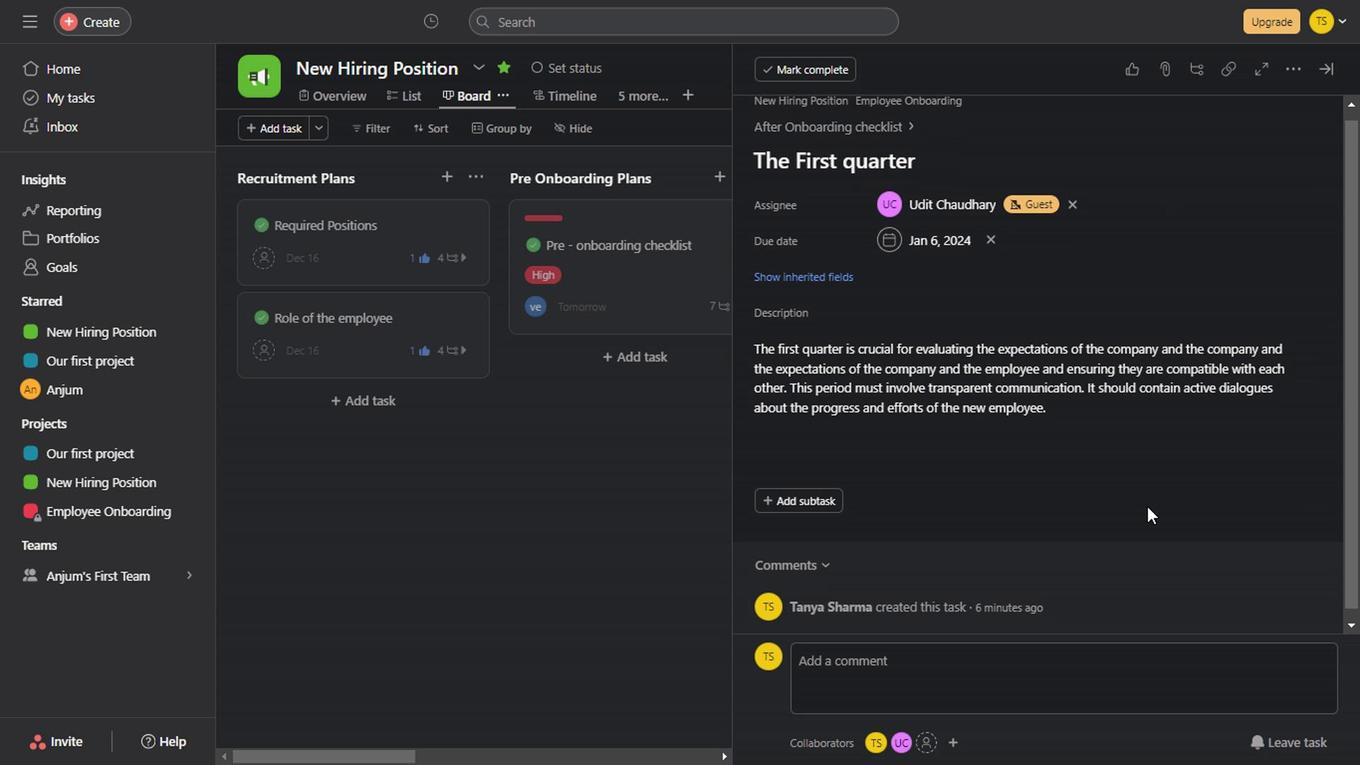 
Action: Mouse scrolled (1143, 508) with delta (0, 0)
Screenshot: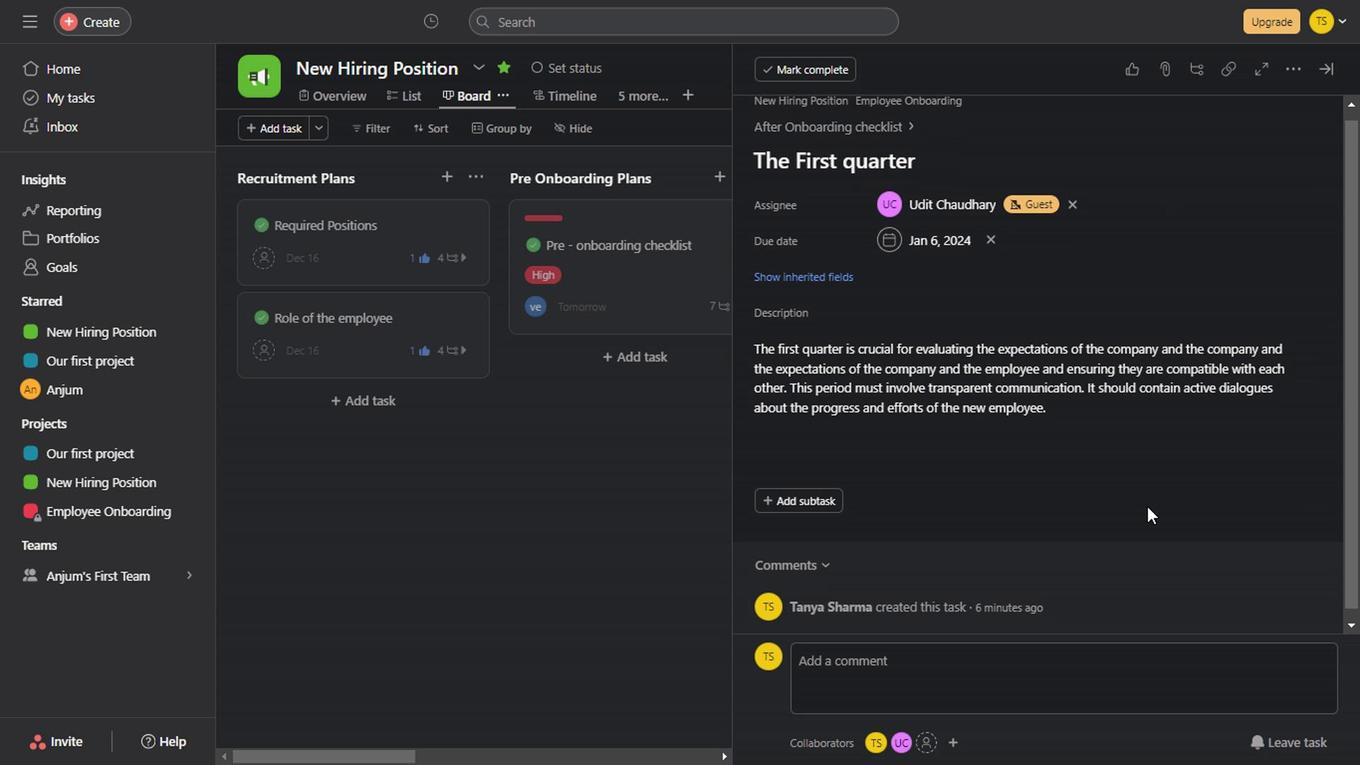 
Action: Mouse scrolled (1143, 508) with delta (0, 0)
Screenshot: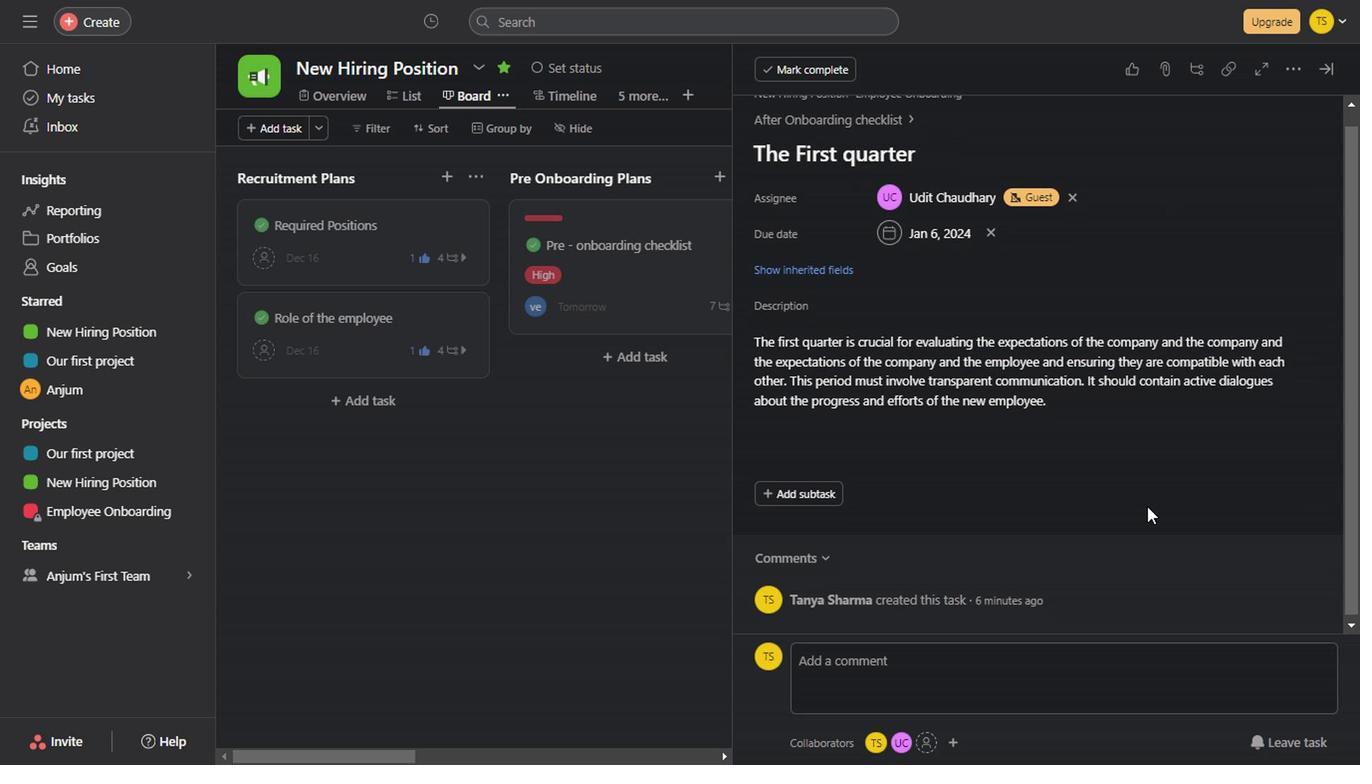 
Action: Mouse moved to (848, 145)
Screenshot: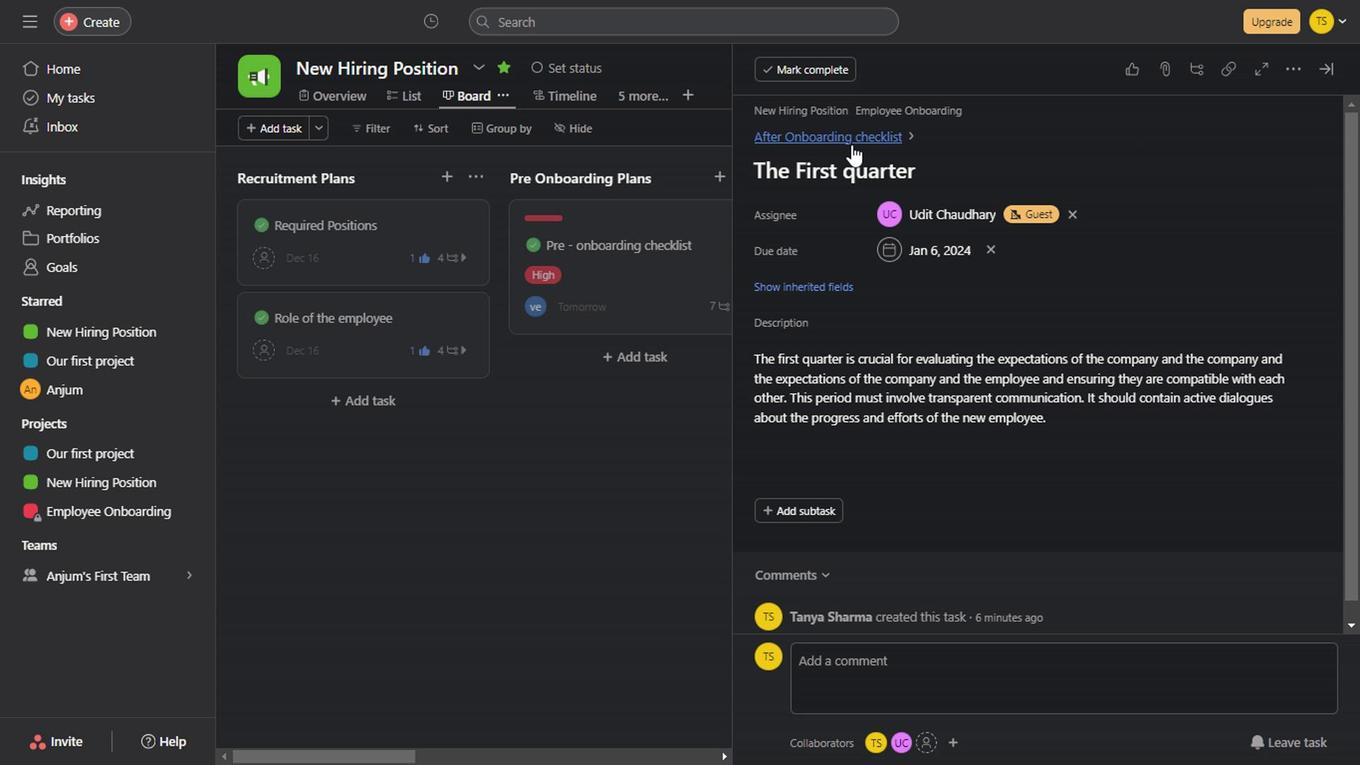 
Action: Mouse pressed left at (848, 145)
Screenshot: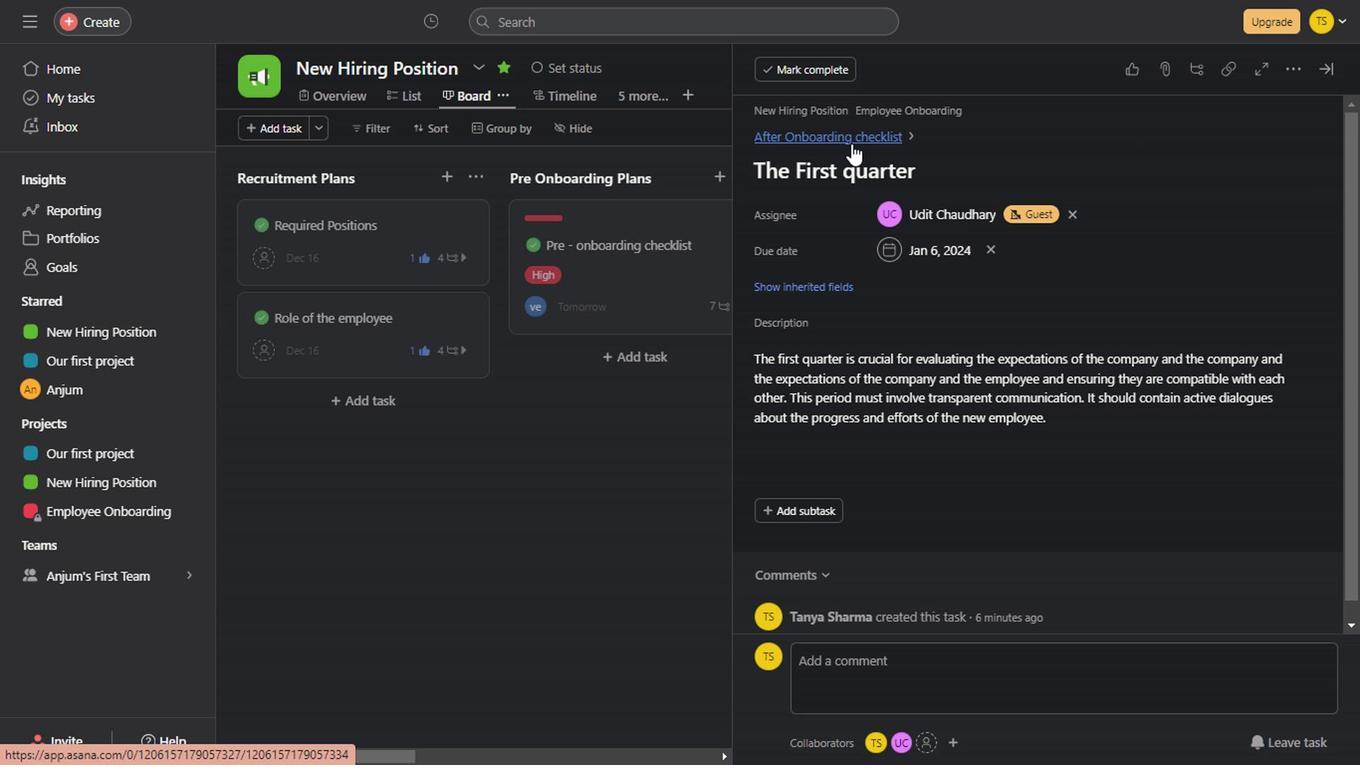 
Action: Mouse moved to (1053, 416)
Screenshot: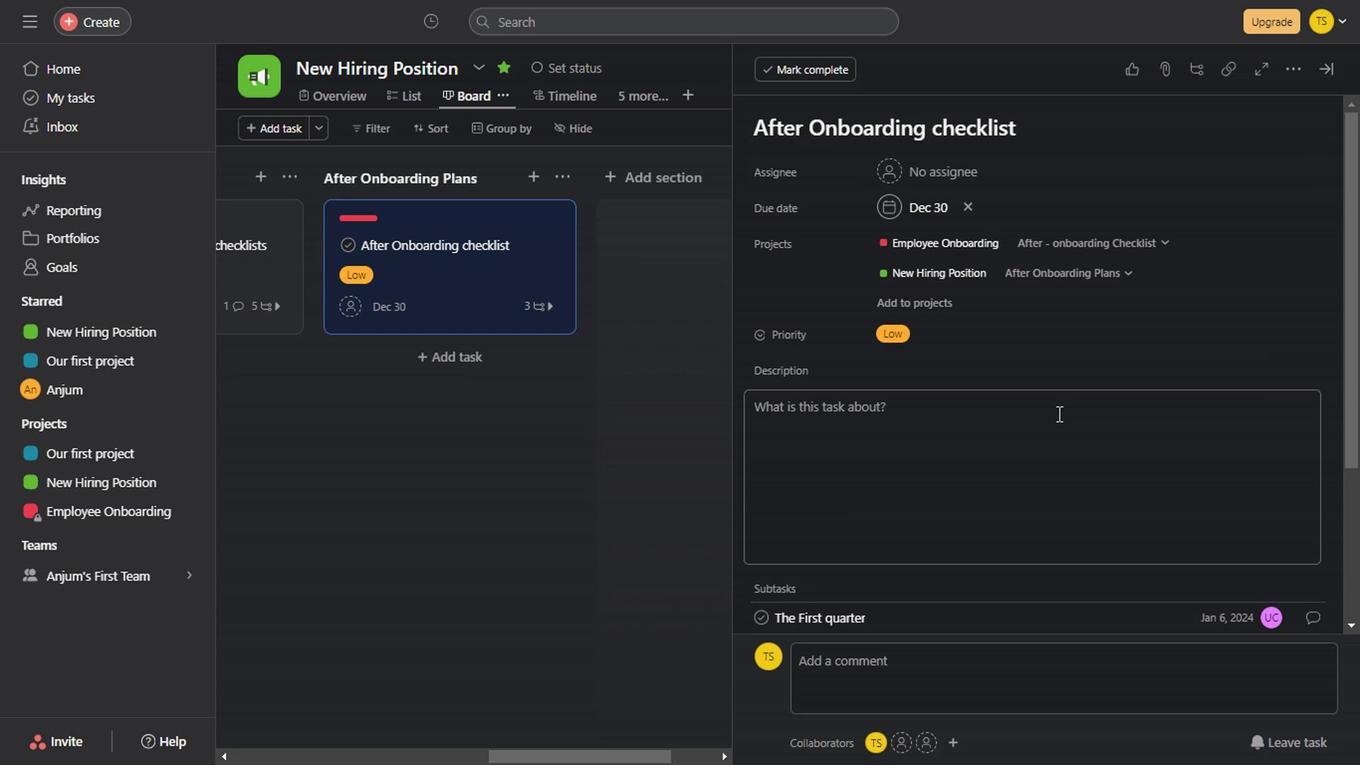 
Action: Mouse scrolled (1053, 415) with delta (0, 0)
Screenshot: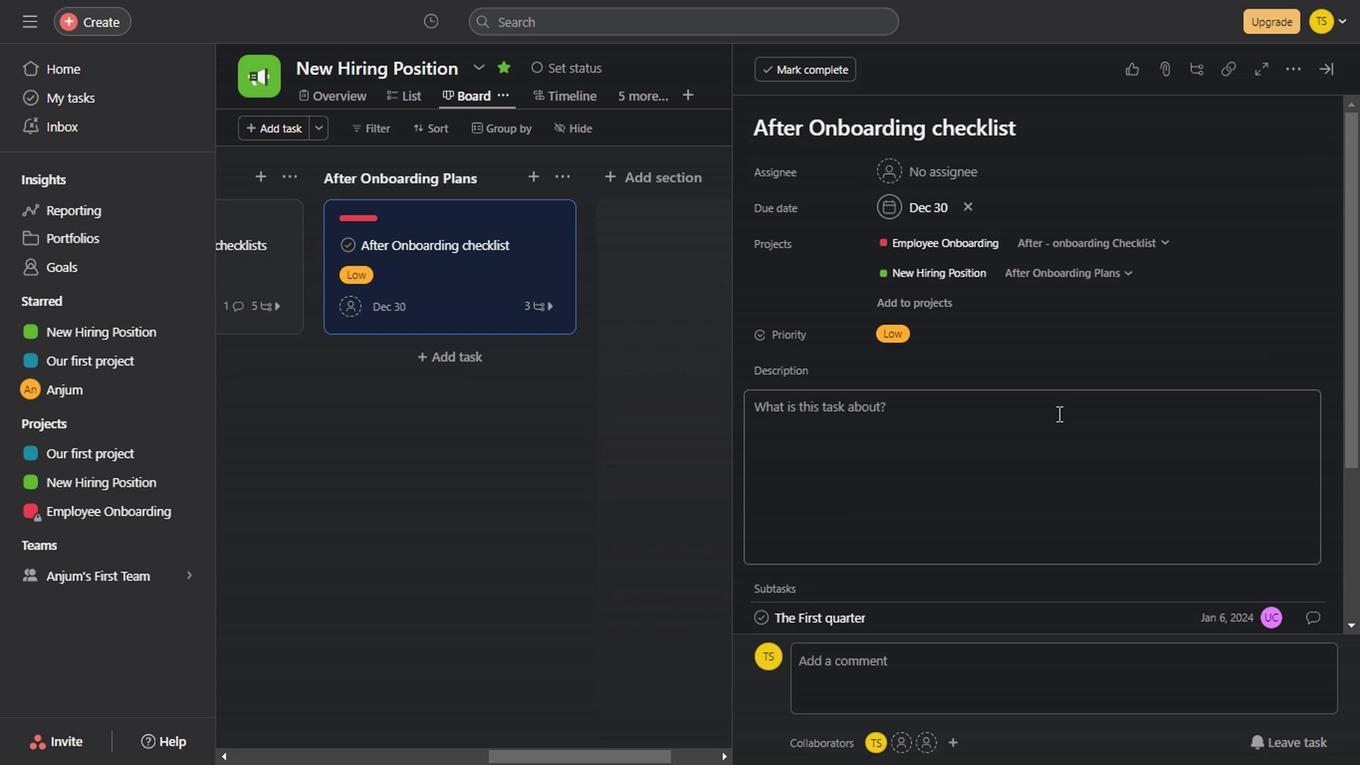 
Action: Mouse scrolled (1053, 415) with delta (0, 0)
Screenshot: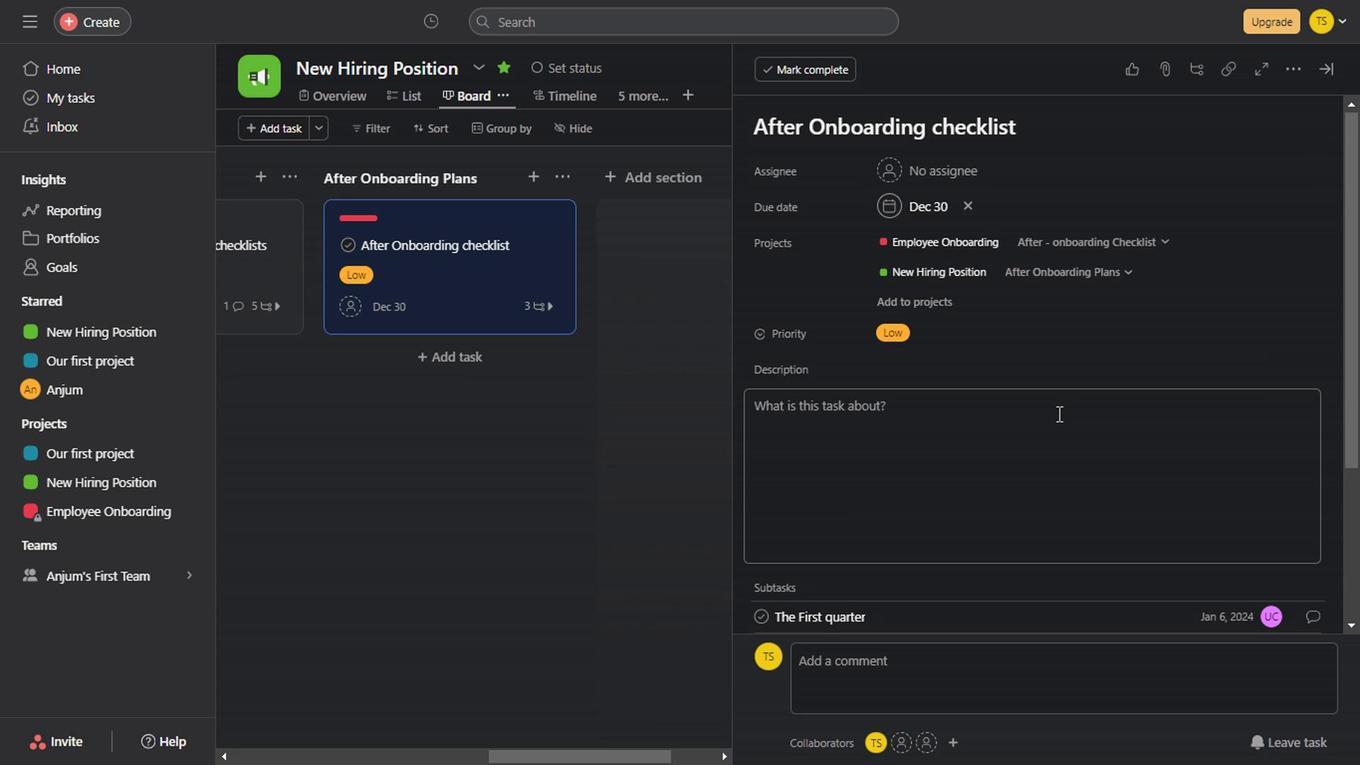 
Action: Mouse scrolled (1053, 415) with delta (0, 0)
Screenshot: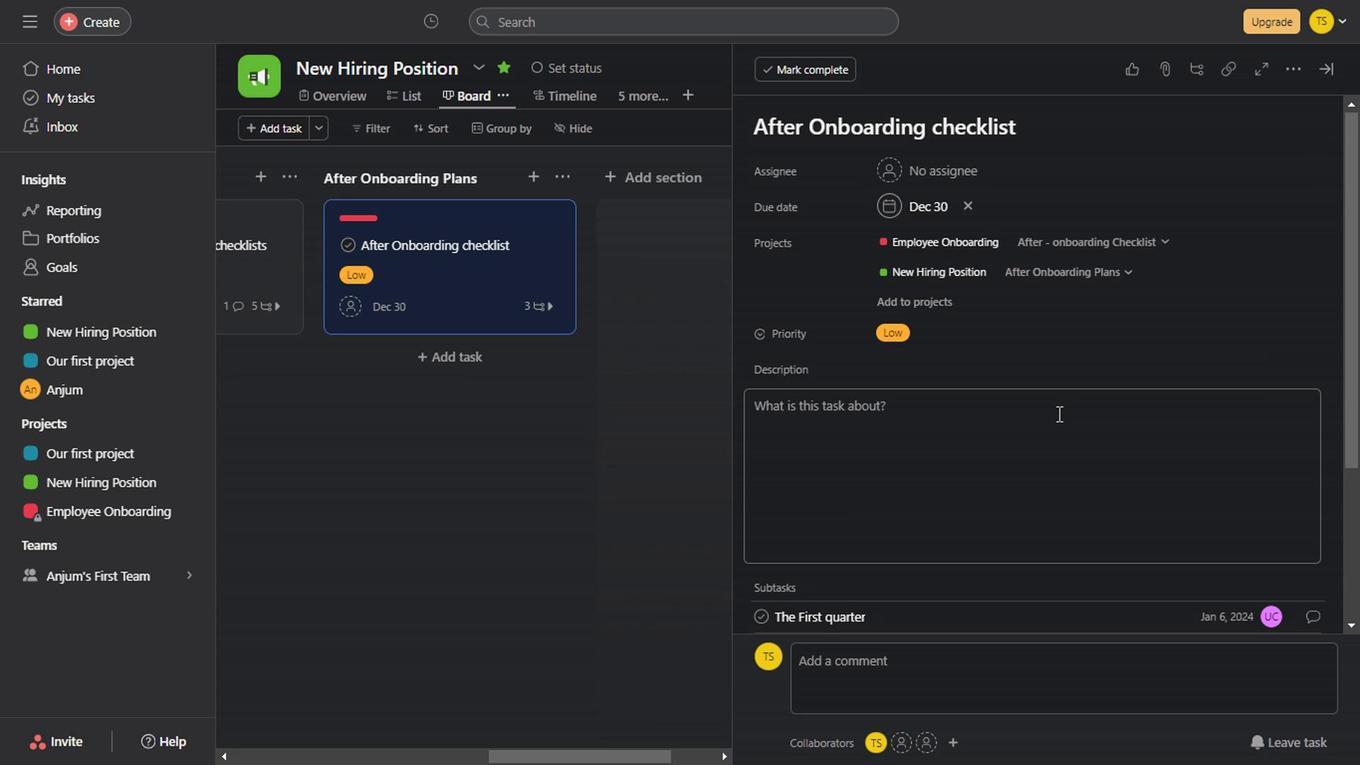 
Action: Mouse scrolled (1053, 415) with delta (0, 0)
Screenshot: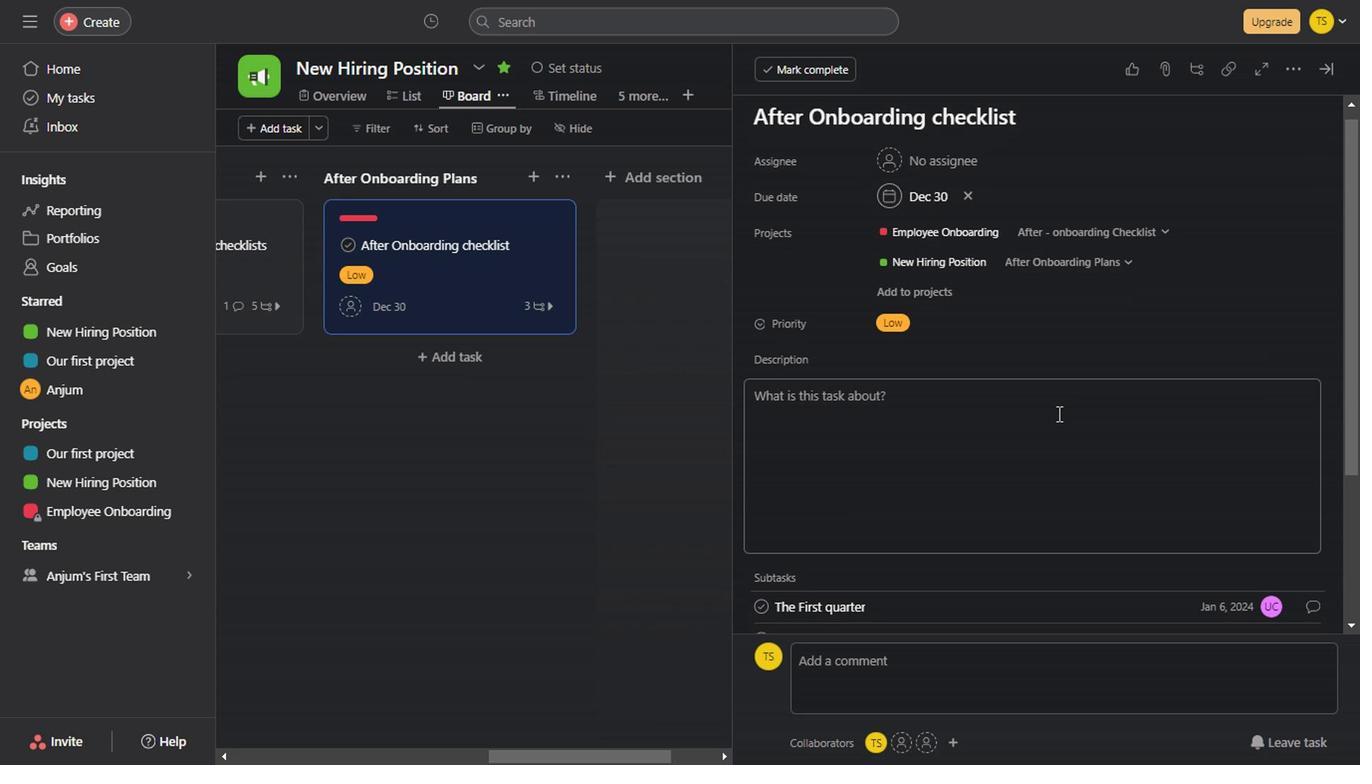 
Action: Mouse scrolled (1053, 415) with delta (0, 0)
Screenshot: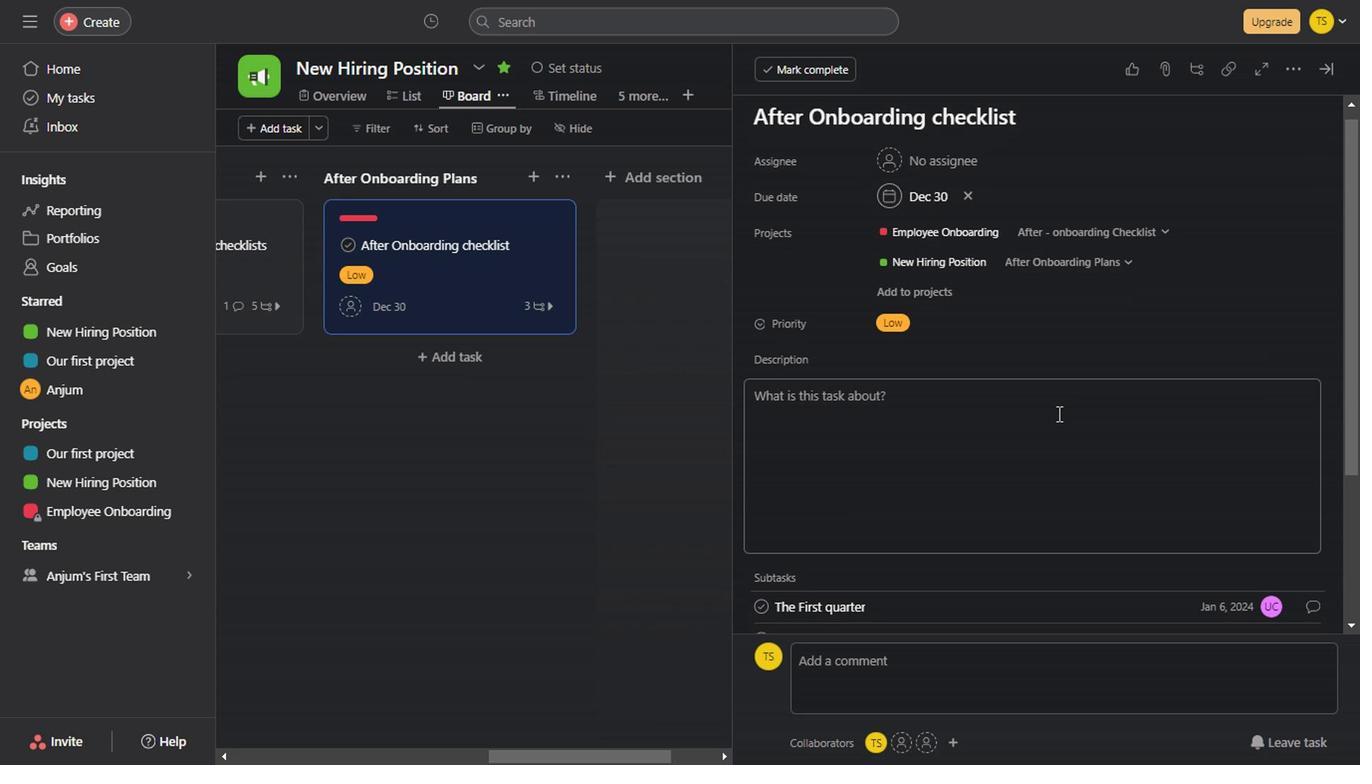 
Action: Mouse scrolled (1053, 415) with delta (0, 0)
Screenshot: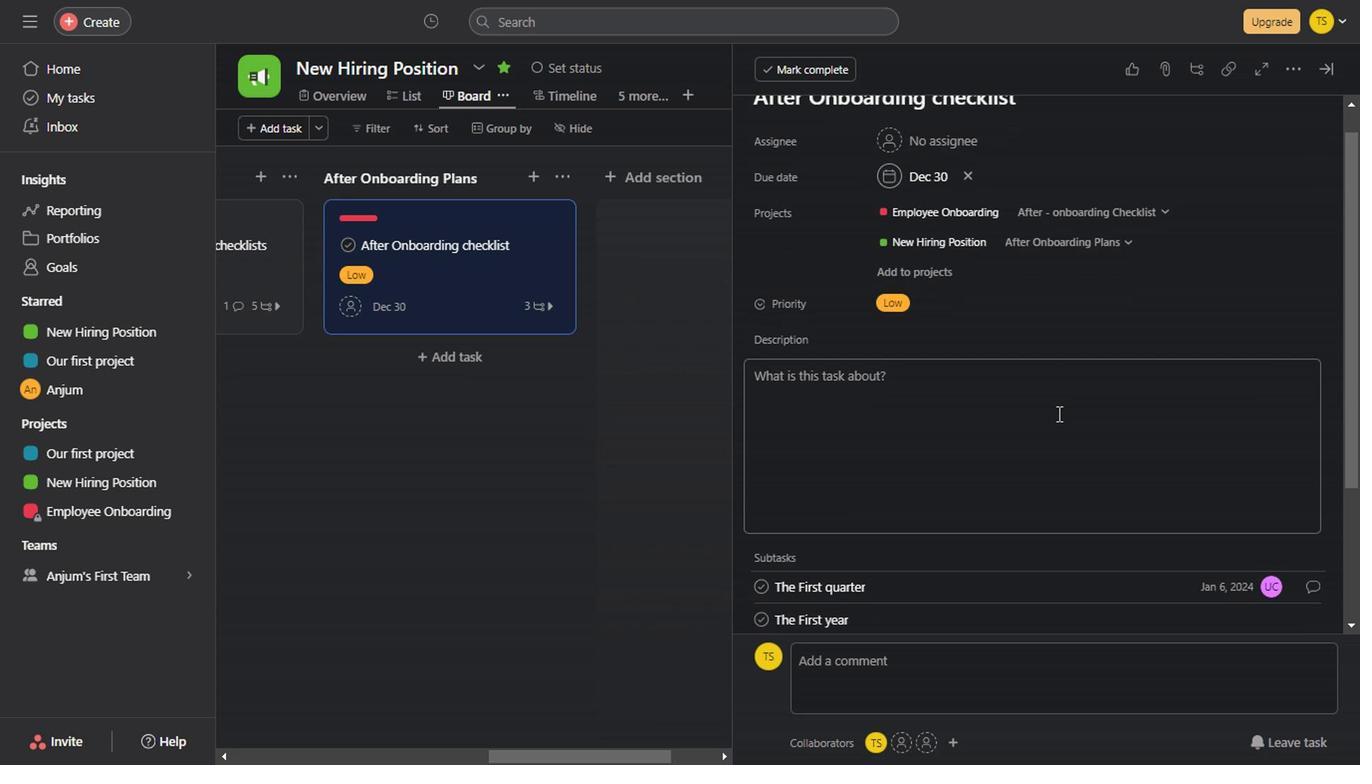 
Action: Mouse scrolled (1053, 415) with delta (0, 0)
Screenshot: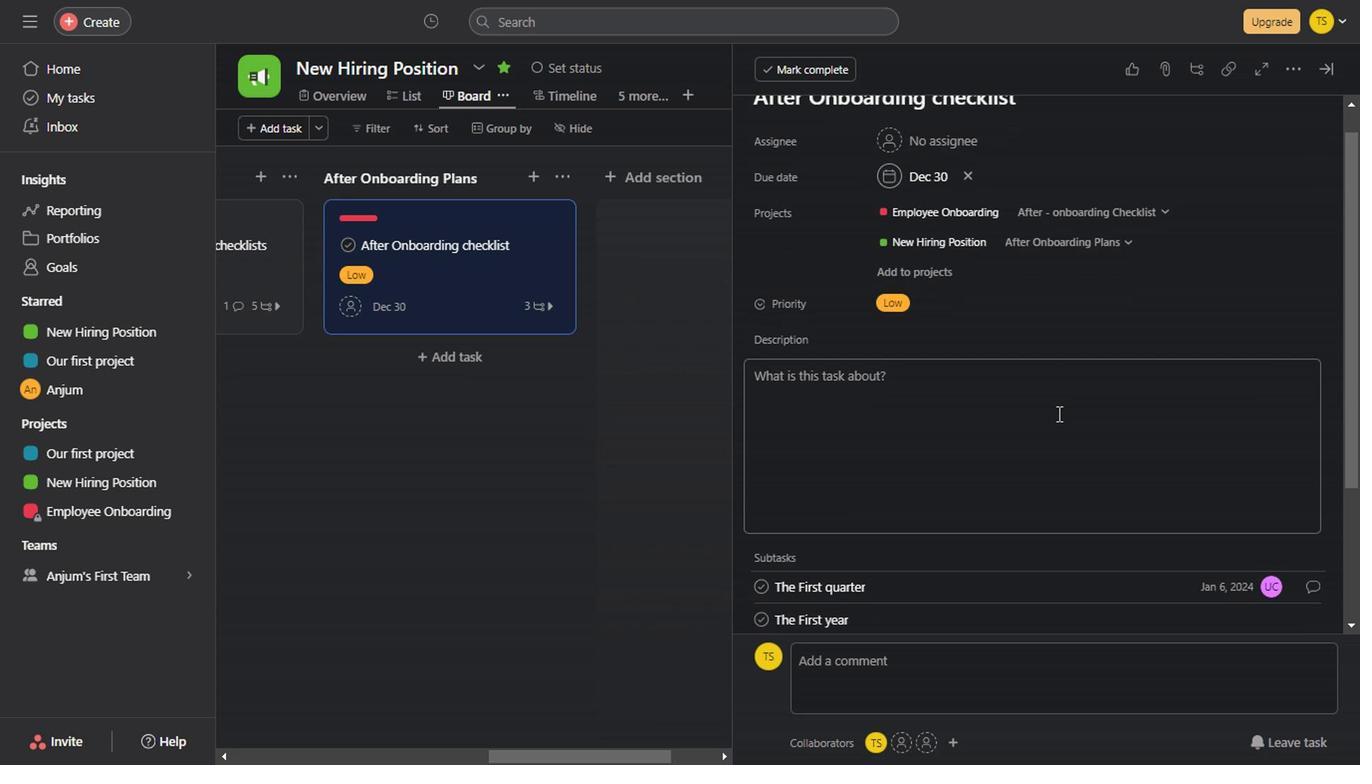 
Action: Mouse scrolled (1053, 415) with delta (0, 0)
Screenshot: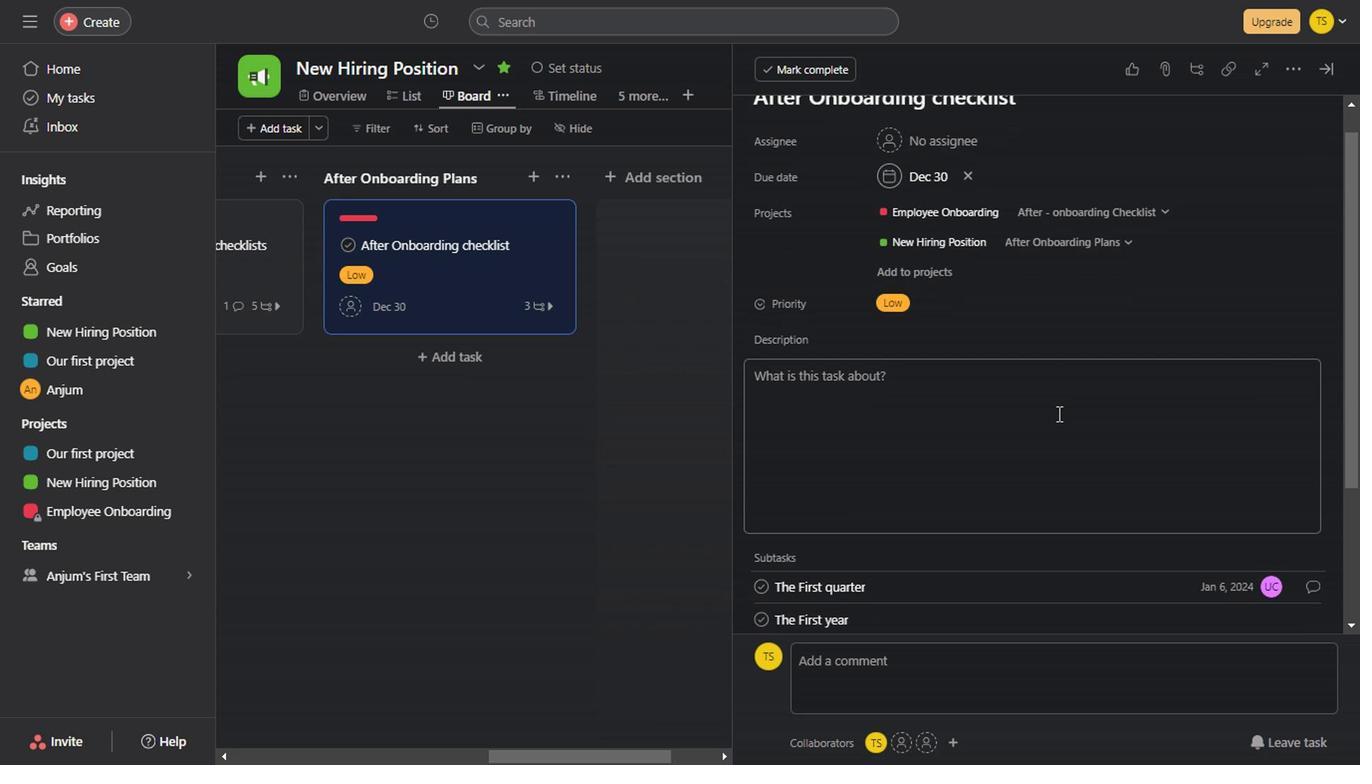 
Action: Mouse scrolled (1053, 415) with delta (0, 0)
Screenshot: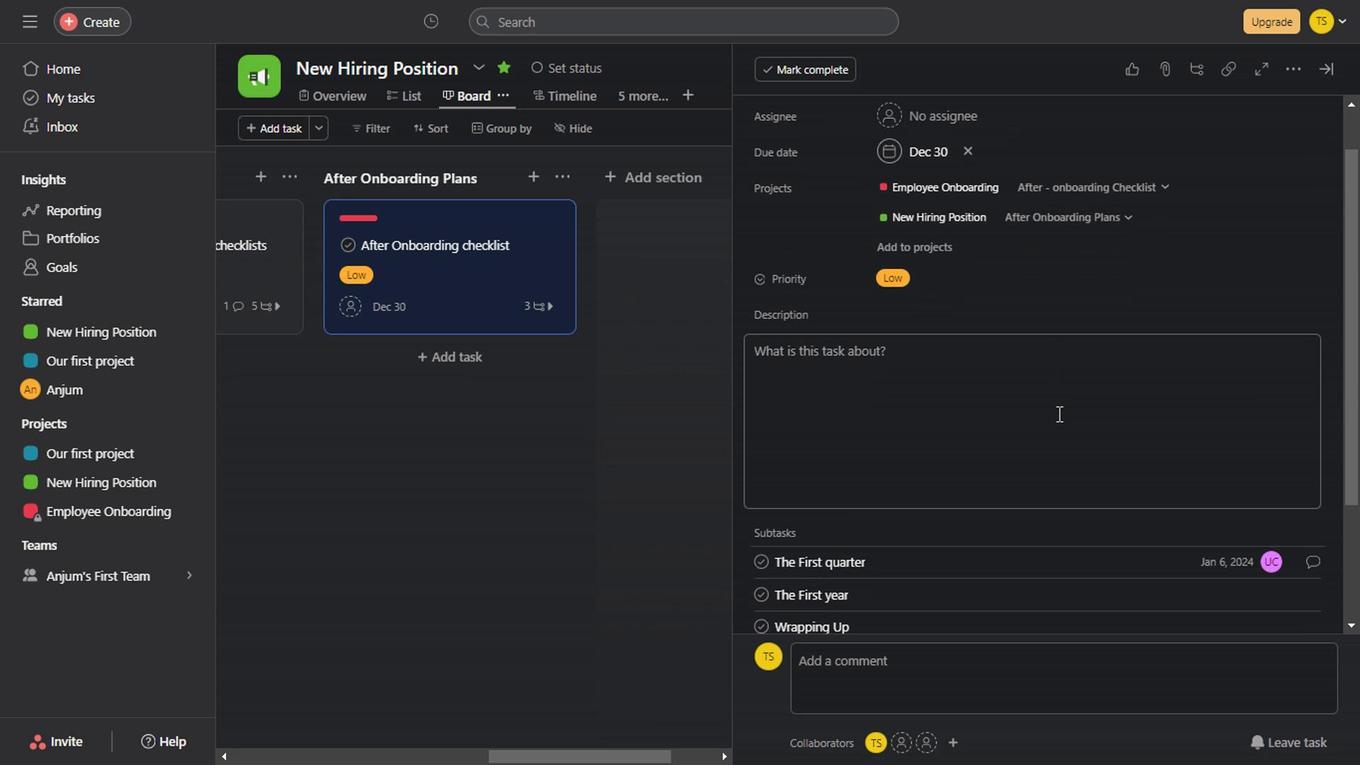 
Action: Mouse scrolled (1053, 415) with delta (0, 0)
Screenshot: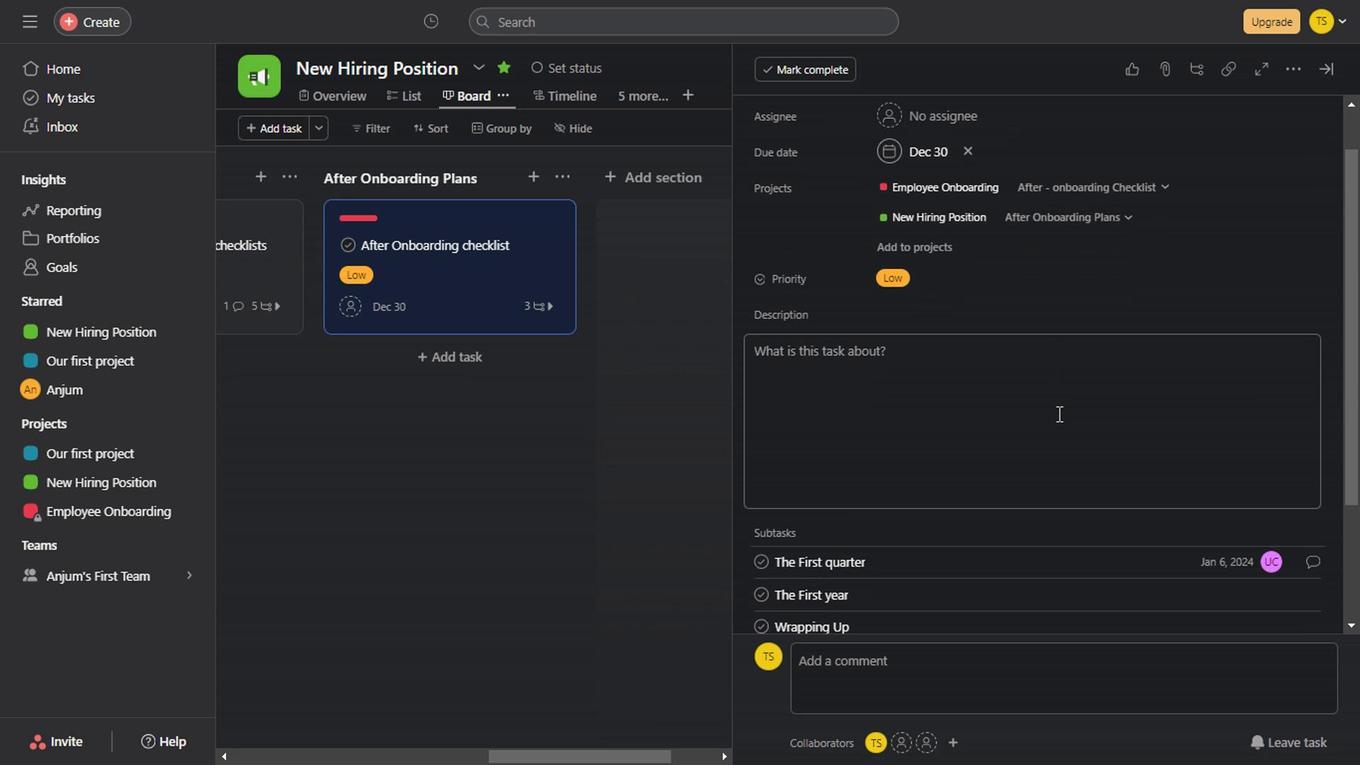 
Action: Mouse scrolled (1053, 415) with delta (0, 0)
Screenshot: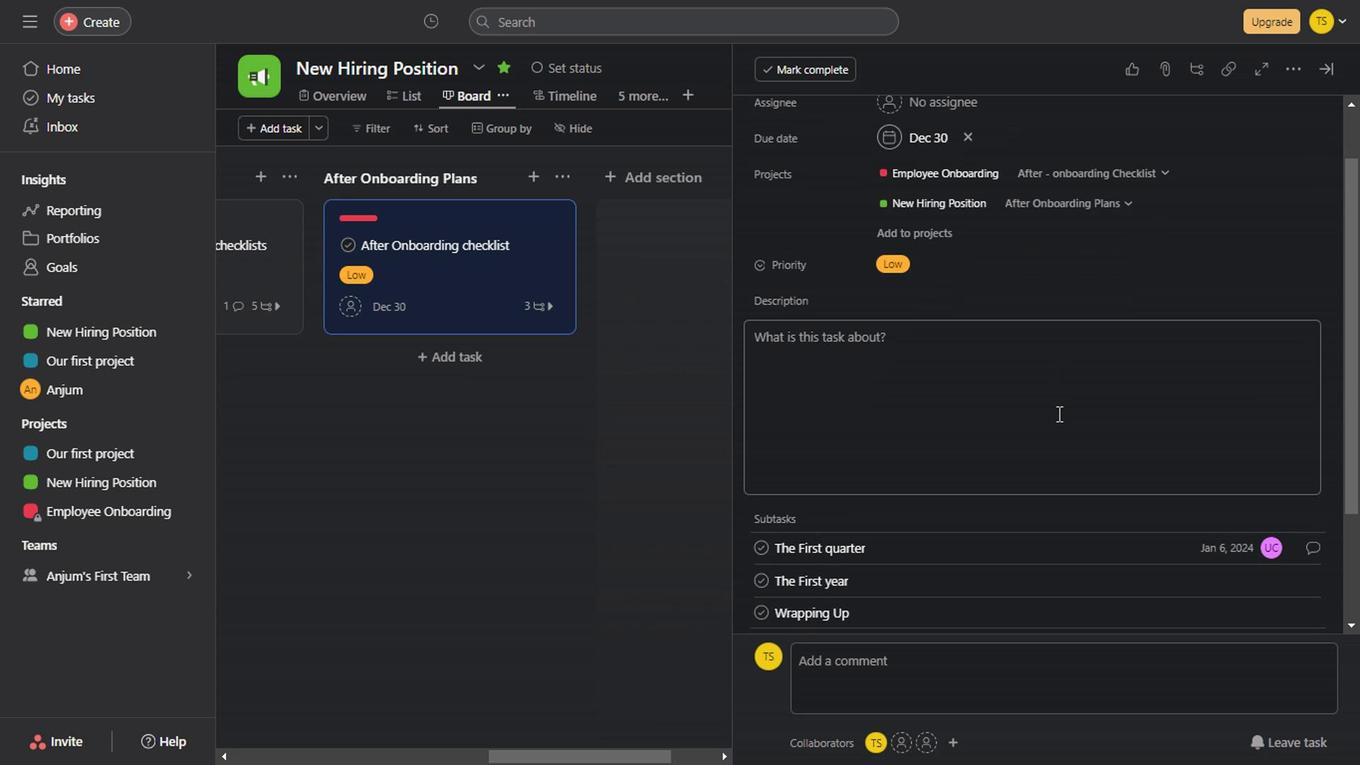 
Action: Mouse scrolled (1053, 415) with delta (0, 0)
Screenshot: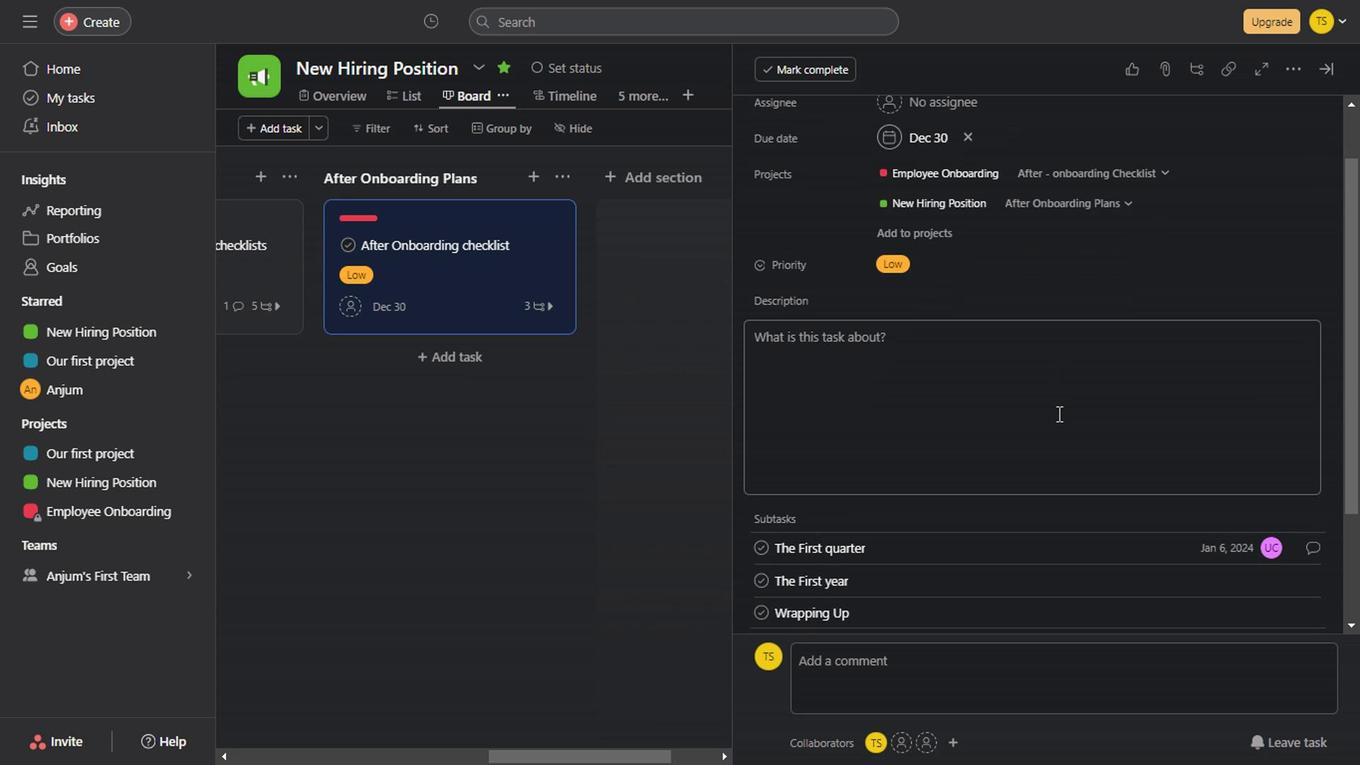 
Action: Mouse scrolled (1053, 415) with delta (0, 0)
Screenshot: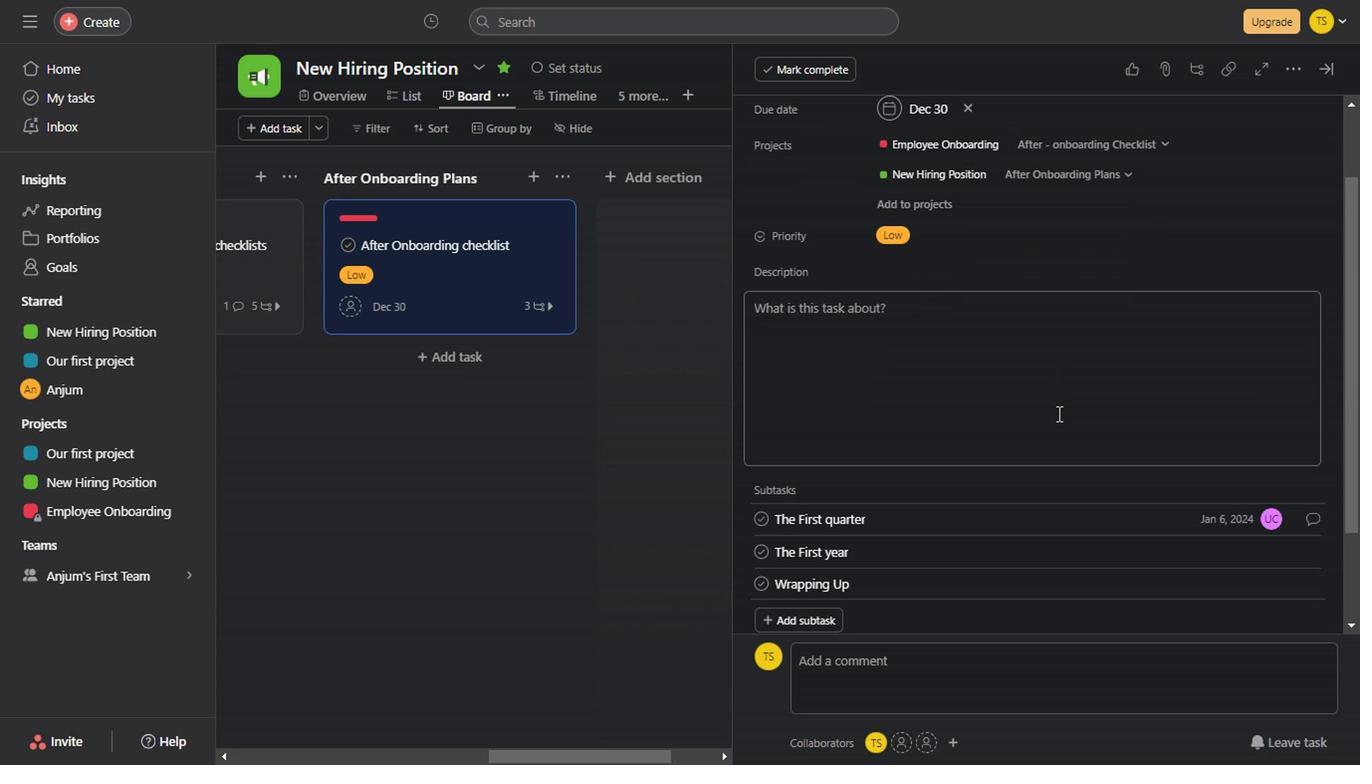 
Action: Mouse scrolled (1053, 415) with delta (0, 0)
Screenshot: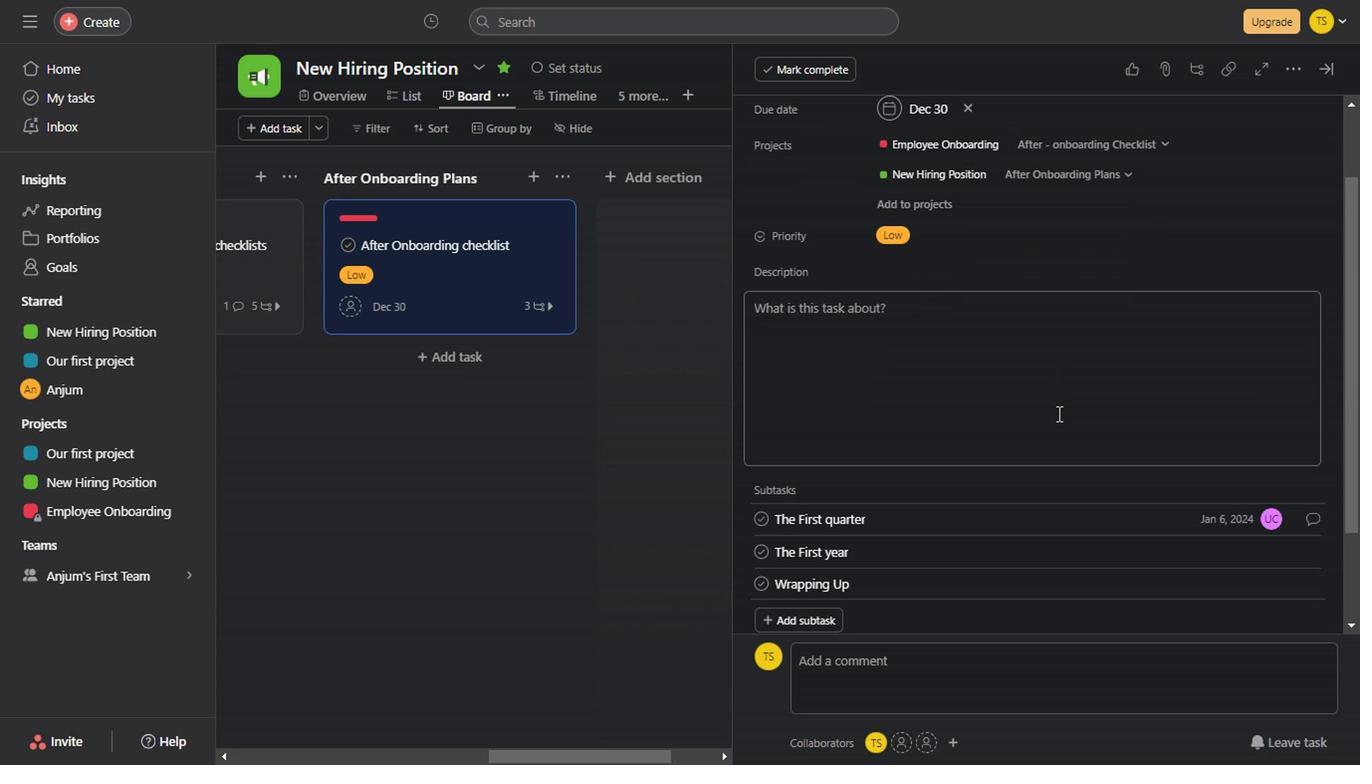 
Action: Mouse scrolled (1053, 415) with delta (0, 0)
Screenshot: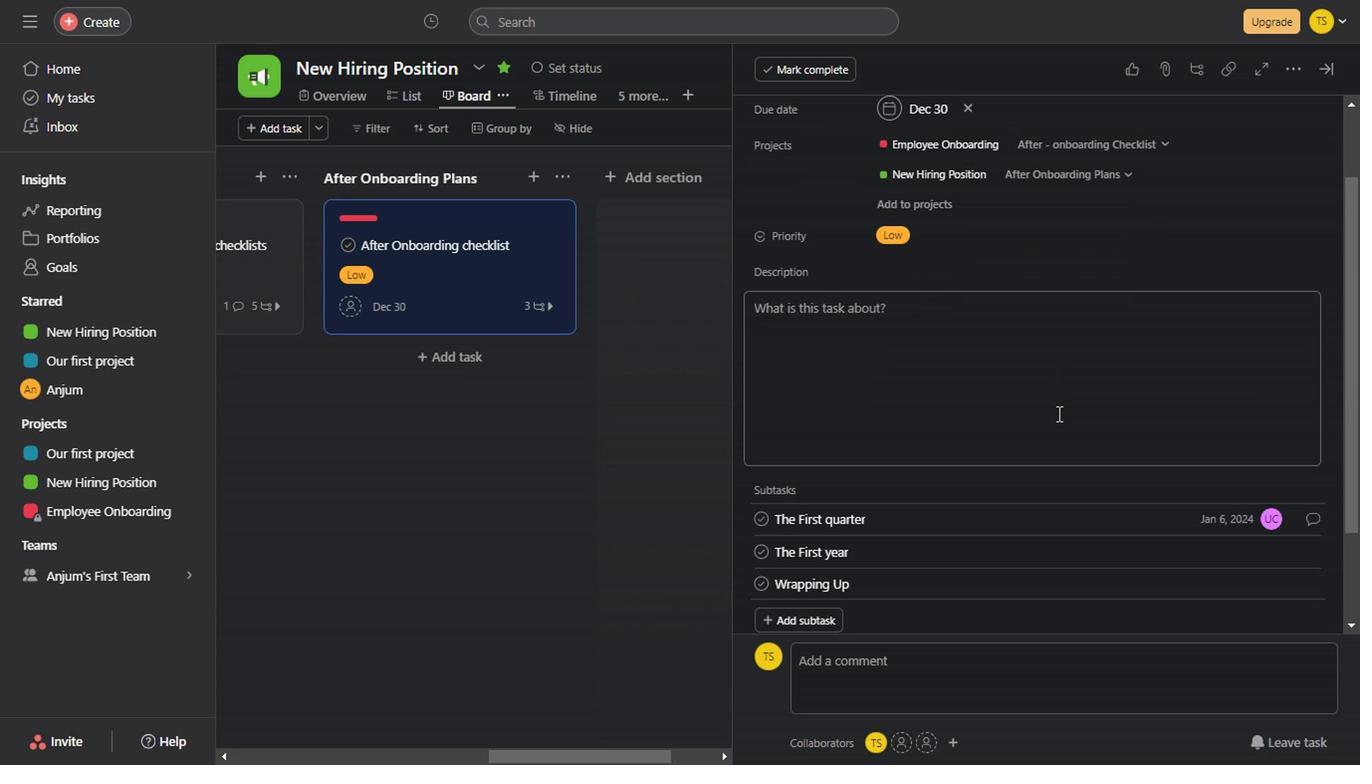 
Action: Mouse scrolled (1053, 415) with delta (0, 0)
Screenshot: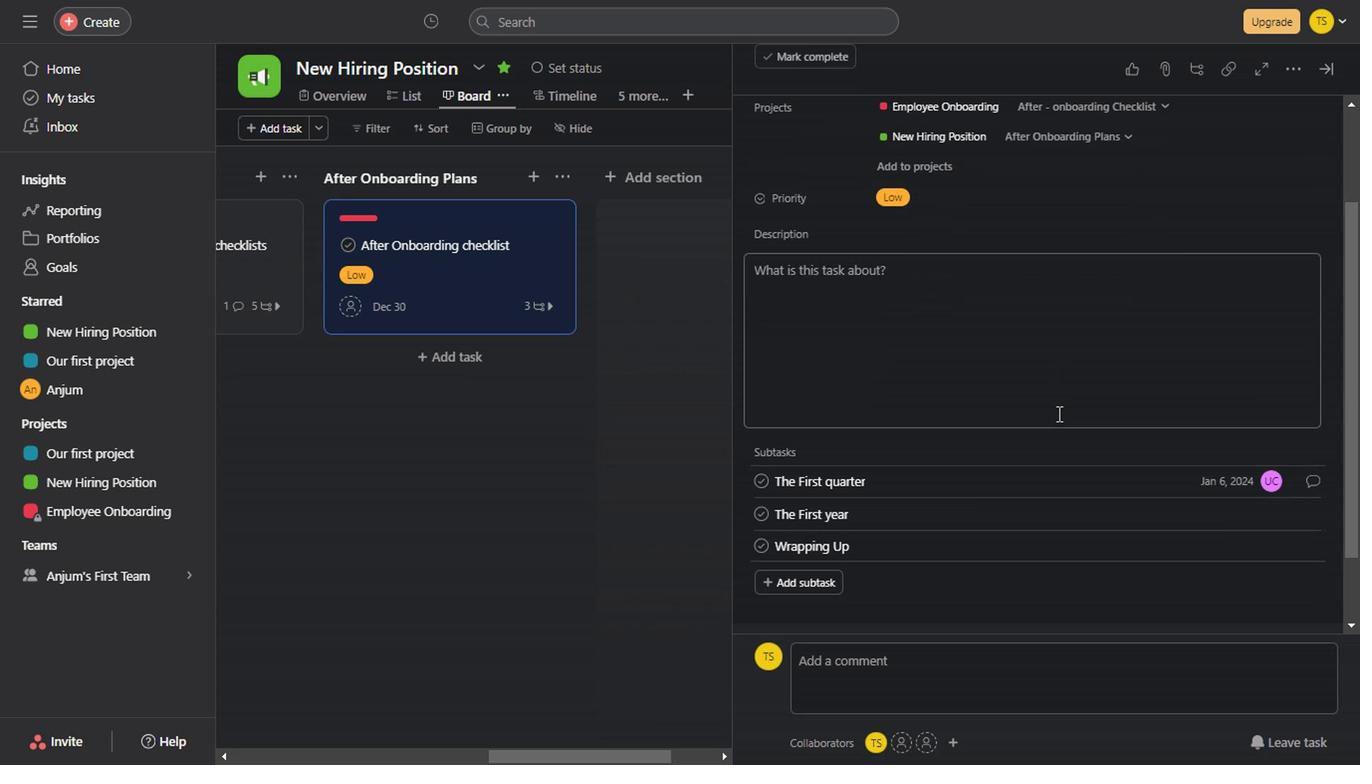 
Action: Mouse scrolled (1053, 415) with delta (0, 0)
Screenshot: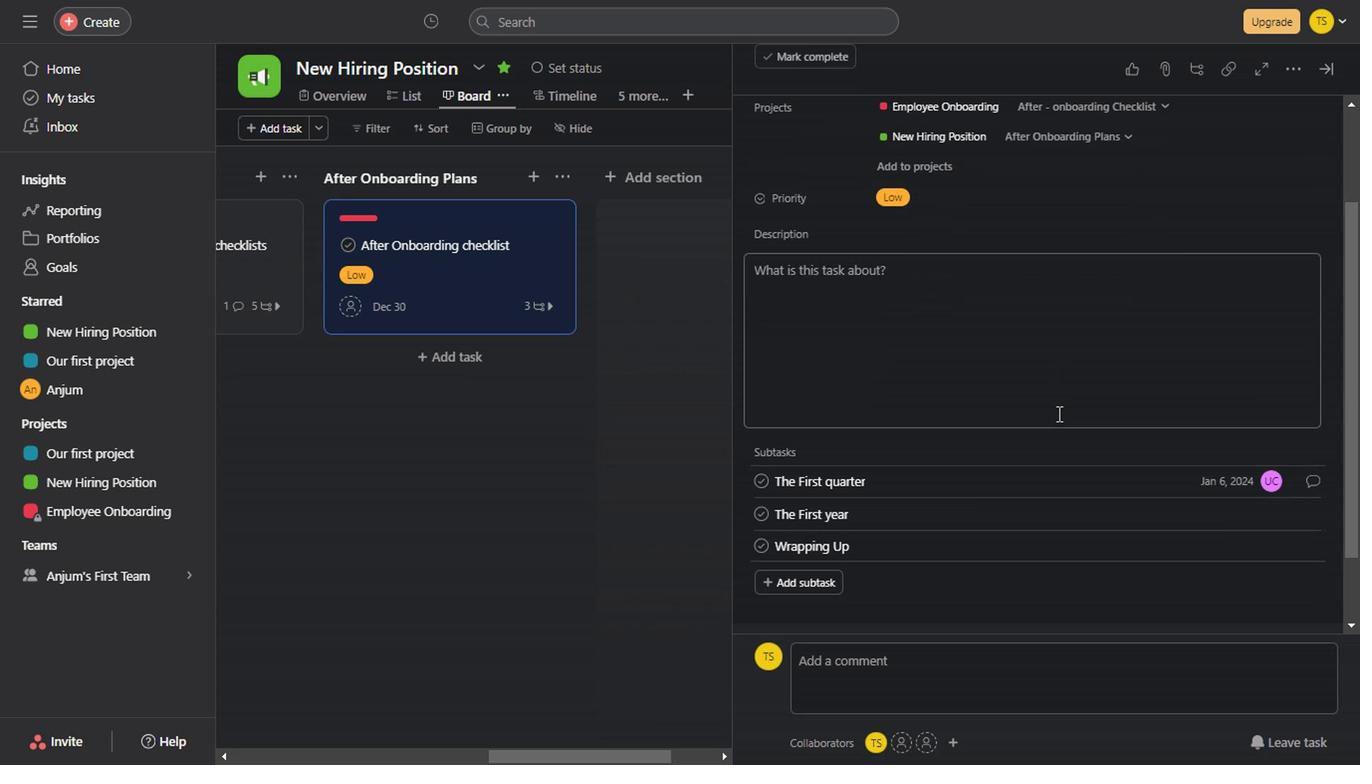 
Action: Mouse scrolled (1053, 415) with delta (0, 0)
Screenshot: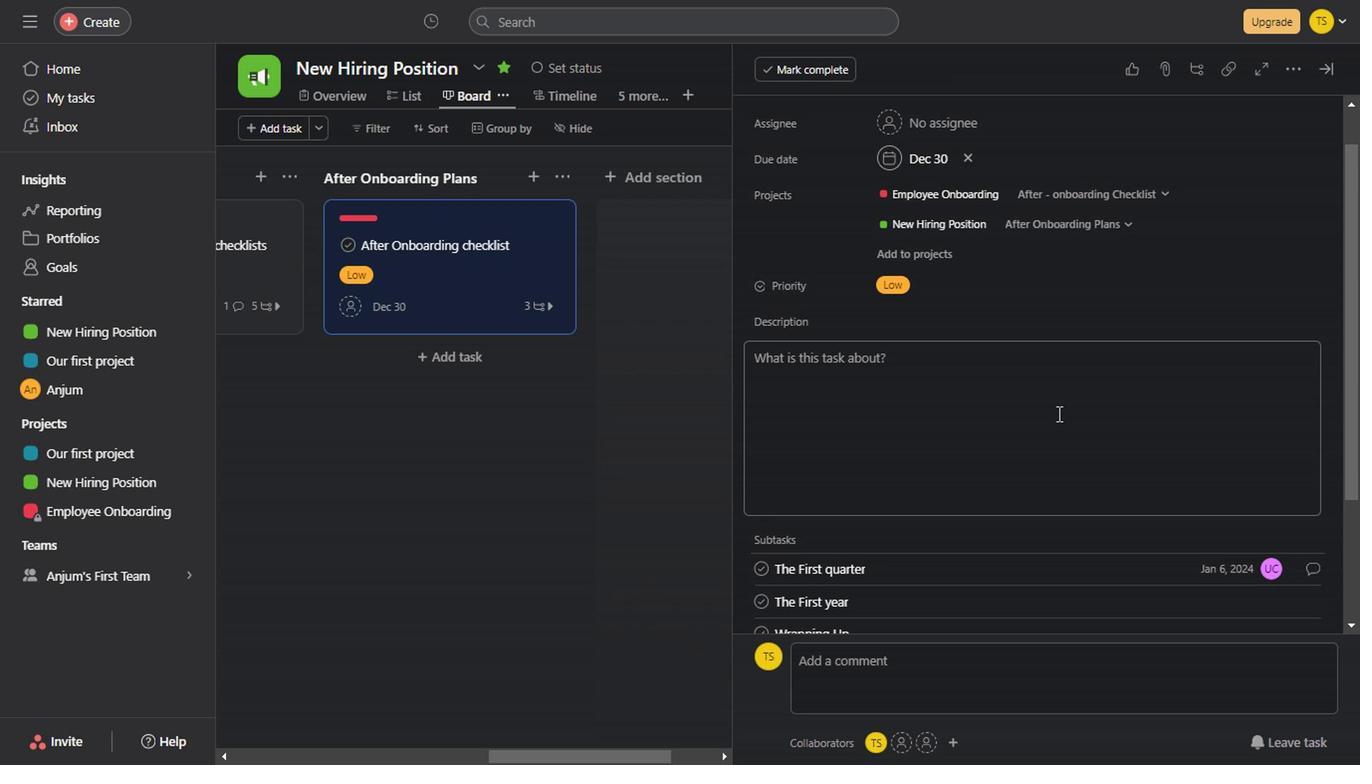 
Action: Mouse moved to (1315, 74)
Screenshot: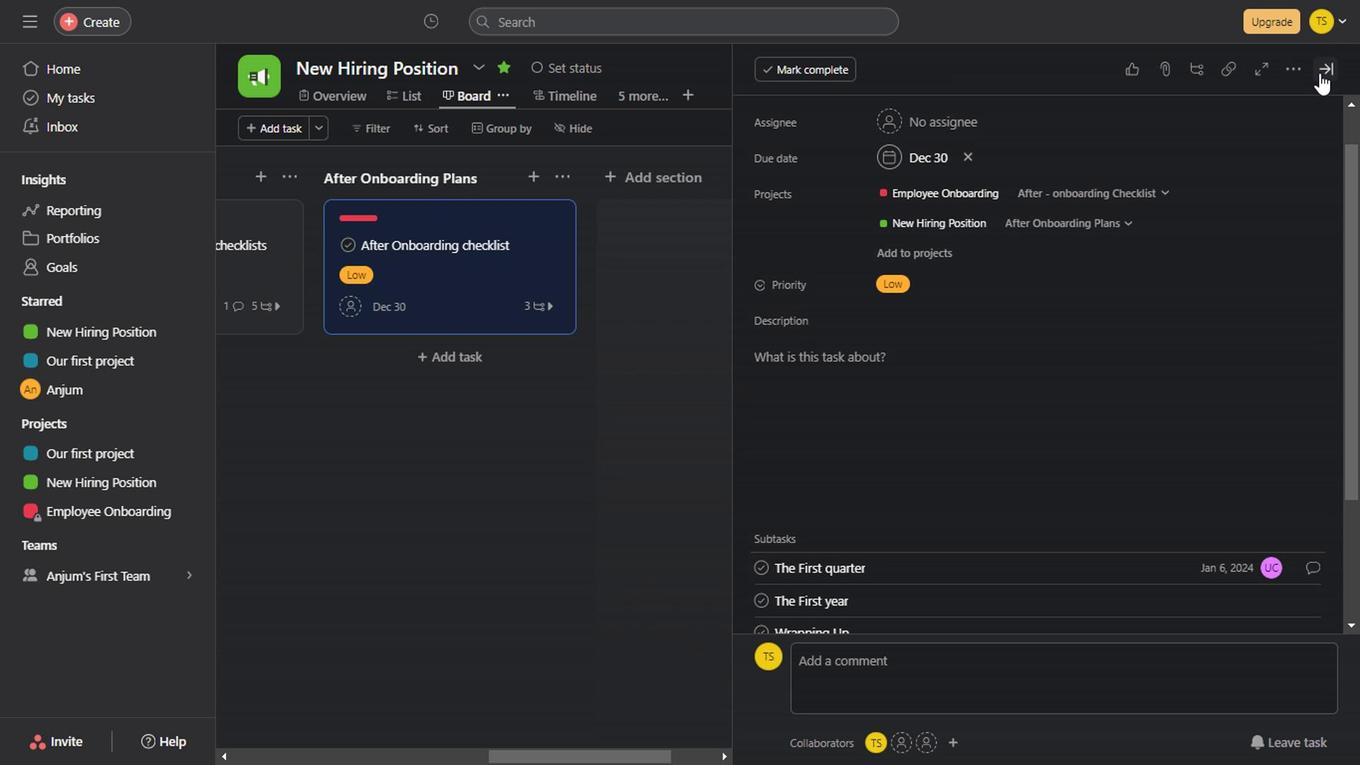 
Action: Mouse pressed left at (1315, 74)
Screenshot: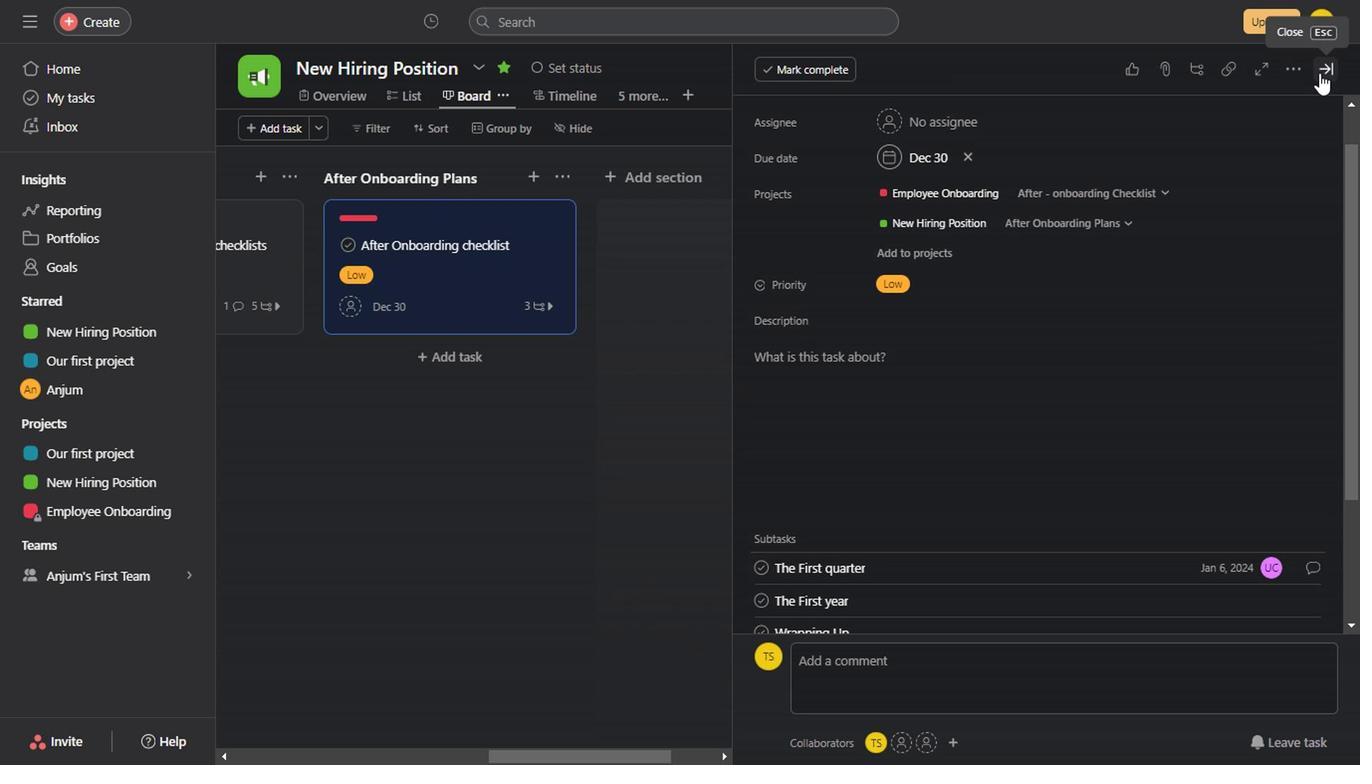 
Action: Mouse moved to (1270, 310)
Screenshot: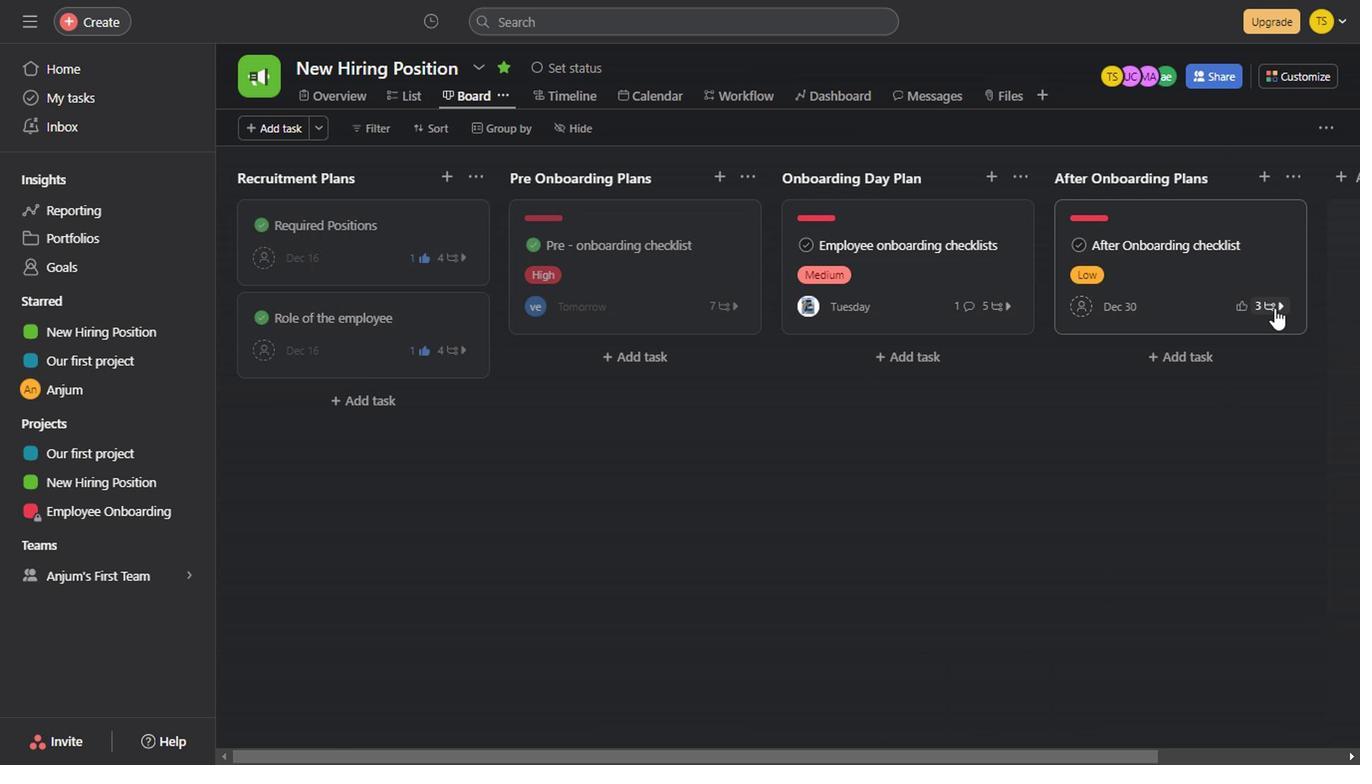 
Action: Mouse pressed left at (1270, 310)
Screenshot: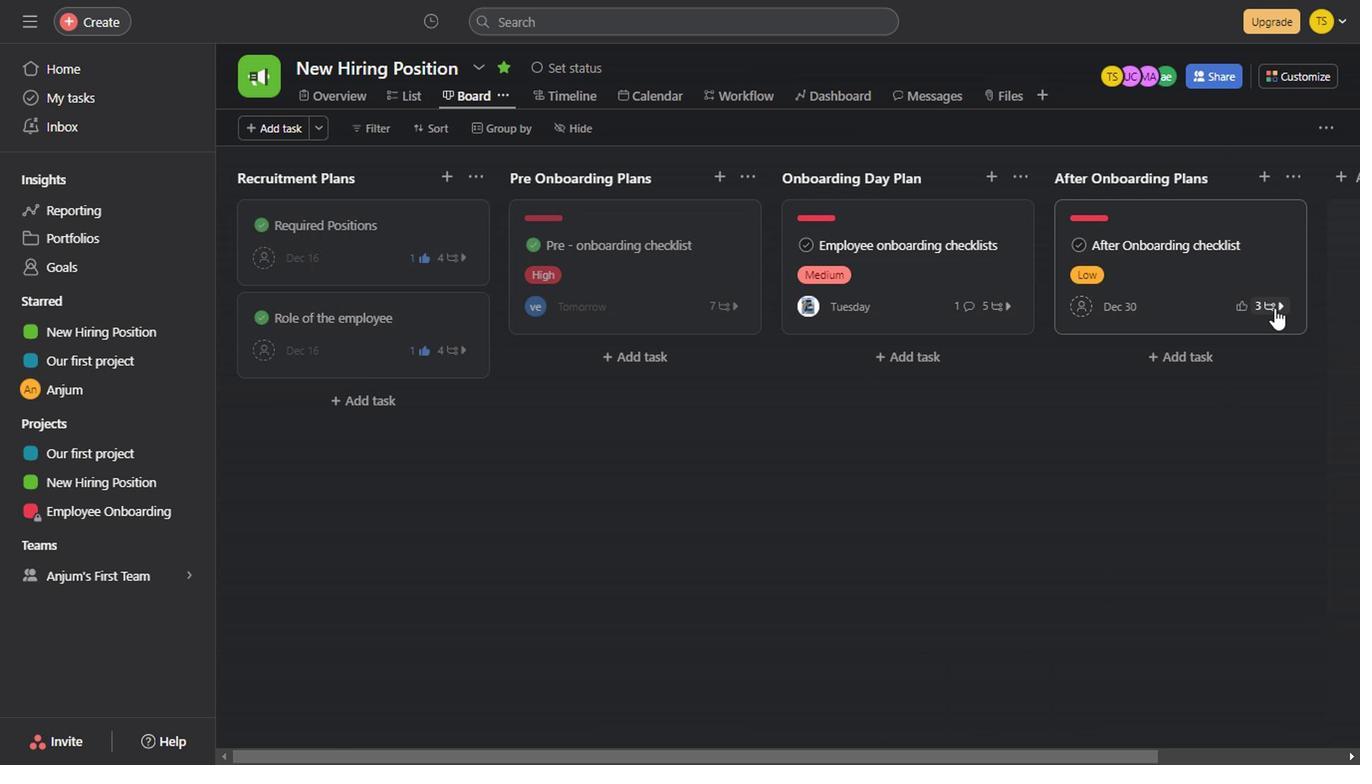 
Action: Mouse moved to (767, 479)
Screenshot: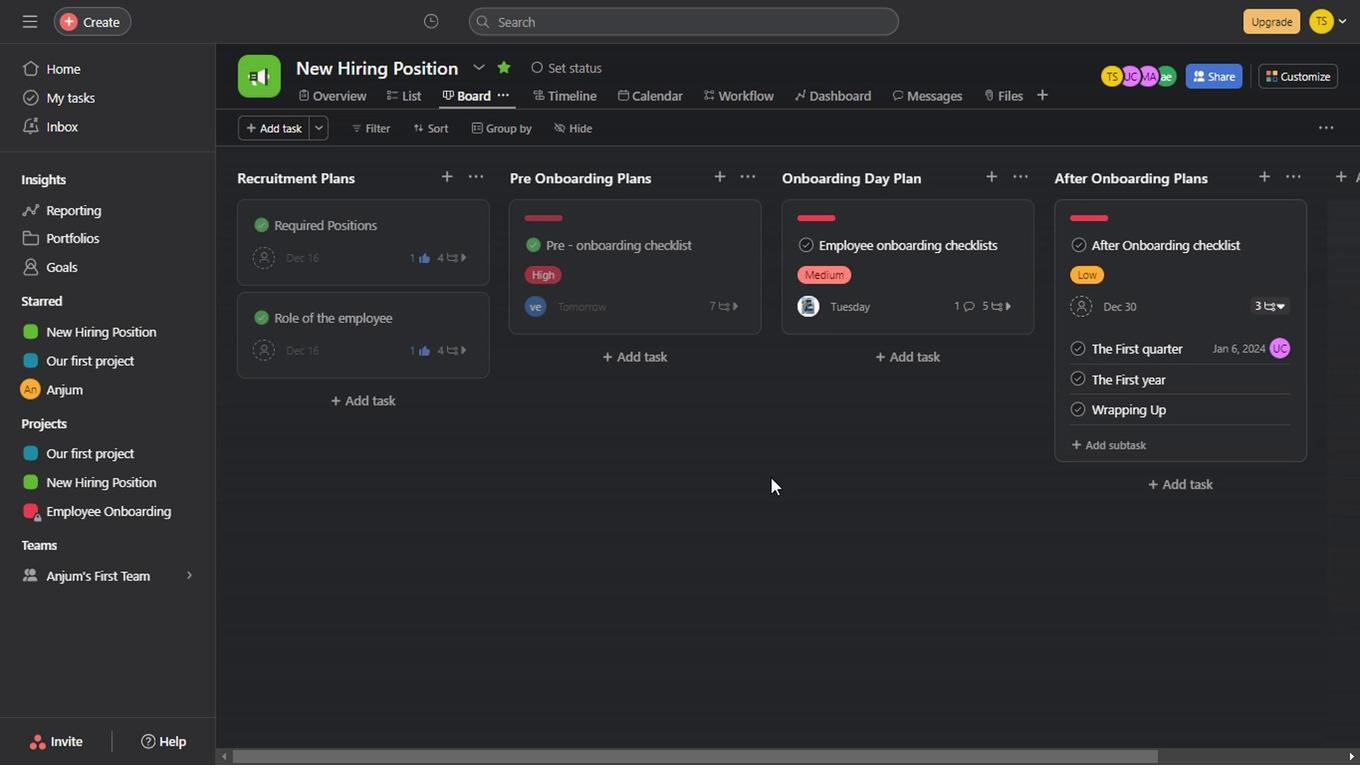 
Action: Mouse pressed left at (767, 479)
Screenshot: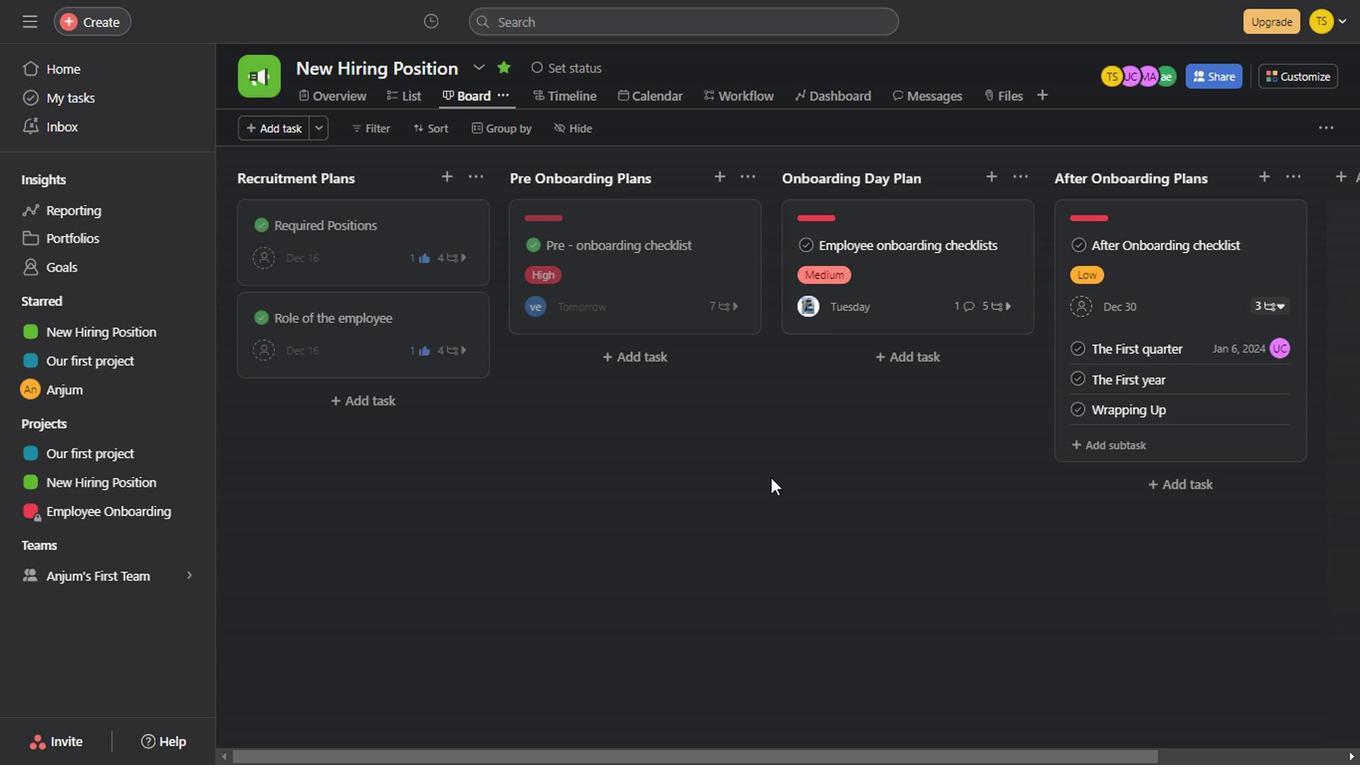
Action: Mouse moved to (387, 136)
Screenshot: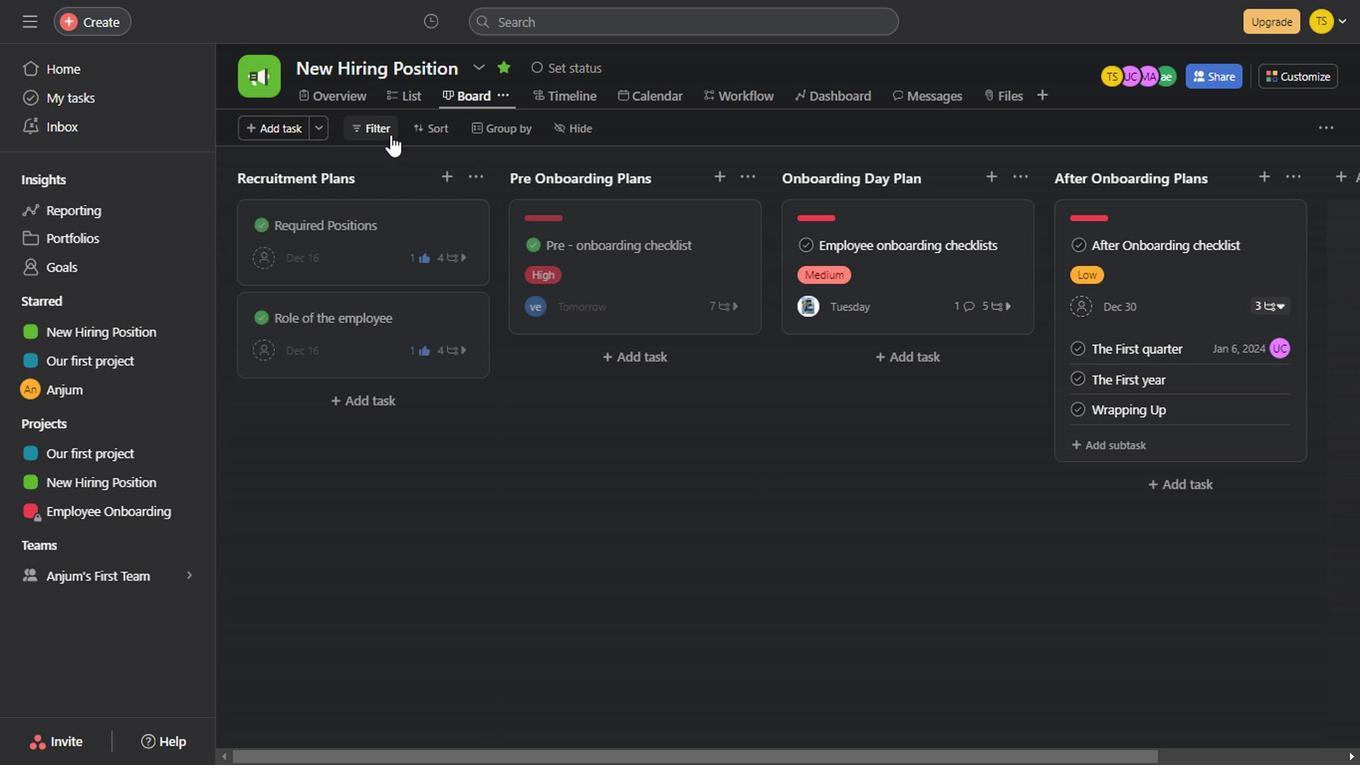 
Action: Mouse pressed left at (387, 136)
Screenshot: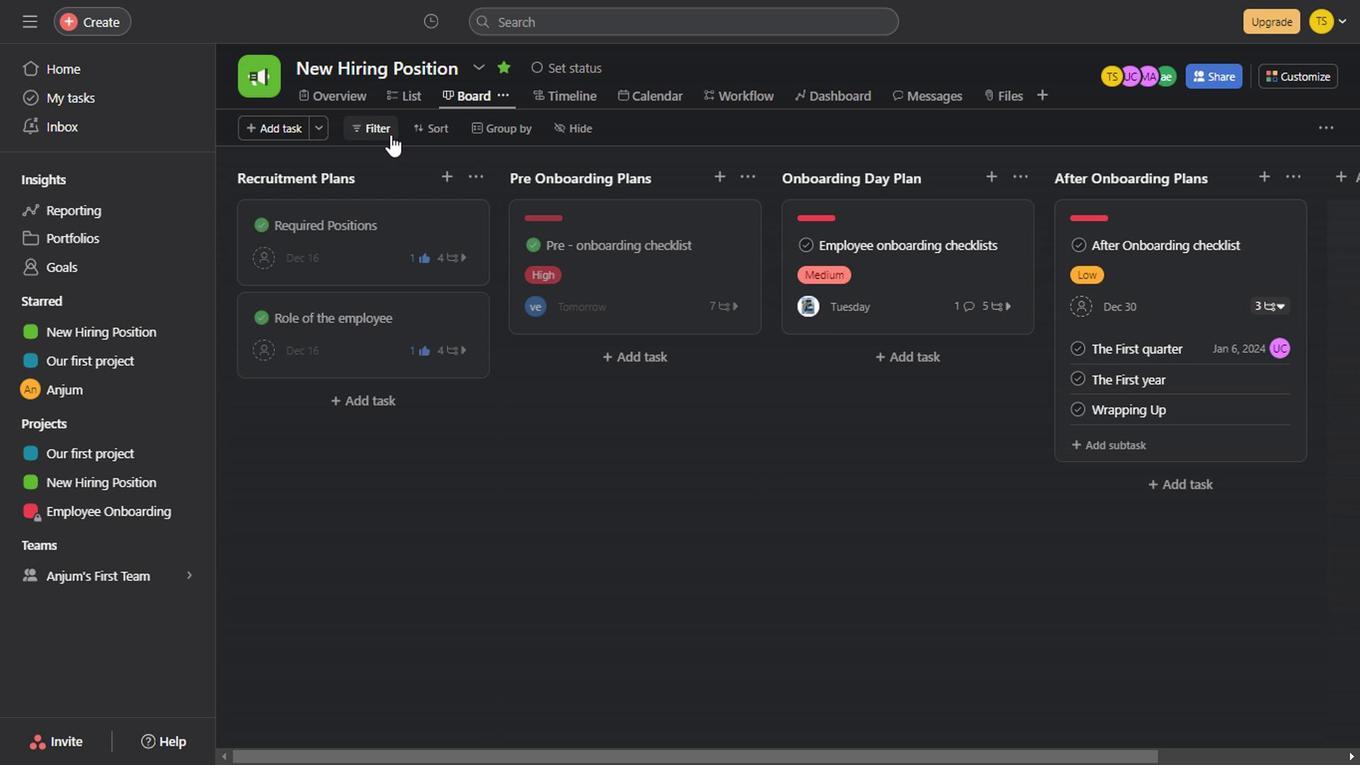 
Action: Mouse moved to (422, 204)
Screenshot: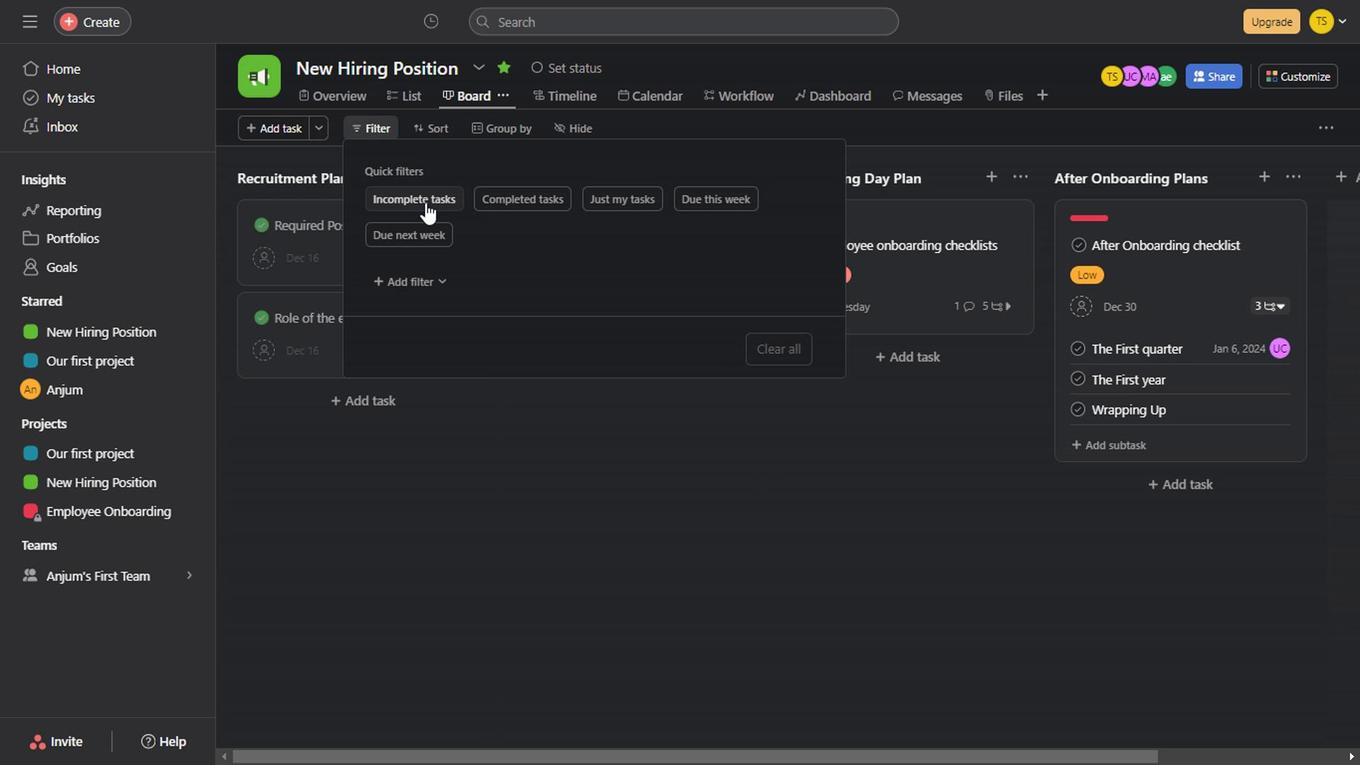 
Action: Mouse pressed left at (422, 204)
Screenshot: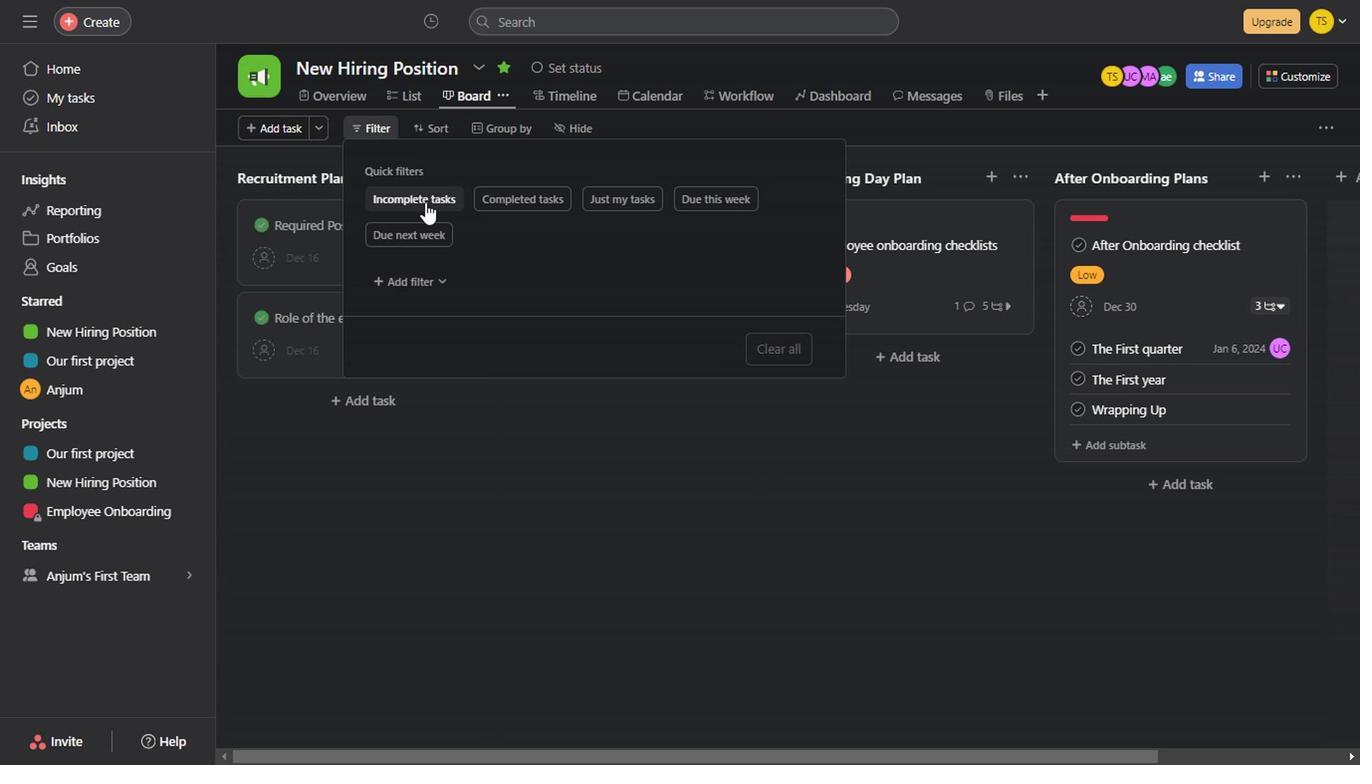 
Action: Mouse moved to (592, 527)
Screenshot: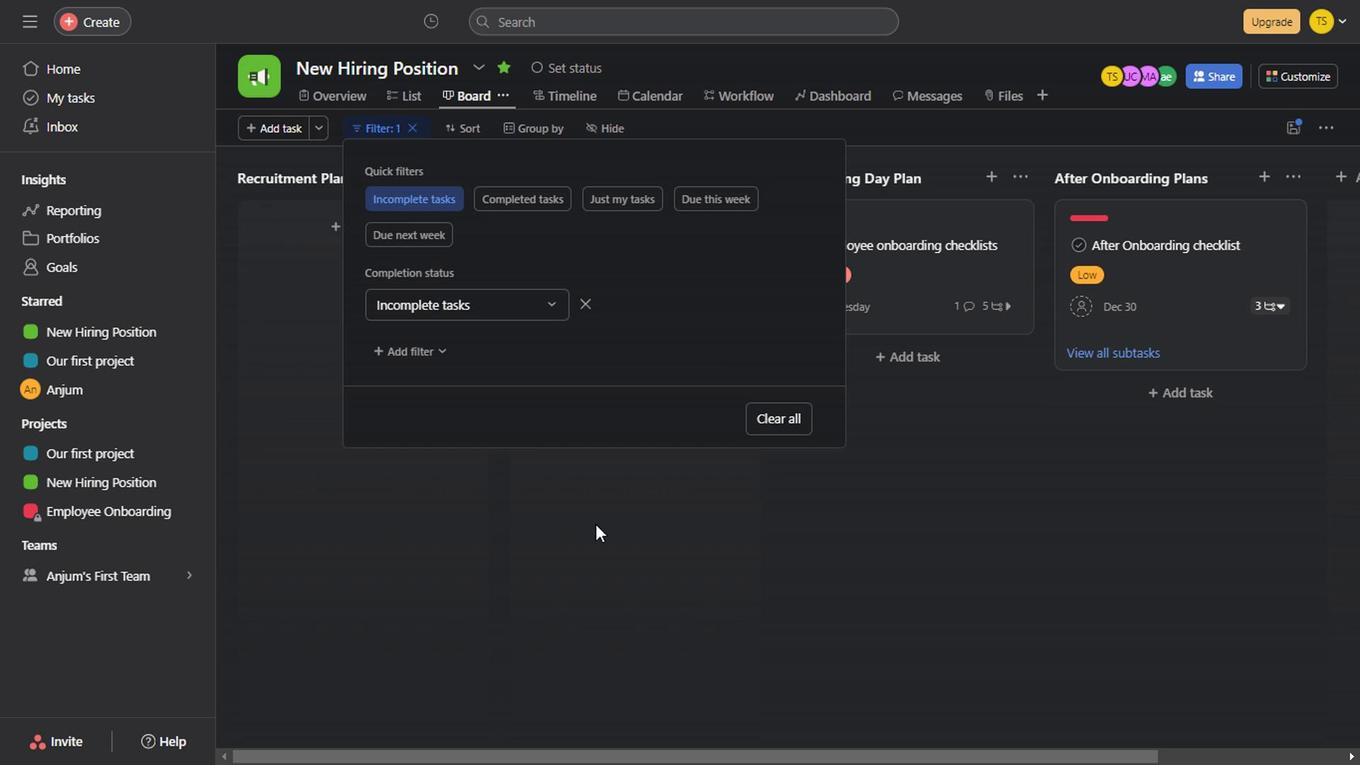 
Action: Mouse pressed left at (592, 527)
Screenshot: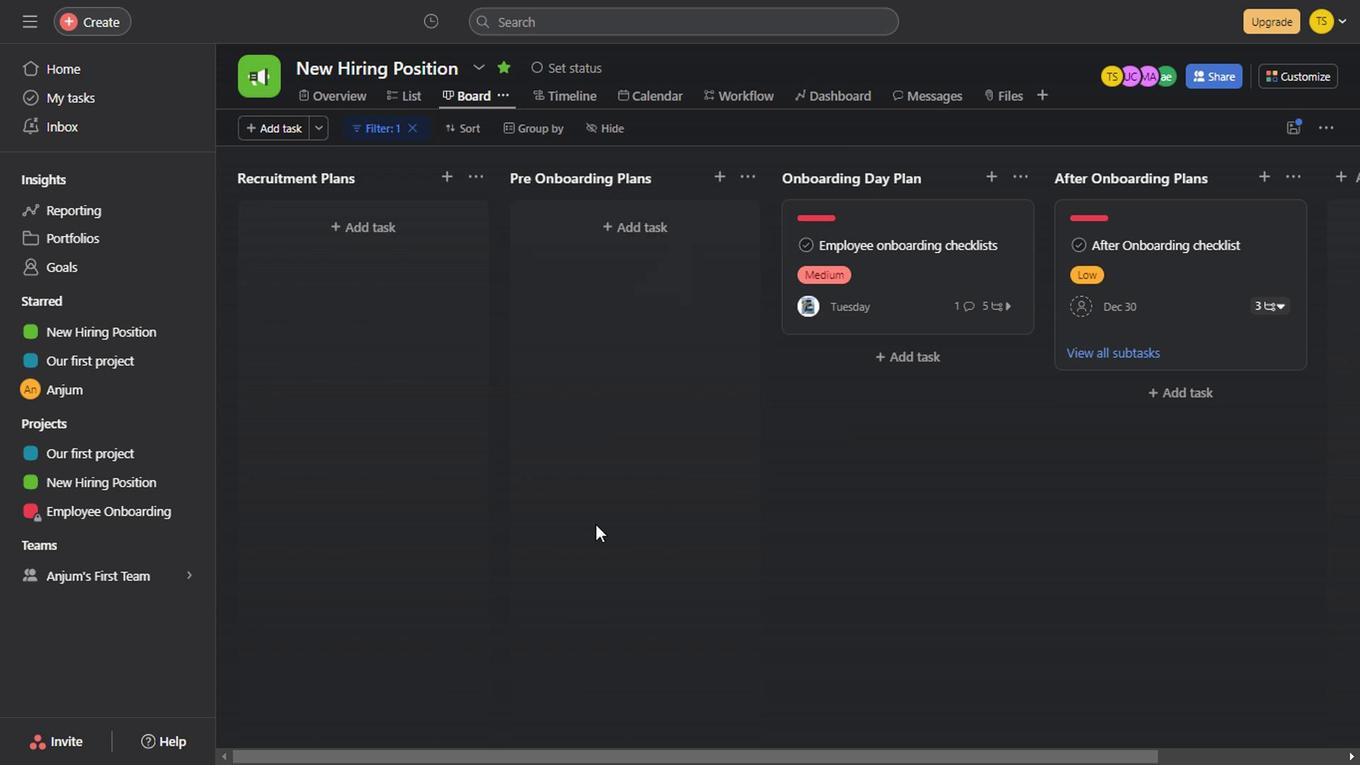 
Action: Mouse moved to (411, 135)
Screenshot: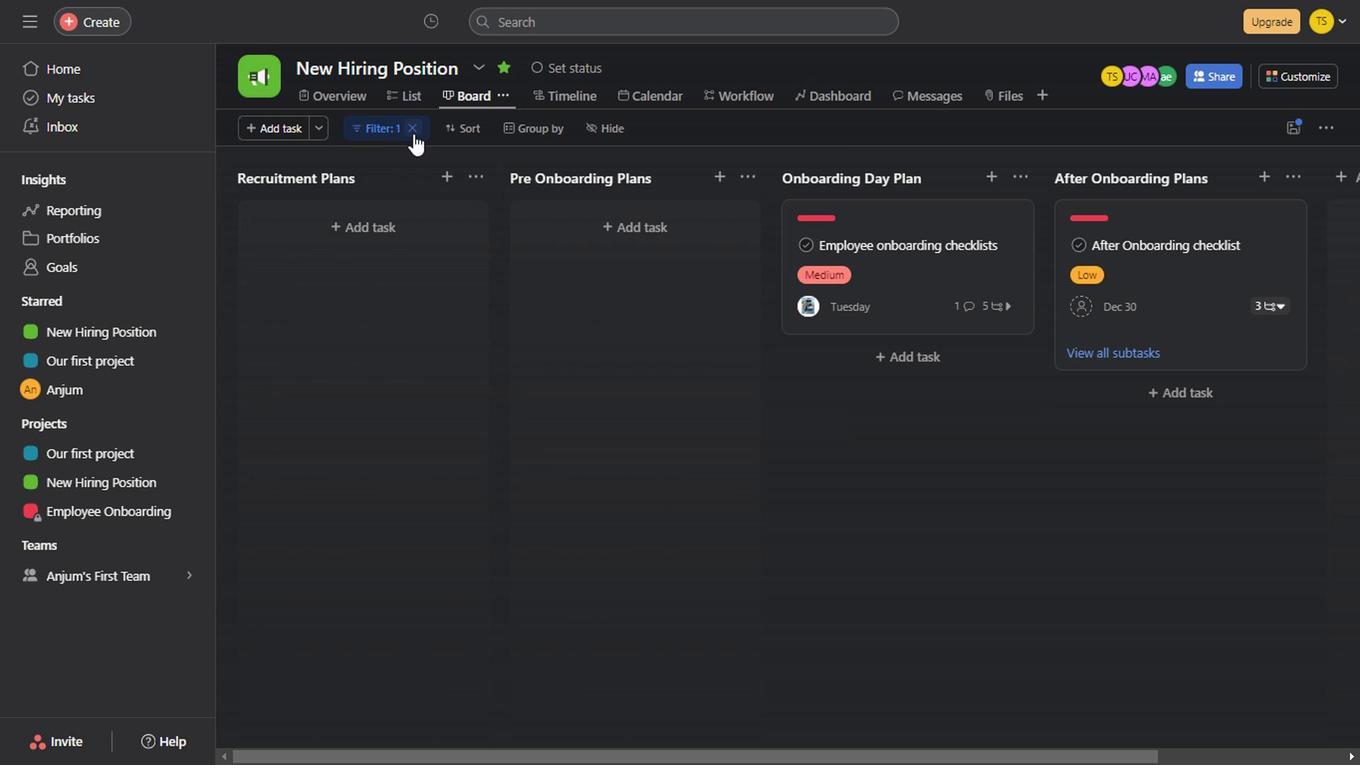 
Action: Mouse pressed left at (411, 135)
Screenshot: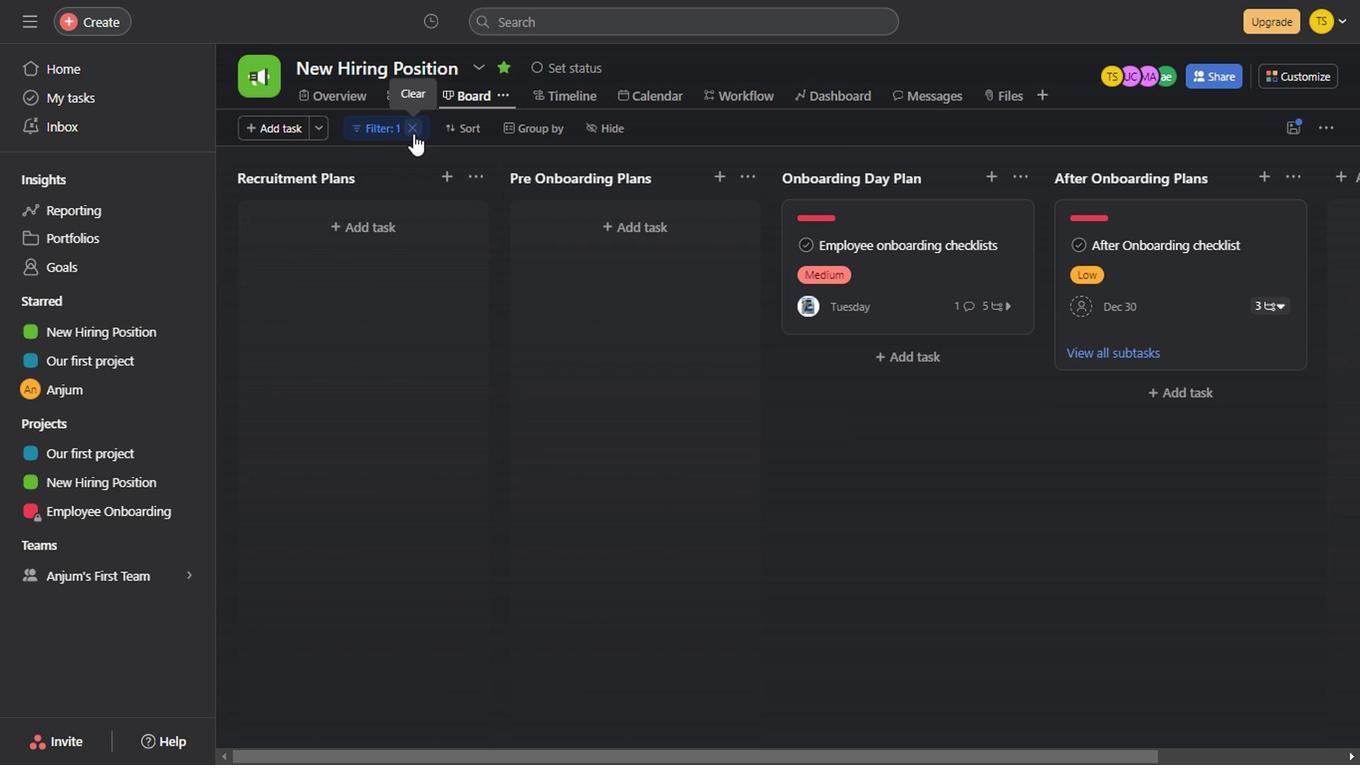 
Action: Mouse moved to (374, 135)
Screenshot: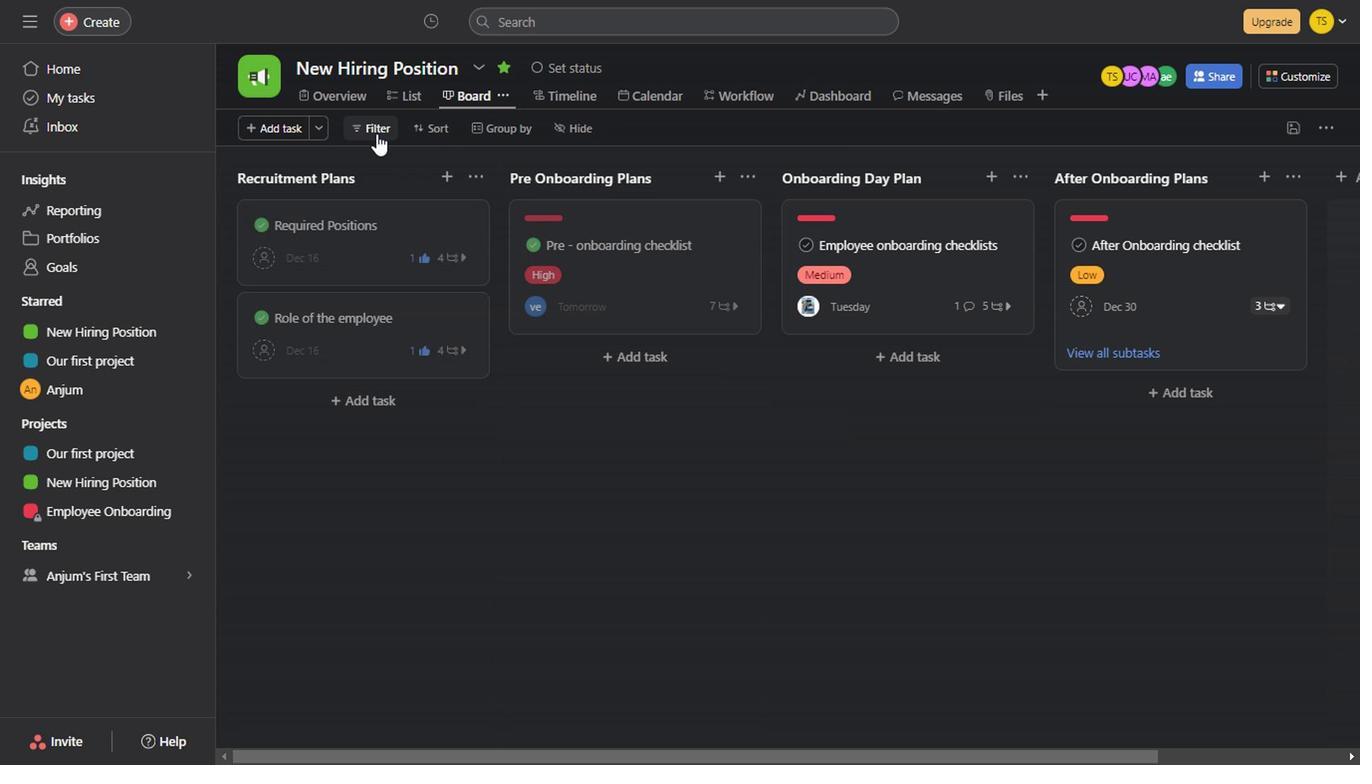 
Action: Mouse pressed left at (374, 135)
Screenshot: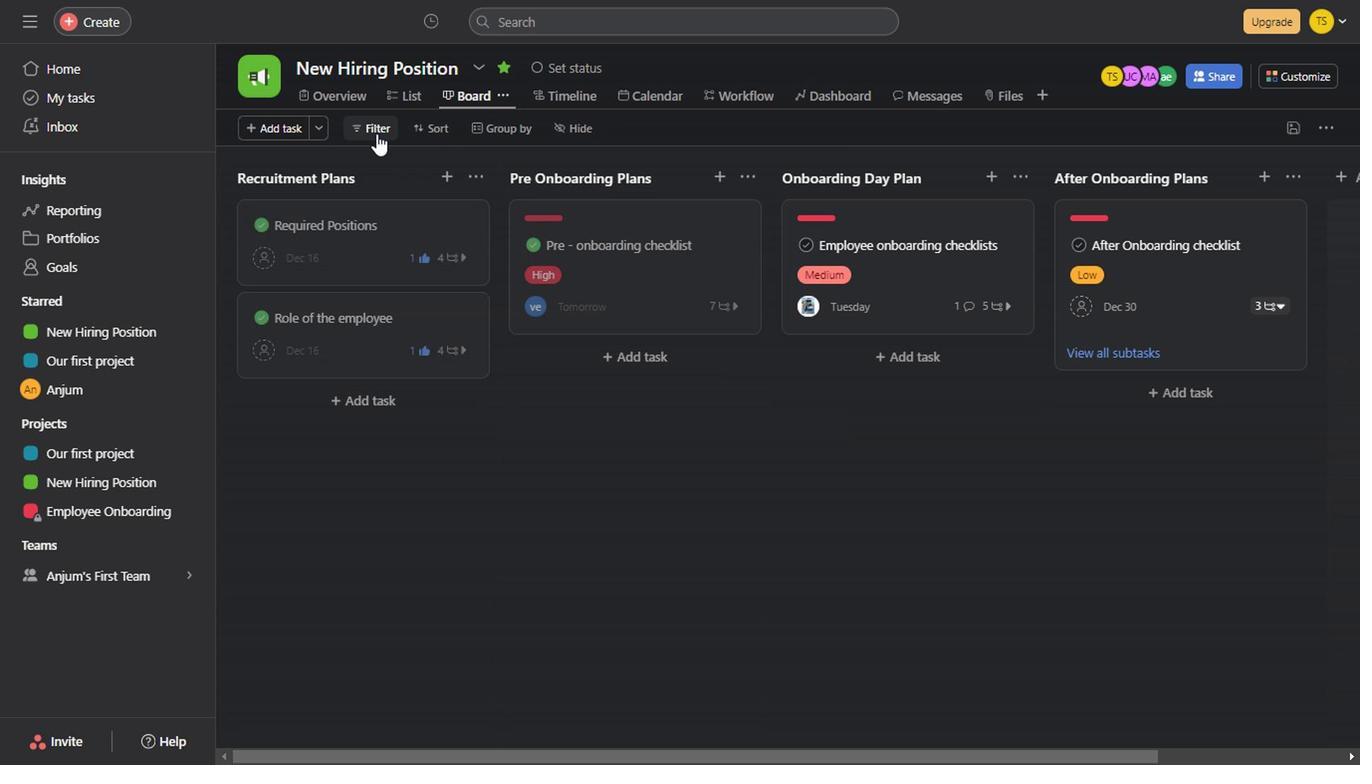 
Action: Mouse moved to (505, 206)
Screenshot: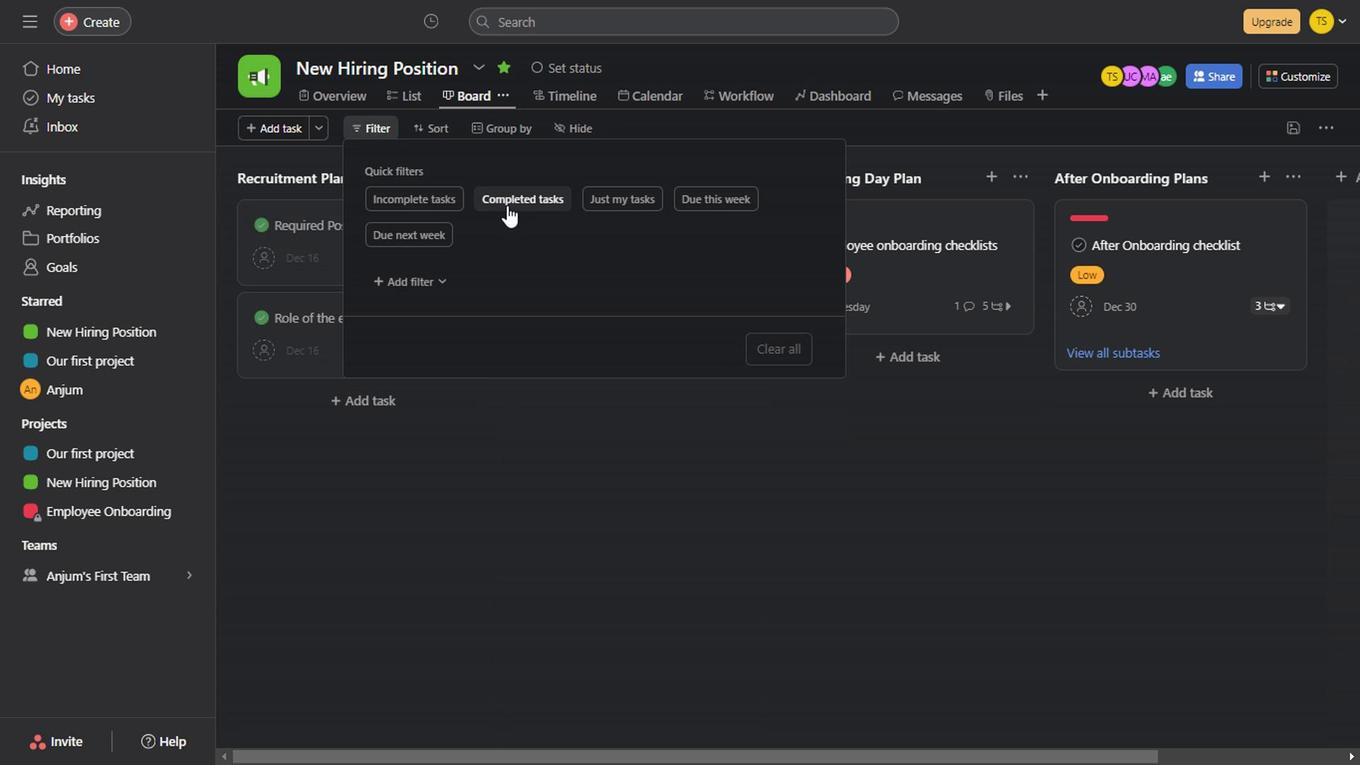 
Action: Mouse pressed left at (505, 206)
Screenshot: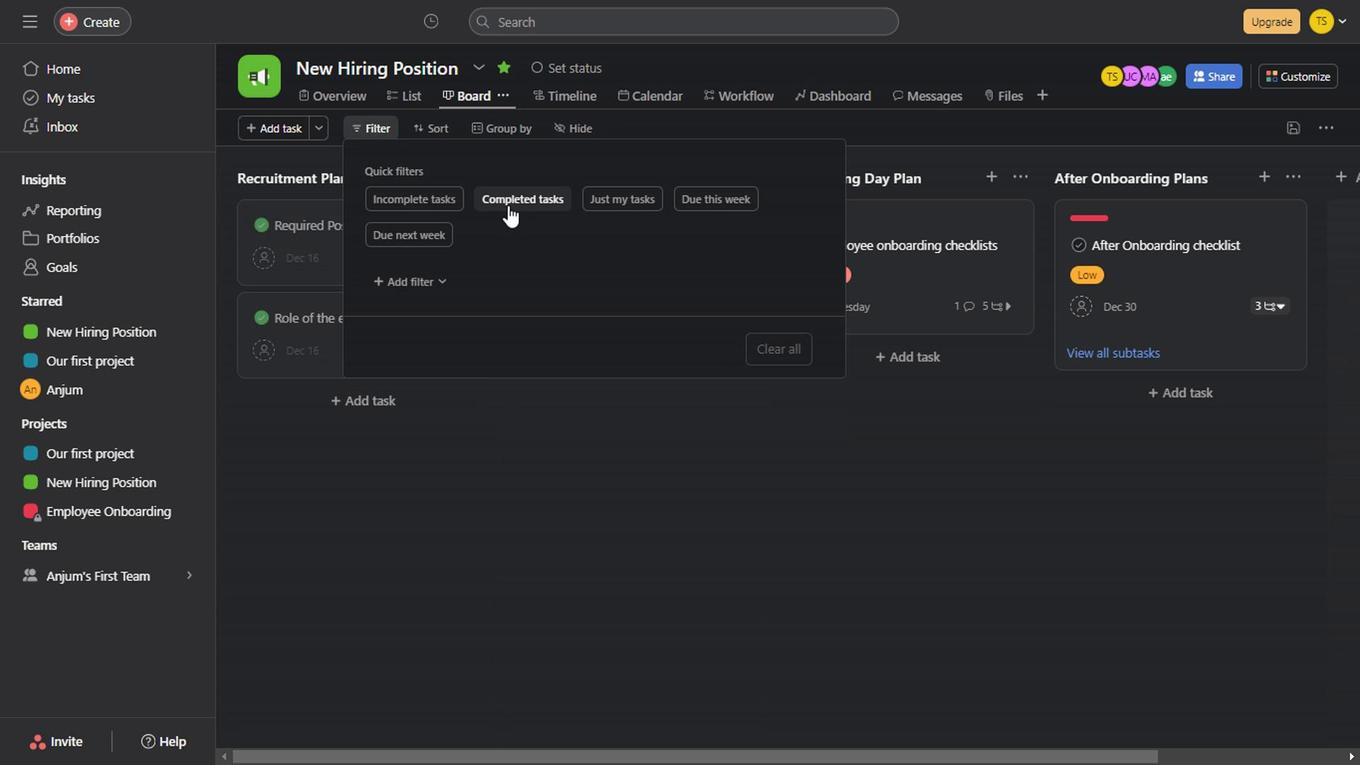 
Action: Mouse moved to (633, 520)
Screenshot: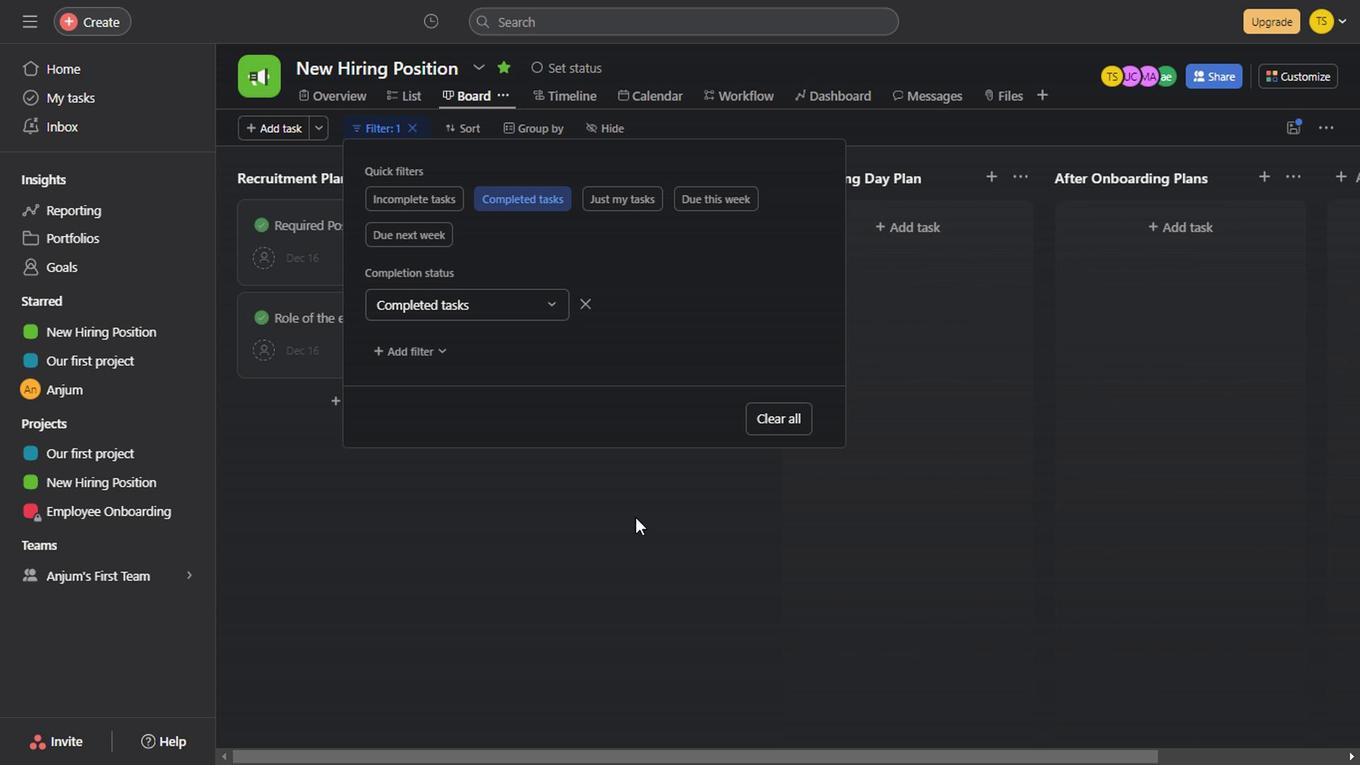 
Action: Mouse pressed left at (633, 520)
Screenshot: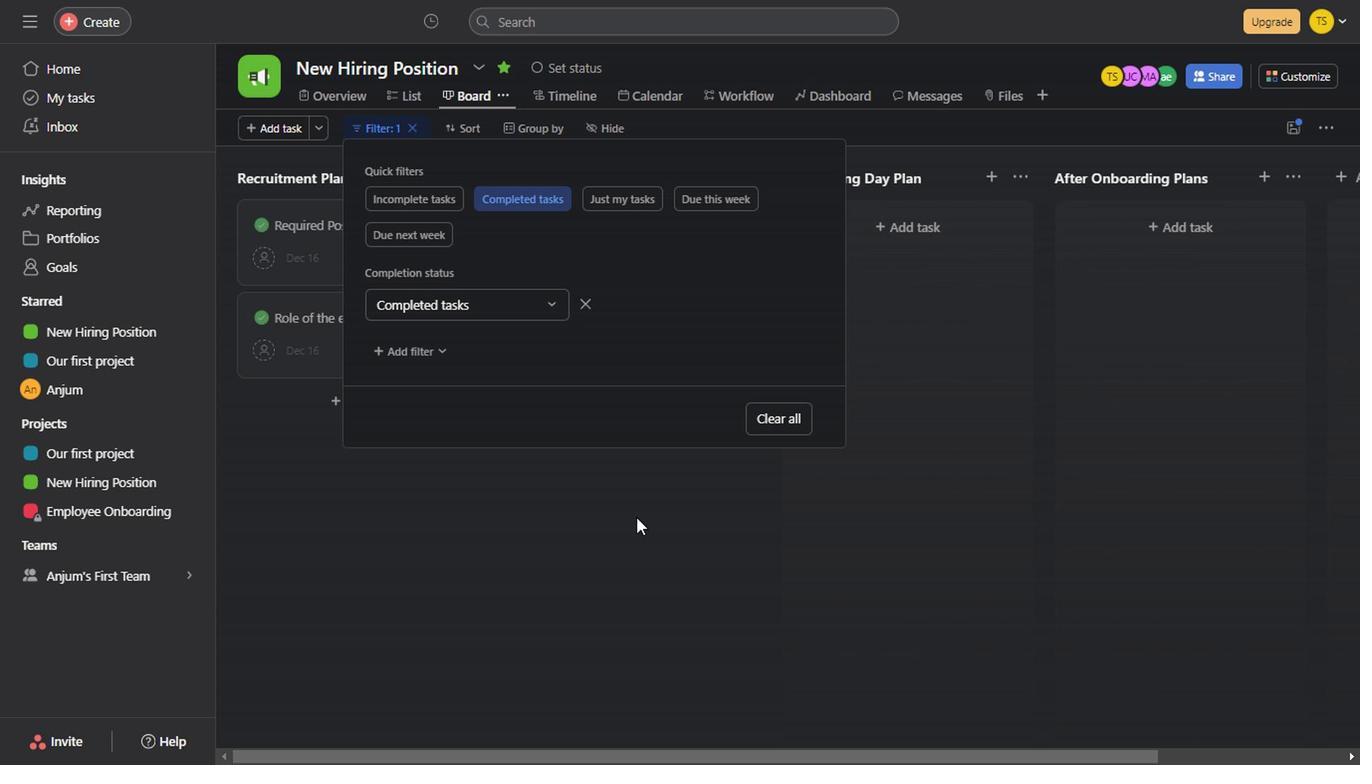 
Action: Mouse pressed left at (633, 520)
Screenshot: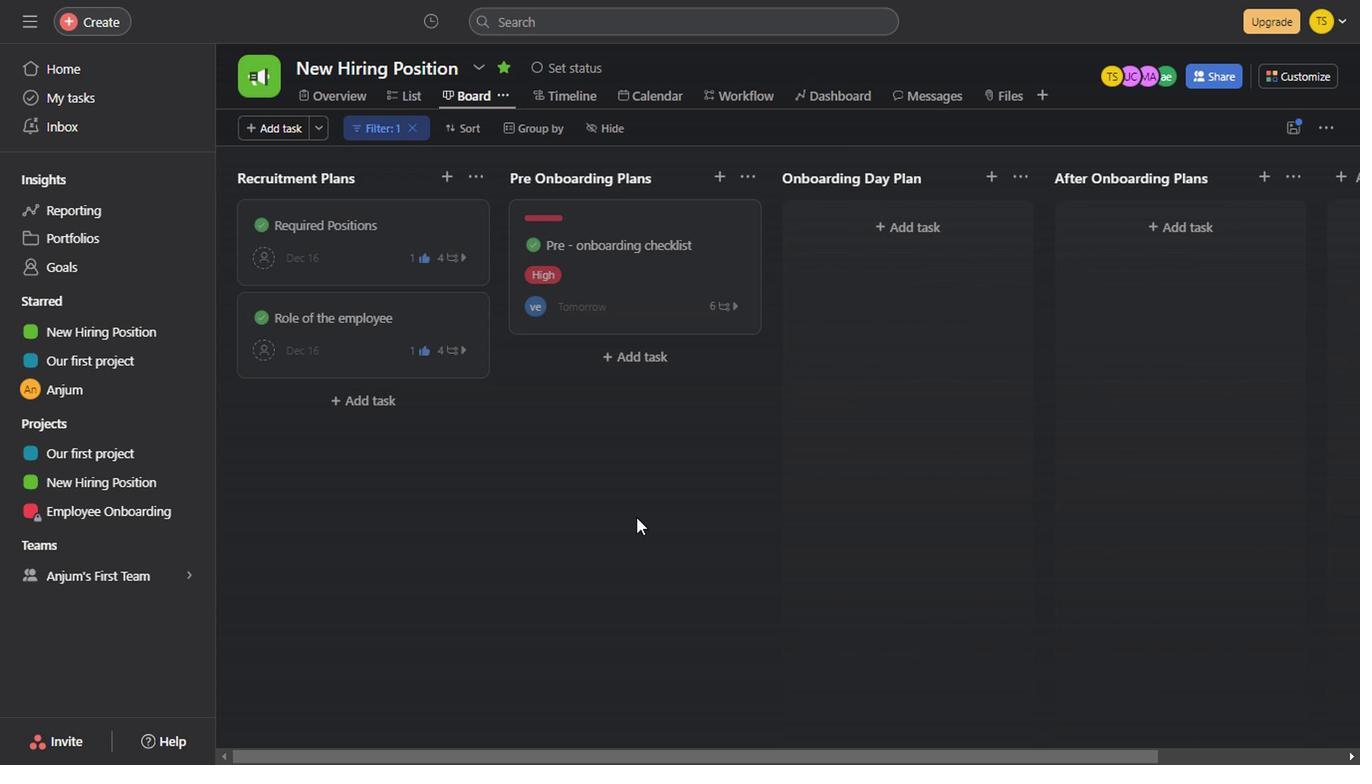 
Action: Mouse moved to (411, 125)
Screenshot: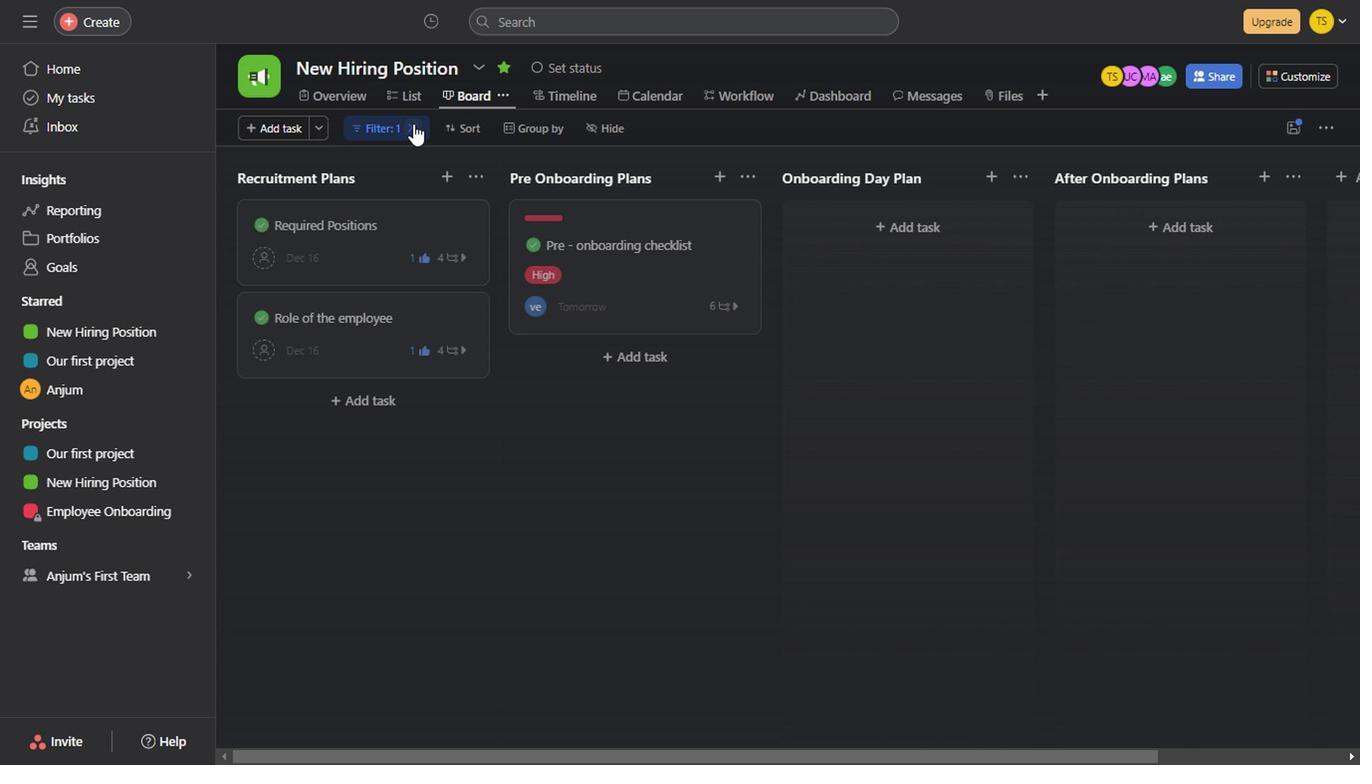 
Action: Mouse pressed left at (411, 125)
Screenshot: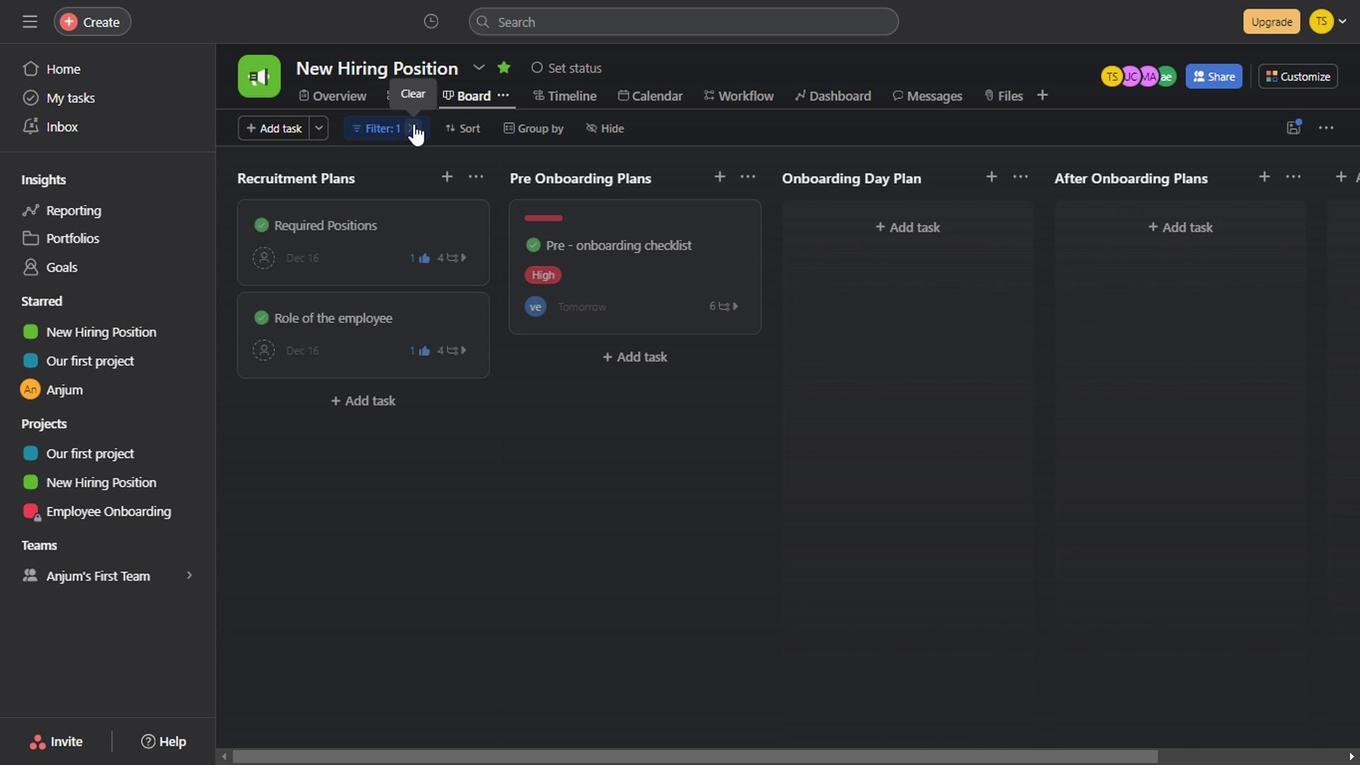 
Action: Mouse moved to (362, 124)
Screenshot: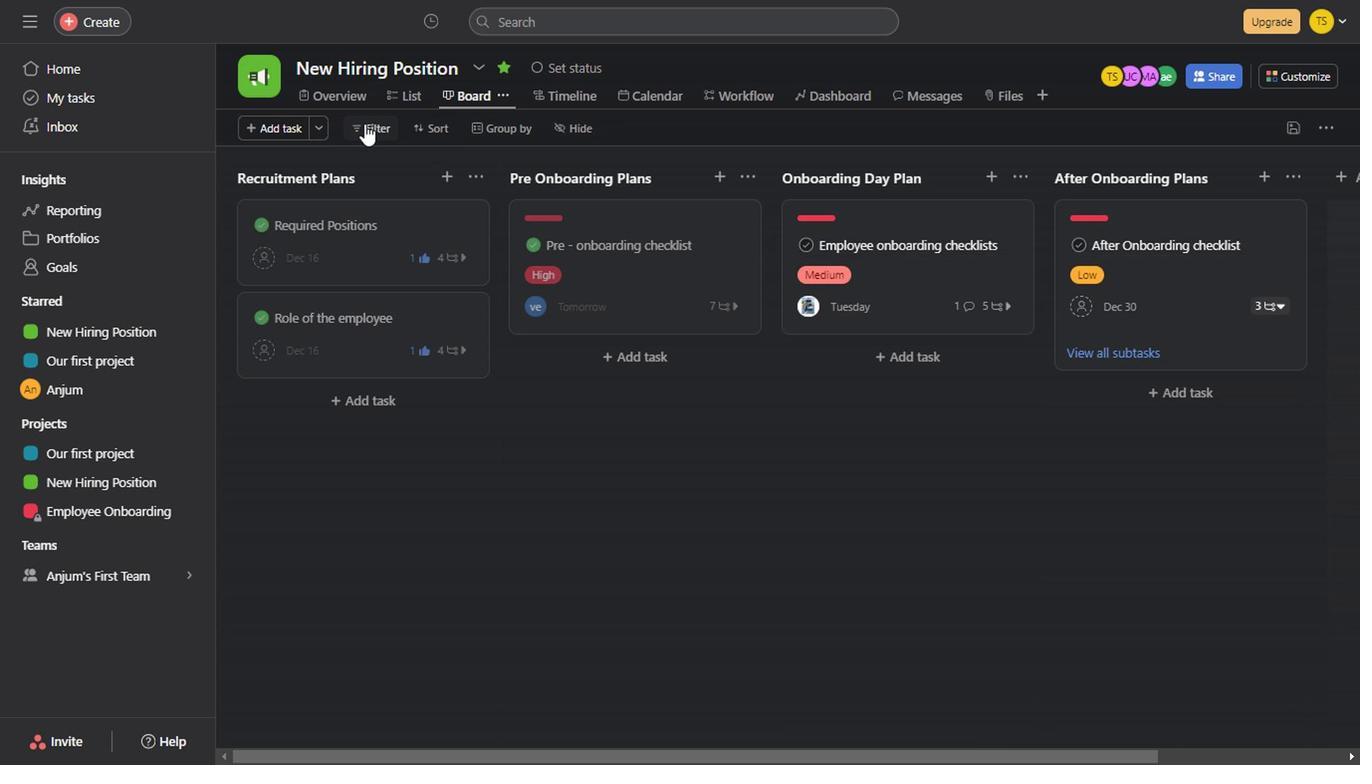
Action: Mouse pressed left at (362, 124)
Screenshot: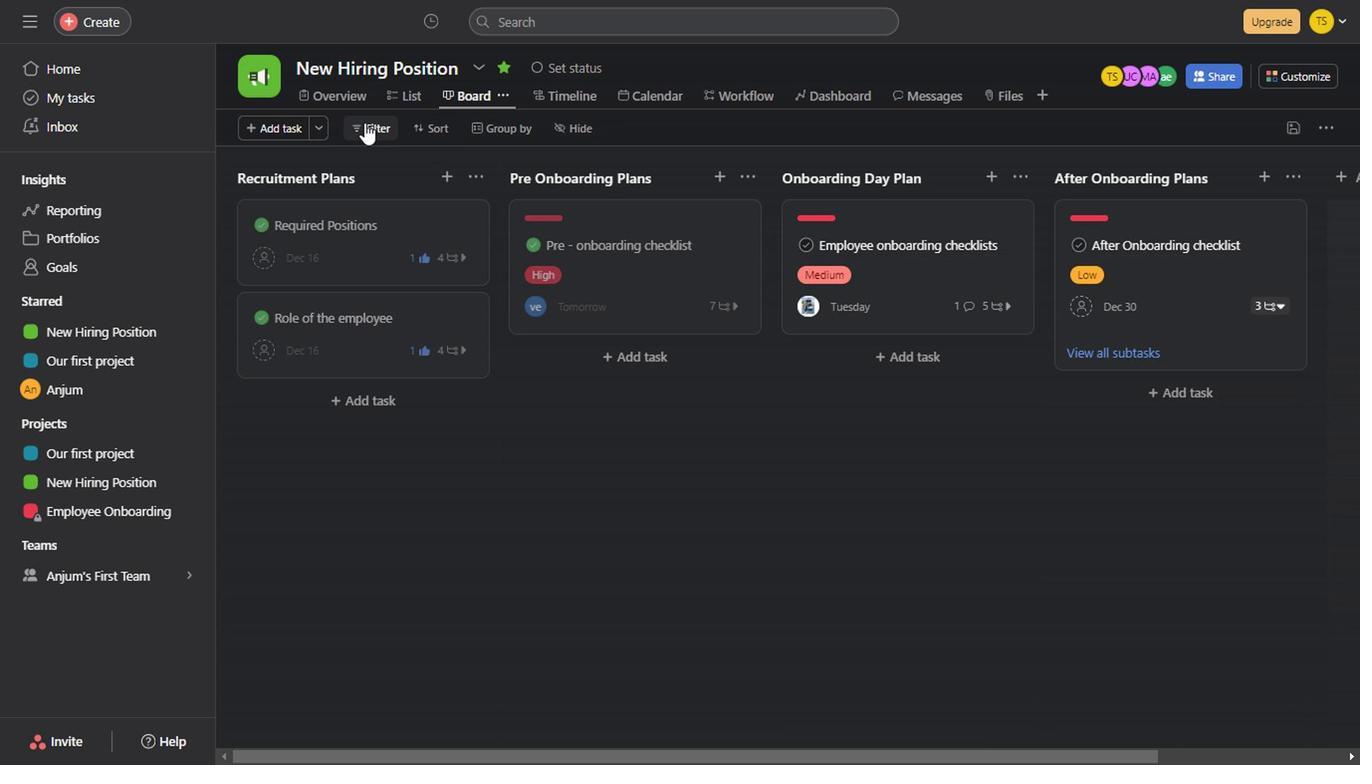 
Action: Mouse moved to (626, 204)
Screenshot: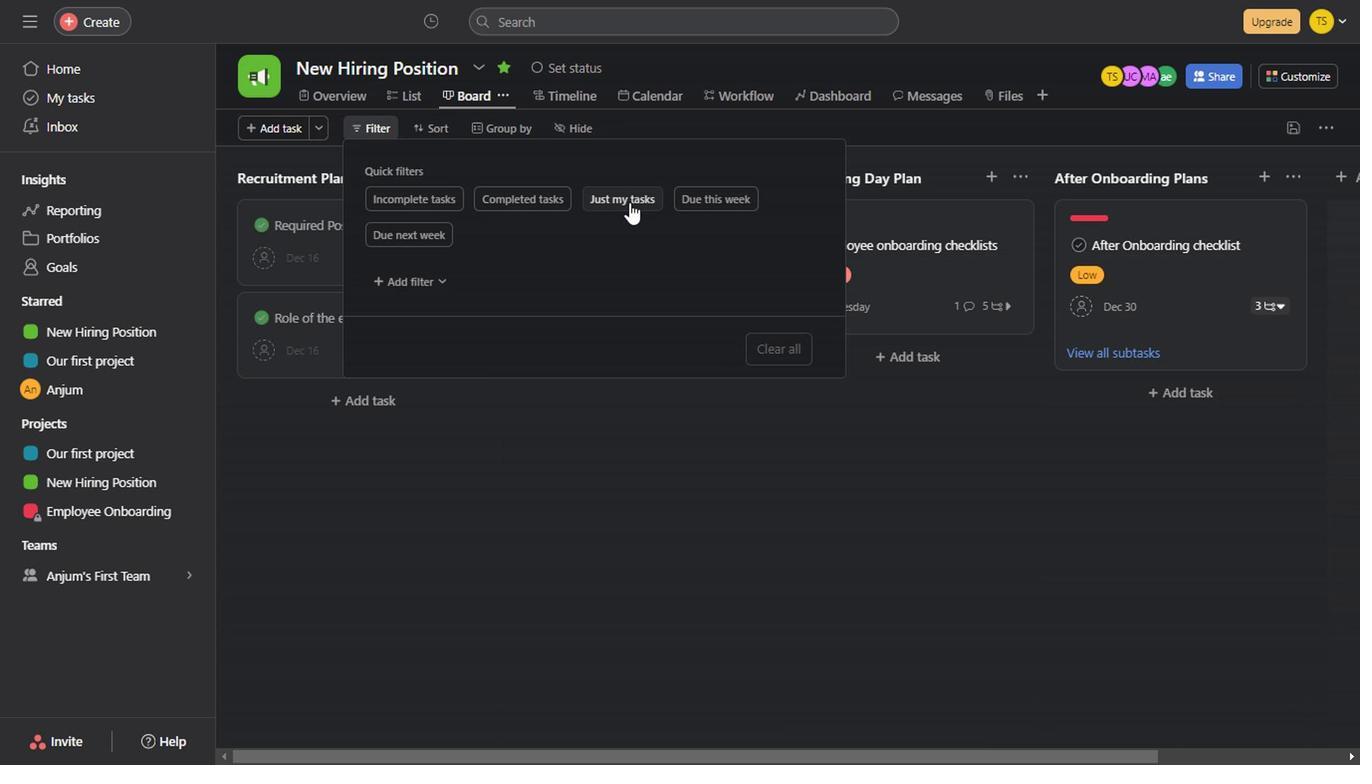
Action: Mouse pressed left at (626, 204)
Screenshot: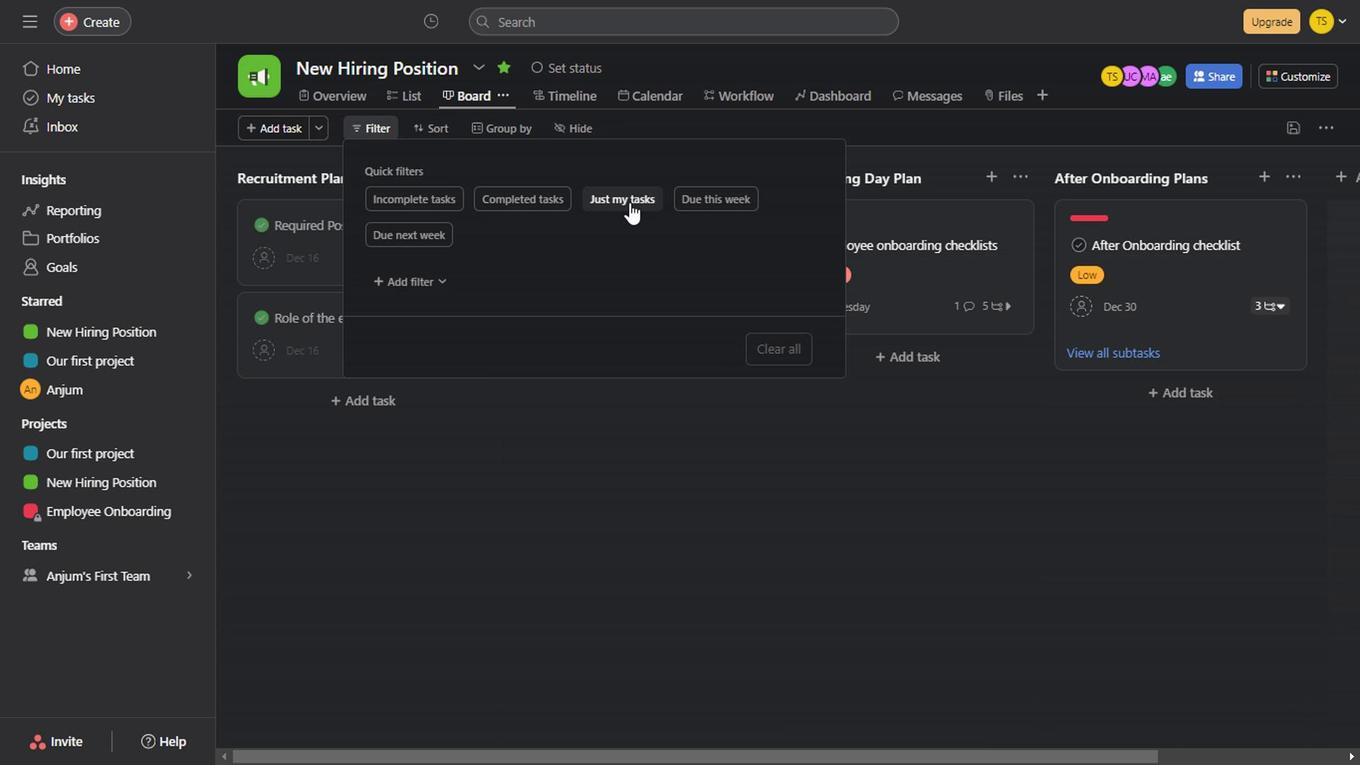 
Action: Mouse moved to (444, 562)
Screenshot: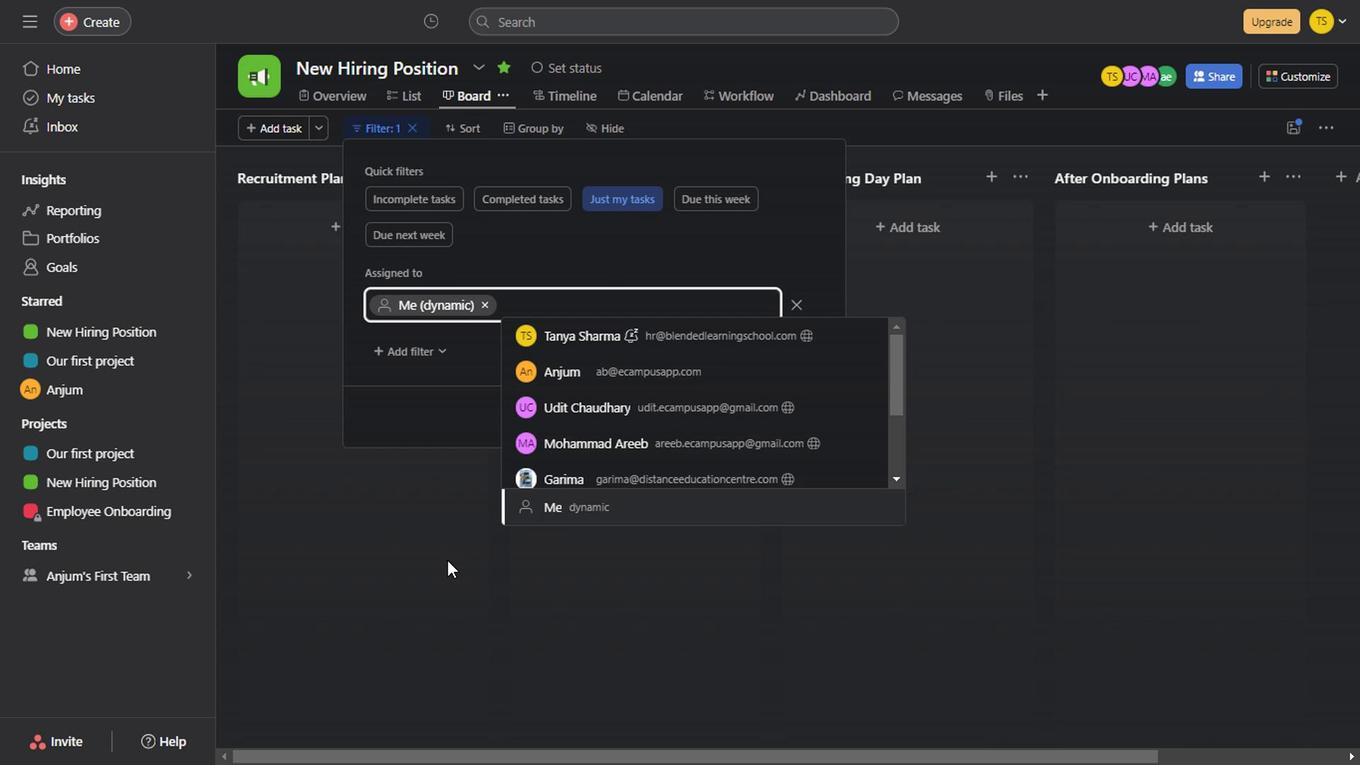 
Action: Mouse pressed left at (444, 562)
Screenshot: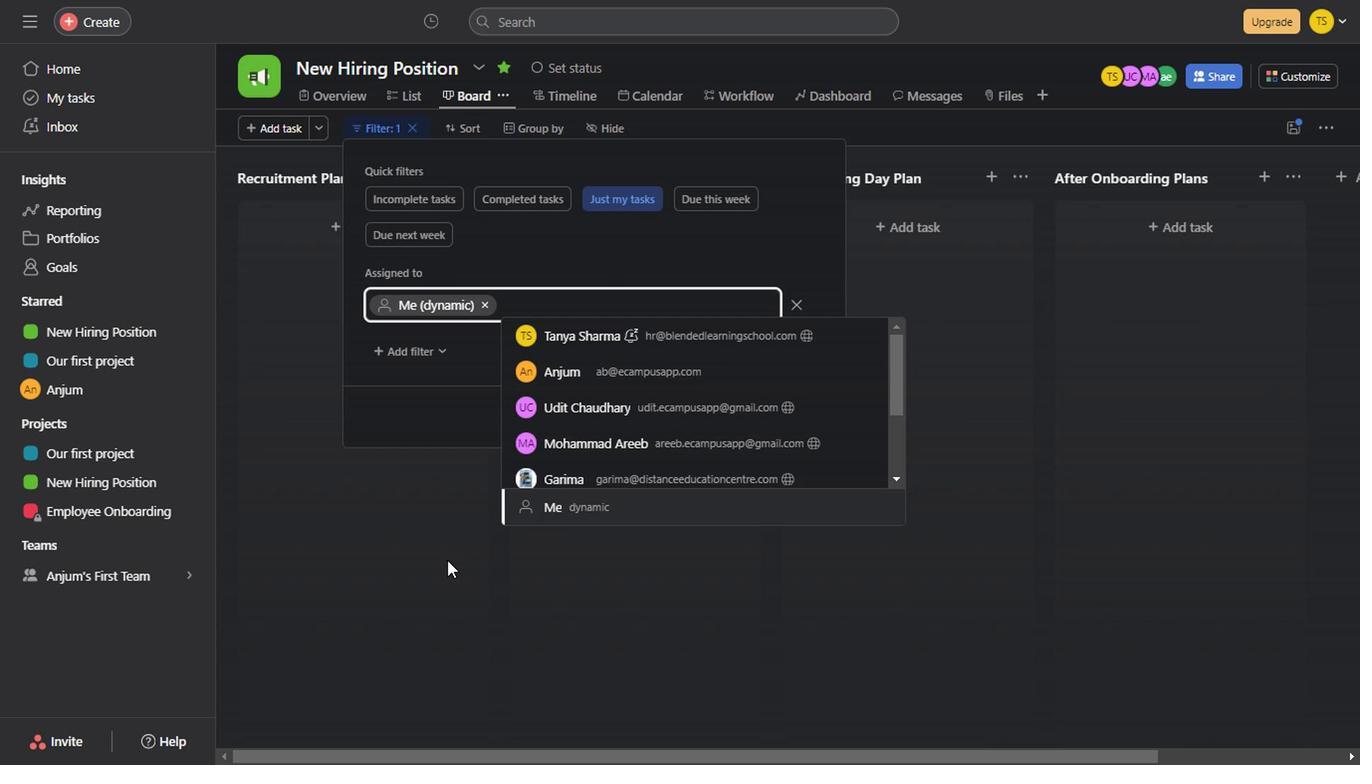 
Action: Mouse moved to (412, 128)
Screenshot: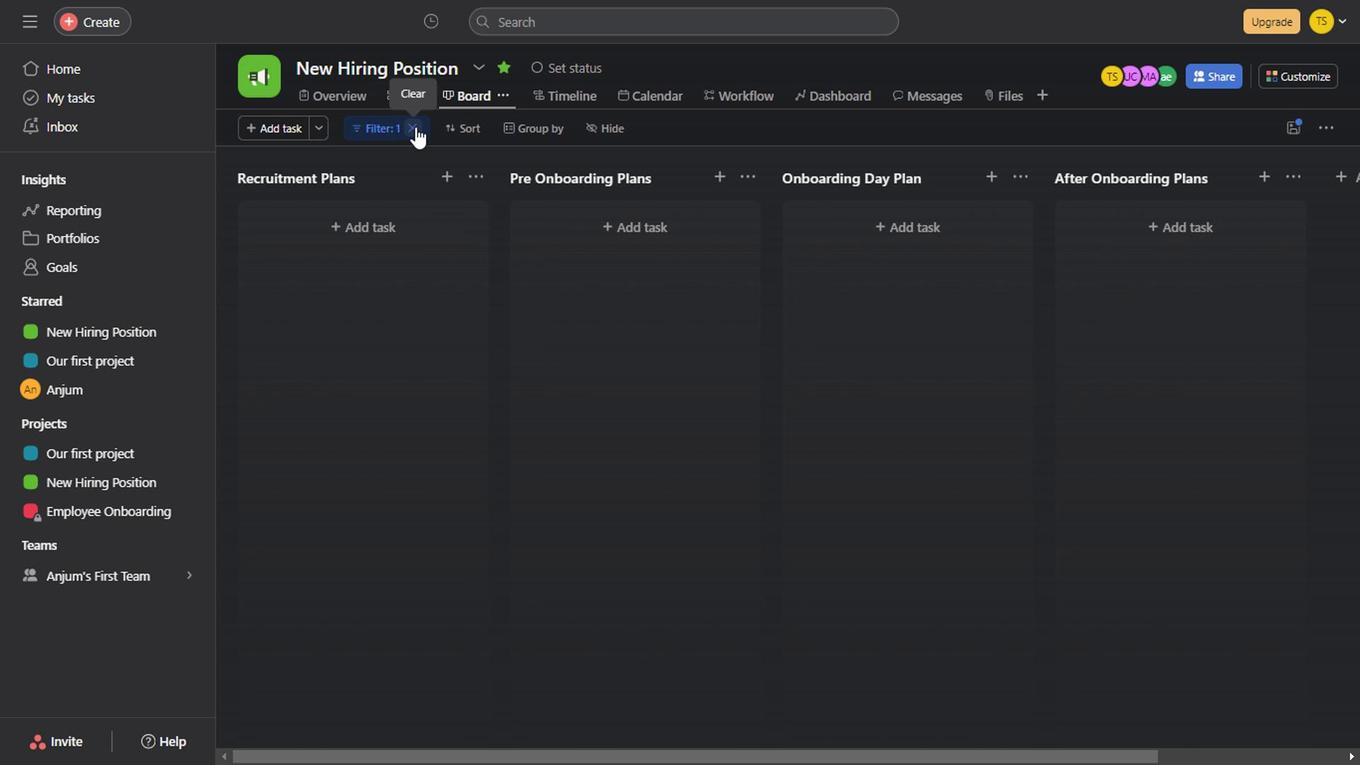 
Action: Mouse pressed left at (412, 128)
Screenshot: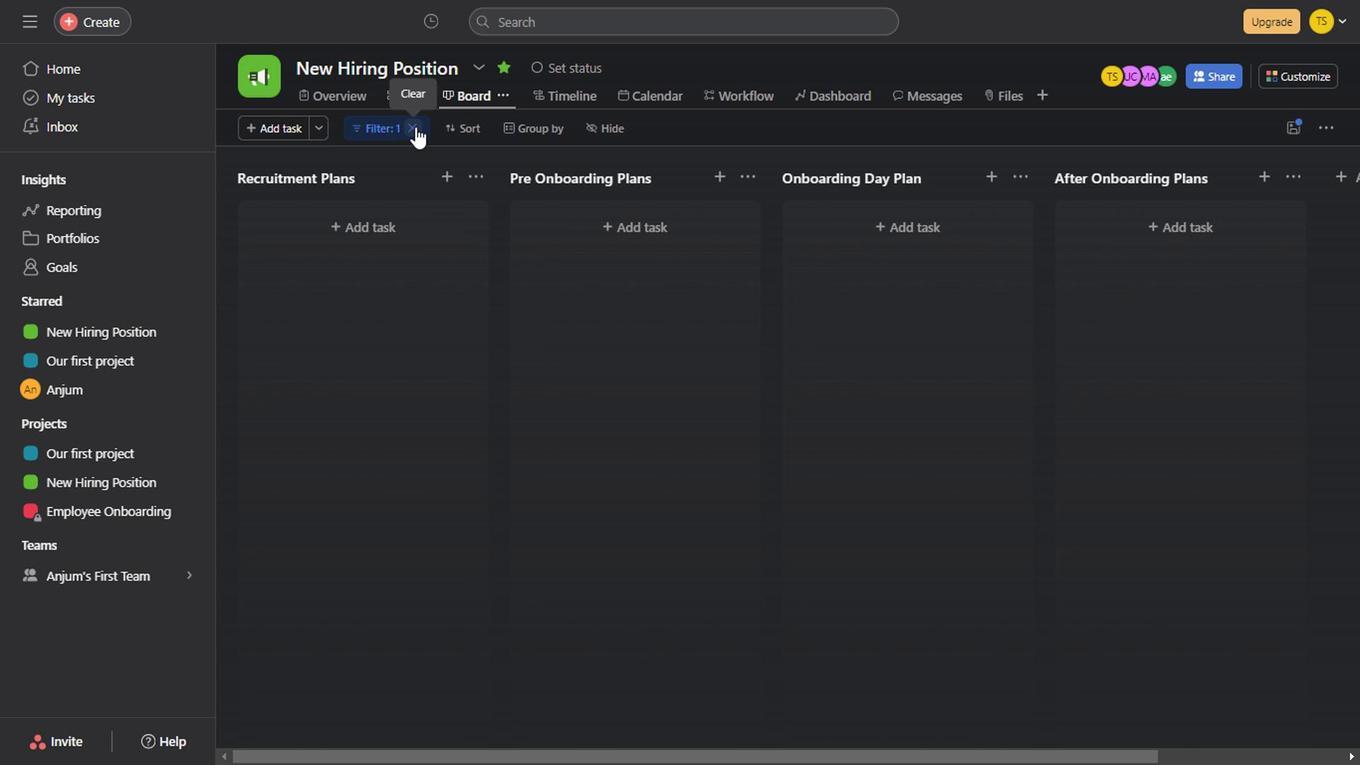 
Action: Mouse moved to (389, 128)
Screenshot: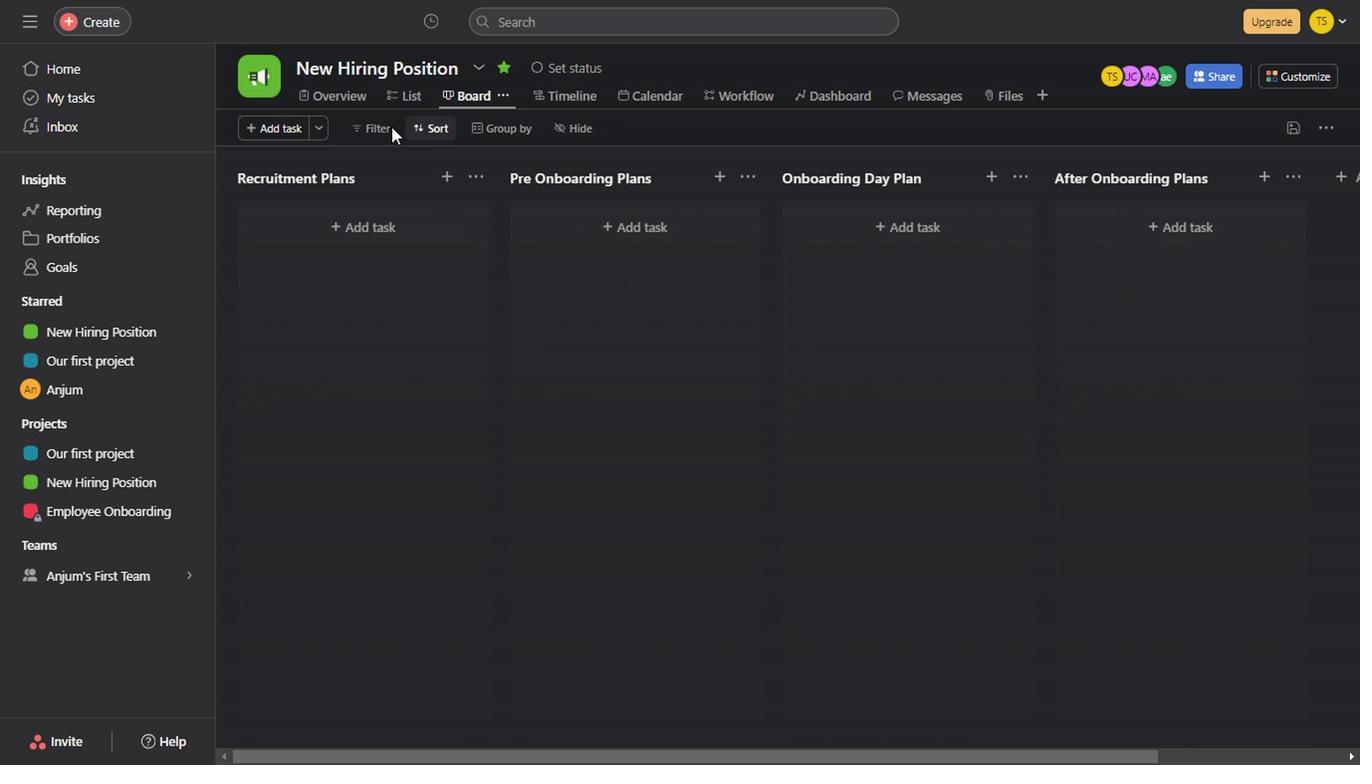 
Action: Mouse pressed left at (389, 128)
Screenshot: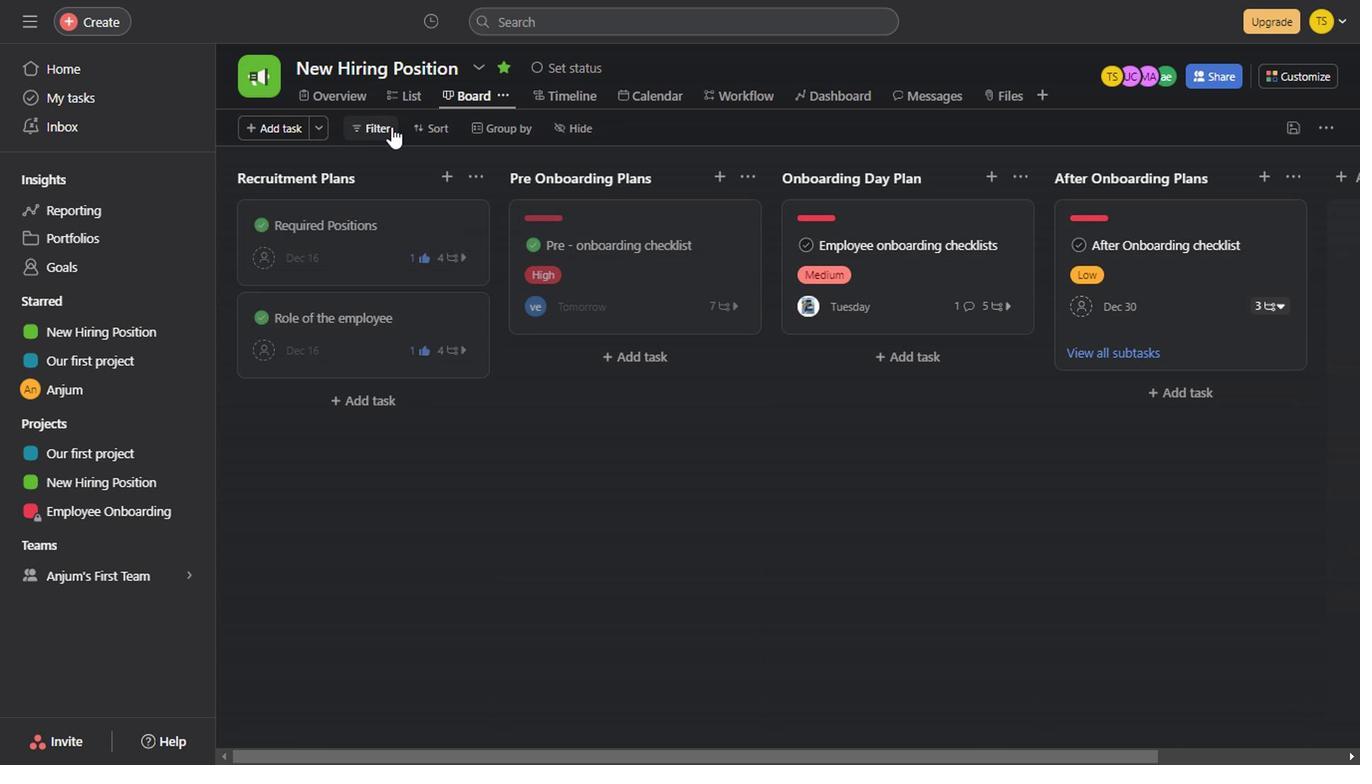 
Action: Mouse moved to (696, 189)
Screenshot: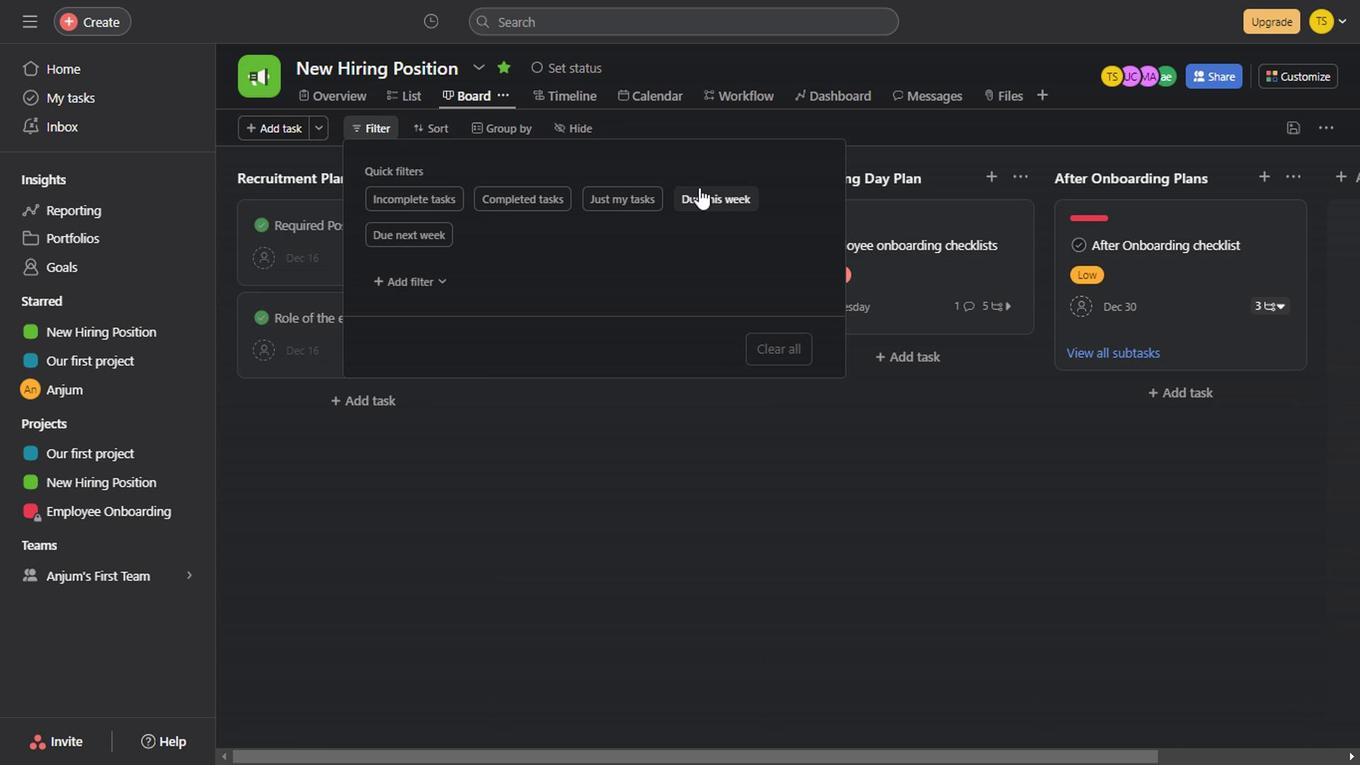 
Action: Mouse pressed left at (696, 189)
Screenshot: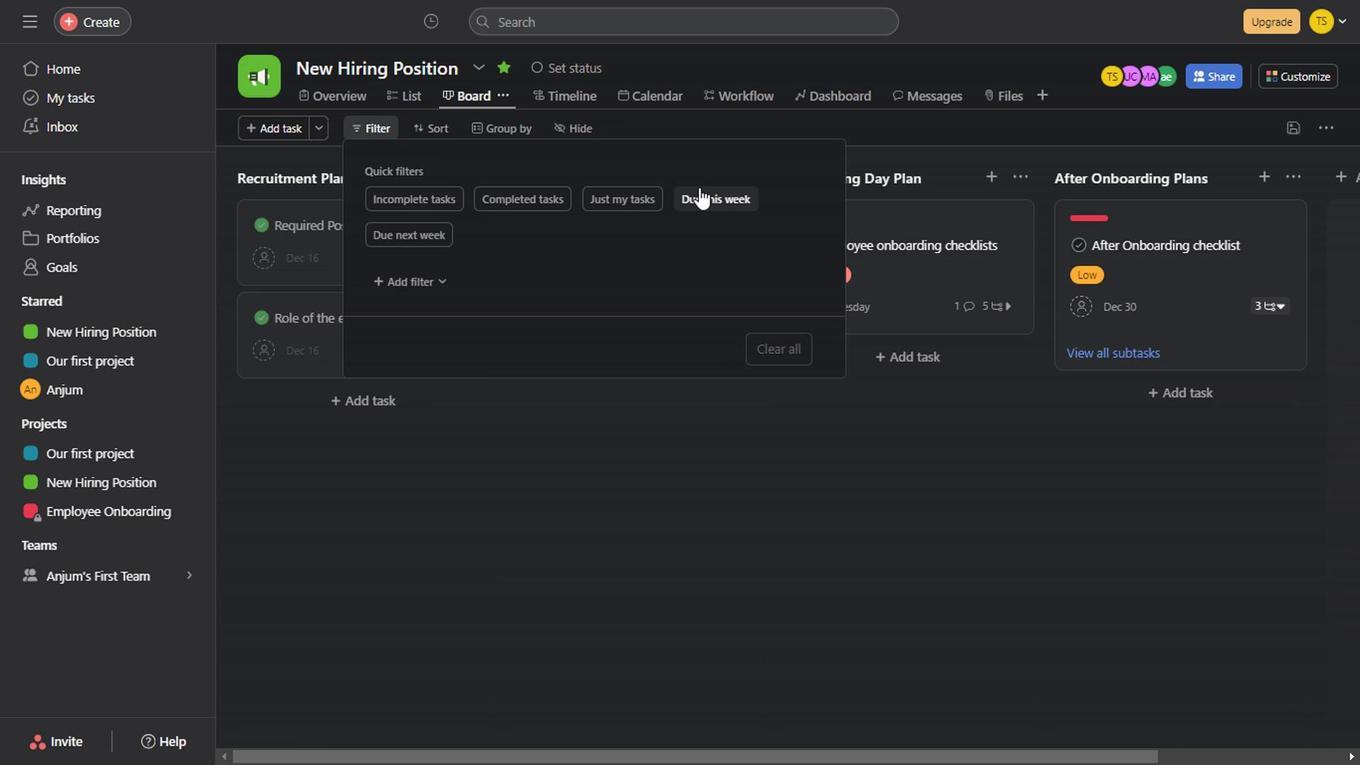 
Action: Mouse moved to (392, 235)
Screenshot: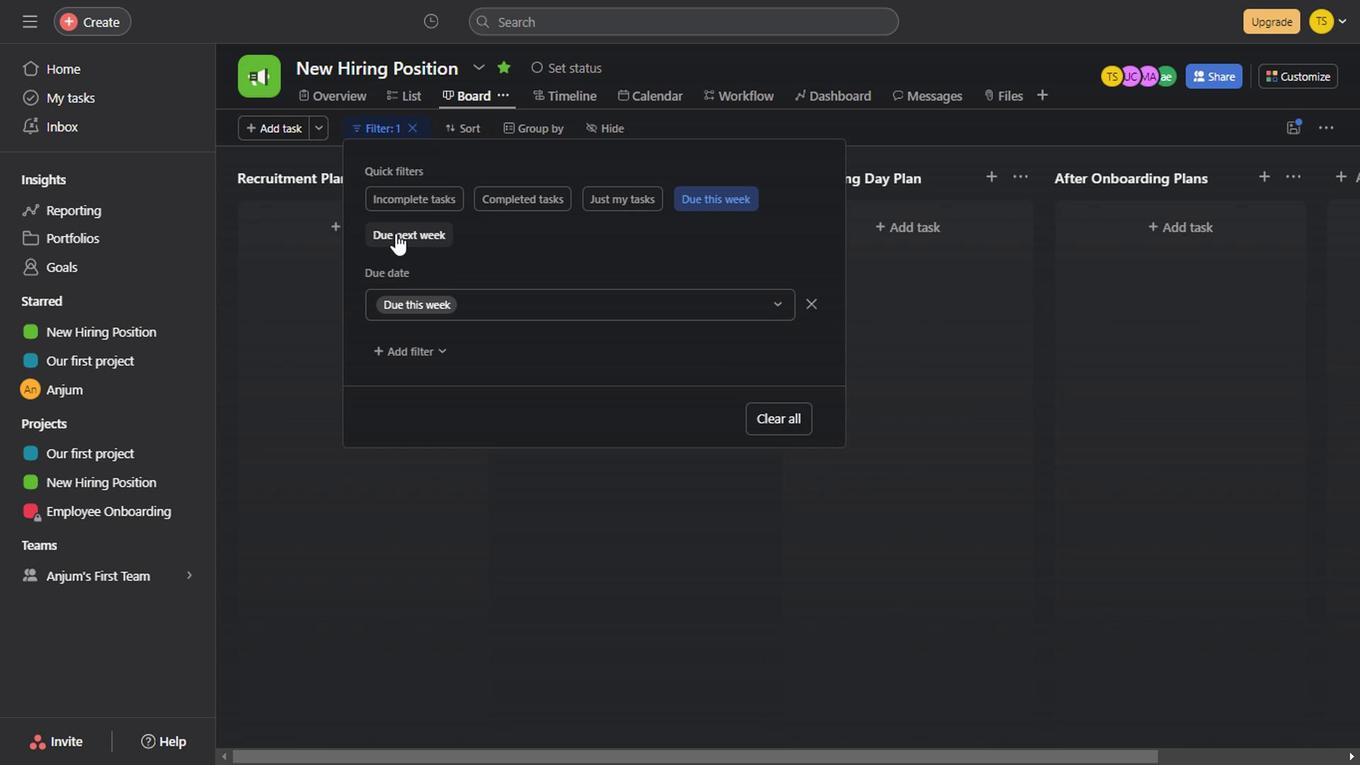 
Action: Mouse pressed left at (392, 235)
Screenshot: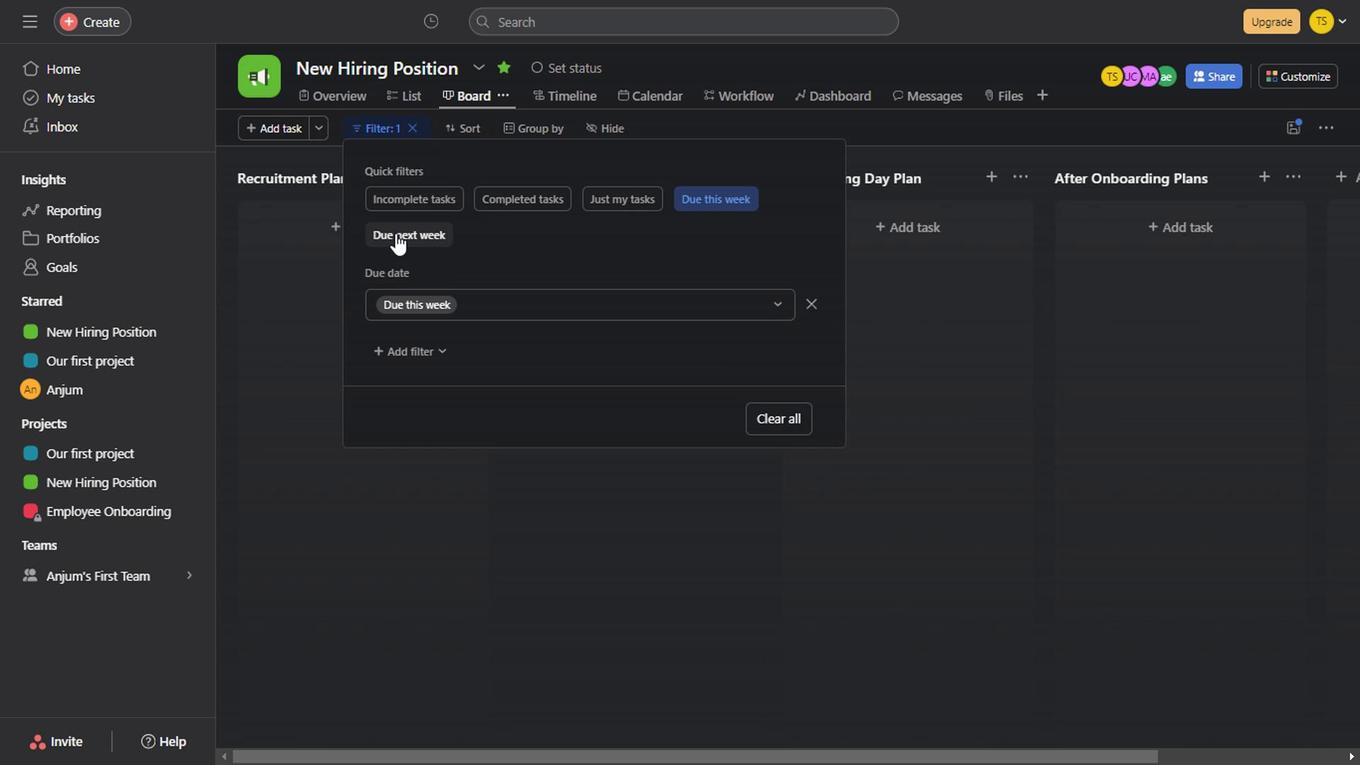 
Action: Mouse moved to (555, 545)
Screenshot: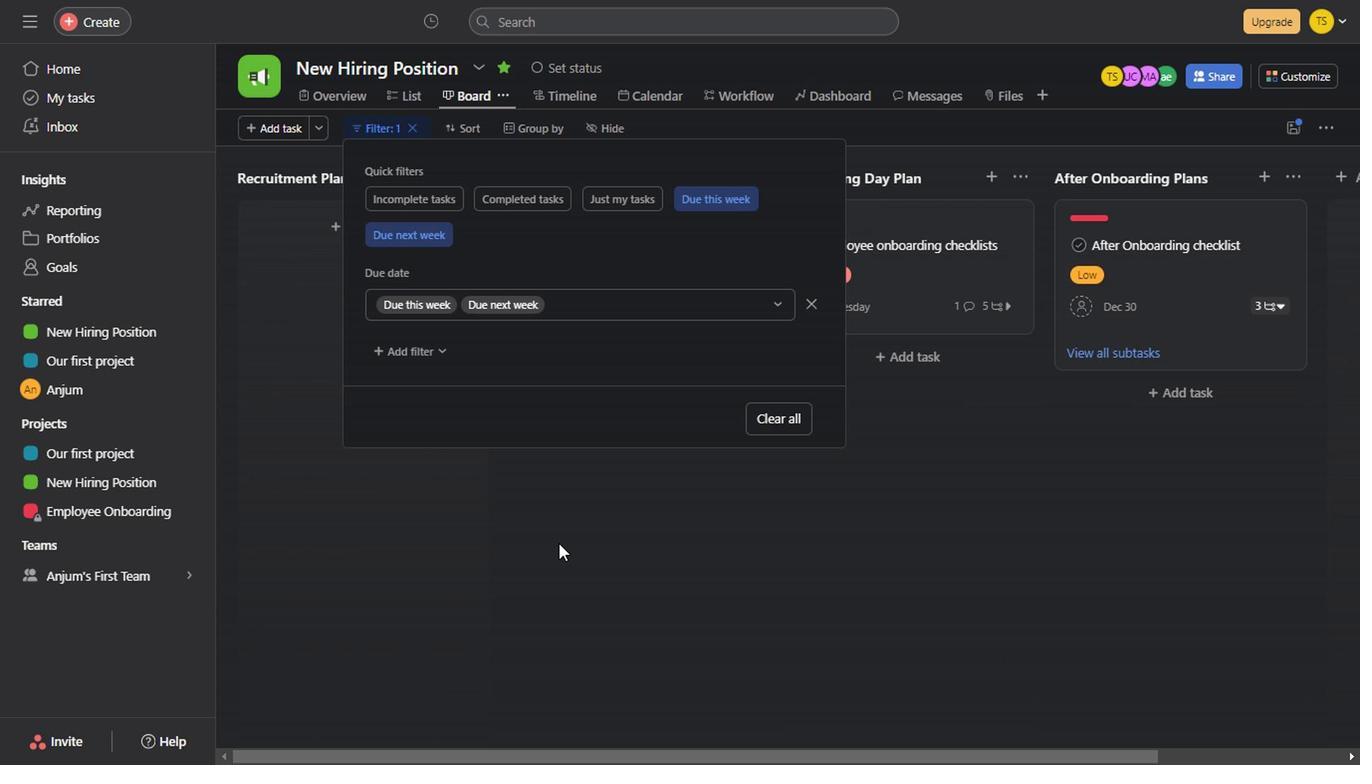 
Action: Mouse pressed left at (555, 545)
Screenshot: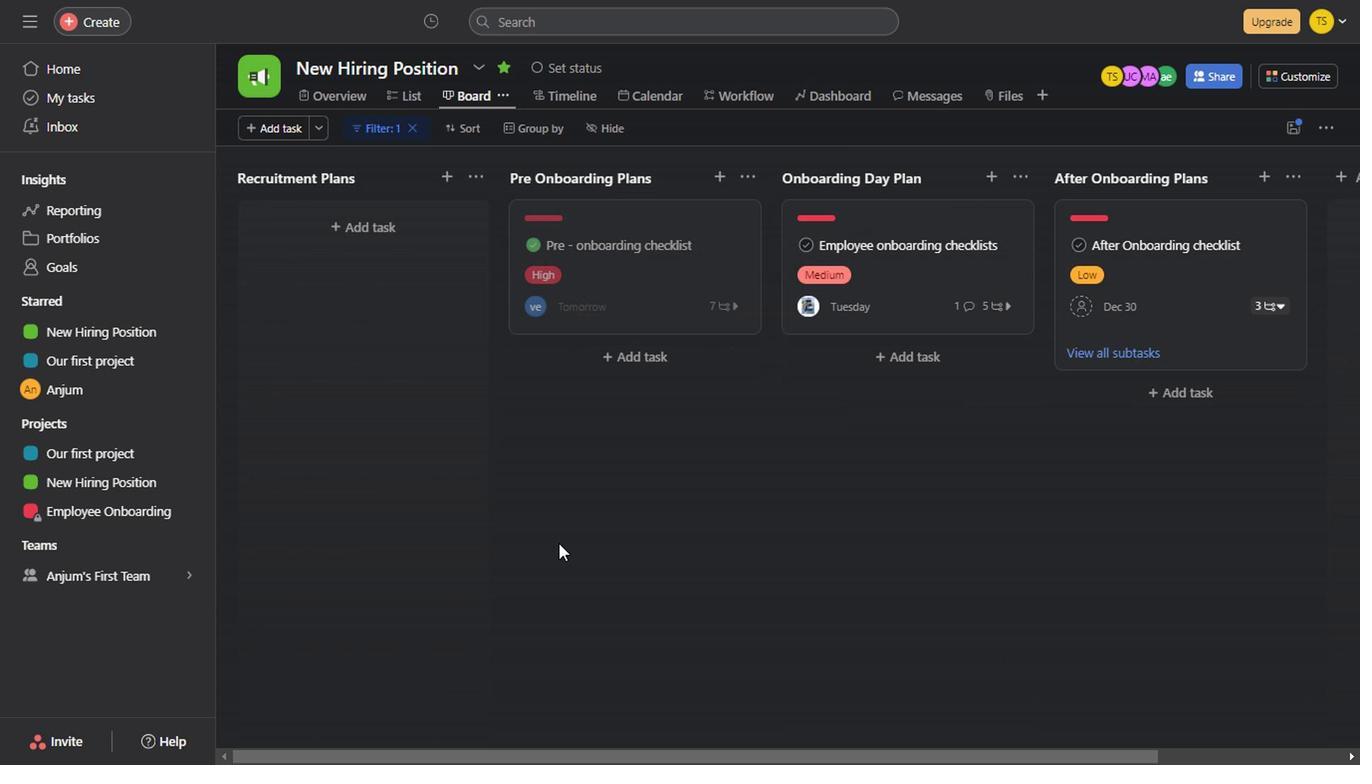 
Action: Mouse moved to (630, 311)
Screenshot: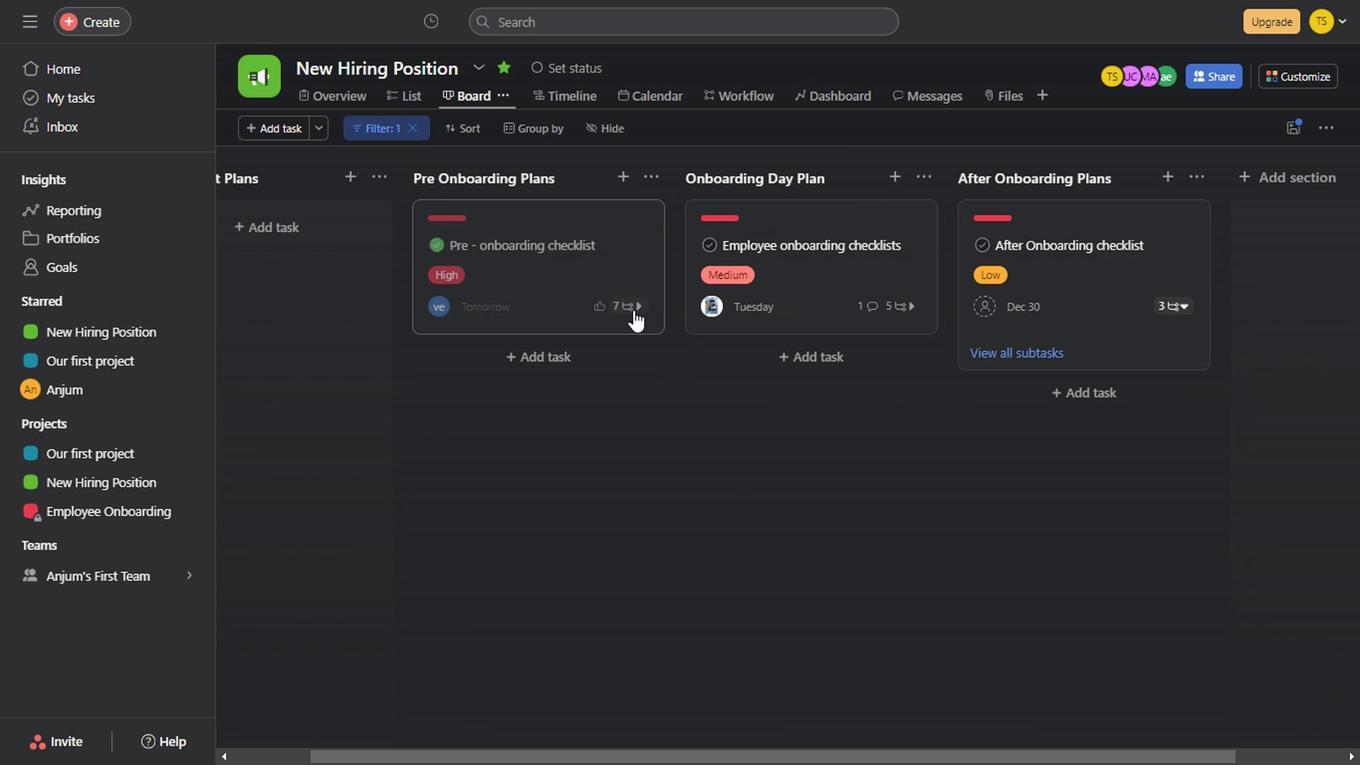 
Action: Mouse pressed left at (630, 311)
Screenshot: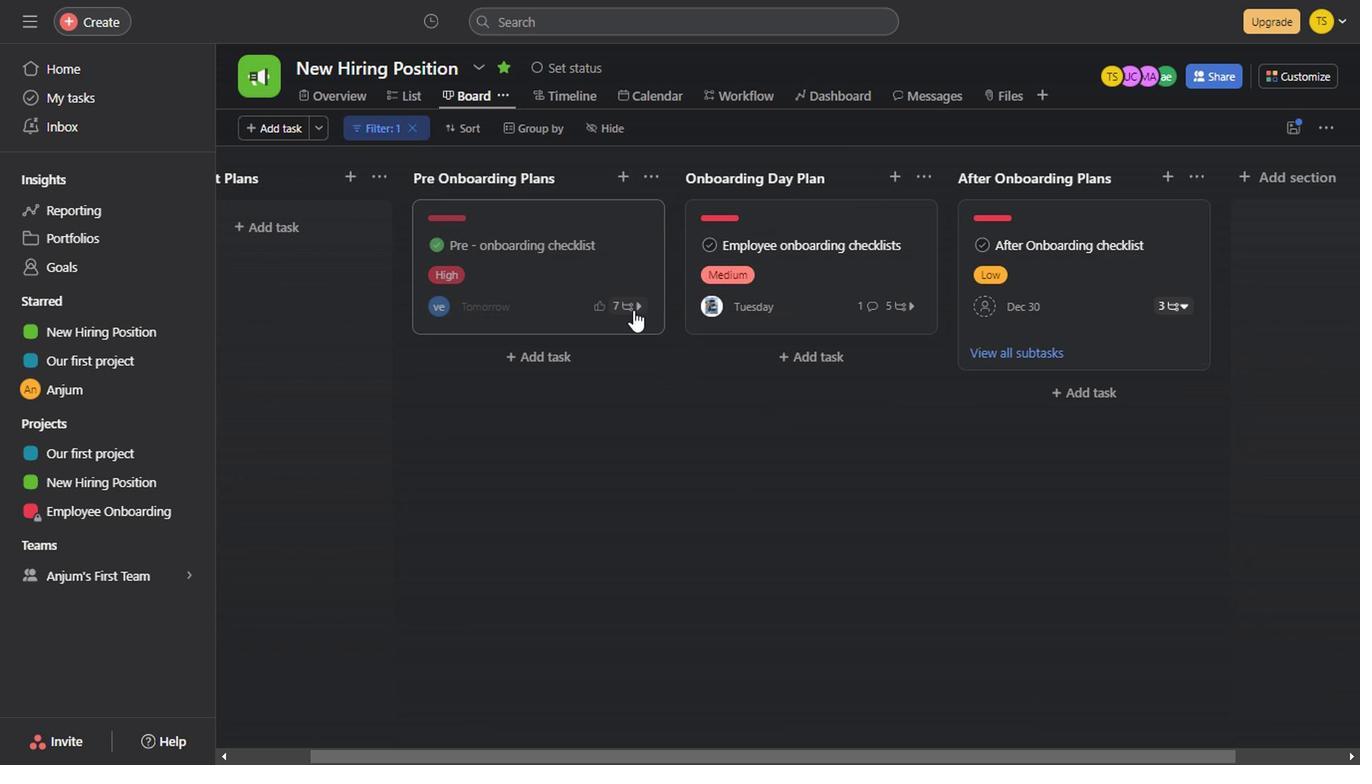 
Action: Mouse moved to (902, 310)
Screenshot: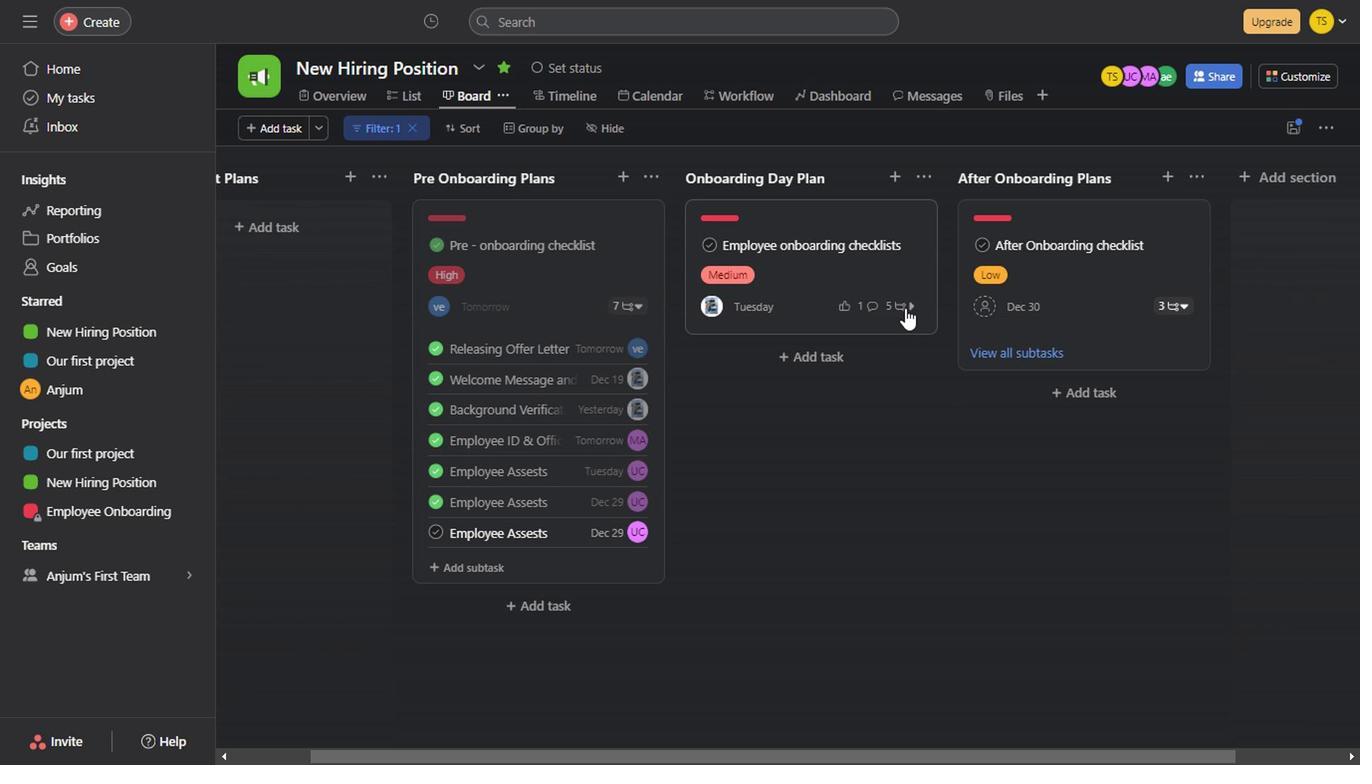 
Action: Mouse pressed left at (902, 310)
Screenshot: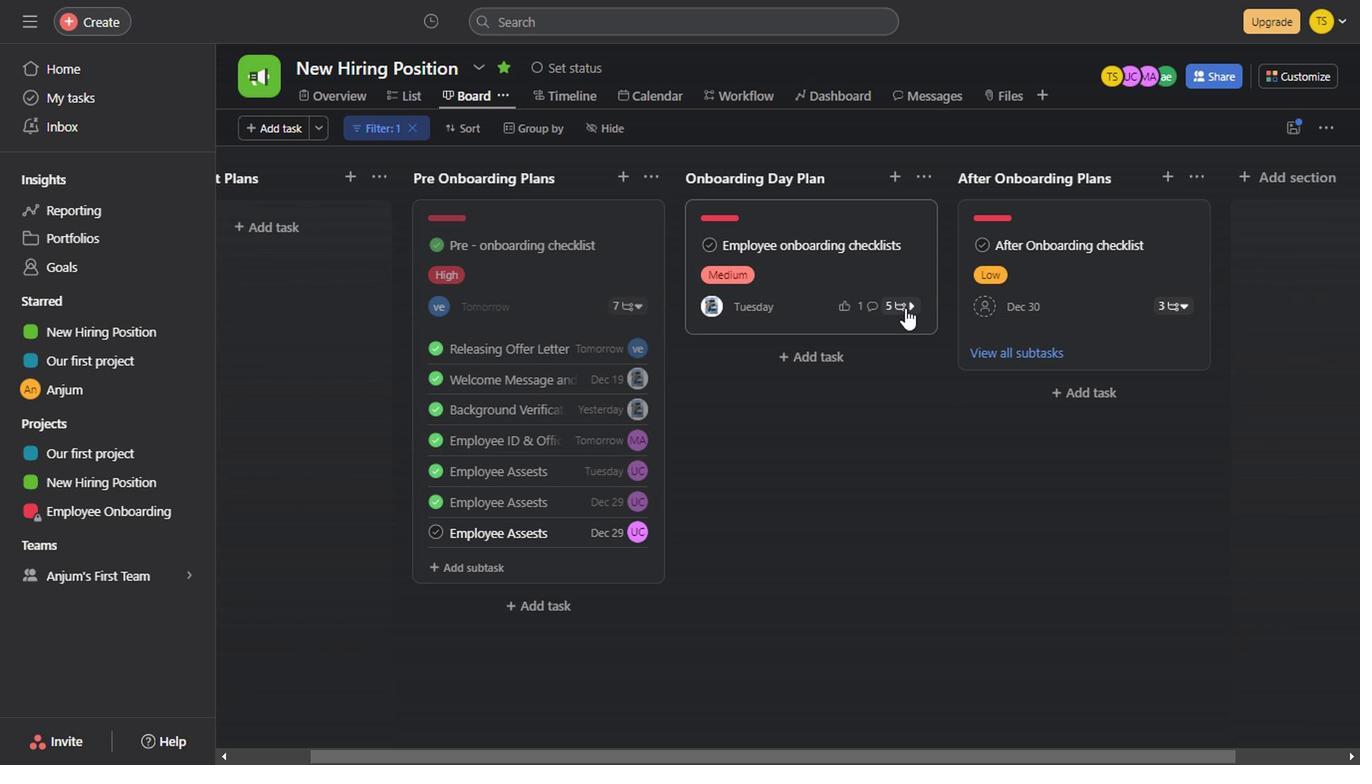
Action: Mouse moved to (1178, 310)
Screenshot: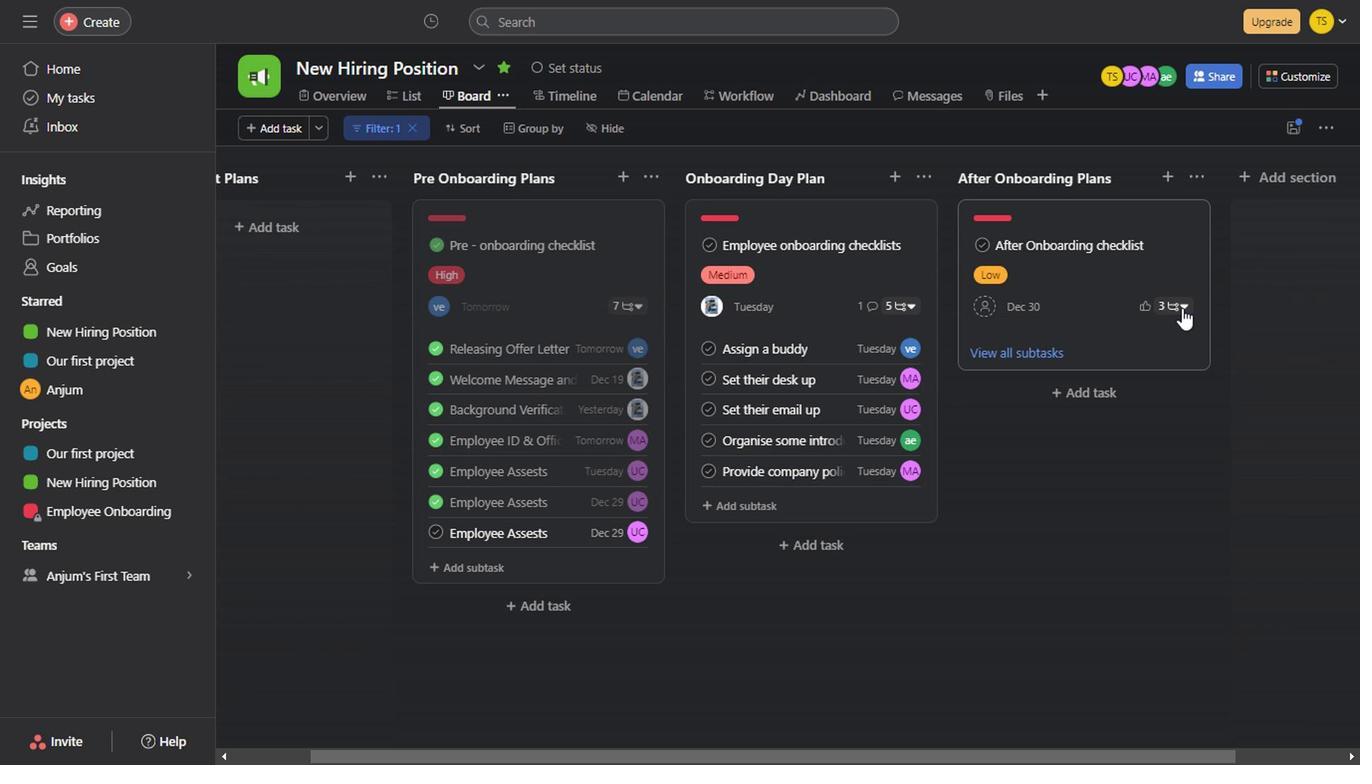 
Action: Mouse pressed left at (1178, 310)
Screenshot: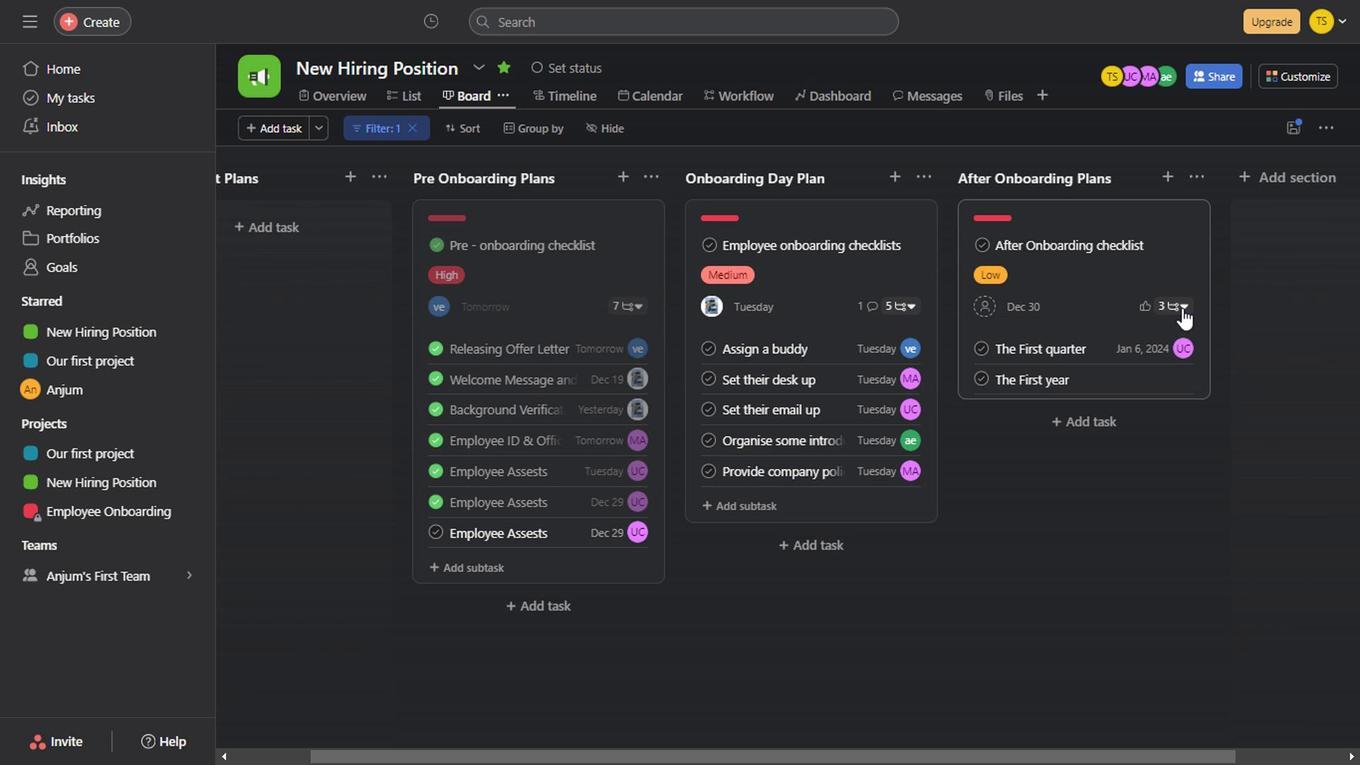 
Action: Mouse moved to (1172, 311)
Screenshot: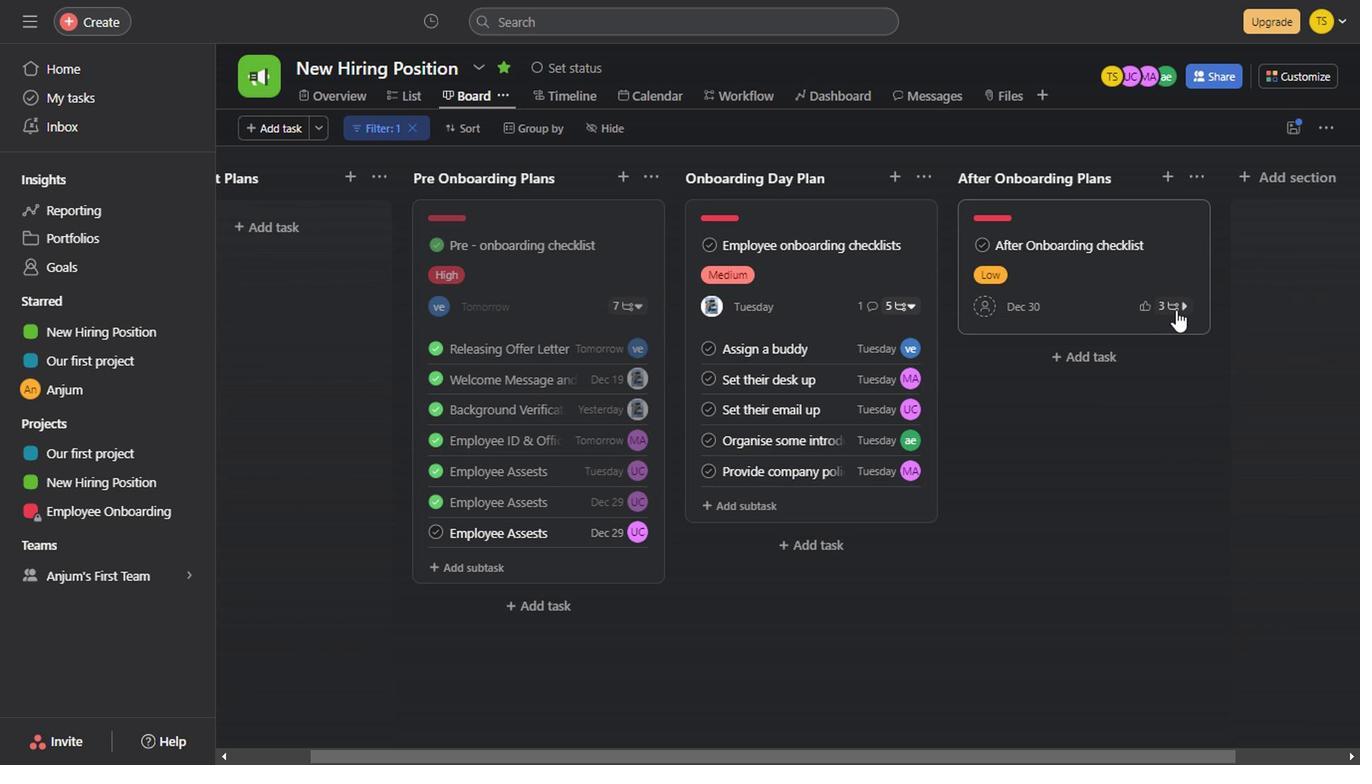
Action: Mouse pressed left at (1172, 311)
Screenshot: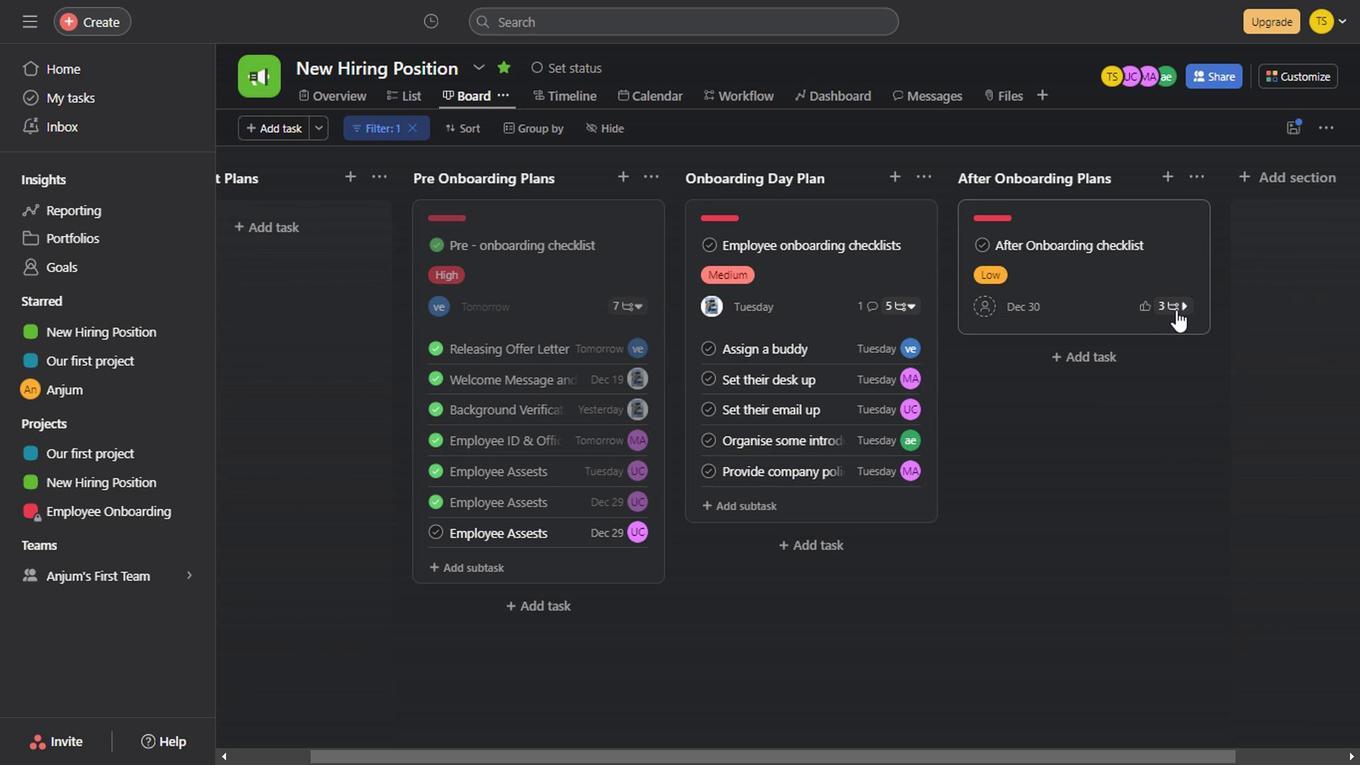 
Action: Mouse moved to (416, 137)
Screenshot: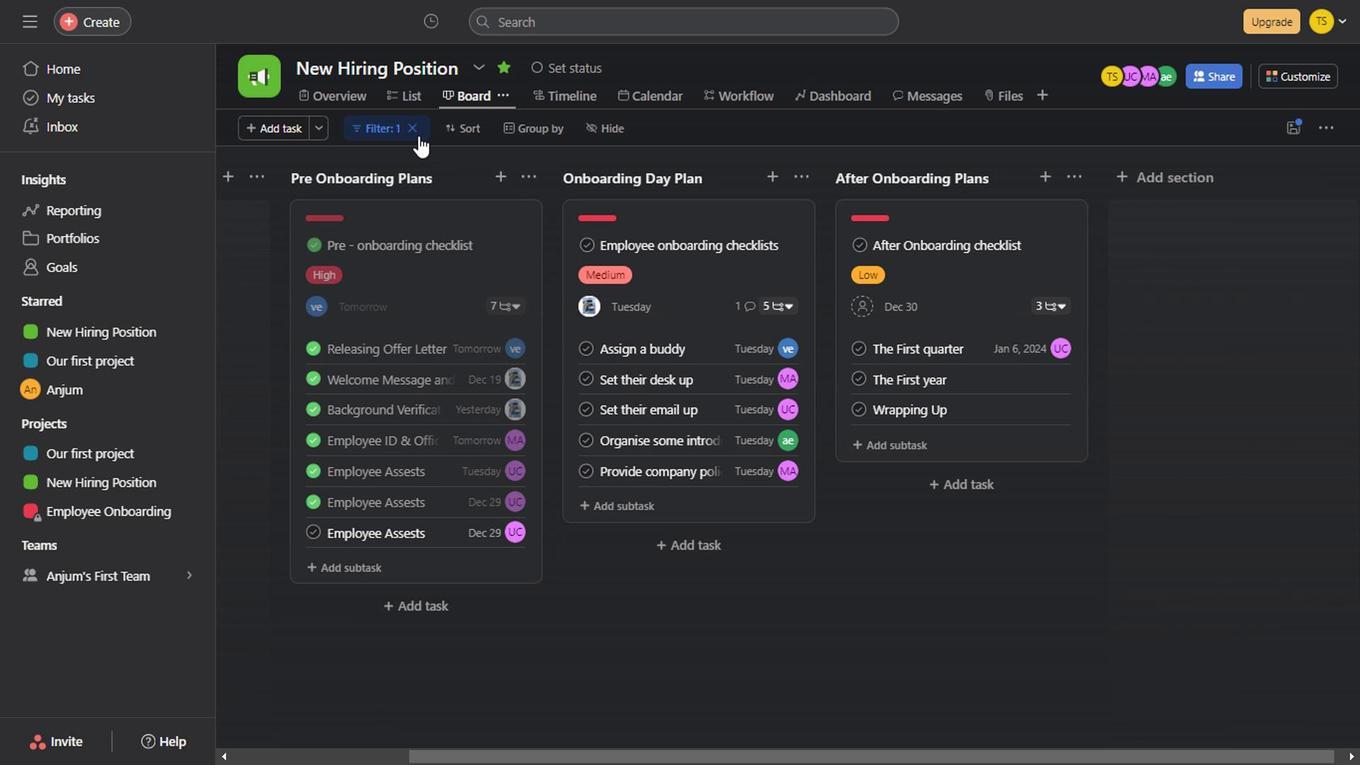 
Action: Mouse pressed left at (416, 137)
Screenshot: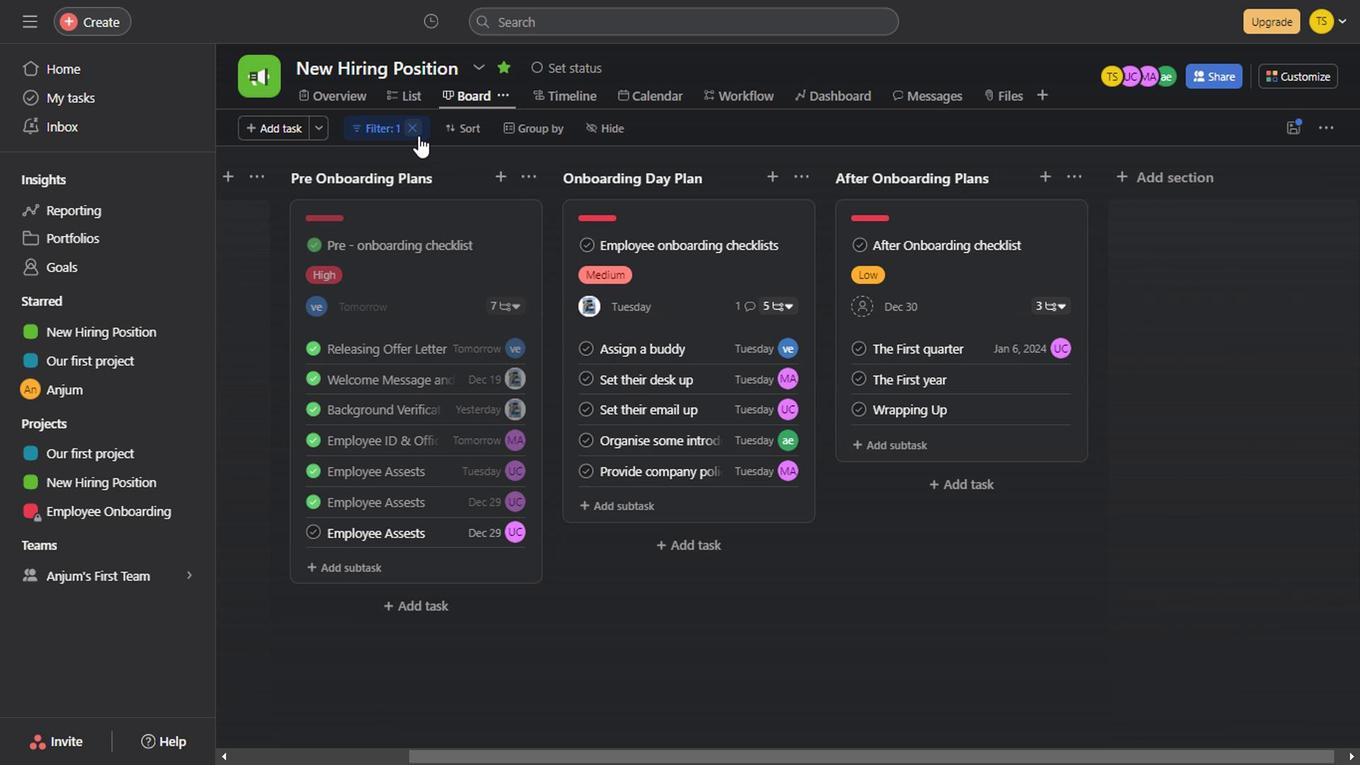 
Action: Mouse moved to (440, 132)
Screenshot: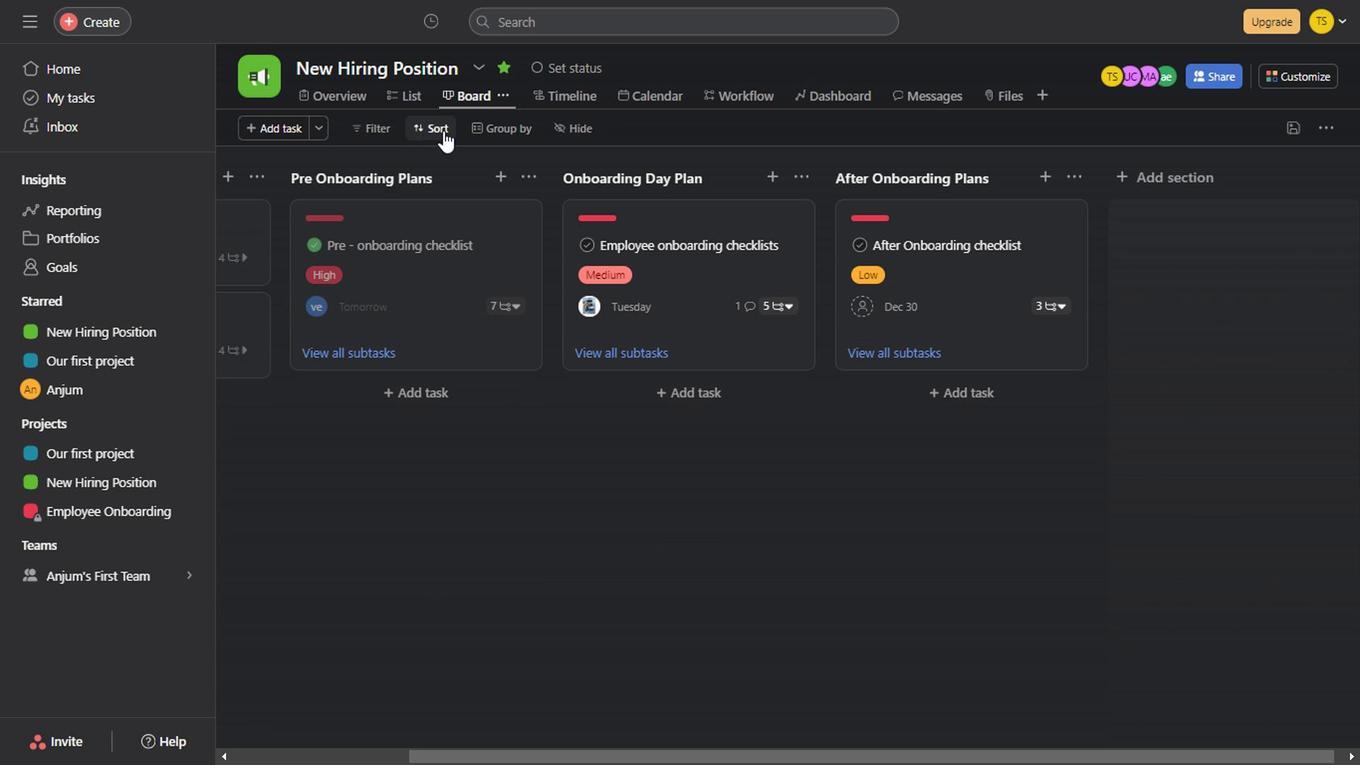 
Action: Mouse pressed left at (440, 132)
Screenshot: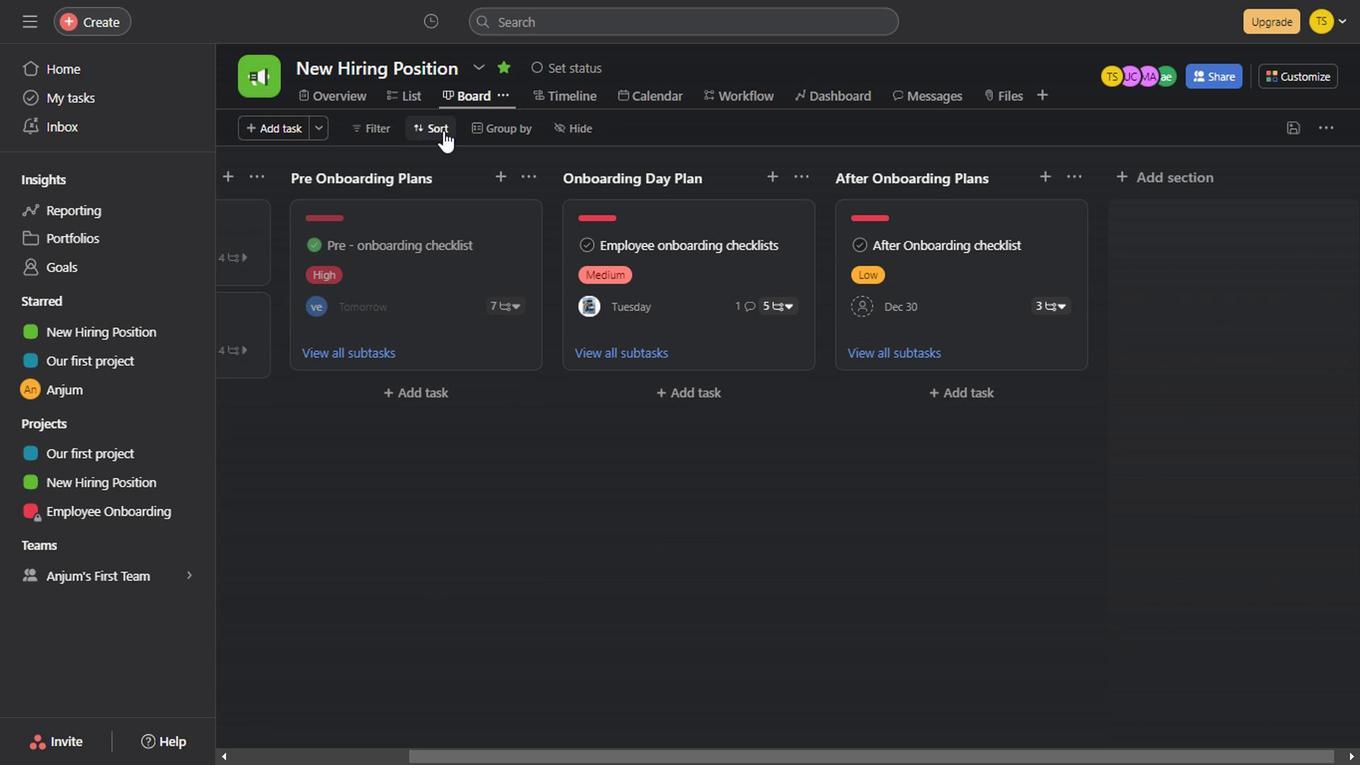 
Action: Mouse moved to (475, 262)
Screenshot: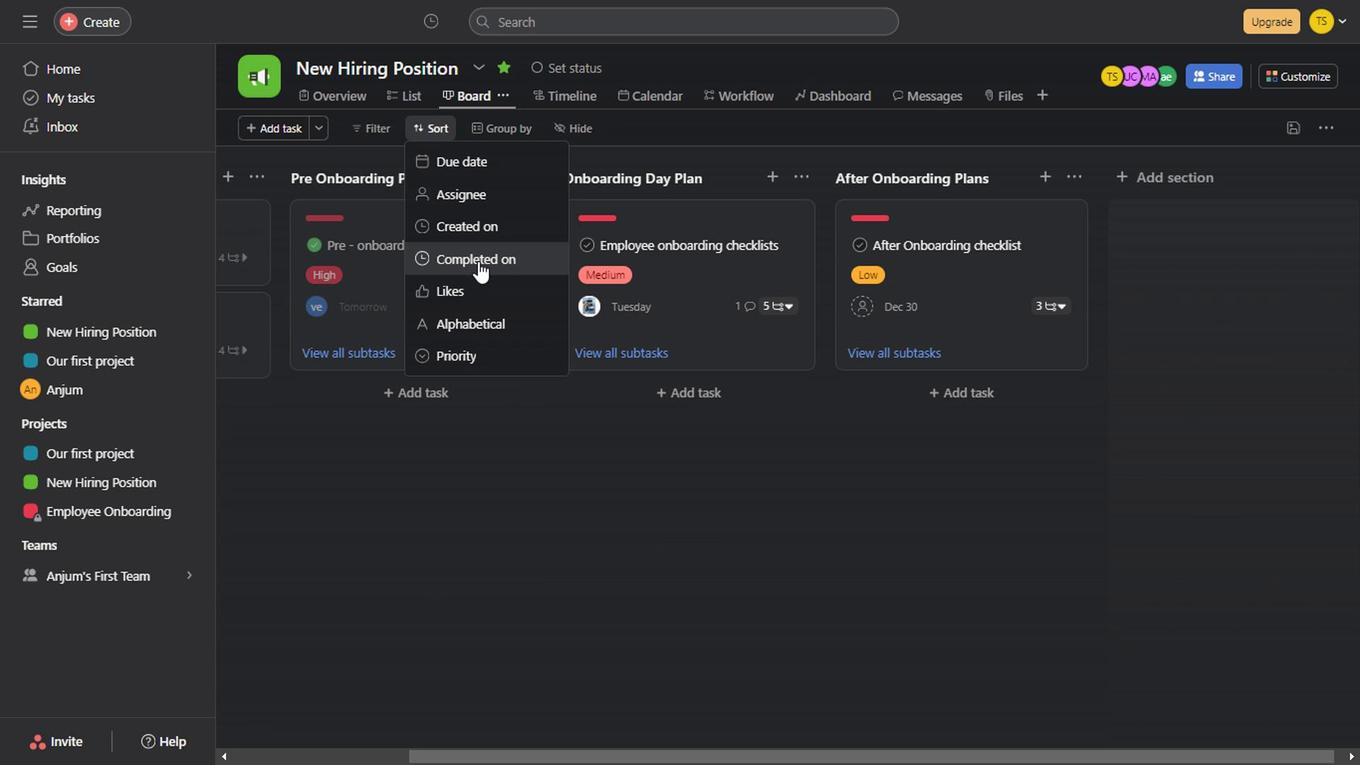 
Action: Mouse pressed left at (475, 262)
Screenshot: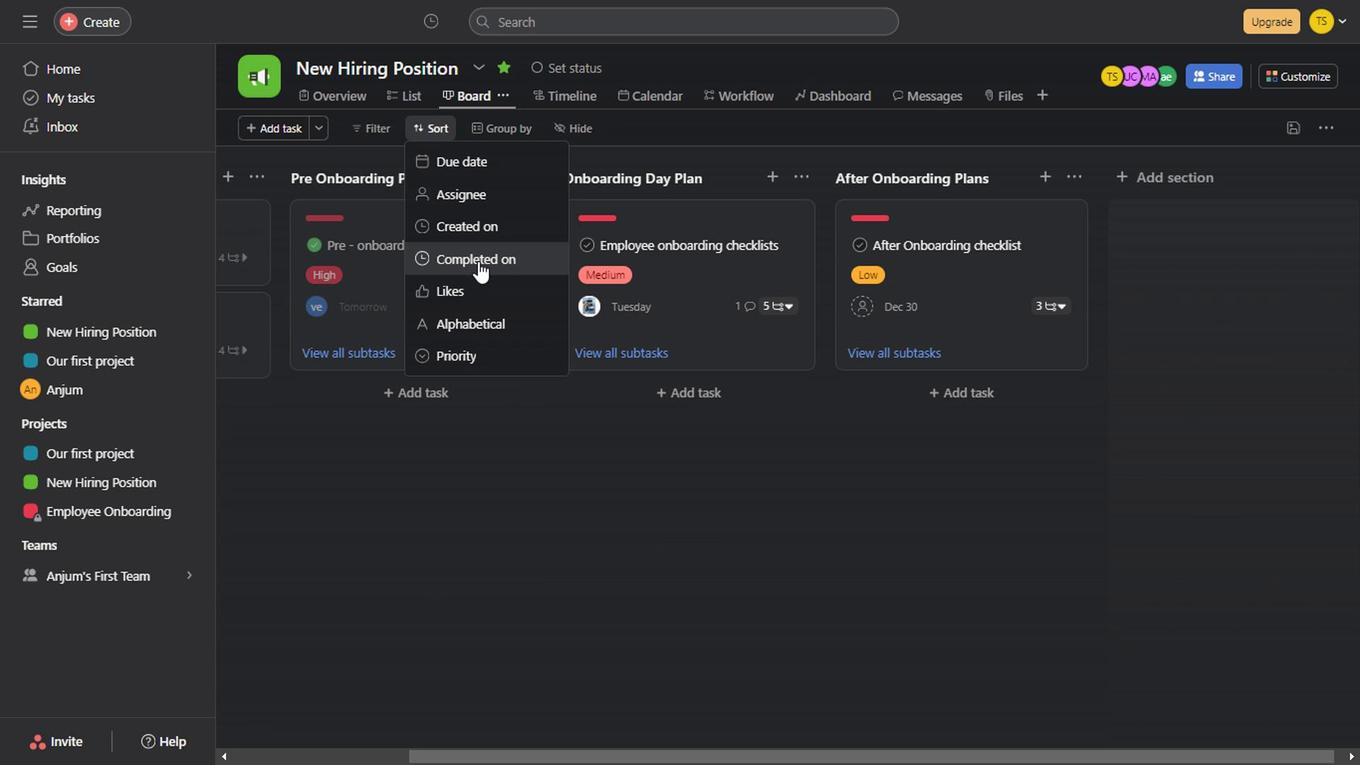 
Action: Mouse moved to (467, 128)
Screenshot: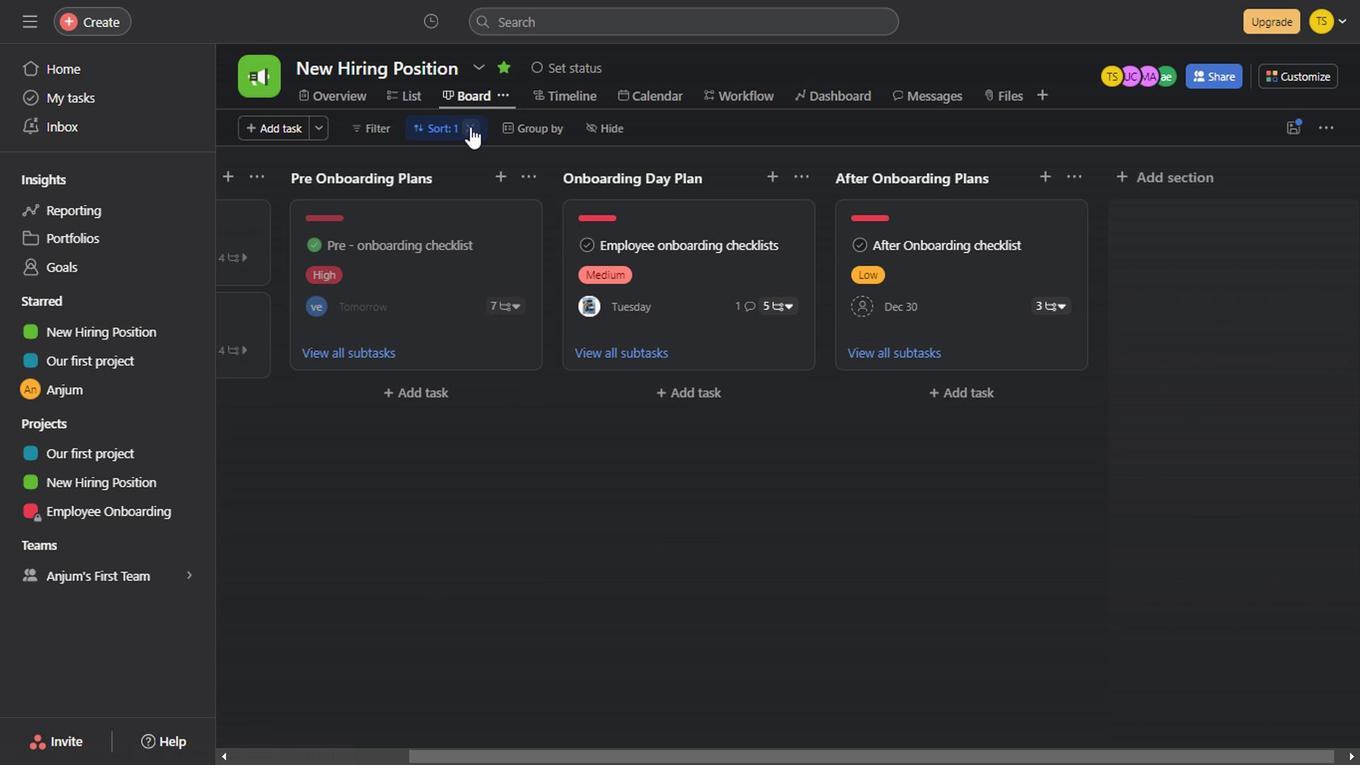 
Action: Mouse pressed left at (467, 128)
Screenshot: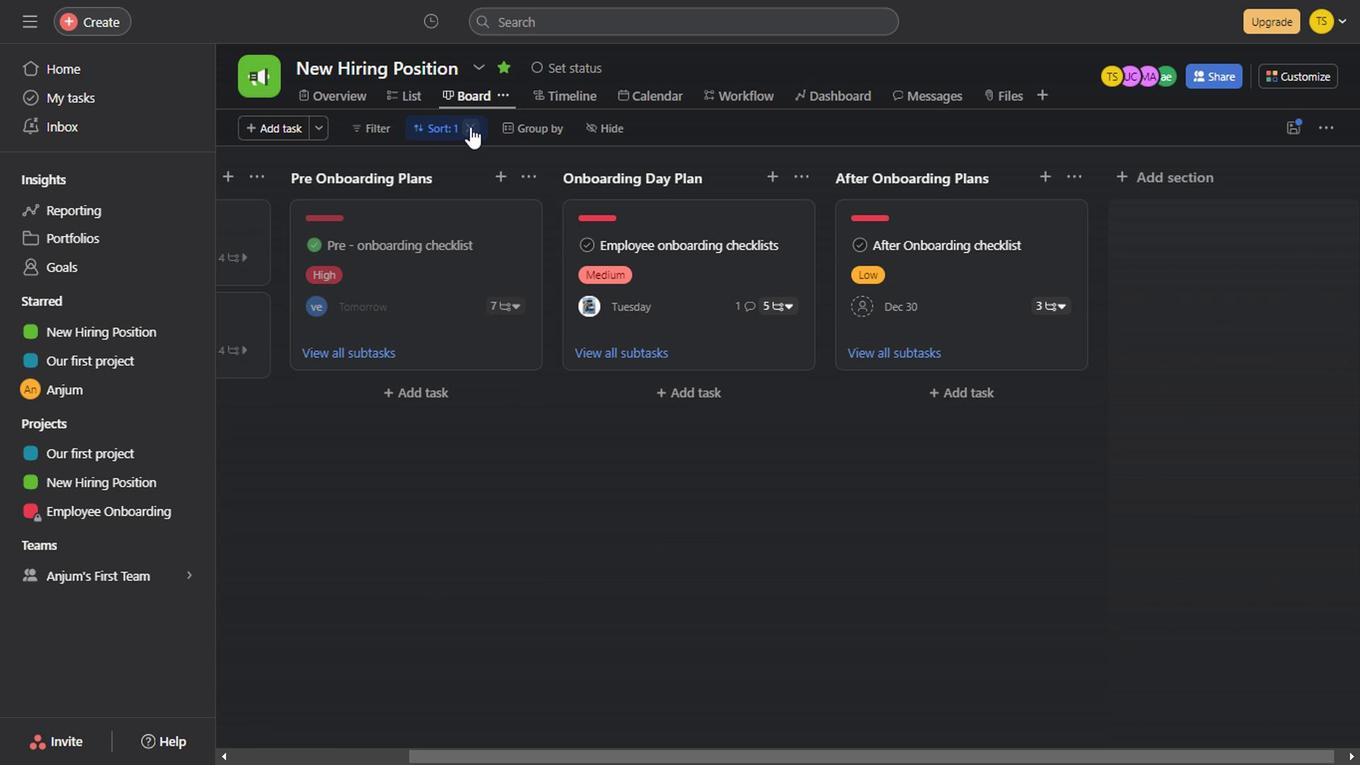 
Action: Mouse moved to (424, 131)
Screenshot: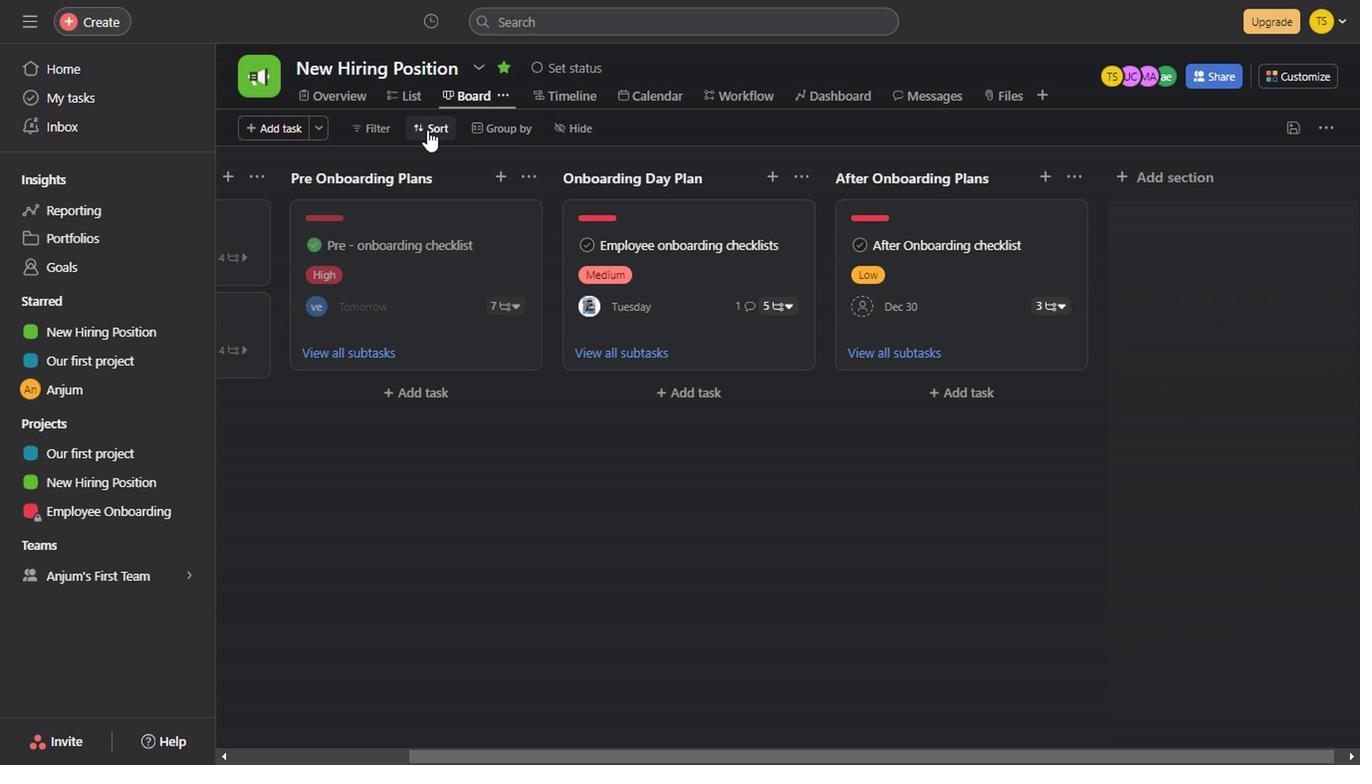 
Action: Mouse pressed left at (424, 131)
Screenshot: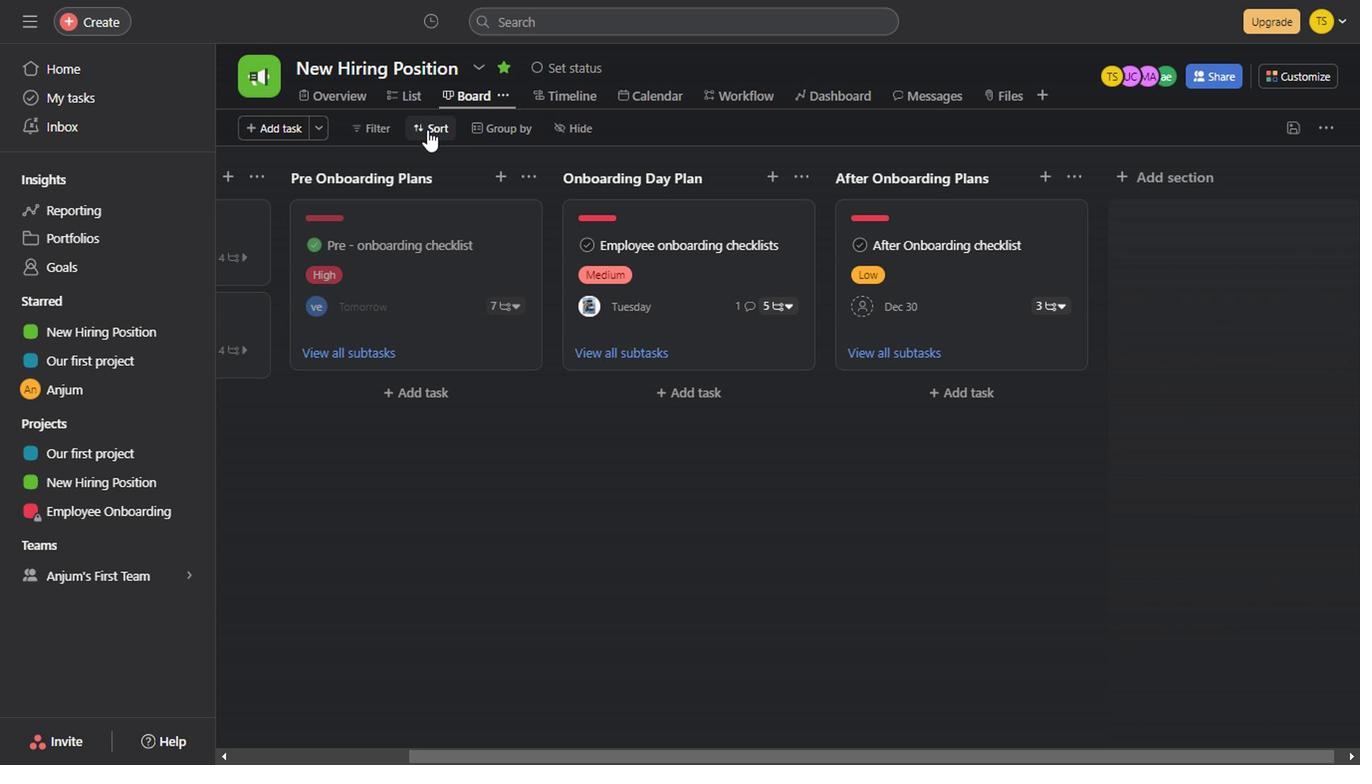 
Action: Mouse moved to (459, 238)
Screenshot: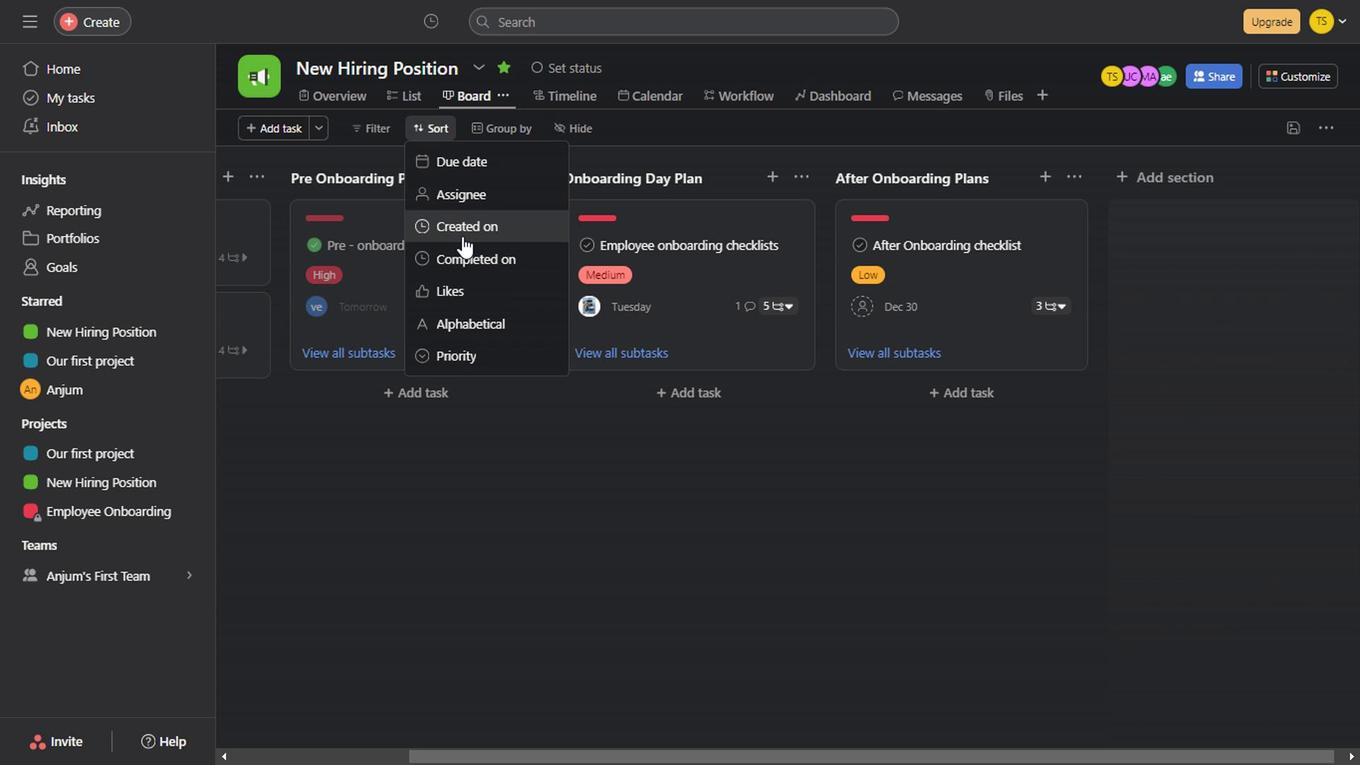 
Action: Mouse pressed left at (459, 238)
Screenshot: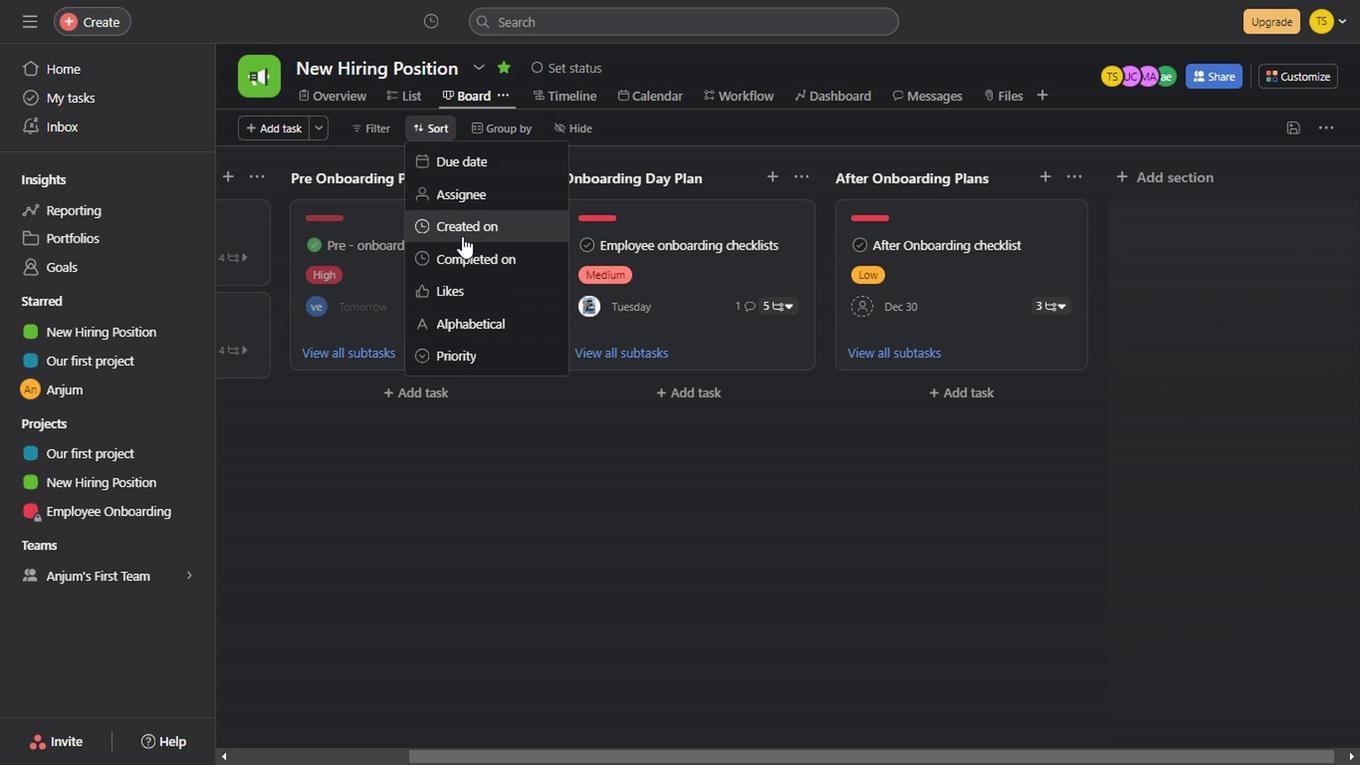 
Action: Mouse moved to (465, 132)
Screenshot: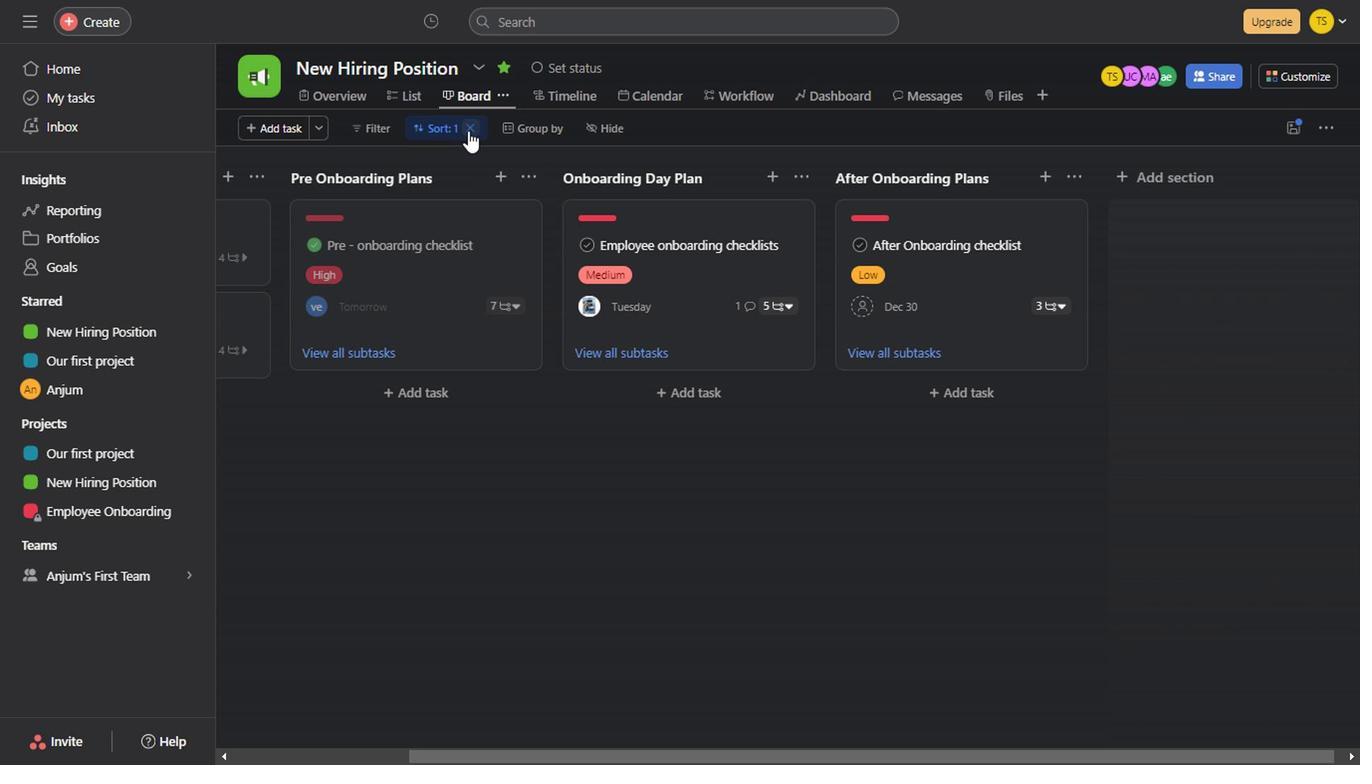 
Action: Mouse pressed left at (465, 132)
Screenshot: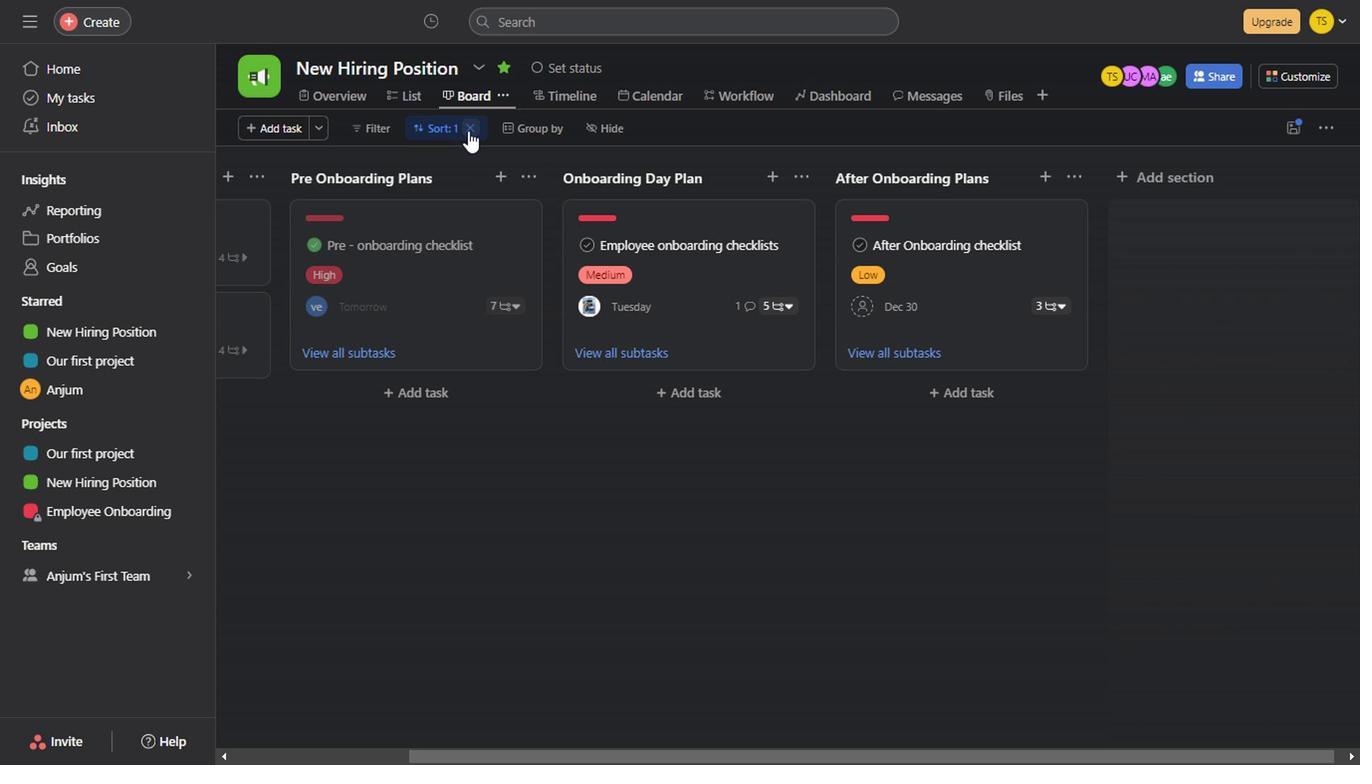 
Action: Mouse moved to (494, 128)
Screenshot: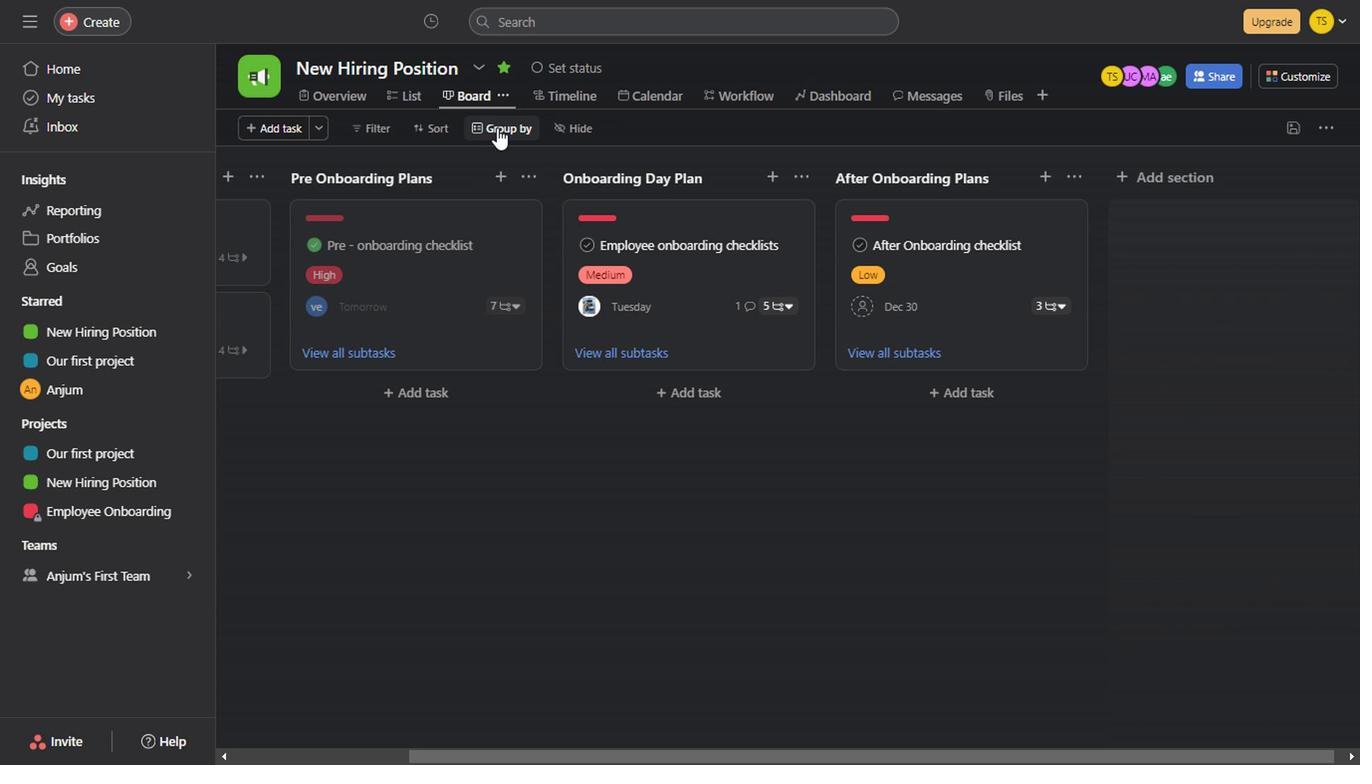 
Action: Mouse pressed left at (494, 128)
Screenshot: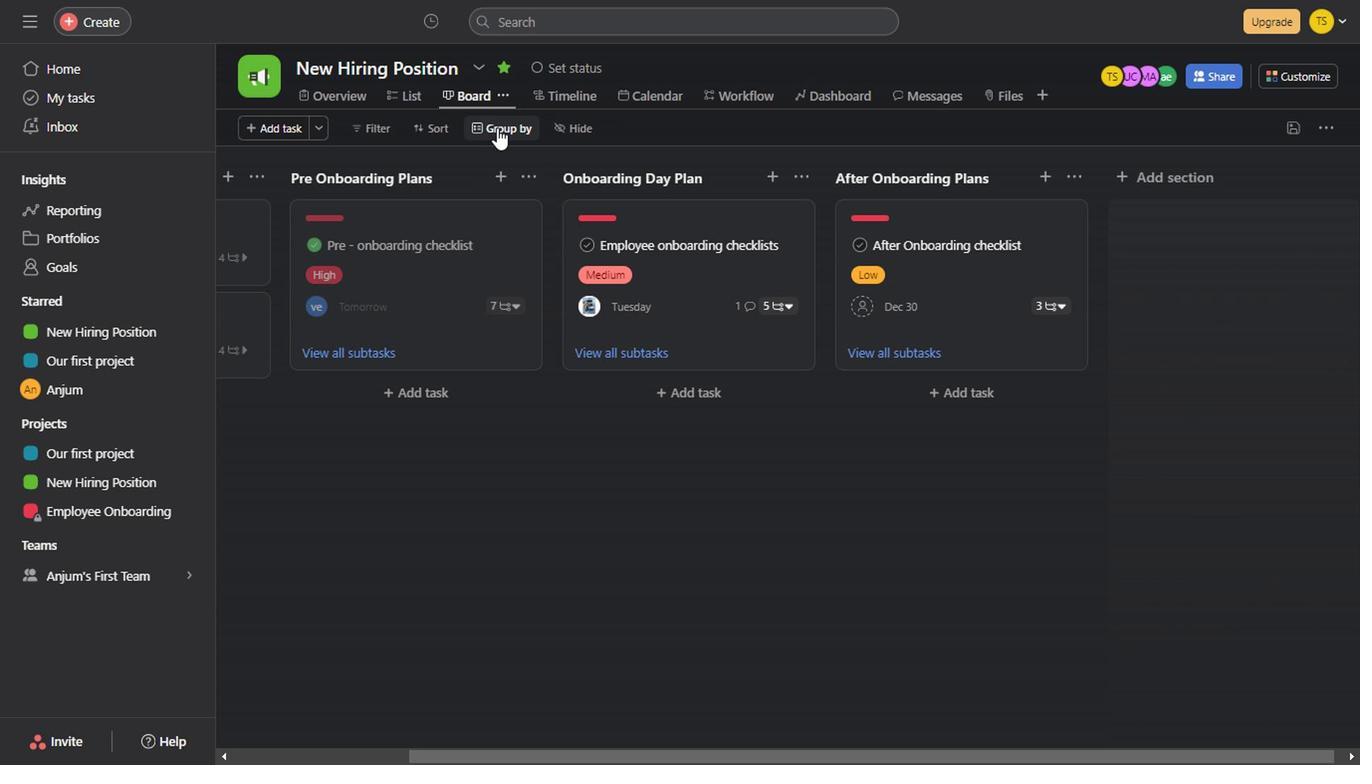 
Action: Mouse moved to (512, 194)
Screenshot: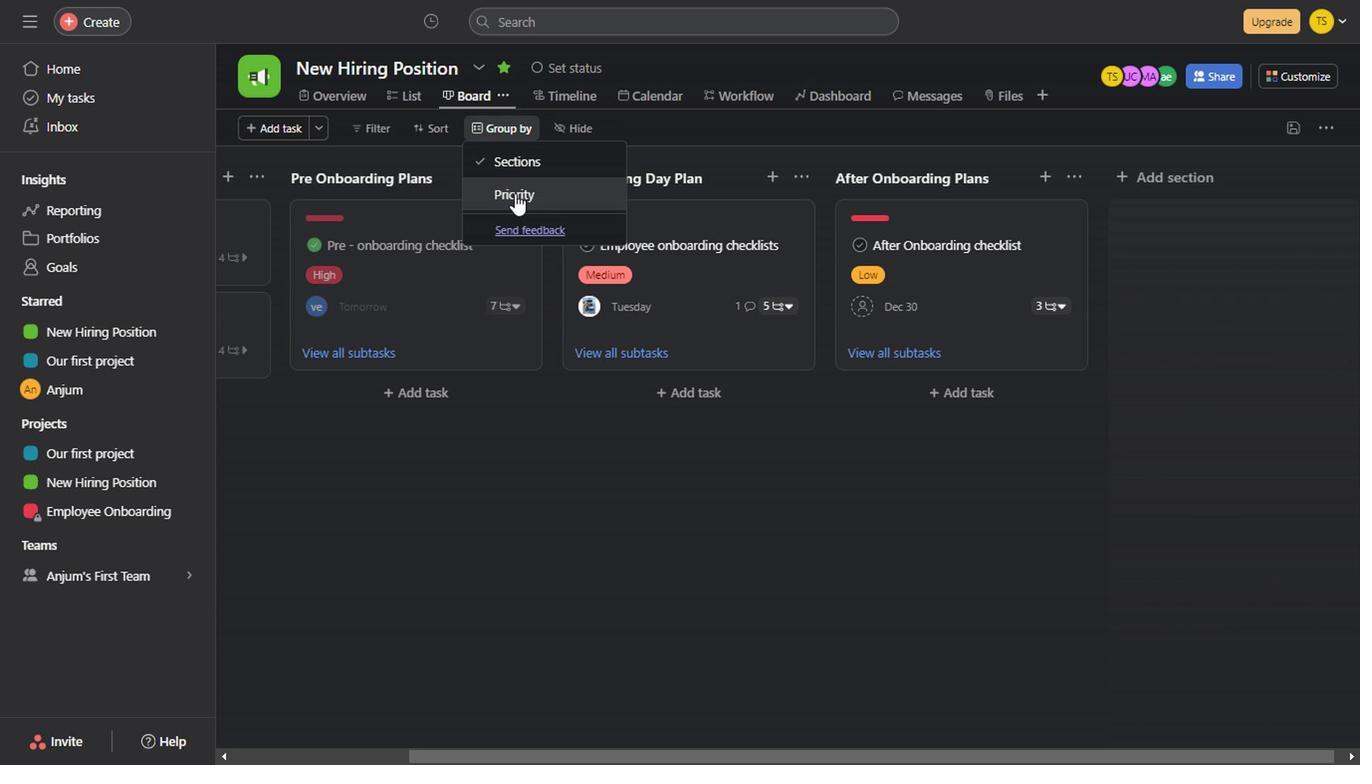 
Action: Mouse pressed left at (512, 194)
Screenshot: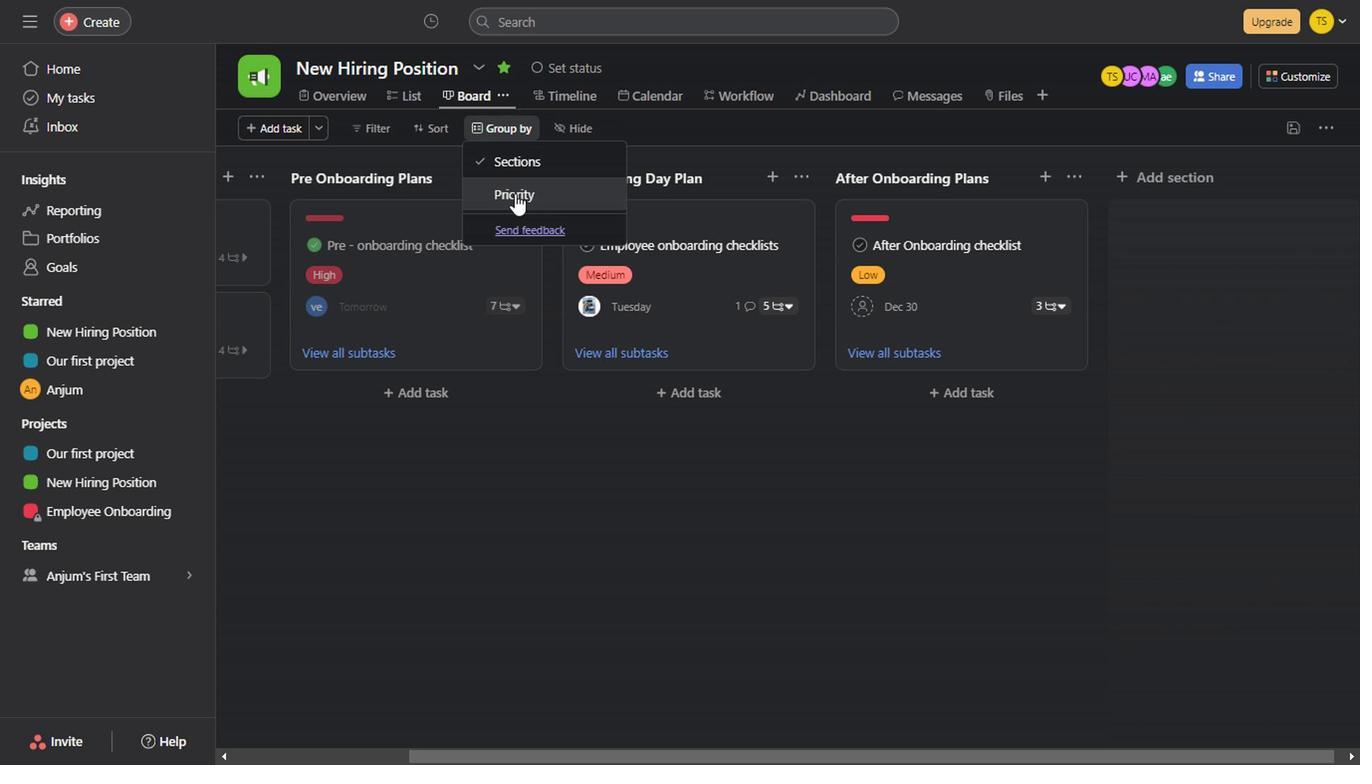 
Action: Mouse moved to (633, 545)
Screenshot: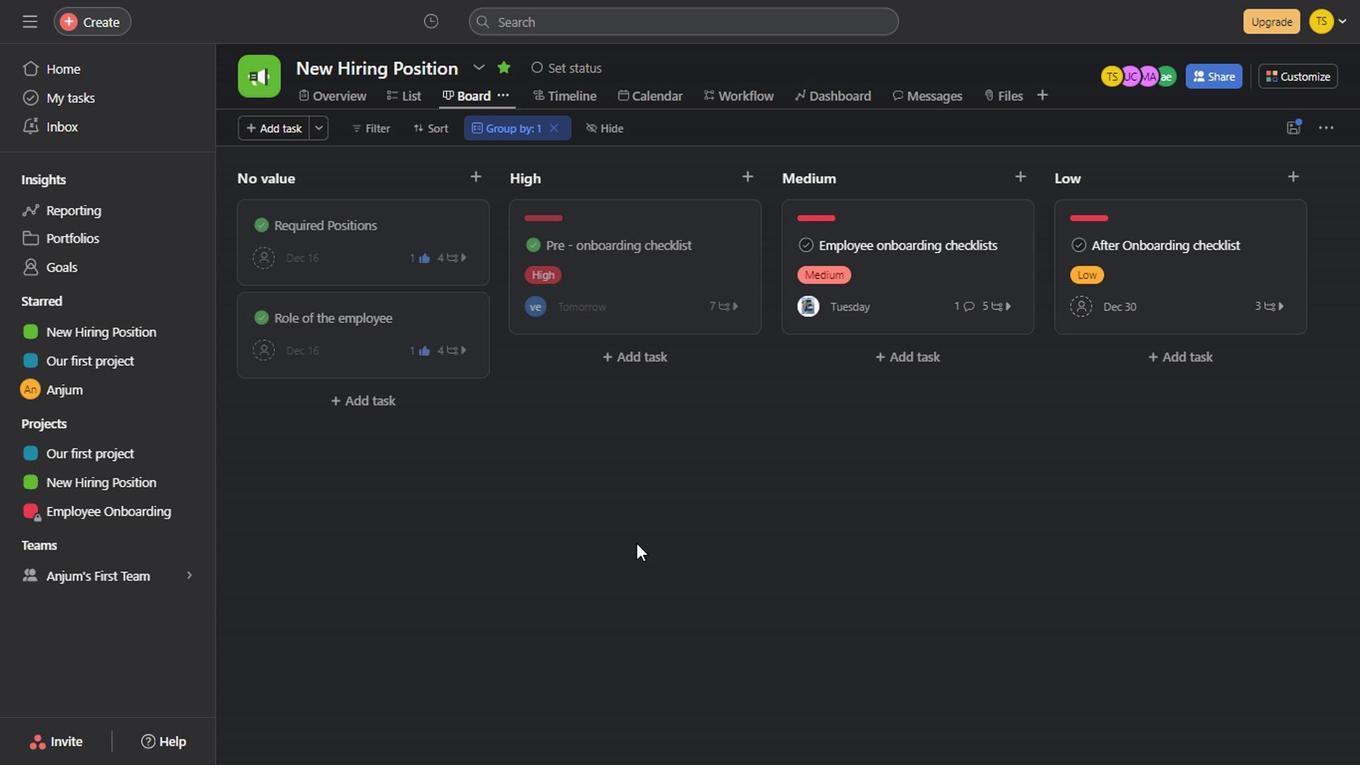
Action: Mouse pressed left at (633, 545)
Screenshot: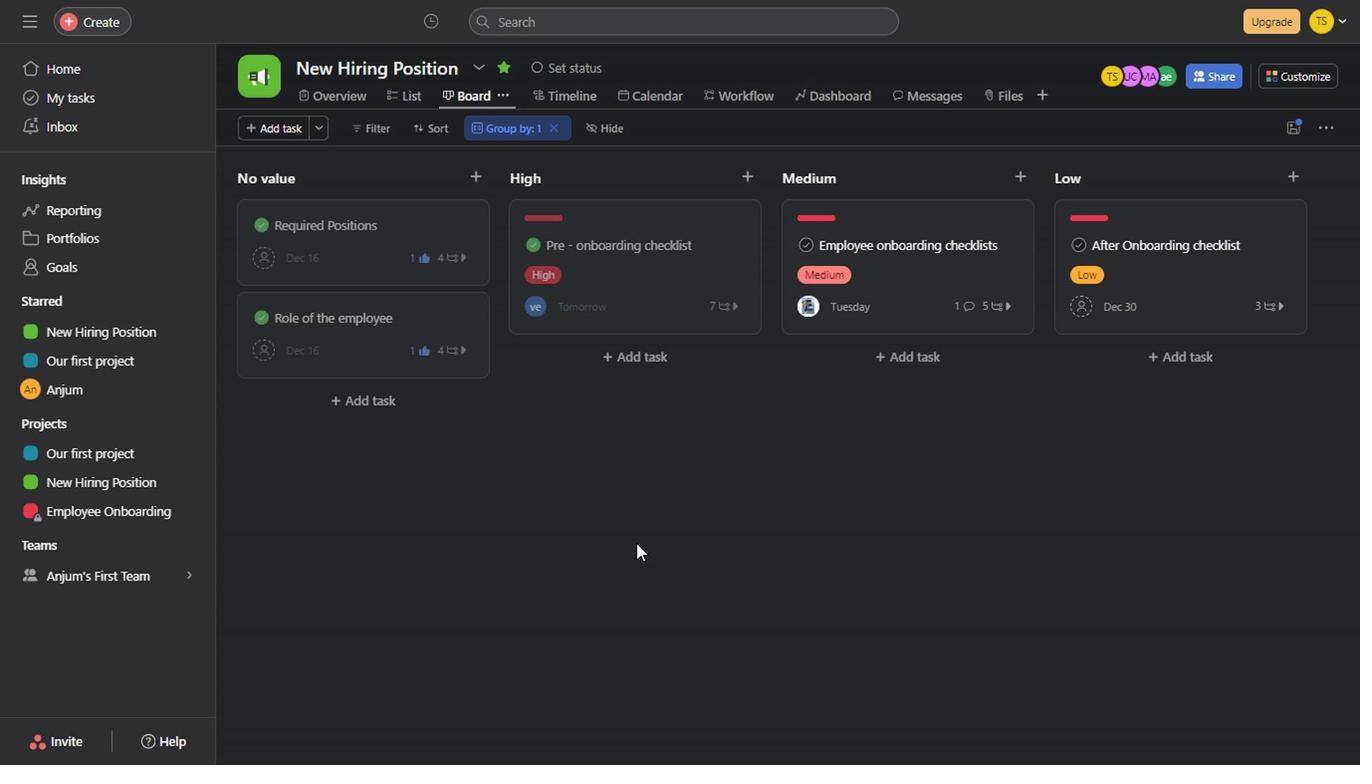 
Action: Mouse moved to (554, 131)
Screenshot: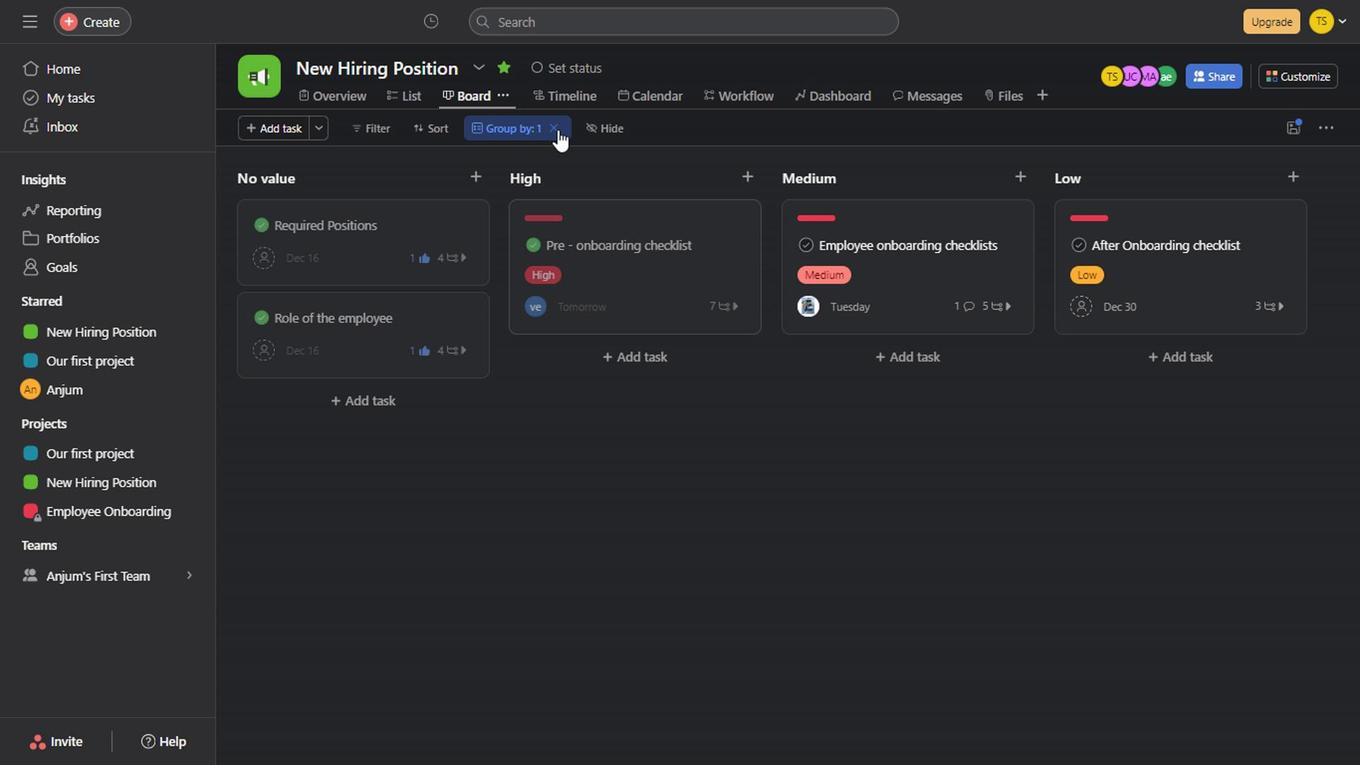 
Action: Mouse pressed left at (554, 131)
Screenshot: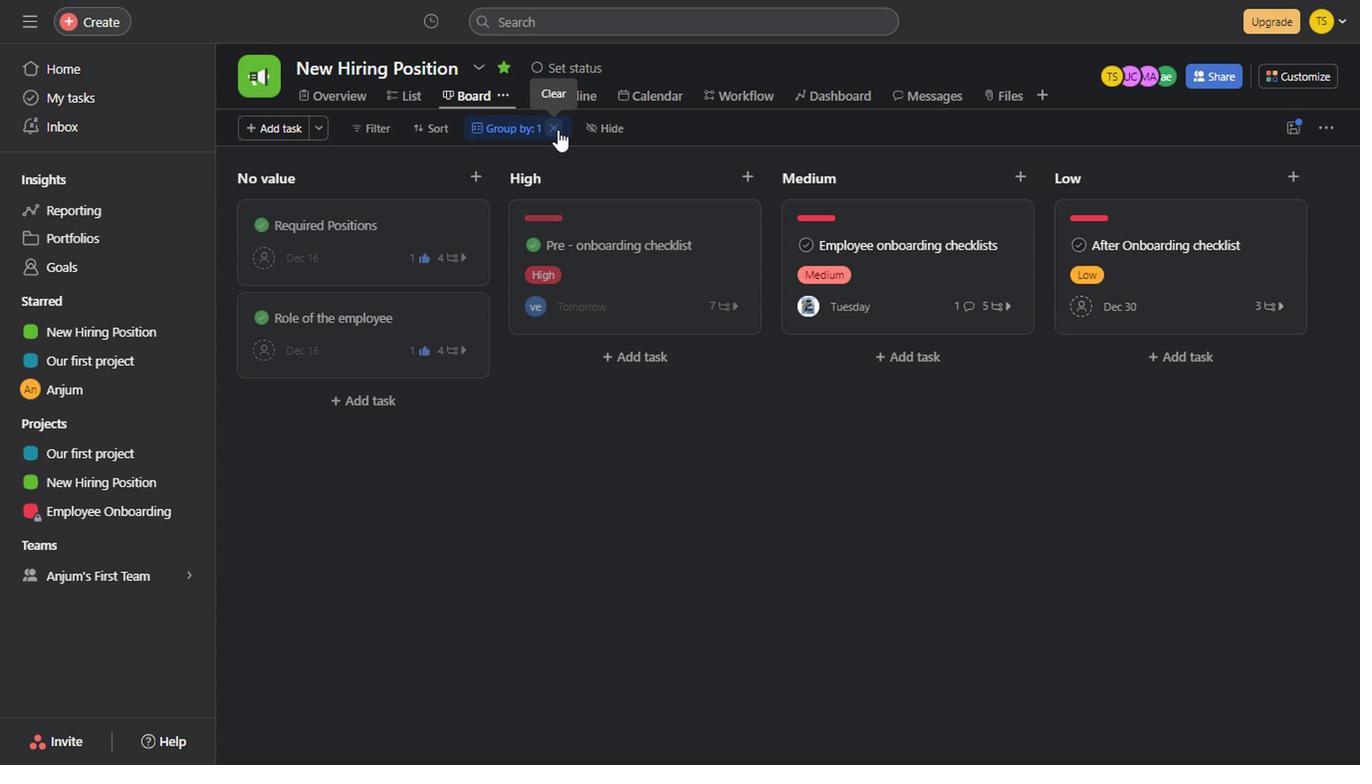 
Action: Mouse moved to (575, 128)
Screenshot: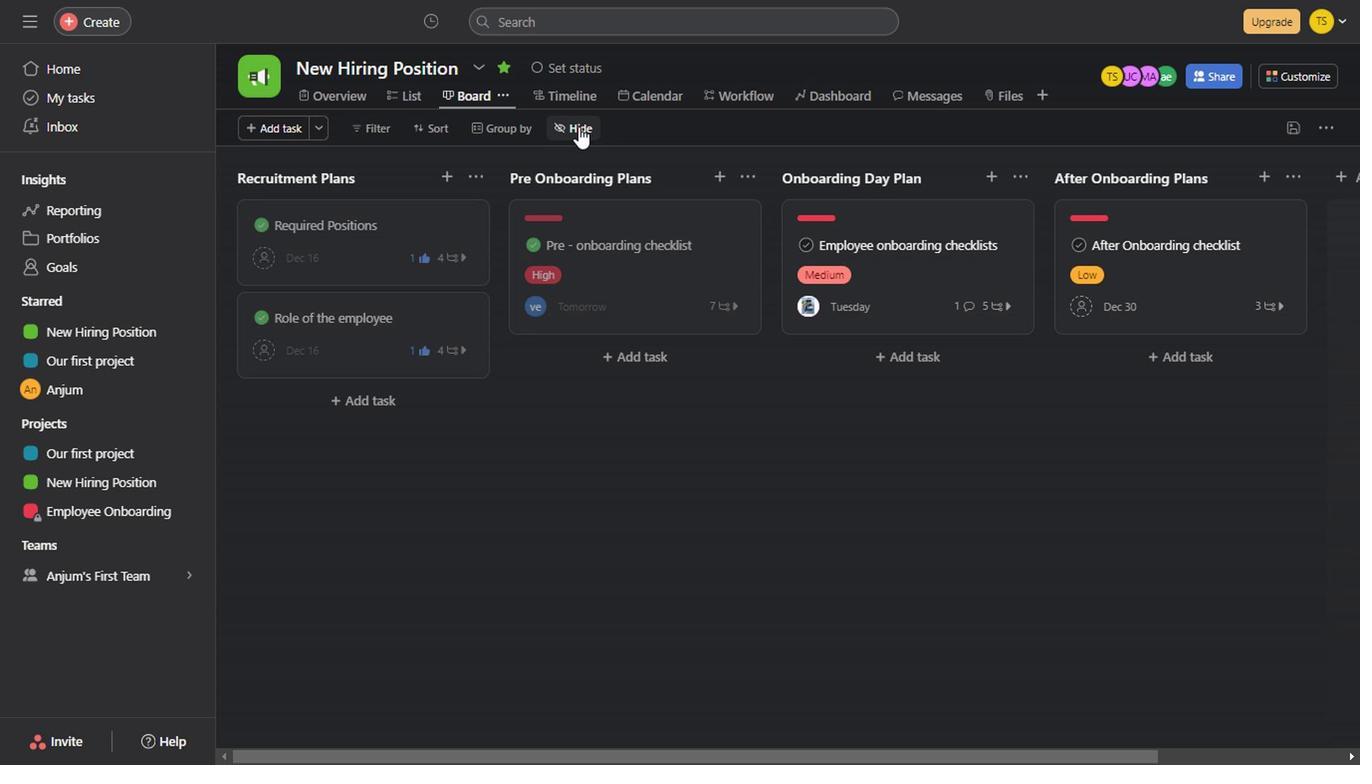
Action: Mouse pressed left at (575, 128)
Screenshot: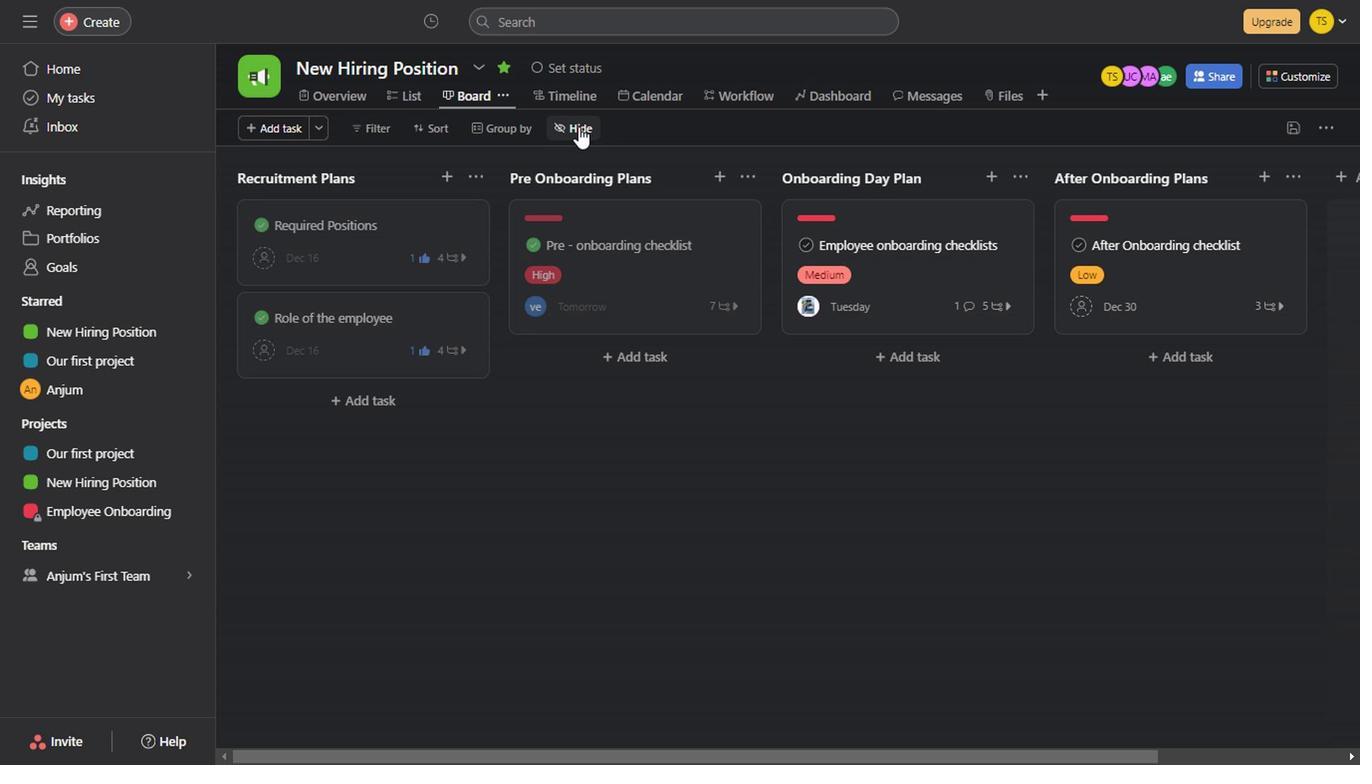 
Action: Mouse moved to (605, 127)
Screenshot: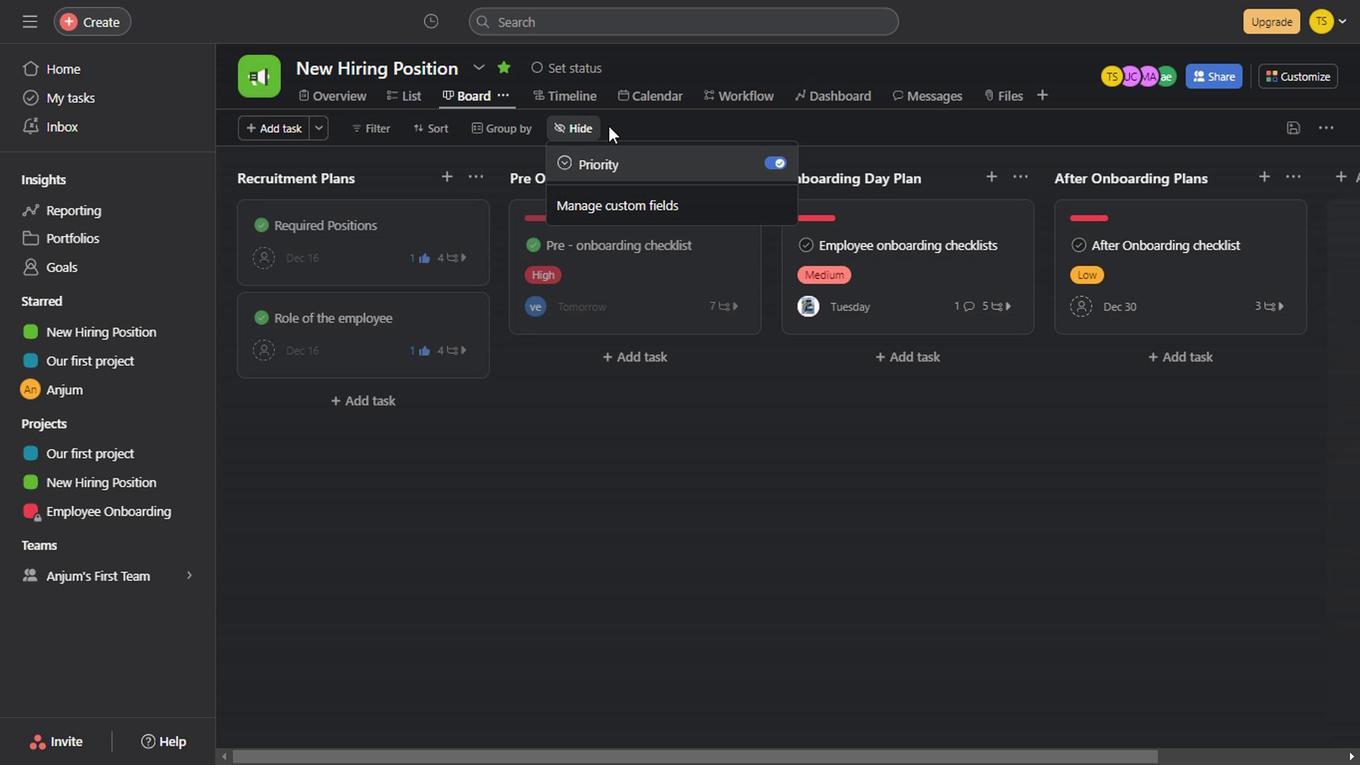 
Action: Mouse pressed left at (605, 127)
Screenshot: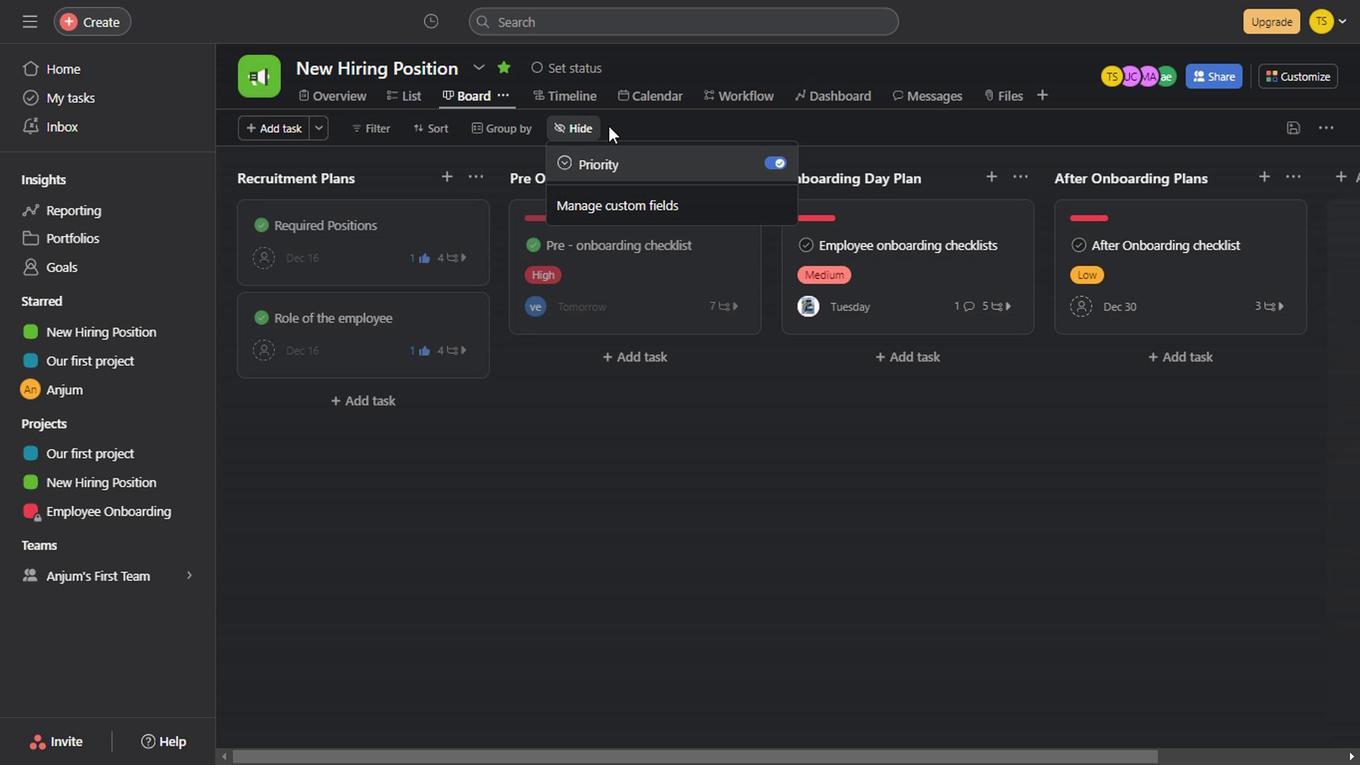 
Action: Mouse moved to (555, 90)
Screenshot: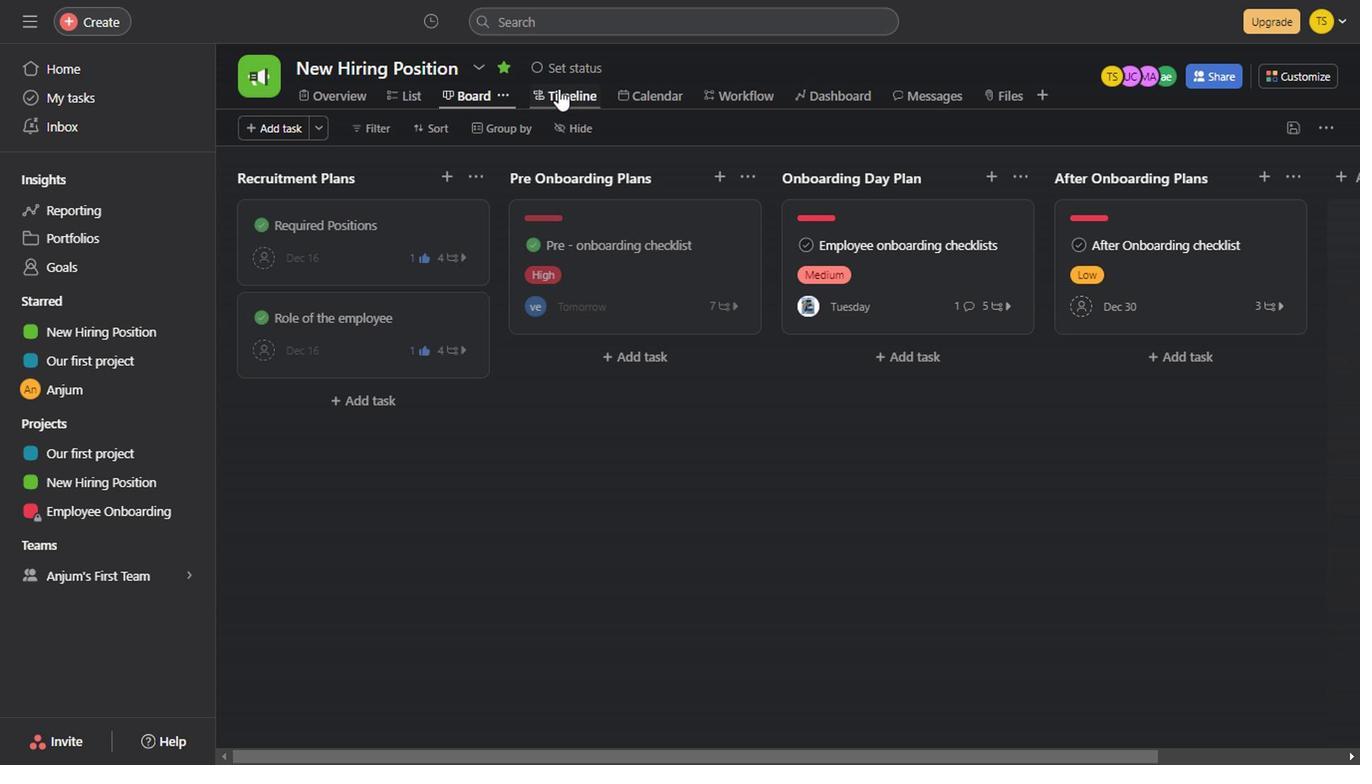 
Action: Mouse pressed left at (555, 90)
Screenshot: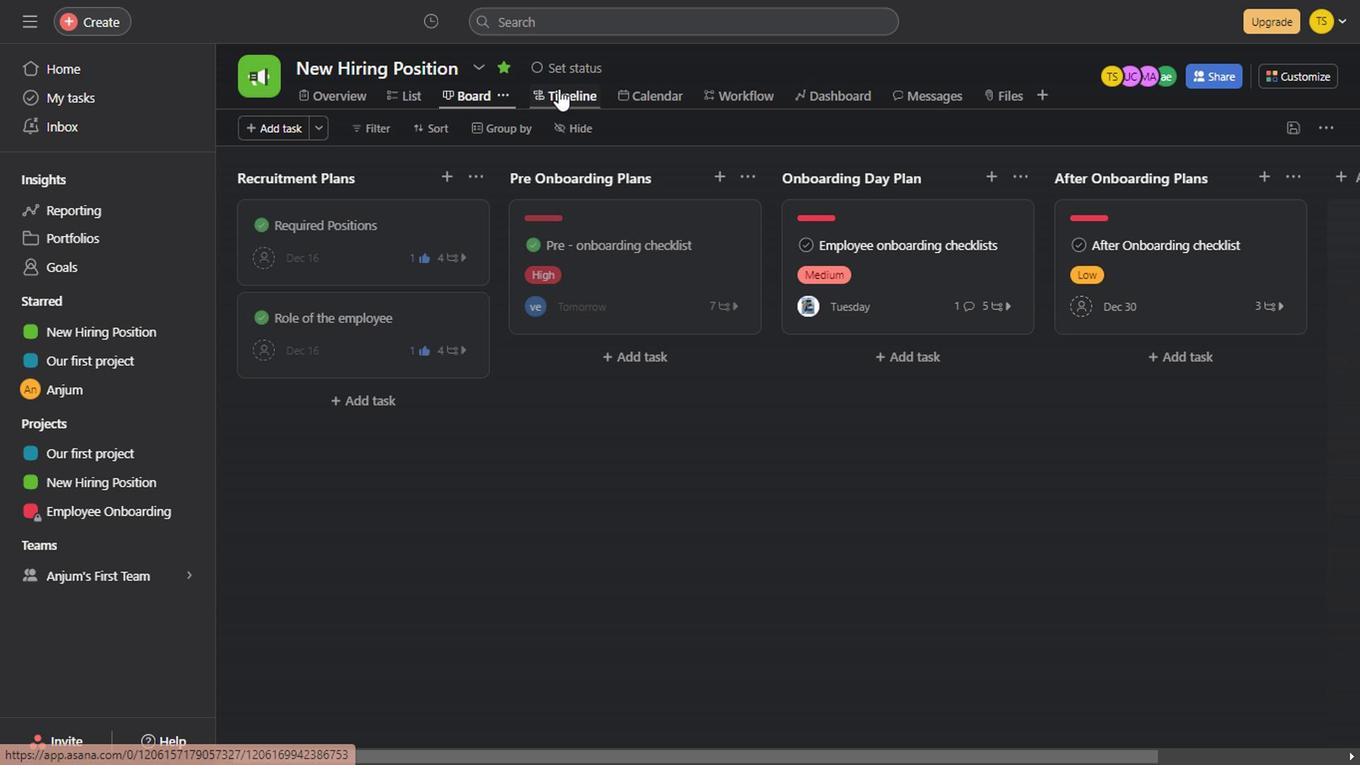 
Action: Mouse moved to (659, 93)
Screenshot: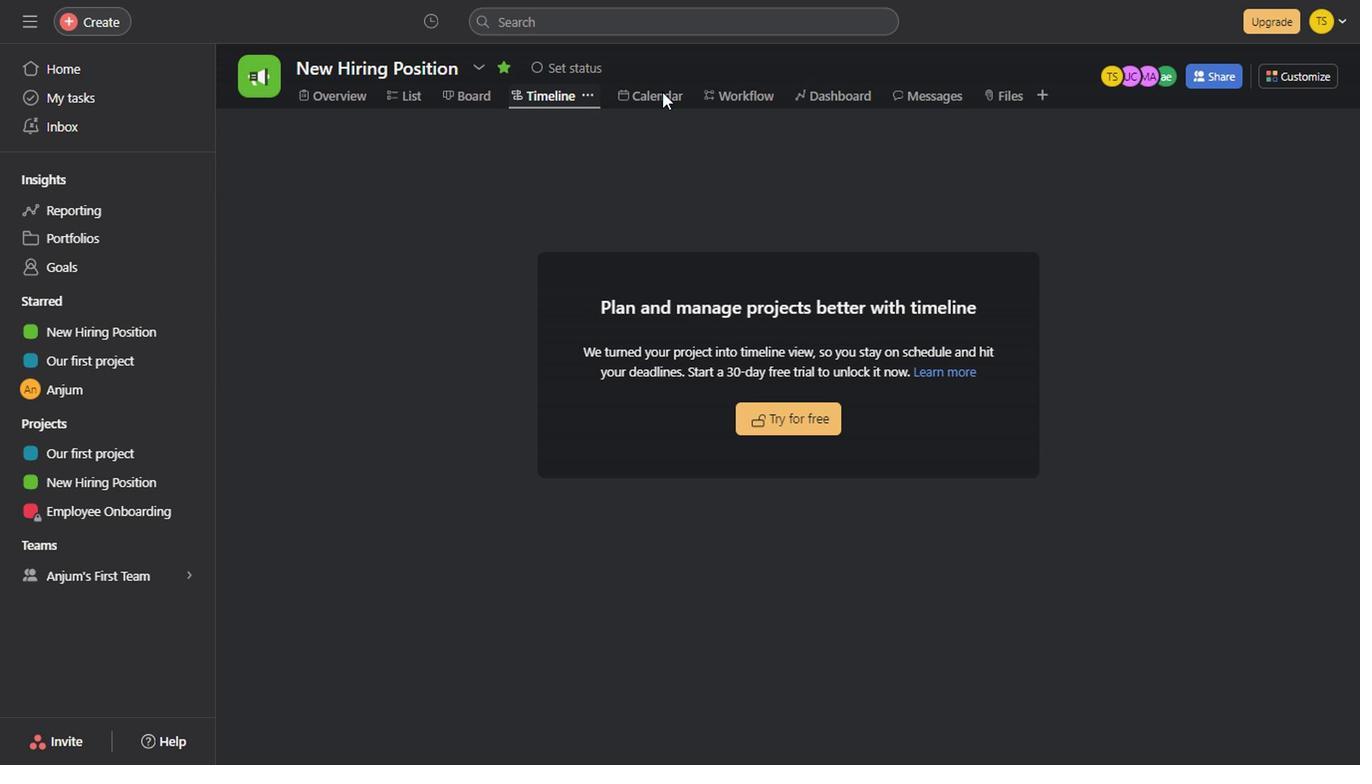 
Action: Mouse pressed left at (659, 93)
Screenshot: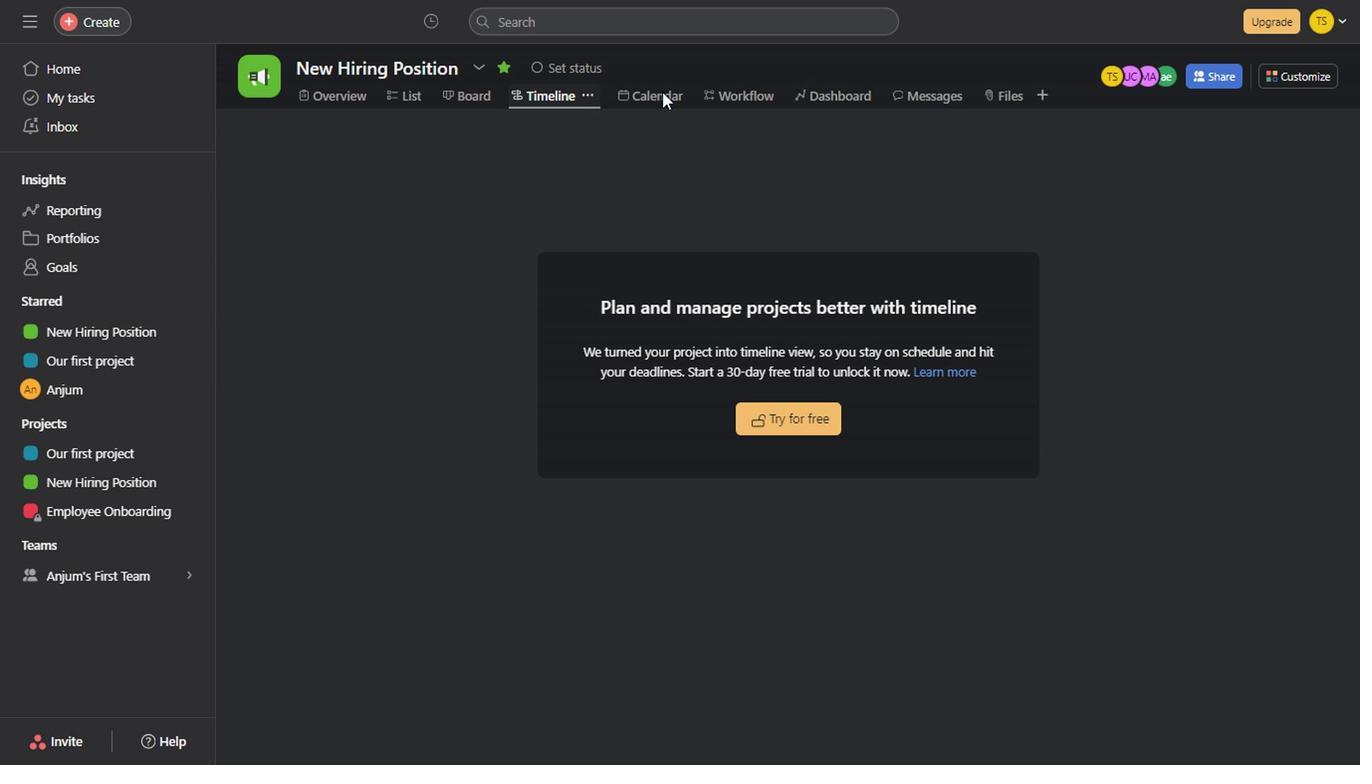
Action: Mouse moved to (656, 99)
Screenshot: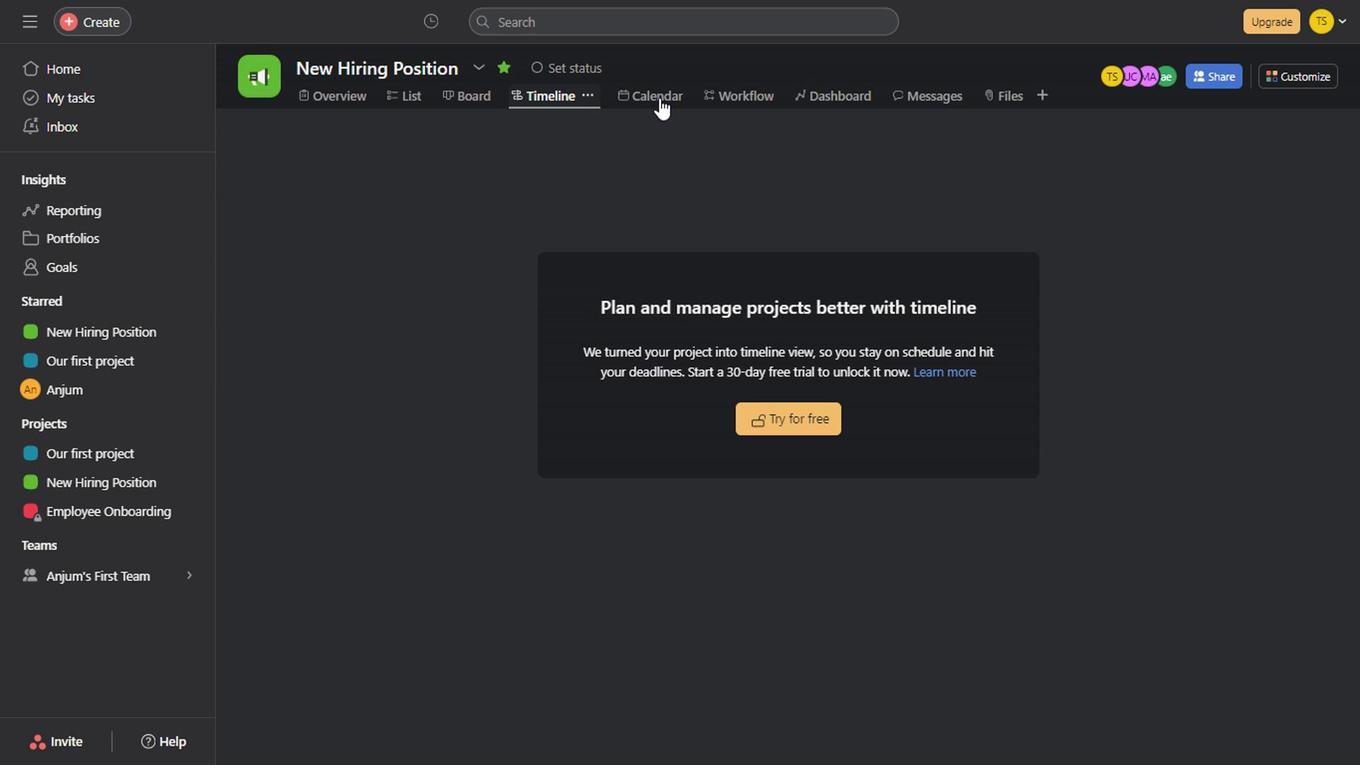 
Action: Mouse pressed left at (656, 99)
Screenshot: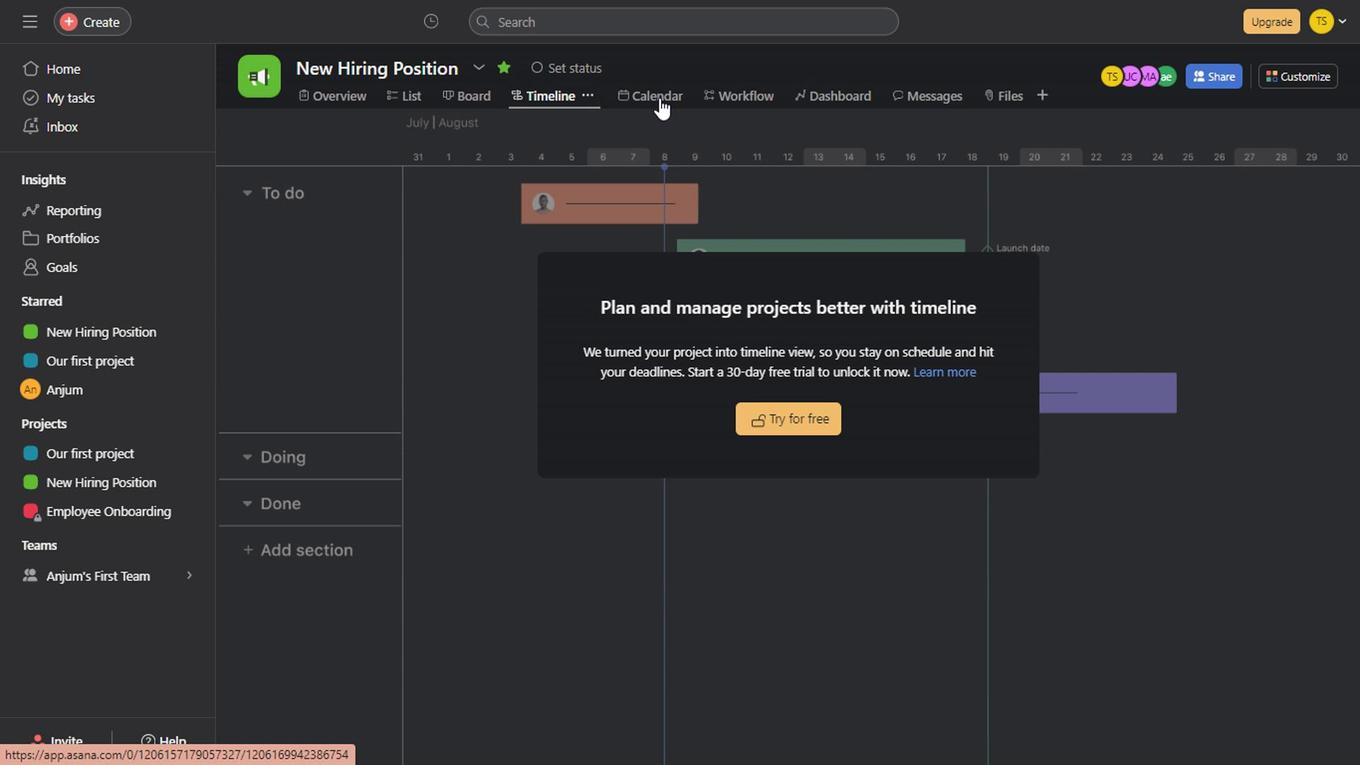 
Action: Mouse moved to (392, 132)
Screenshot: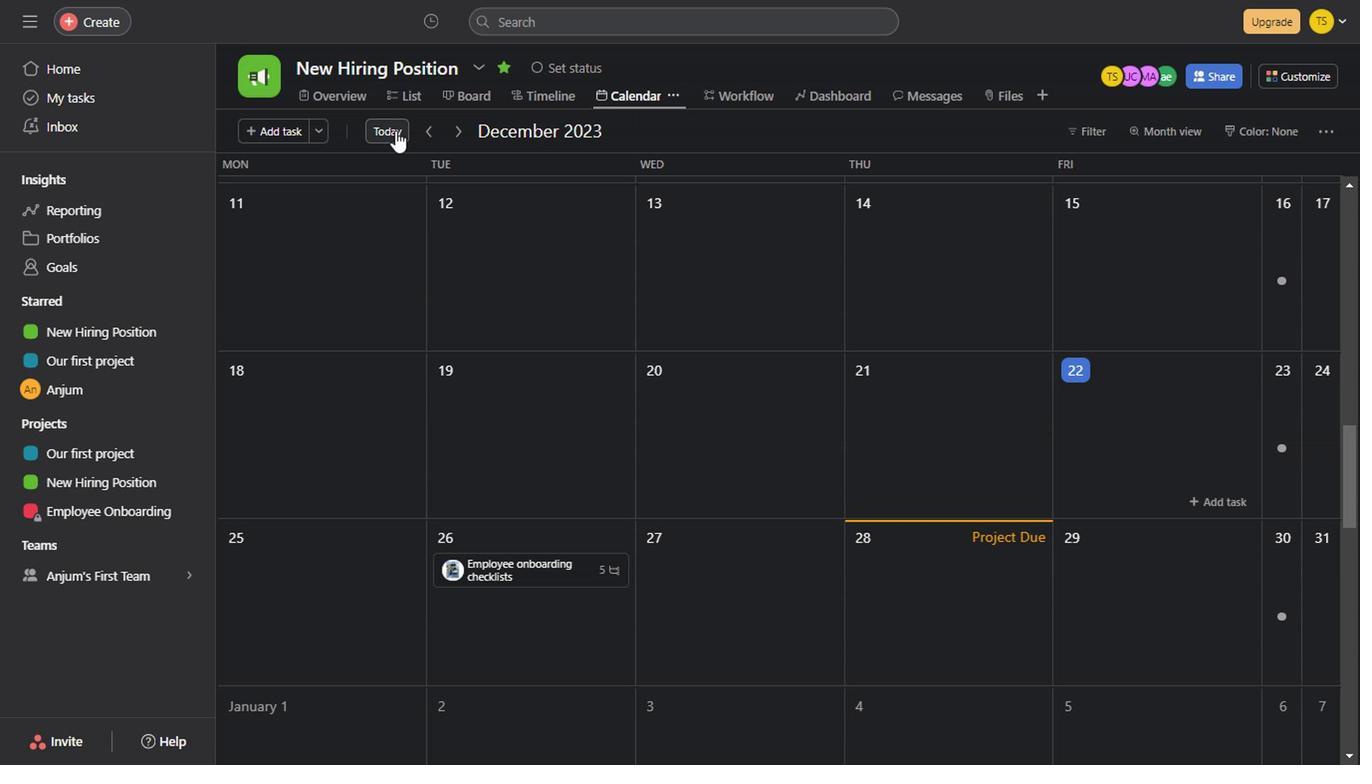 
Action: Mouse pressed left at (392, 132)
Screenshot: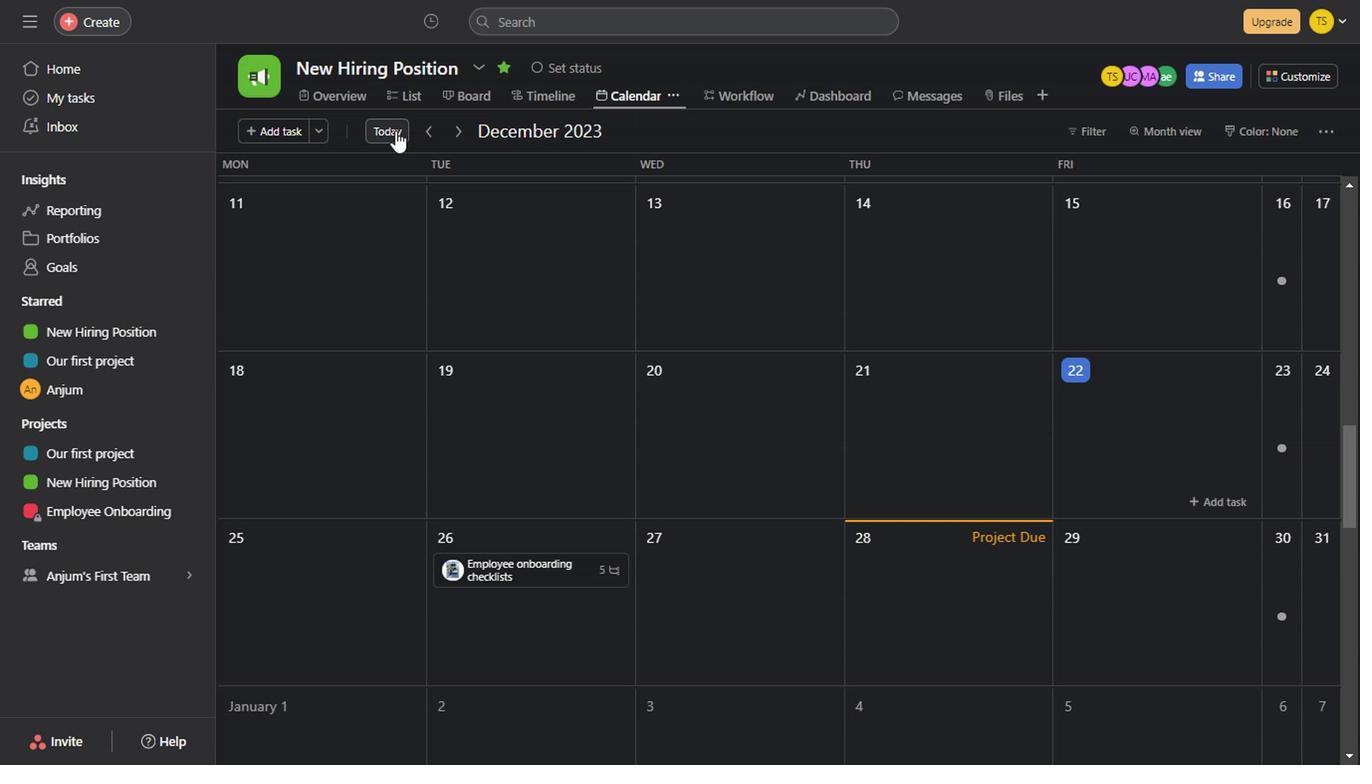 
Action: Mouse moved to (1083, 135)
Screenshot: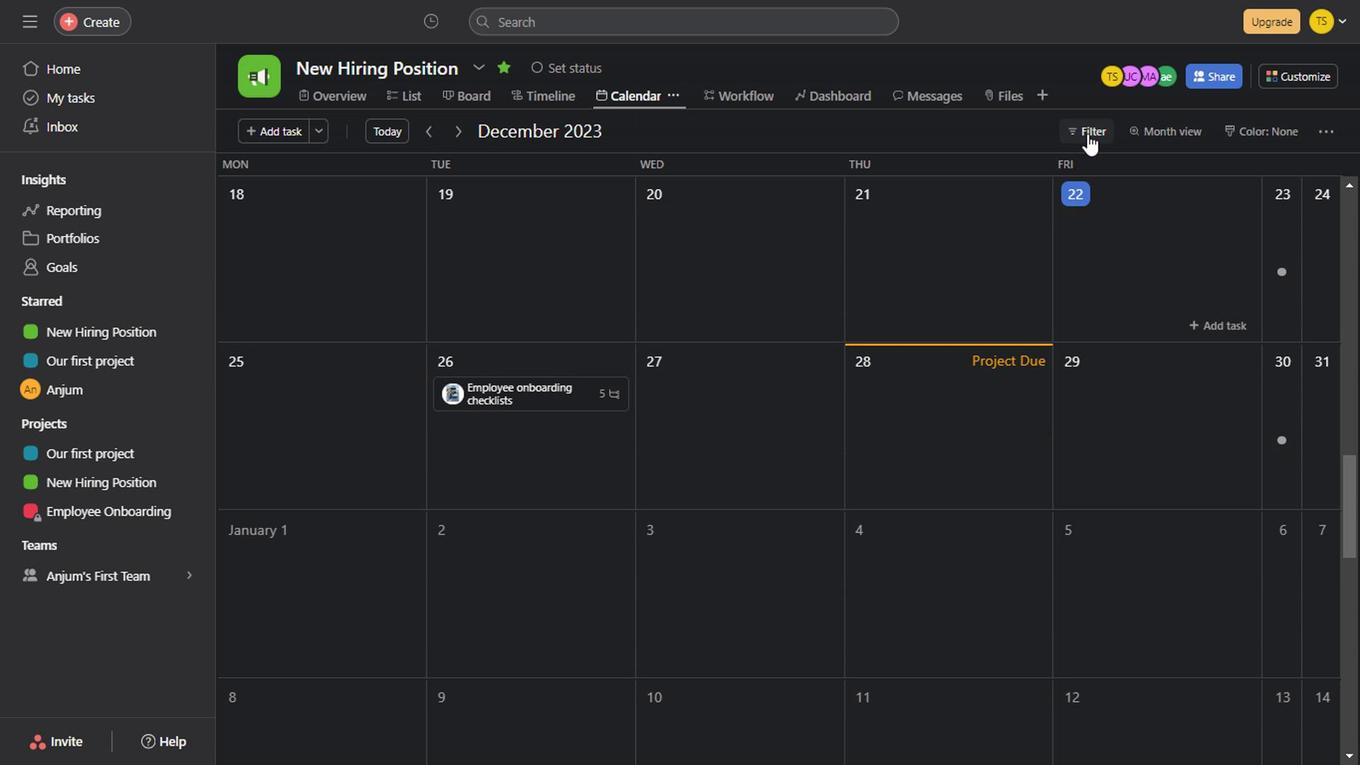 
Action: Mouse pressed left at (1083, 135)
Screenshot: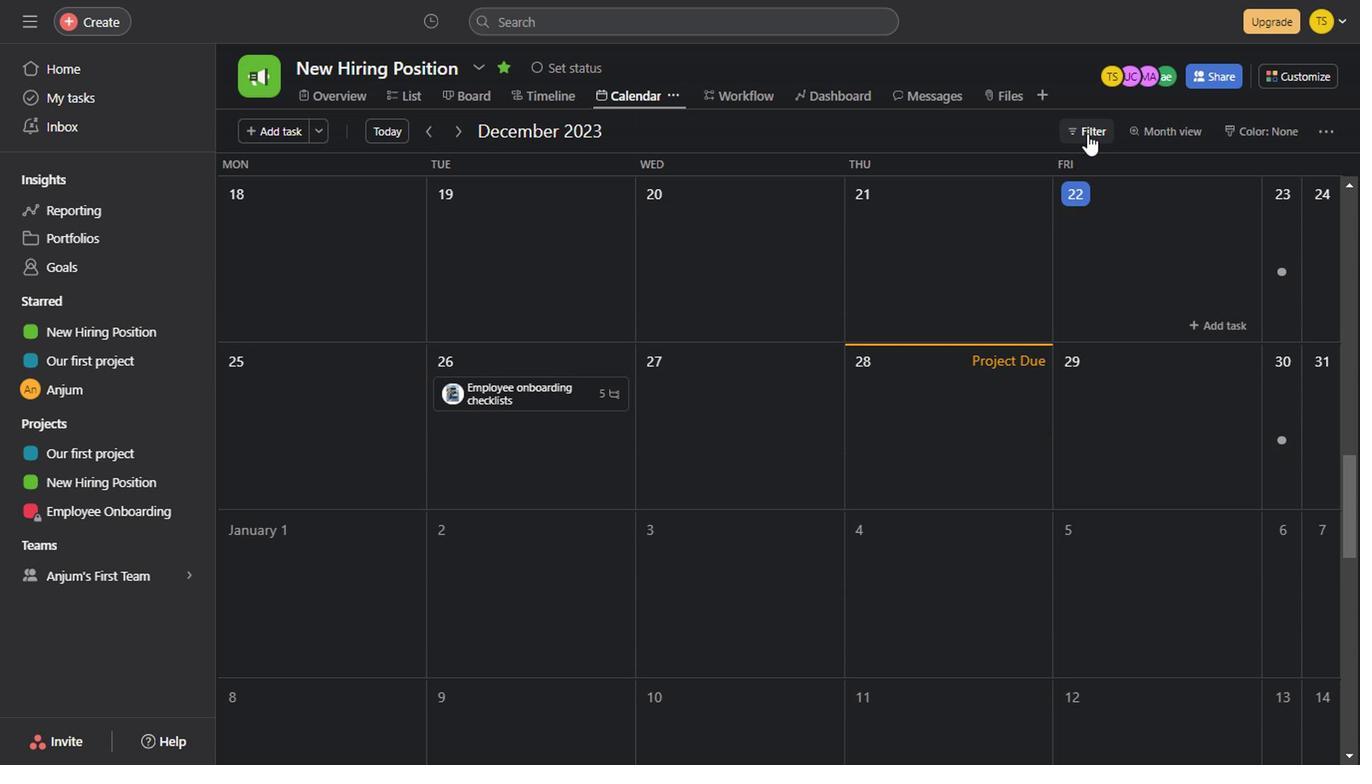 
Action: Mouse moved to (670, 192)
Screenshot: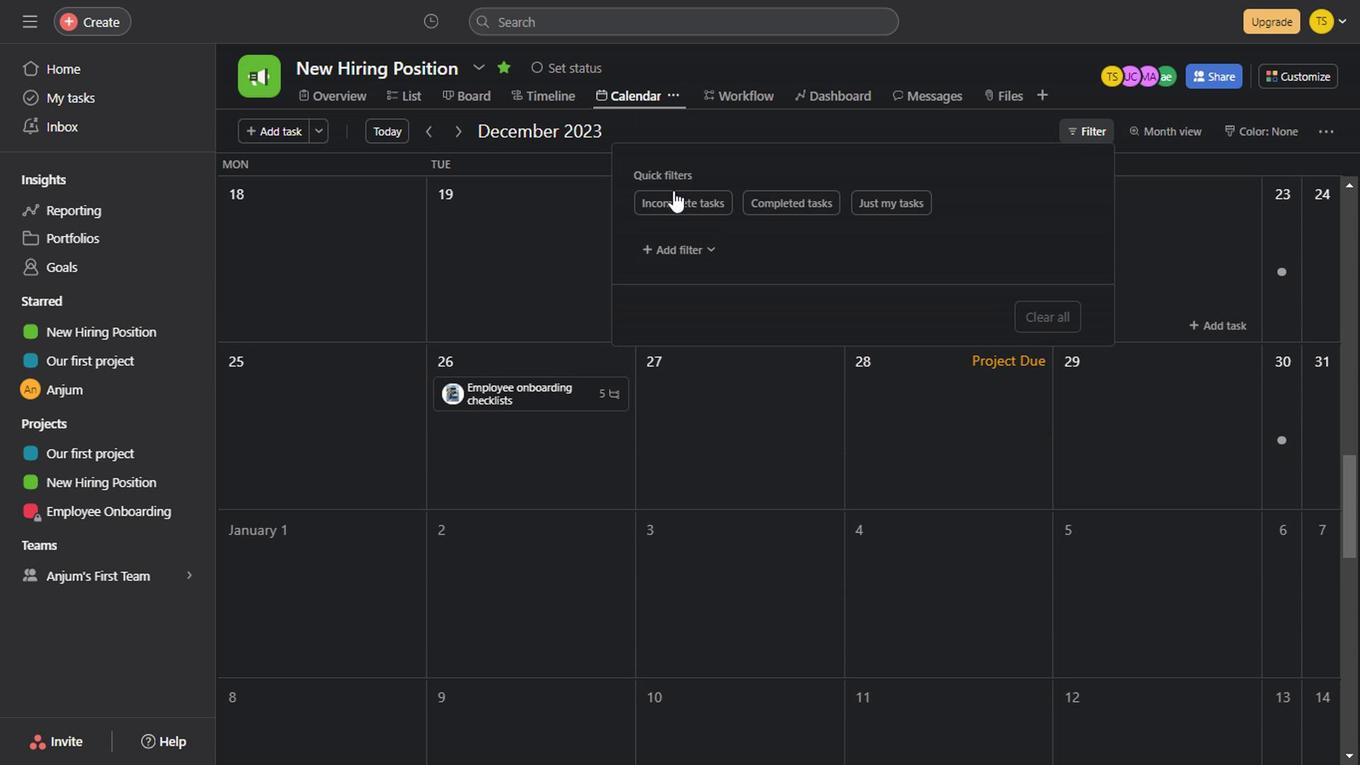 
Action: Mouse pressed left at (670, 192)
Screenshot: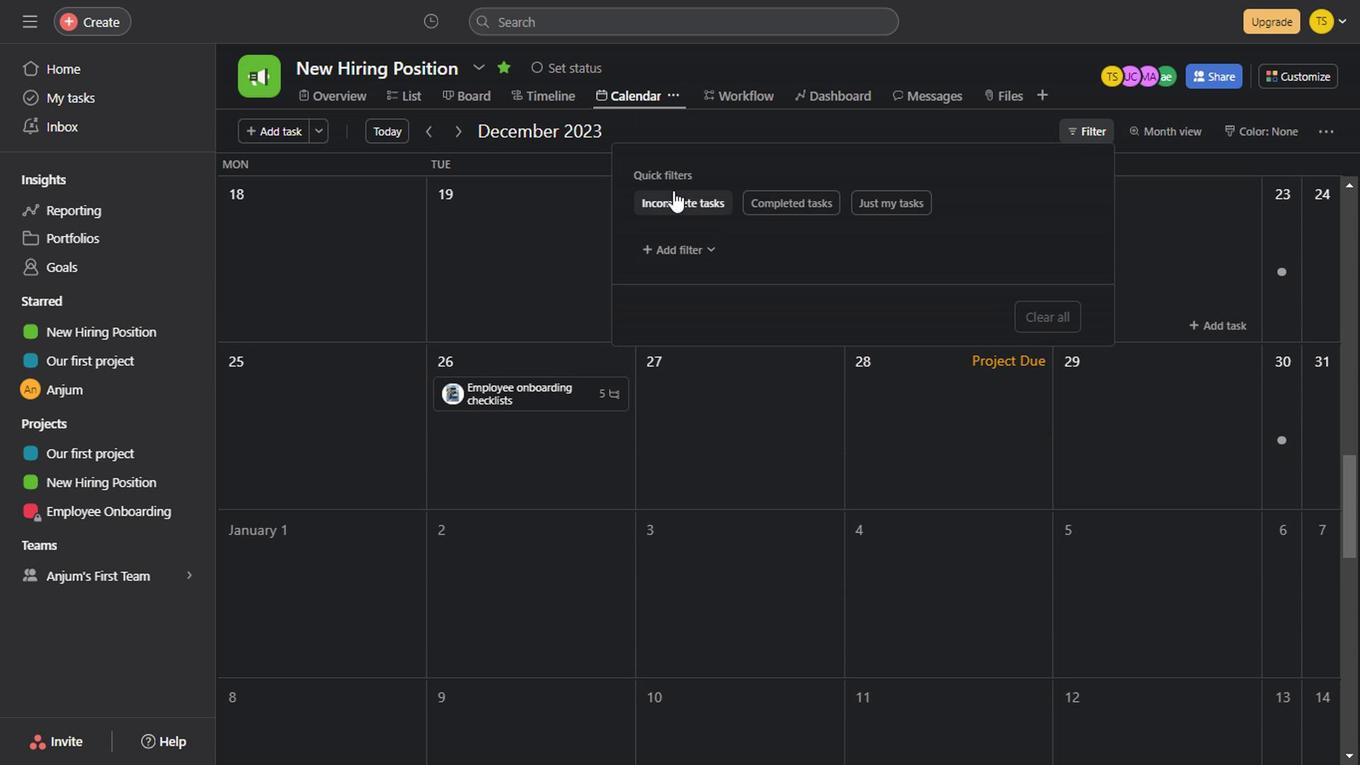 
Action: Mouse moved to (513, 240)
Screenshot: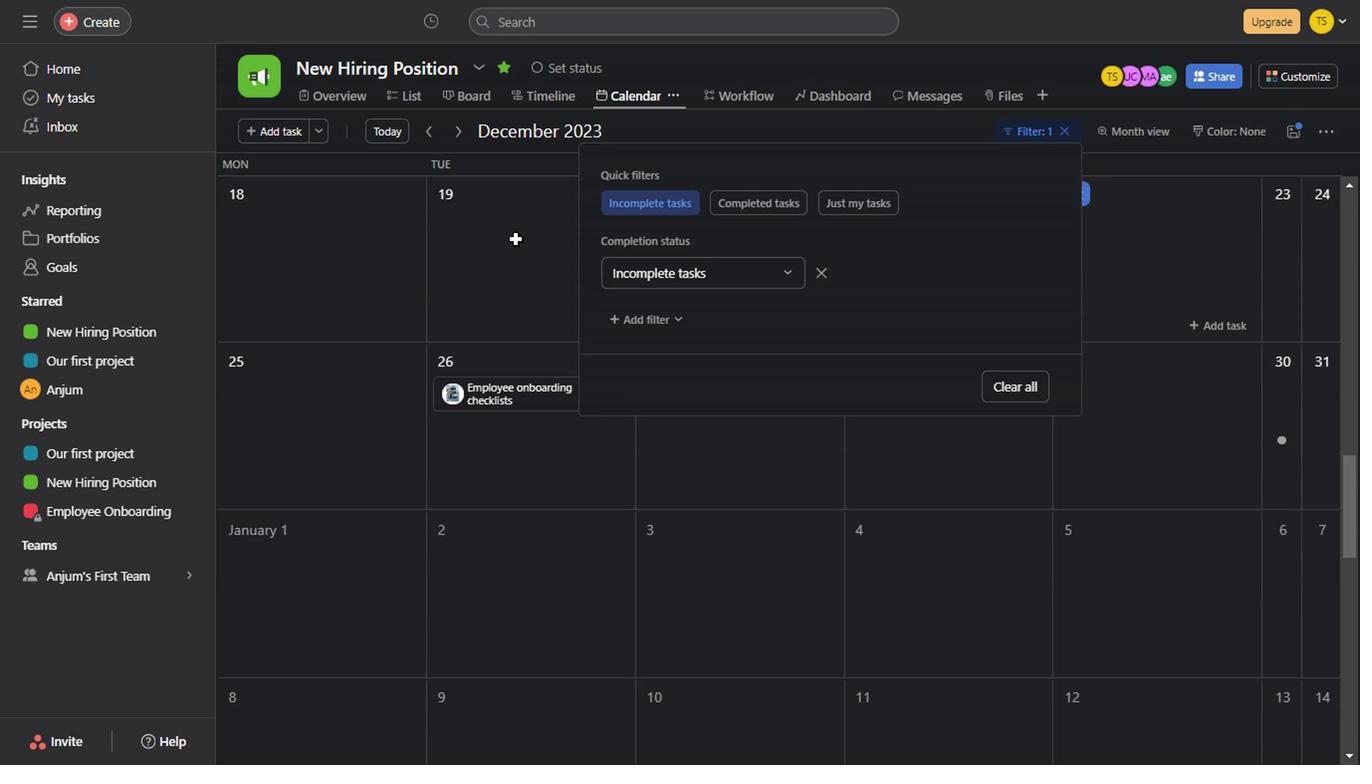 
Action: Mouse pressed left at (513, 240)
Screenshot: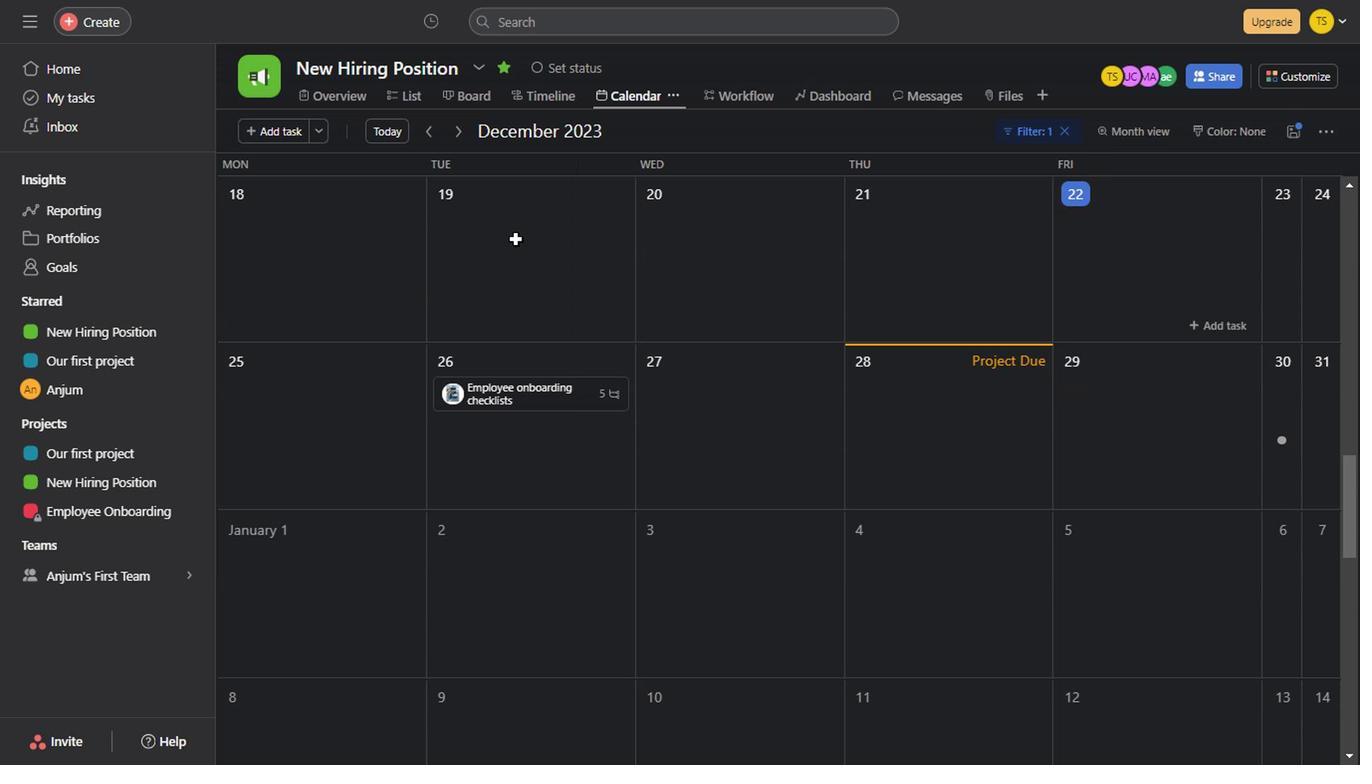 
Action: Mouse moved to (1035, 137)
Screenshot: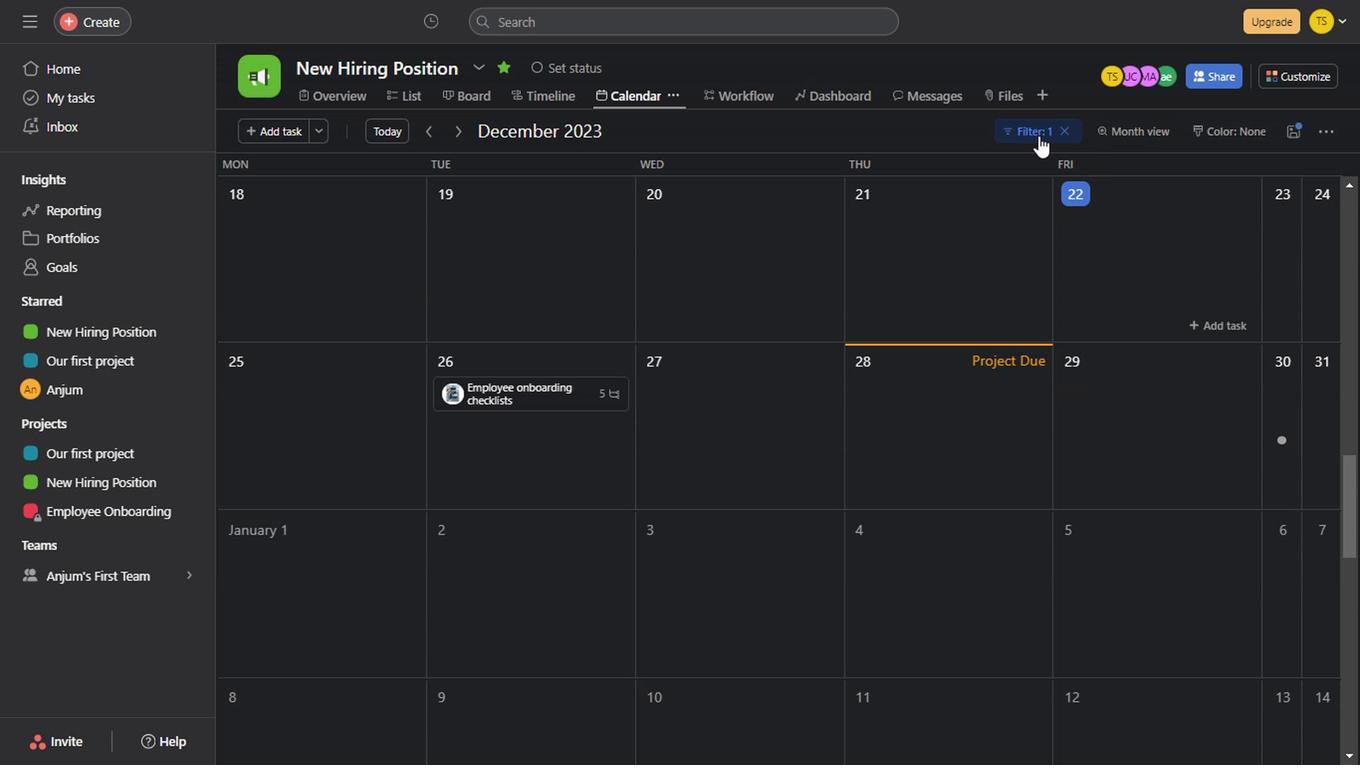 
Action: Mouse pressed left at (1035, 137)
Screenshot: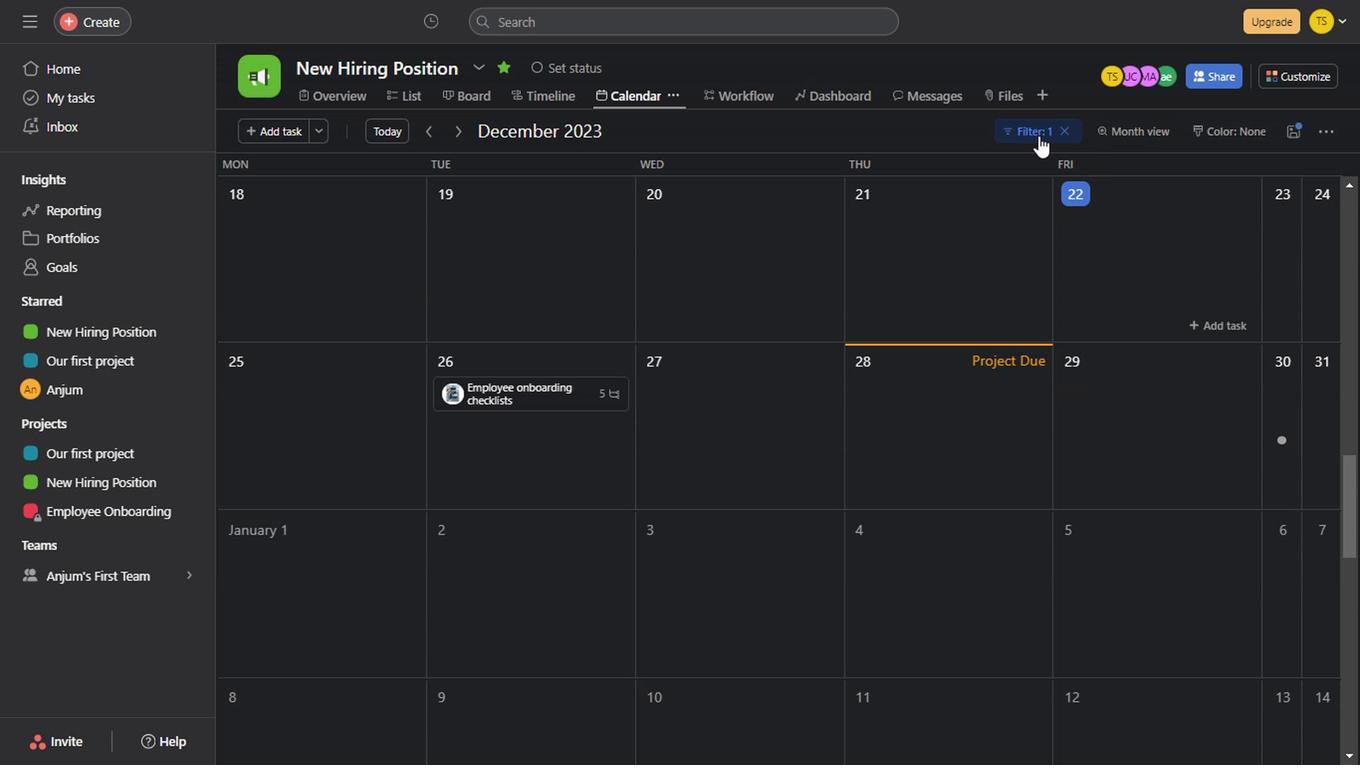 
Action: Mouse moved to (814, 279)
Screenshot: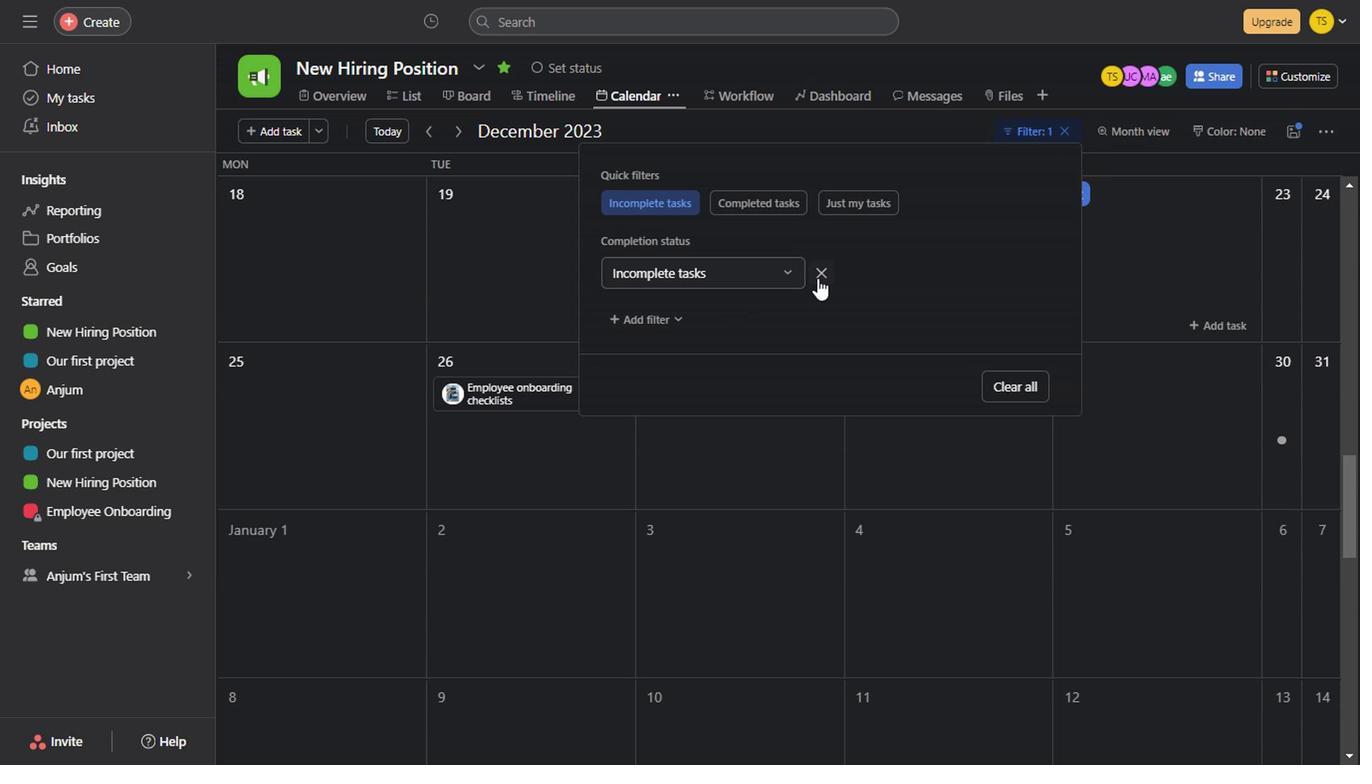 
Action: Mouse pressed left at (814, 279)
Screenshot: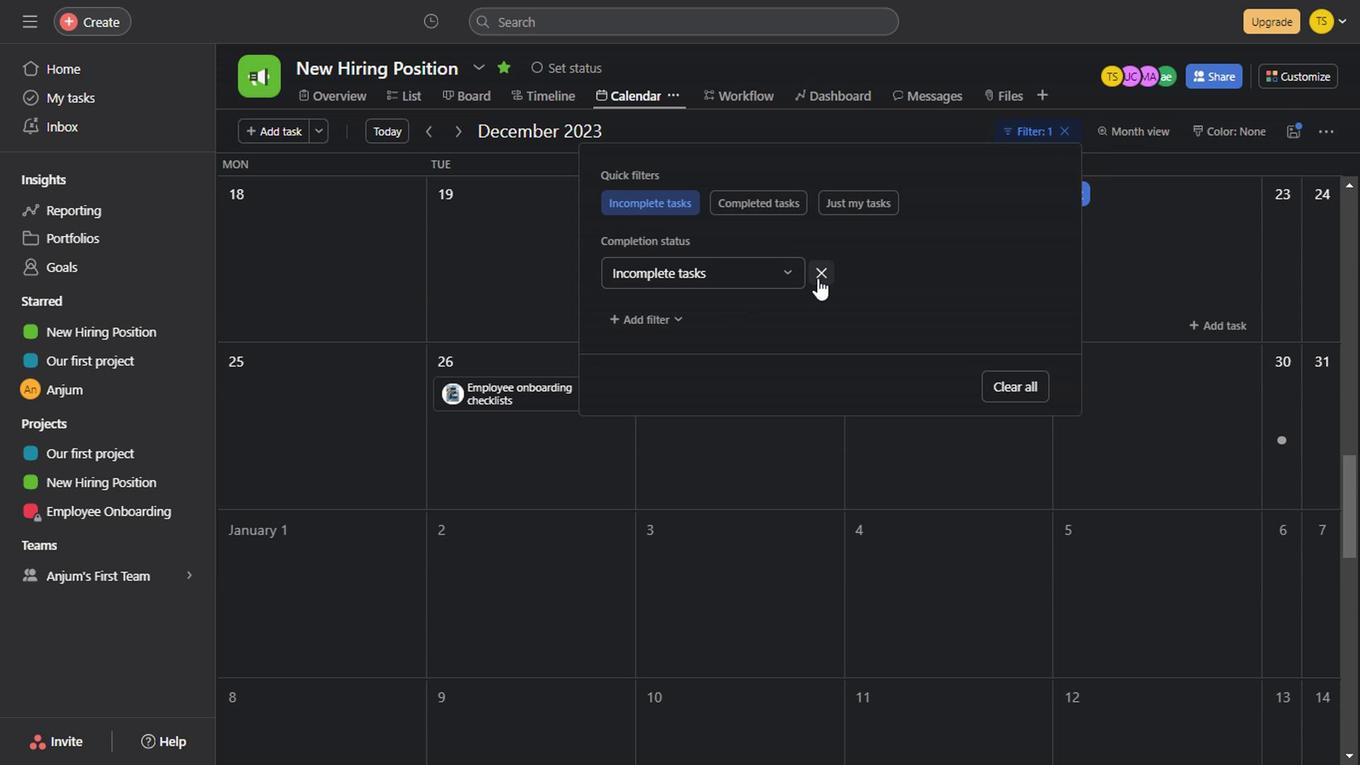 
Action: Mouse moved to (765, 203)
Screenshot: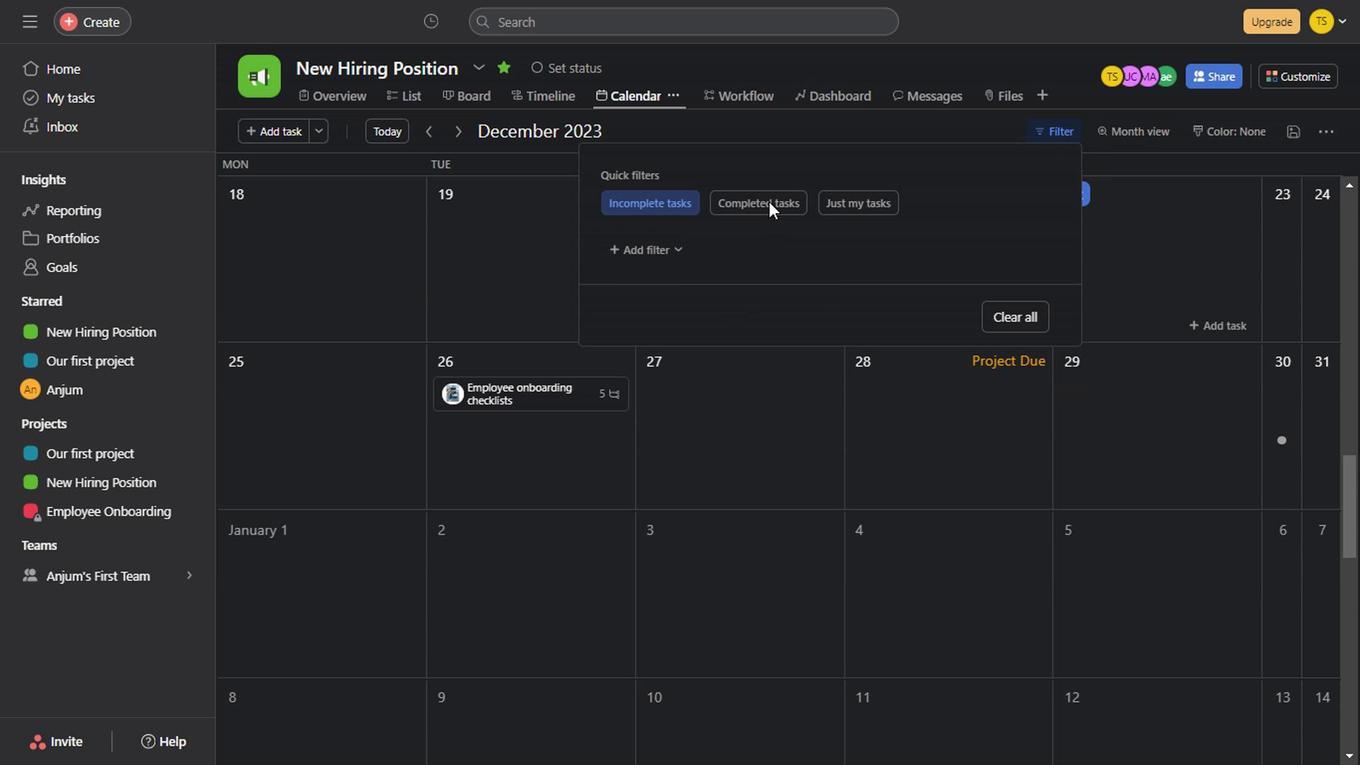 
Action: Mouse pressed left at (765, 203)
Screenshot: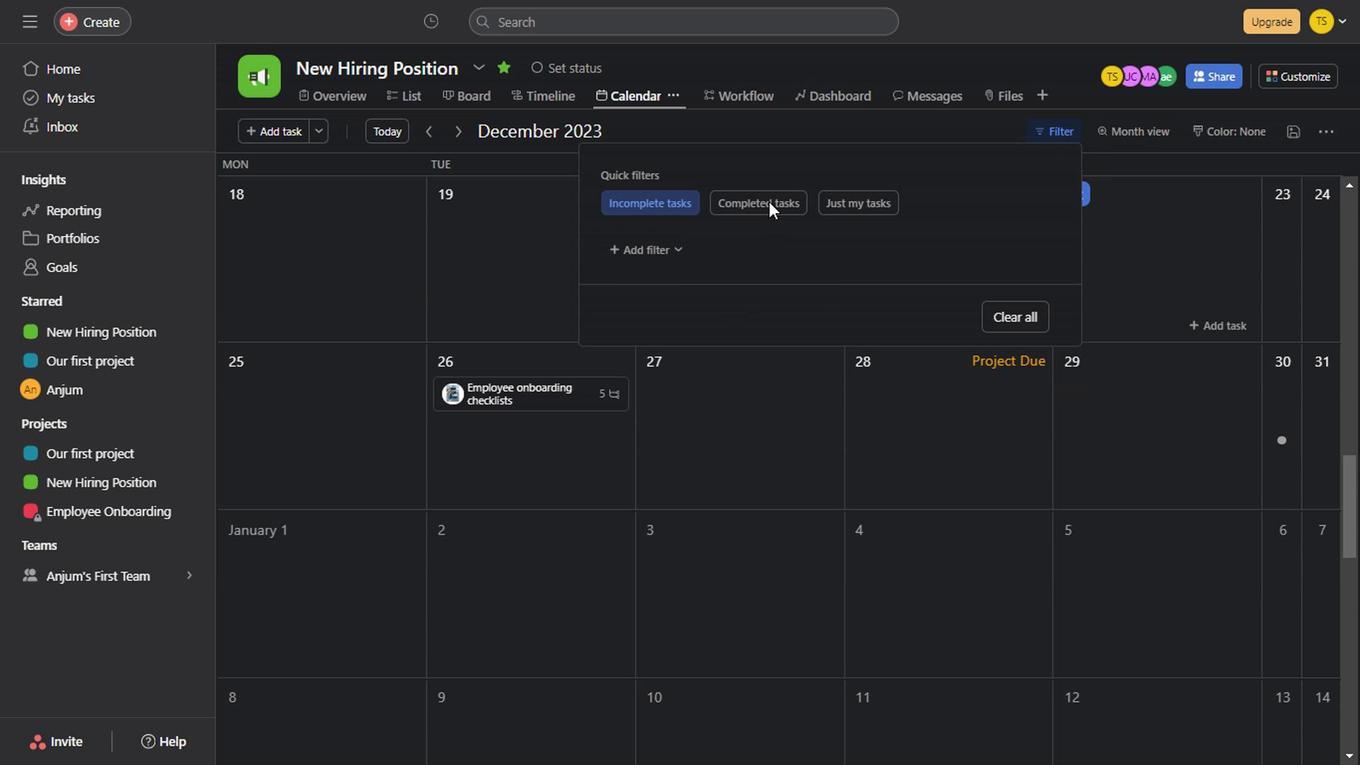
Action: Mouse moved to (765, 203)
Screenshot: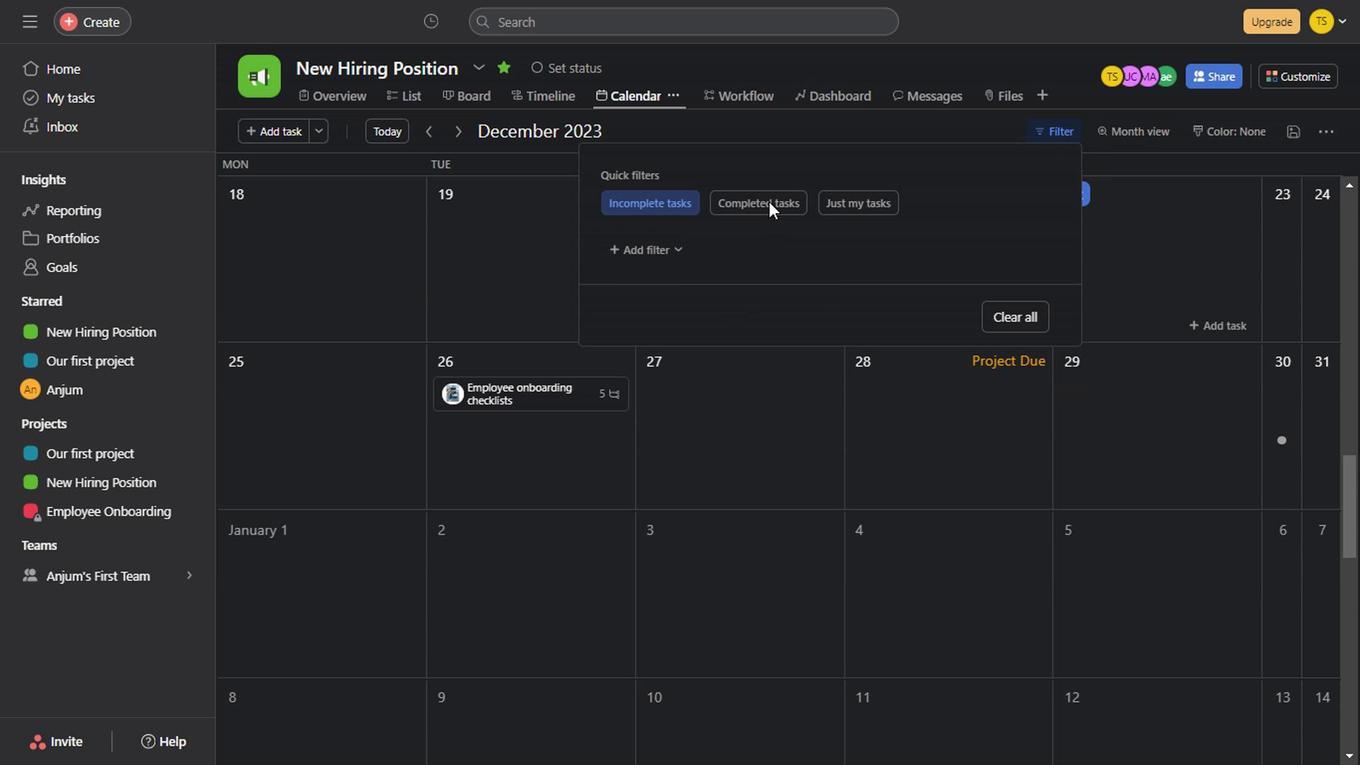 
Action: Mouse pressed left at (765, 203)
Screenshot: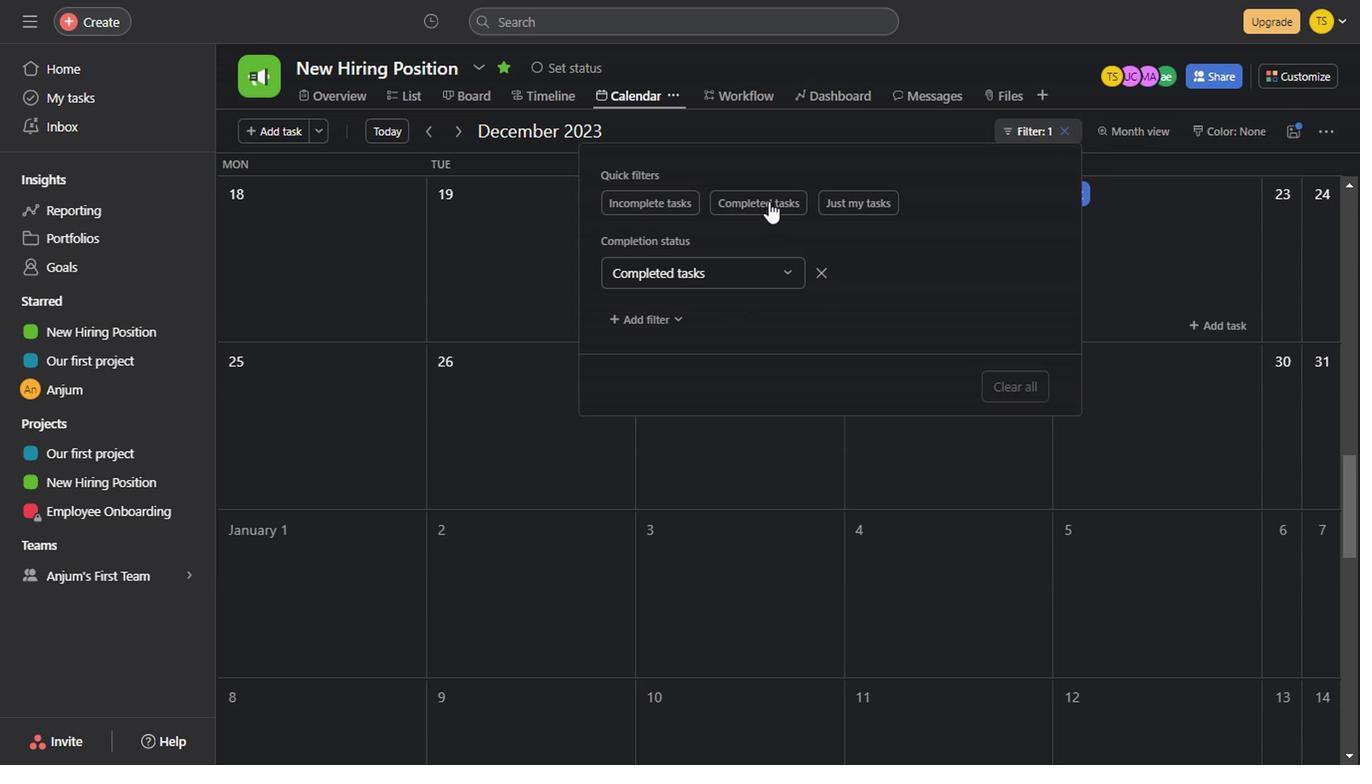 
Action: Mouse moved to (755, 203)
Screenshot: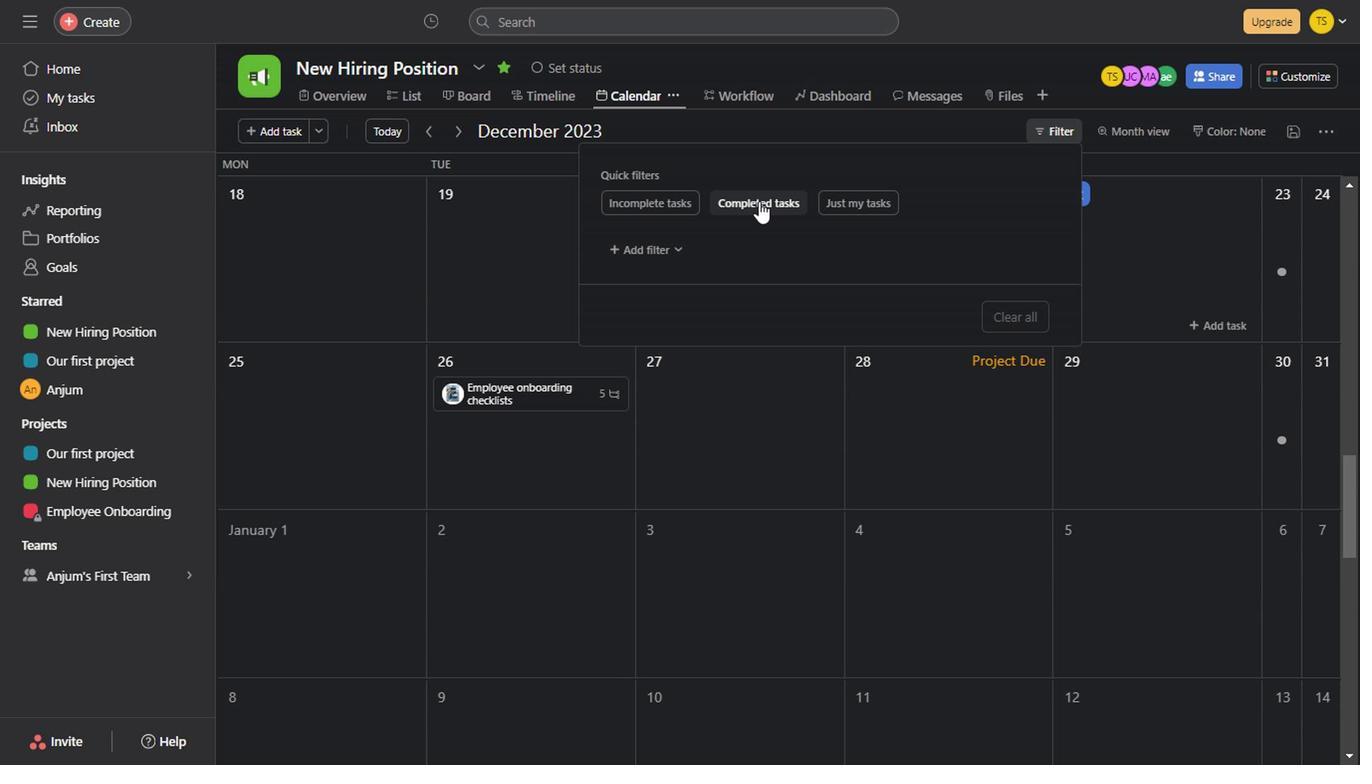 
Action: Mouse pressed left at (755, 203)
Screenshot: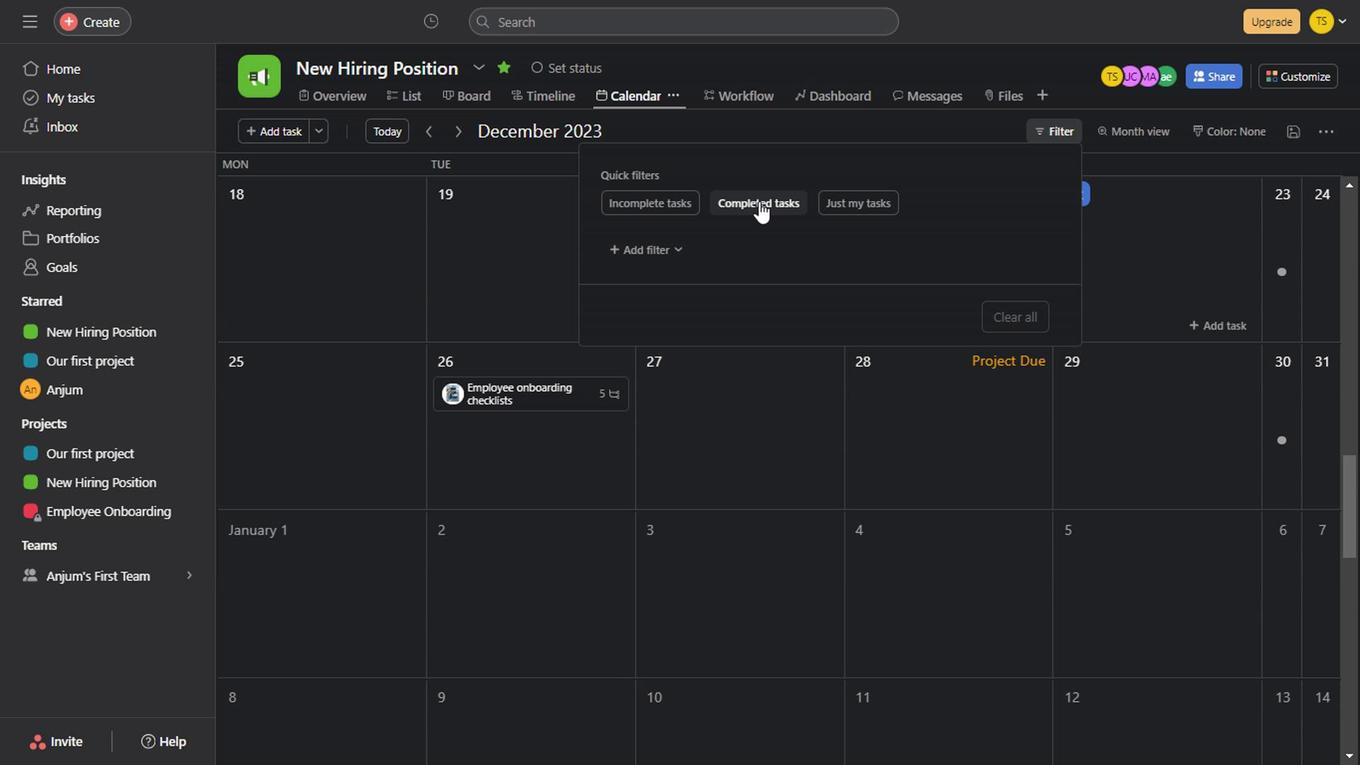 
Action: Mouse moved to (557, 250)
Screenshot: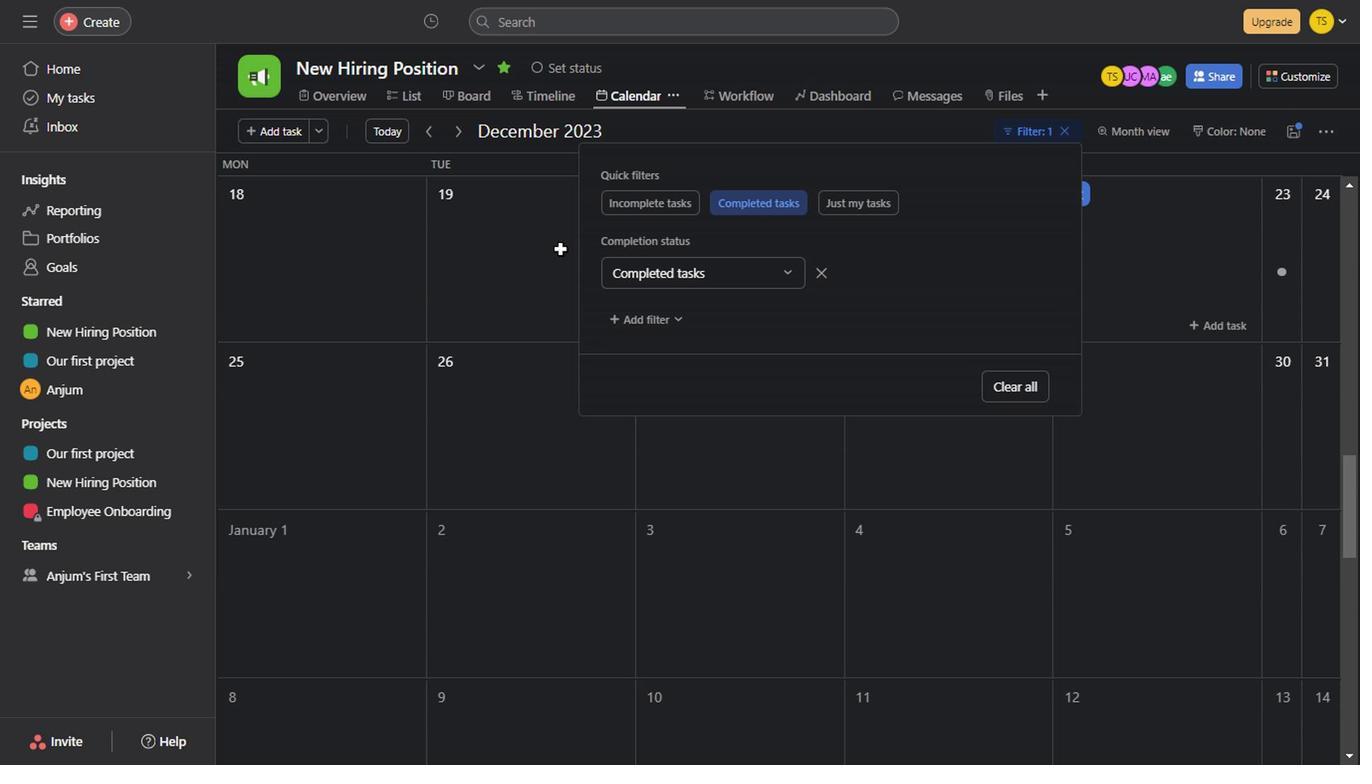 
Action: Mouse pressed left at (557, 250)
